 Task: Design a Vector Pattern for a Marine Life Infographic.
Action: Mouse moved to (61, 129)
Screenshot: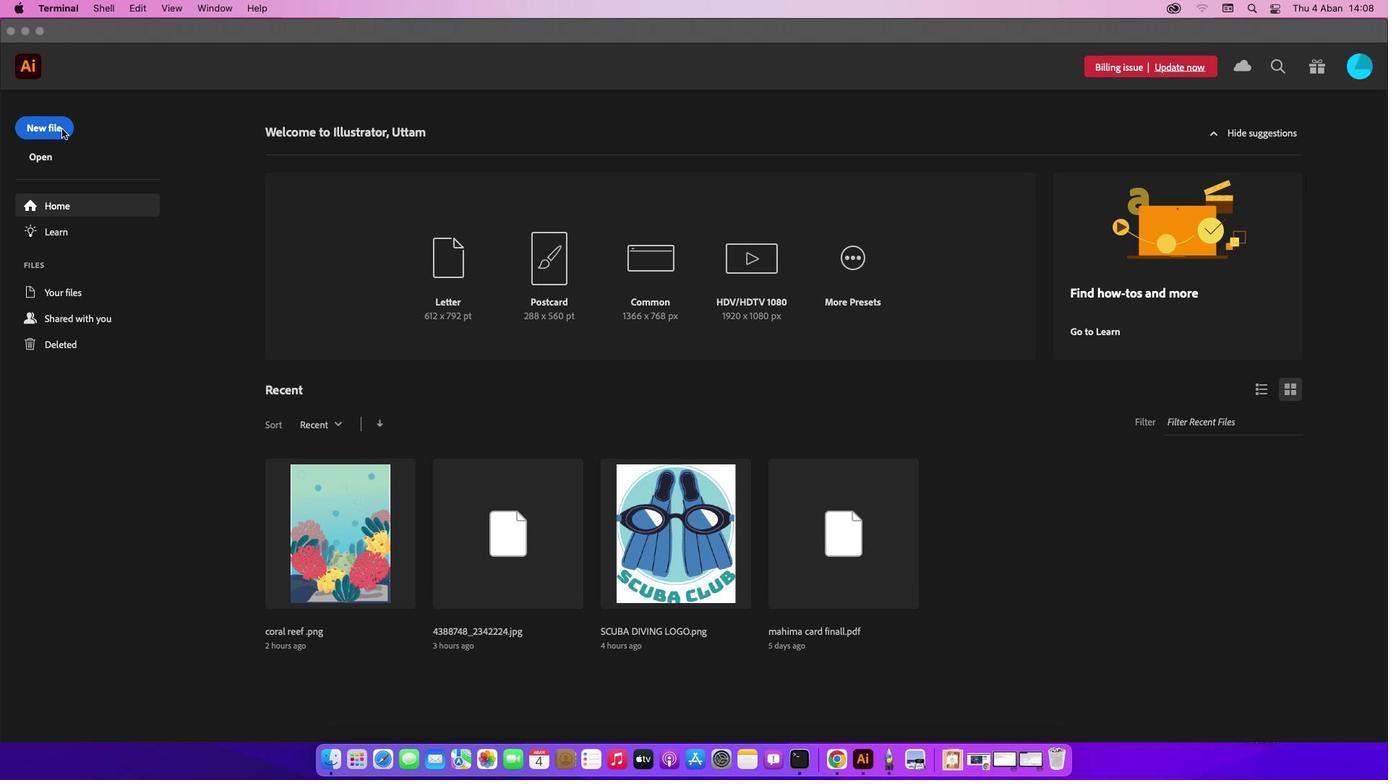
Action: Mouse pressed left at (61, 129)
Screenshot: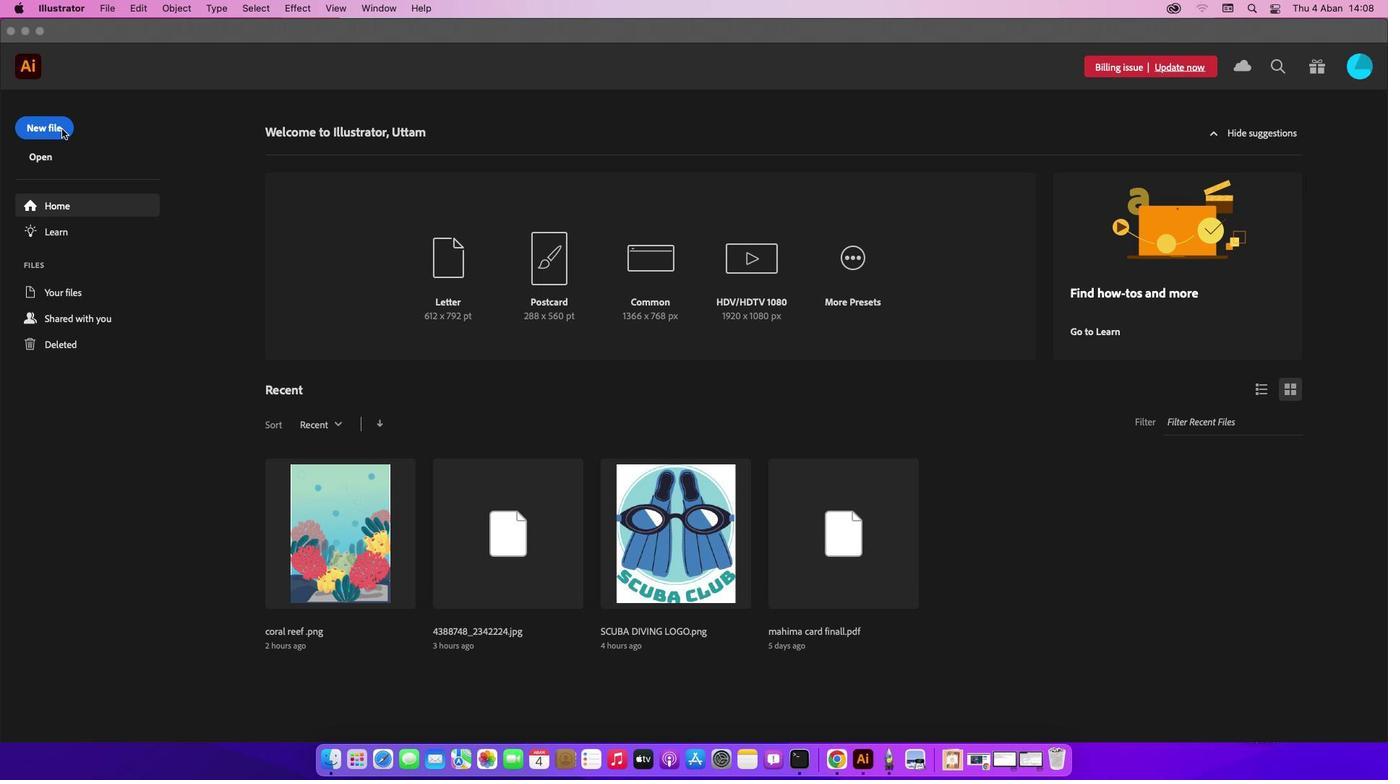 
Action: Mouse moved to (44, 135)
Screenshot: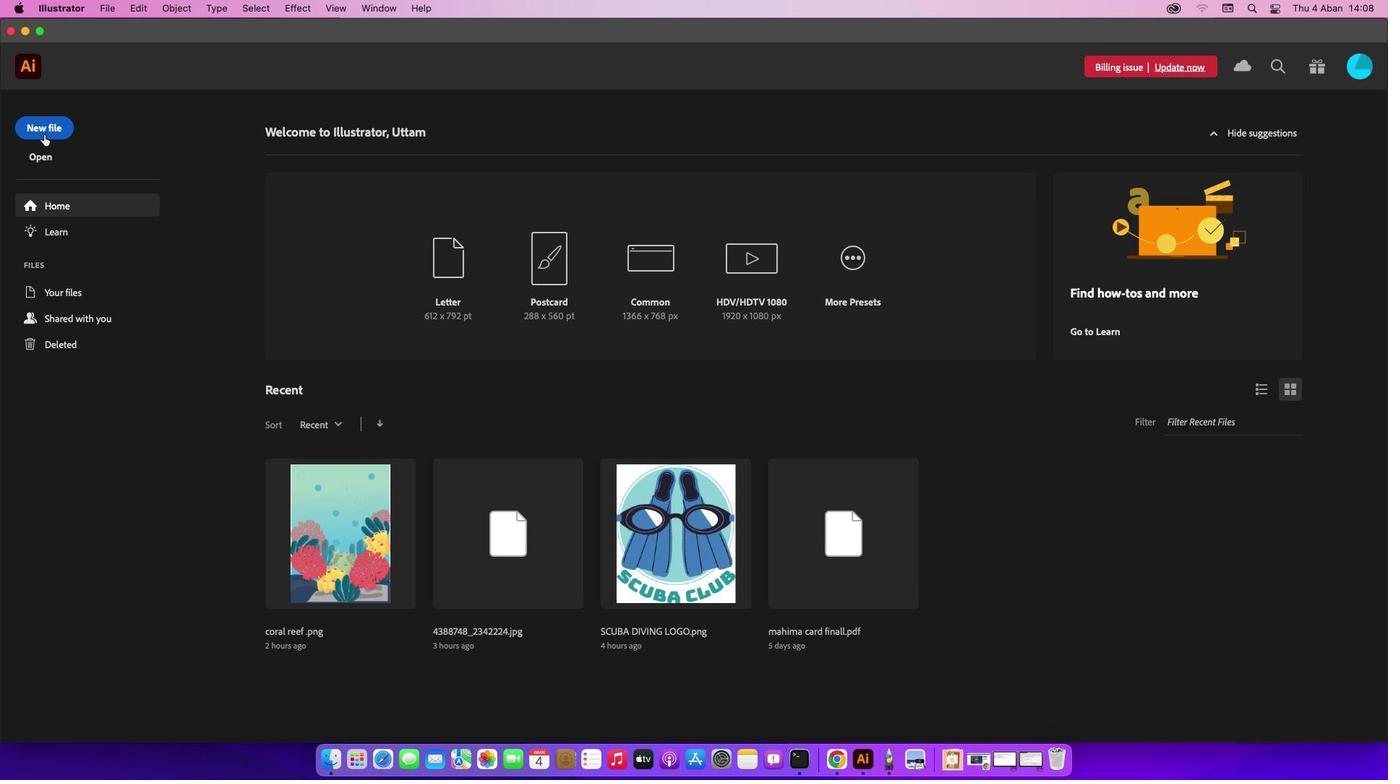 
Action: Mouse pressed left at (44, 135)
Screenshot: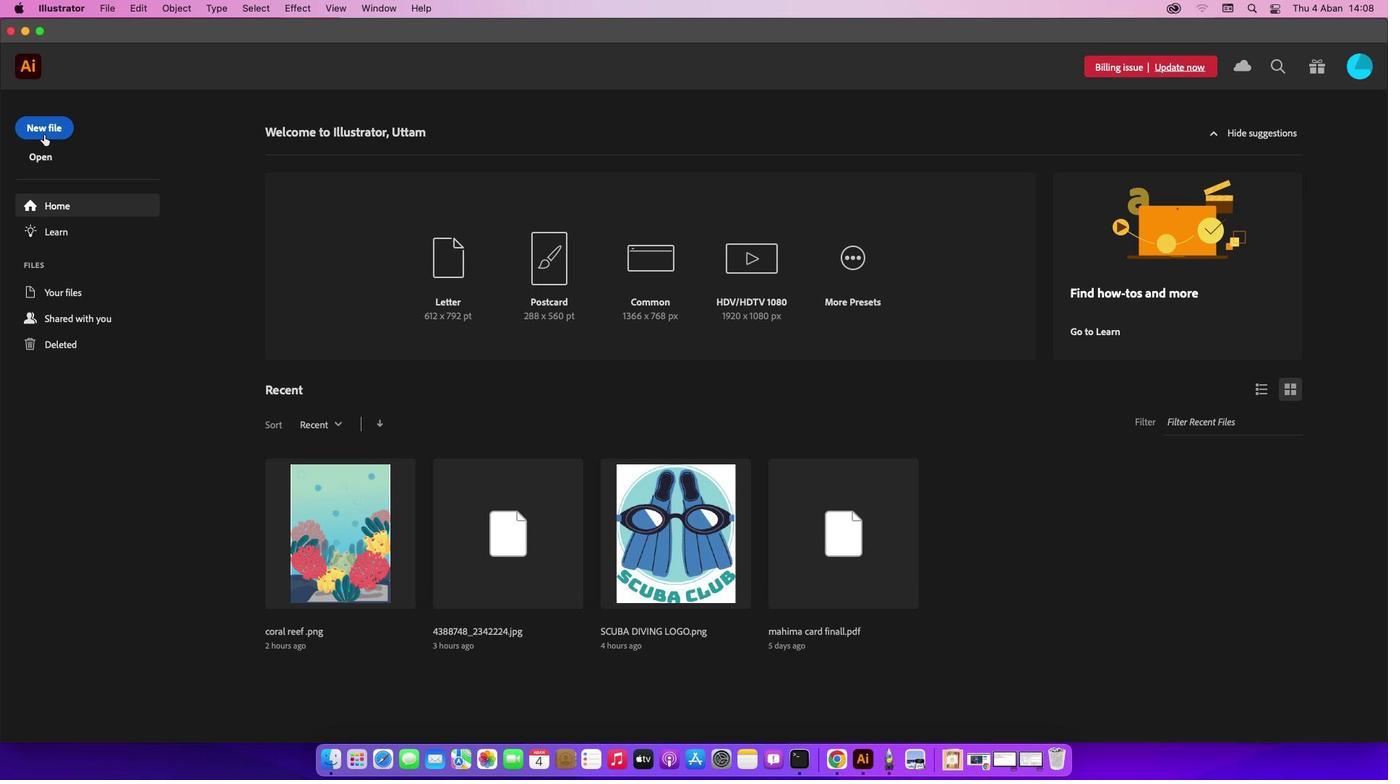 
Action: Mouse moved to (542, 152)
Screenshot: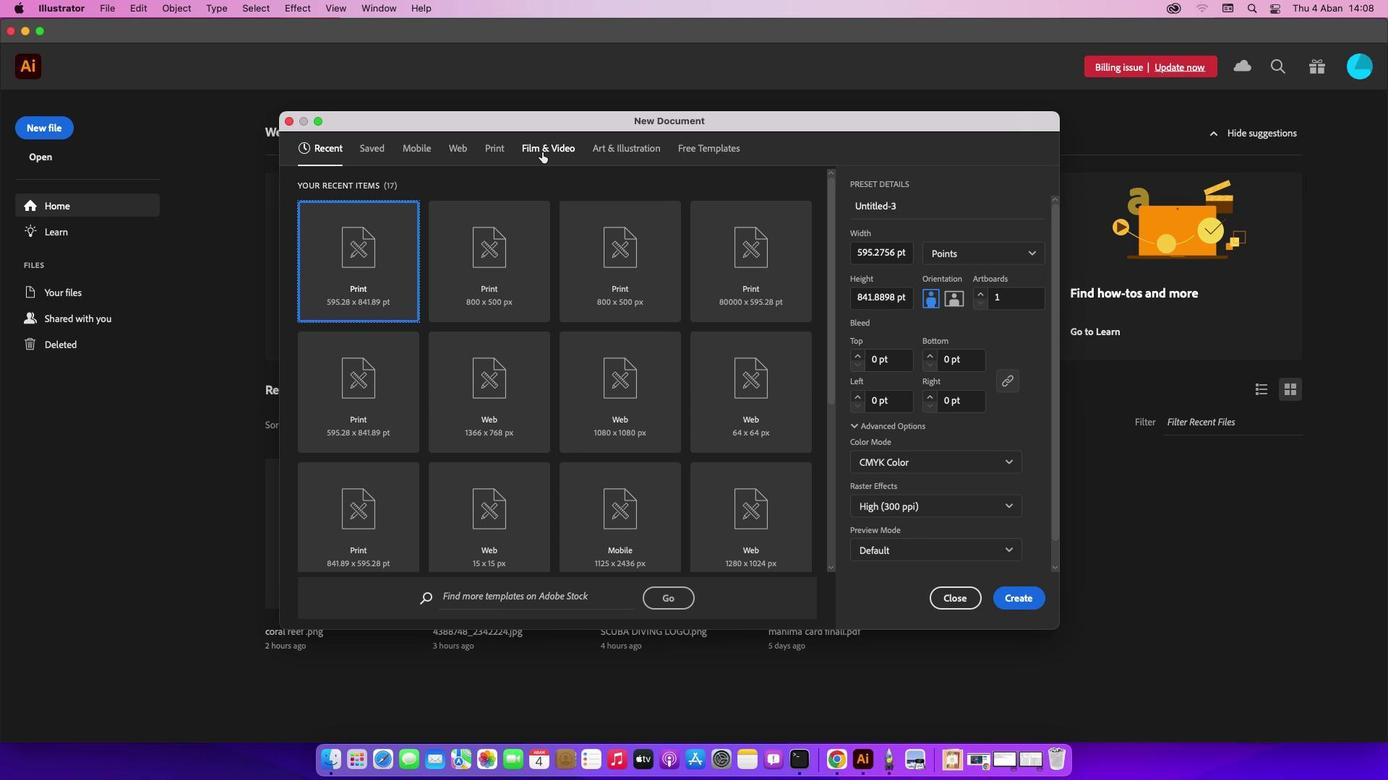 
Action: Mouse pressed left at (542, 152)
Screenshot: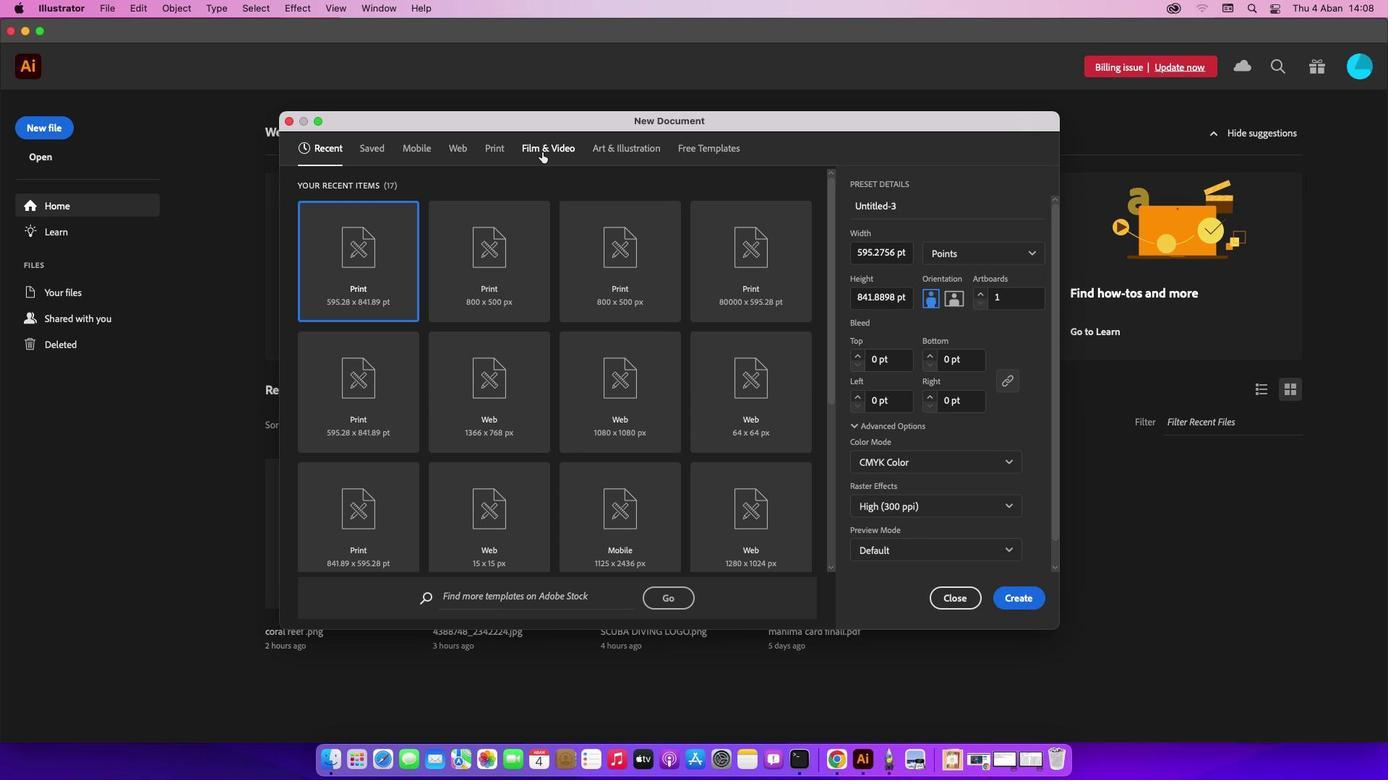 
Action: Mouse moved to (503, 152)
Screenshot: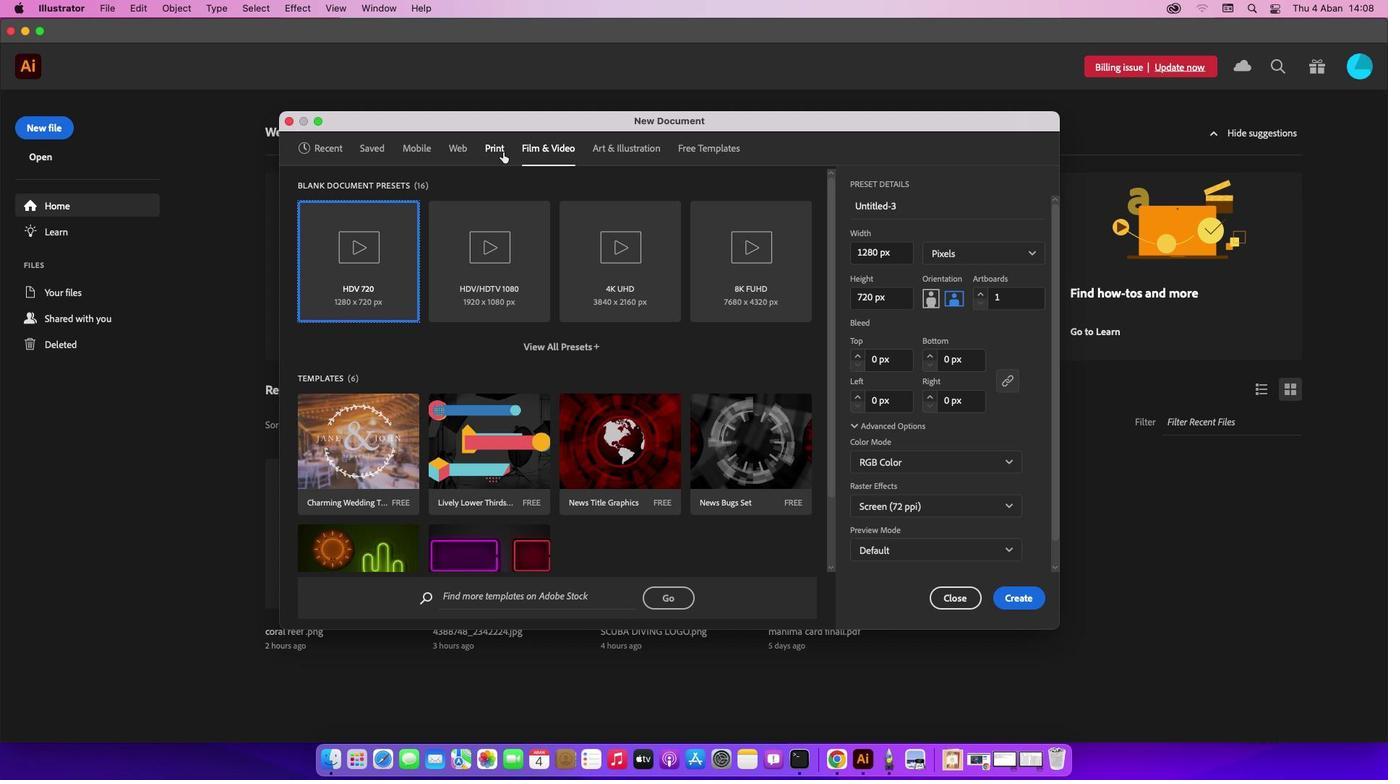 
Action: Mouse pressed left at (503, 152)
Screenshot: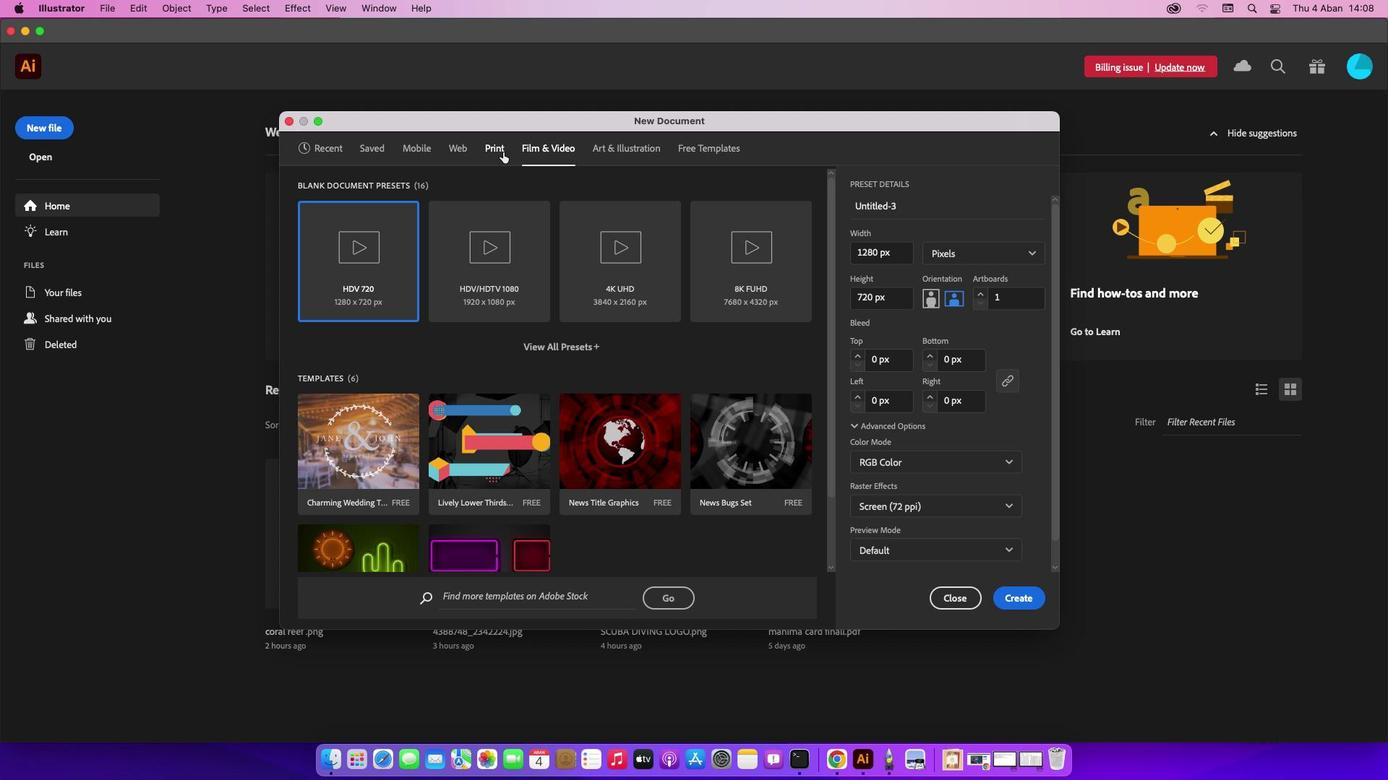 
Action: Mouse moved to (529, 305)
Screenshot: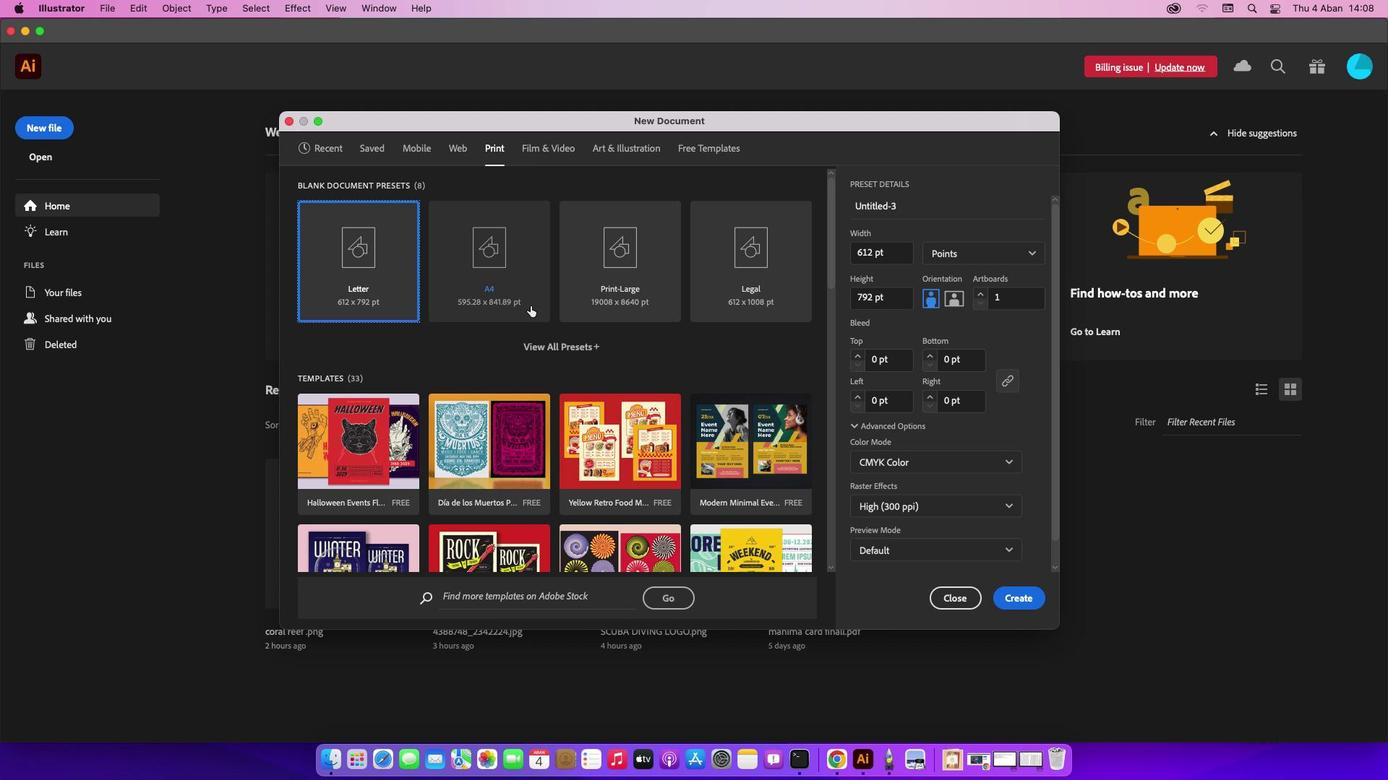 
Action: Mouse pressed left at (529, 305)
Screenshot: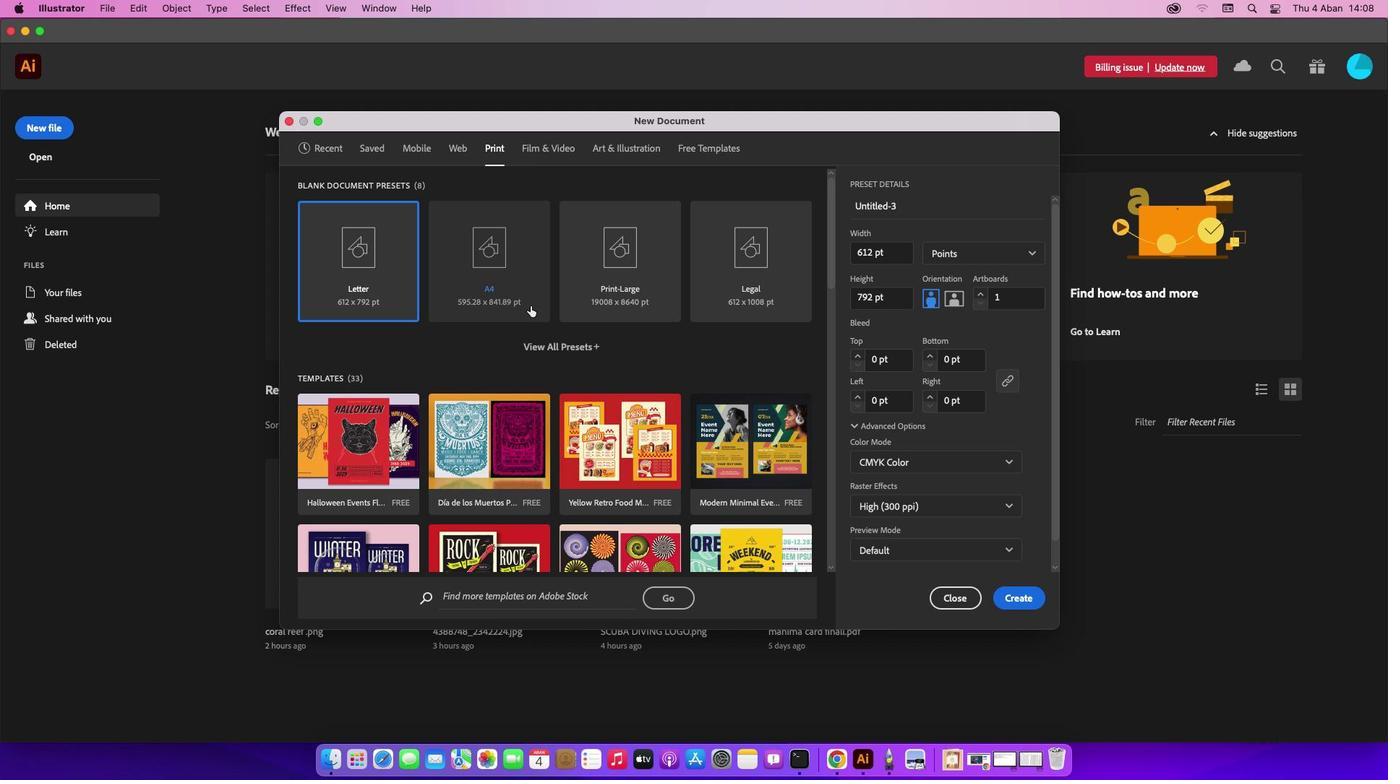 
Action: Mouse moved to (1035, 606)
Screenshot: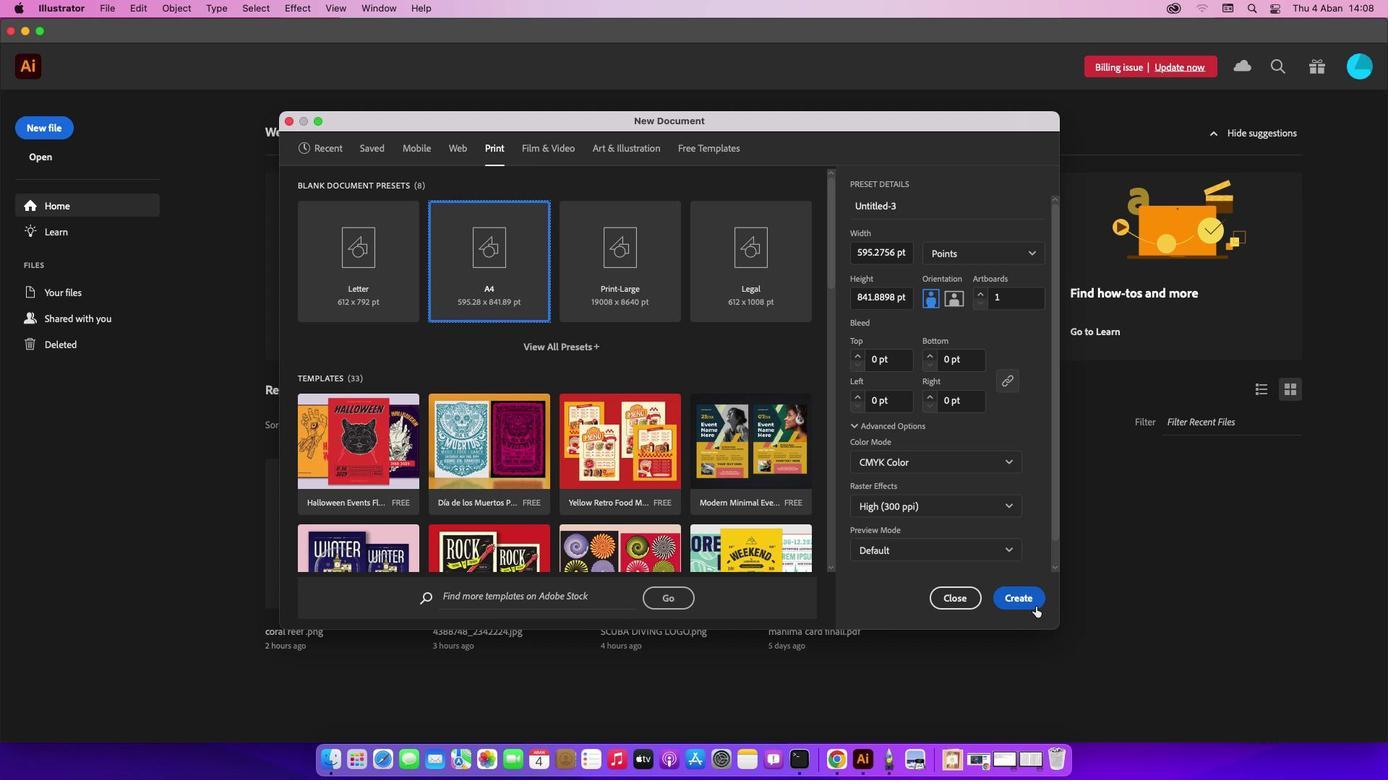 
Action: Mouse pressed left at (1035, 606)
Screenshot: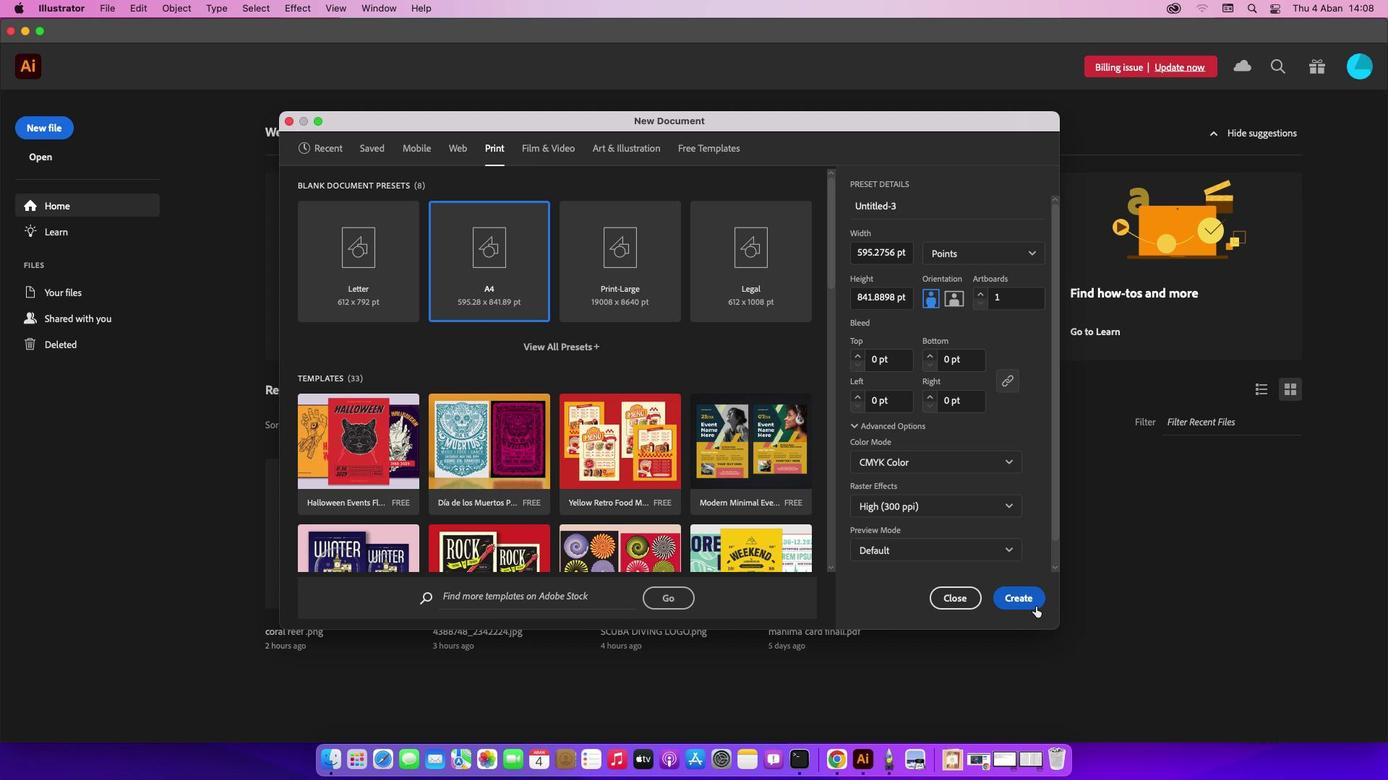 
Action: Mouse moved to (108, 5)
Screenshot: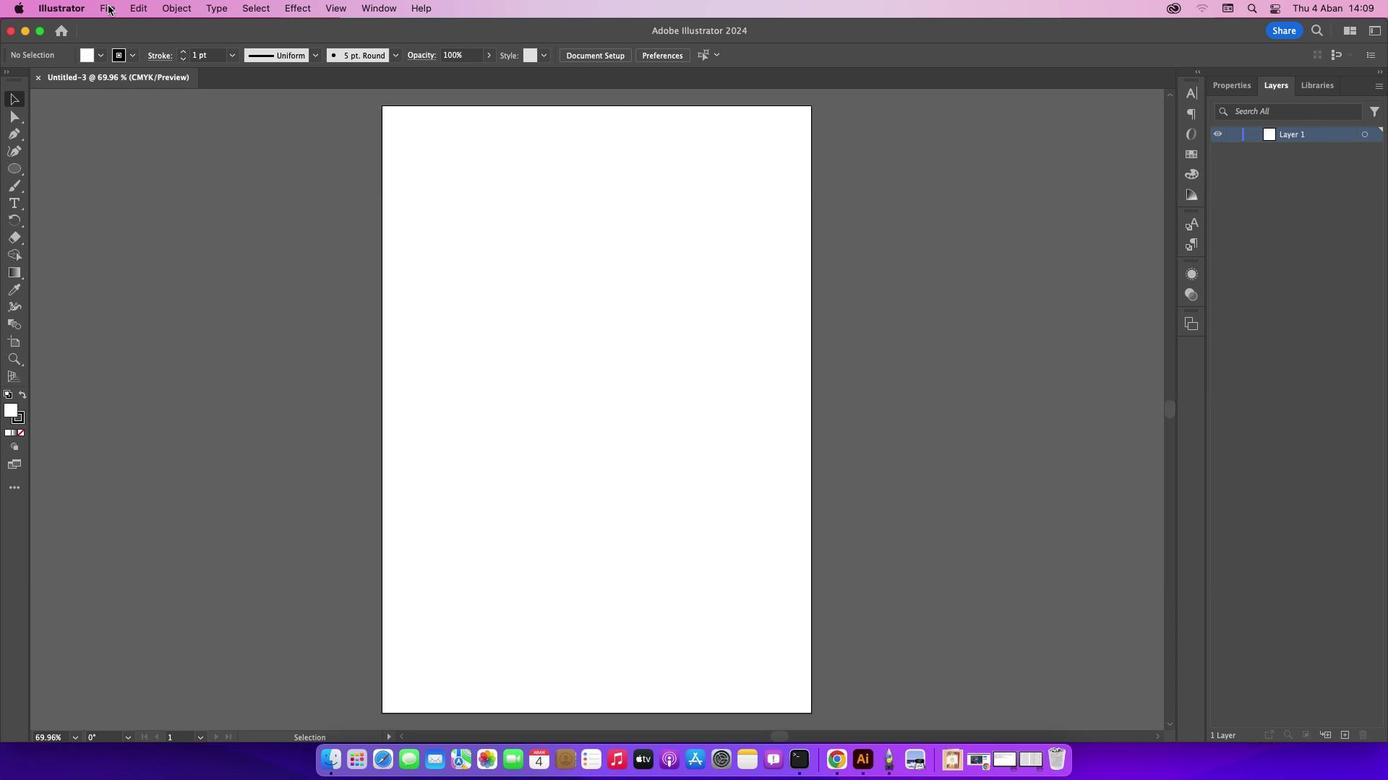 
Action: Mouse pressed left at (108, 5)
Screenshot: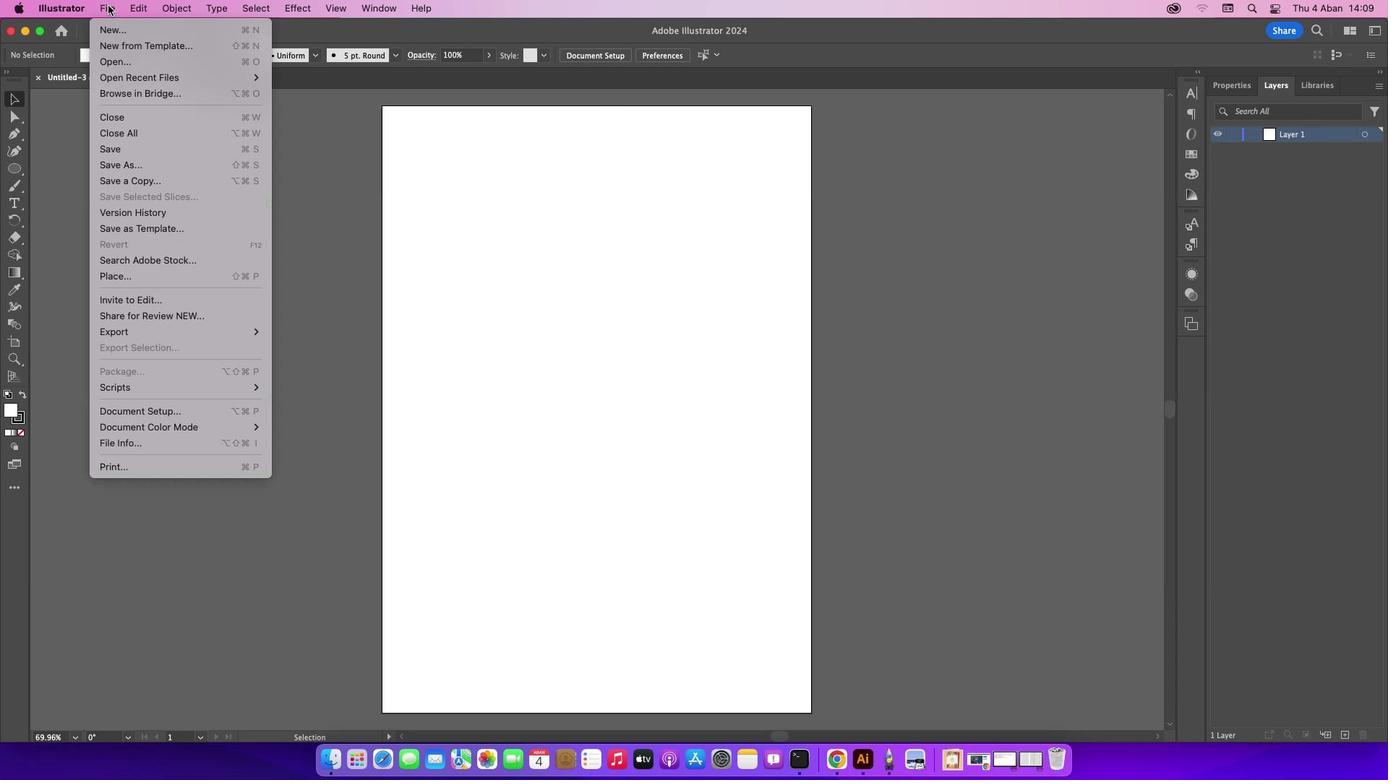 
Action: Mouse moved to (144, 56)
Screenshot: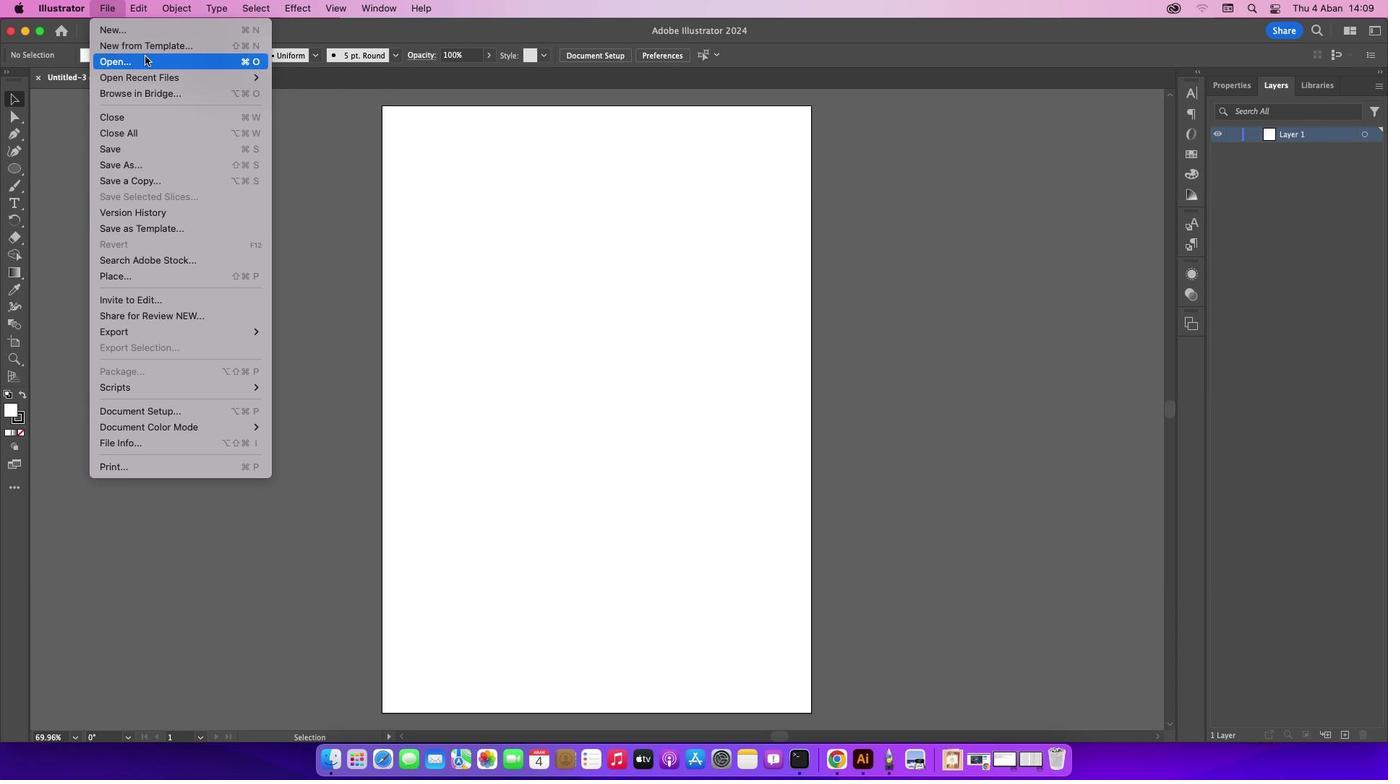 
Action: Mouse pressed left at (144, 56)
Screenshot: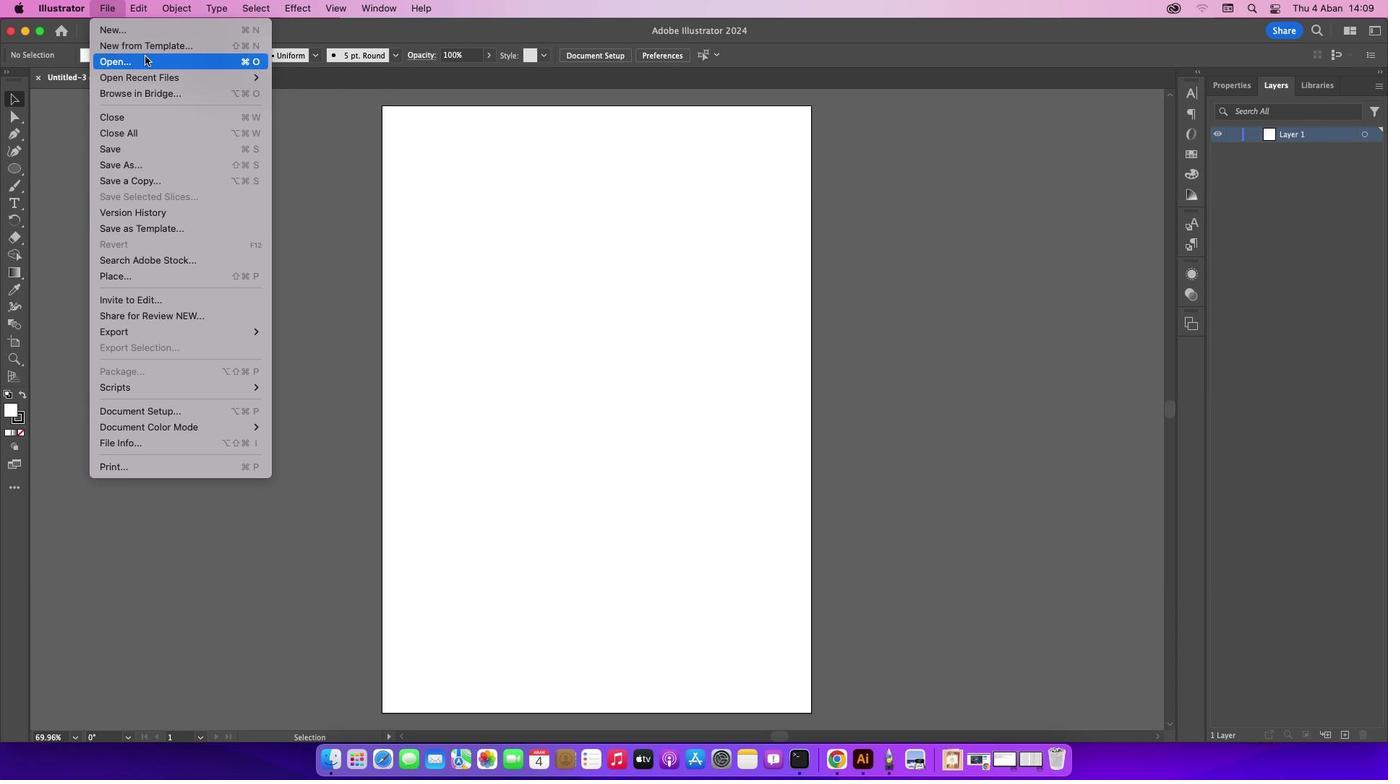 
Action: Mouse moved to (609, 195)
Screenshot: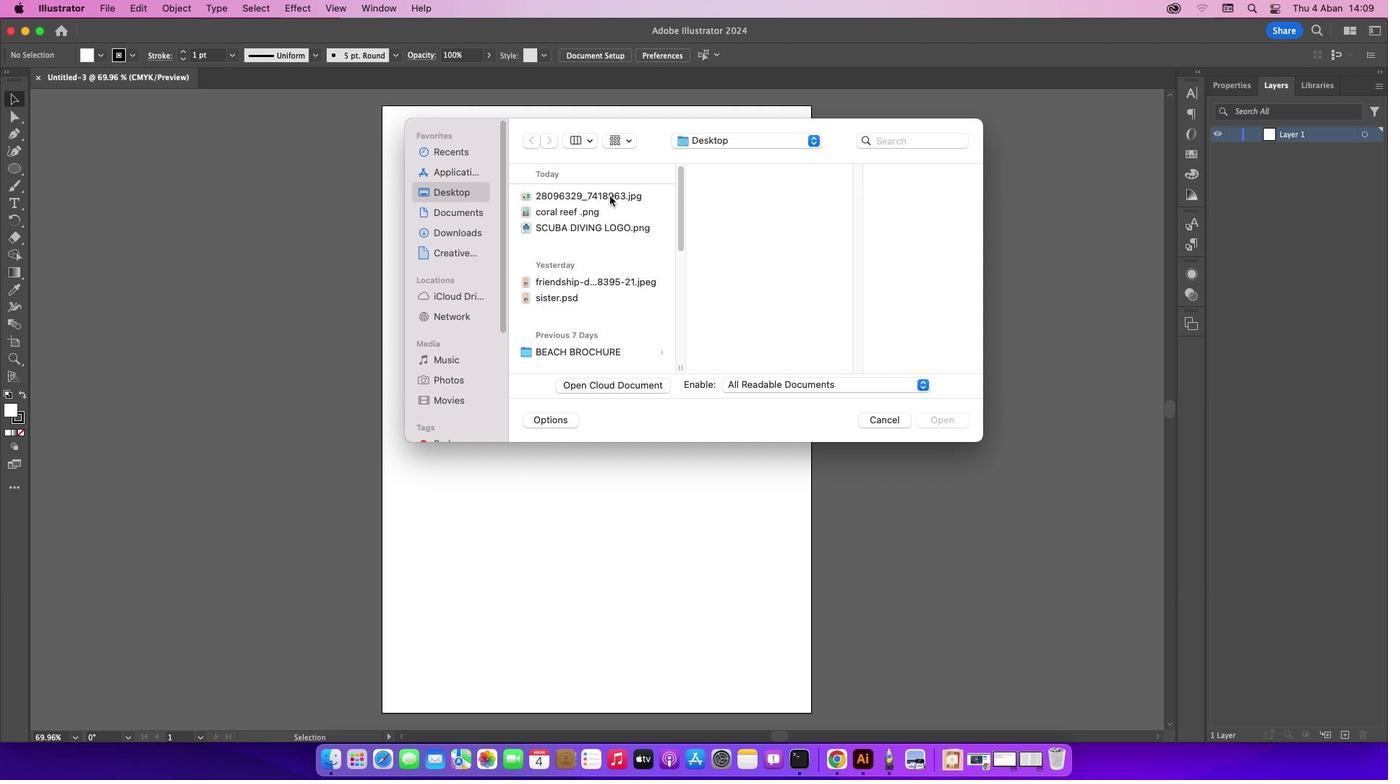 
Action: Mouse pressed left at (609, 195)
Screenshot: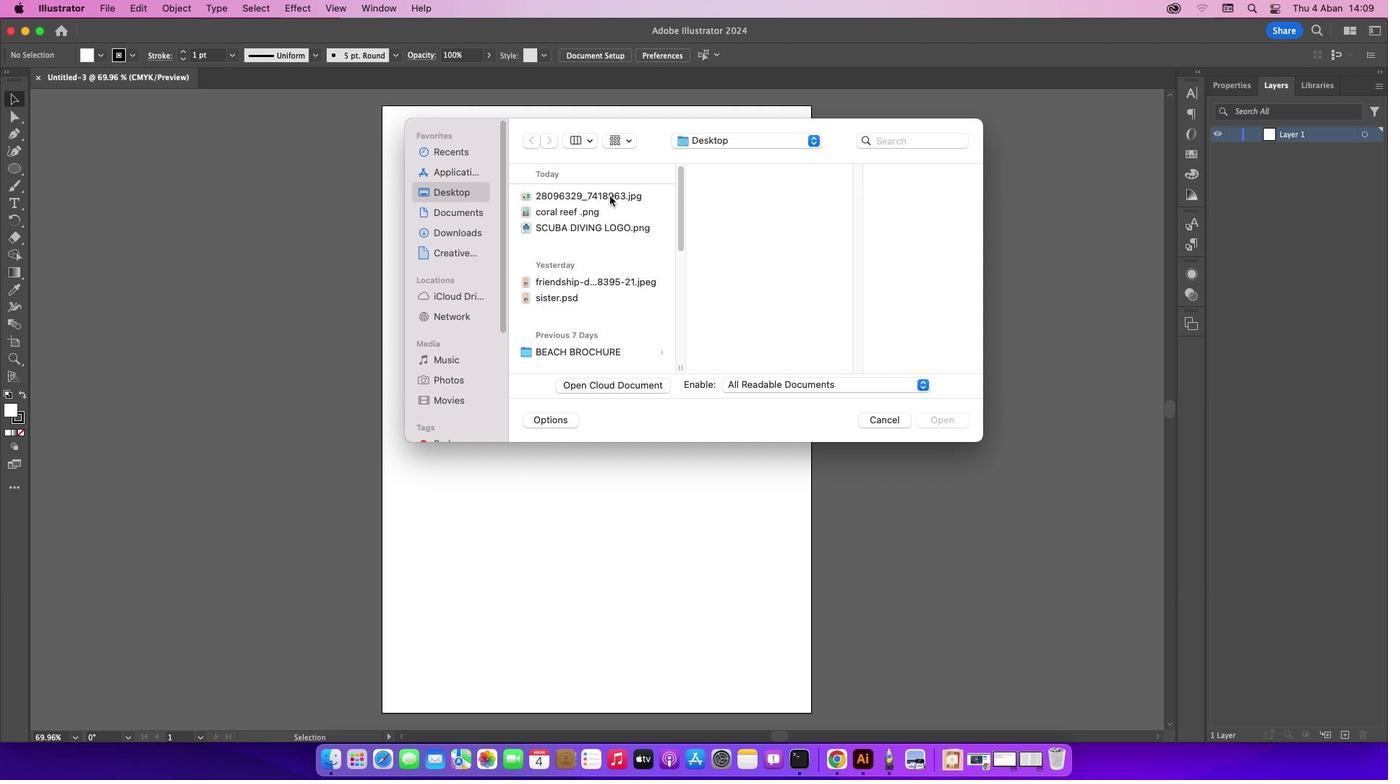 
Action: Mouse moved to (944, 421)
Screenshot: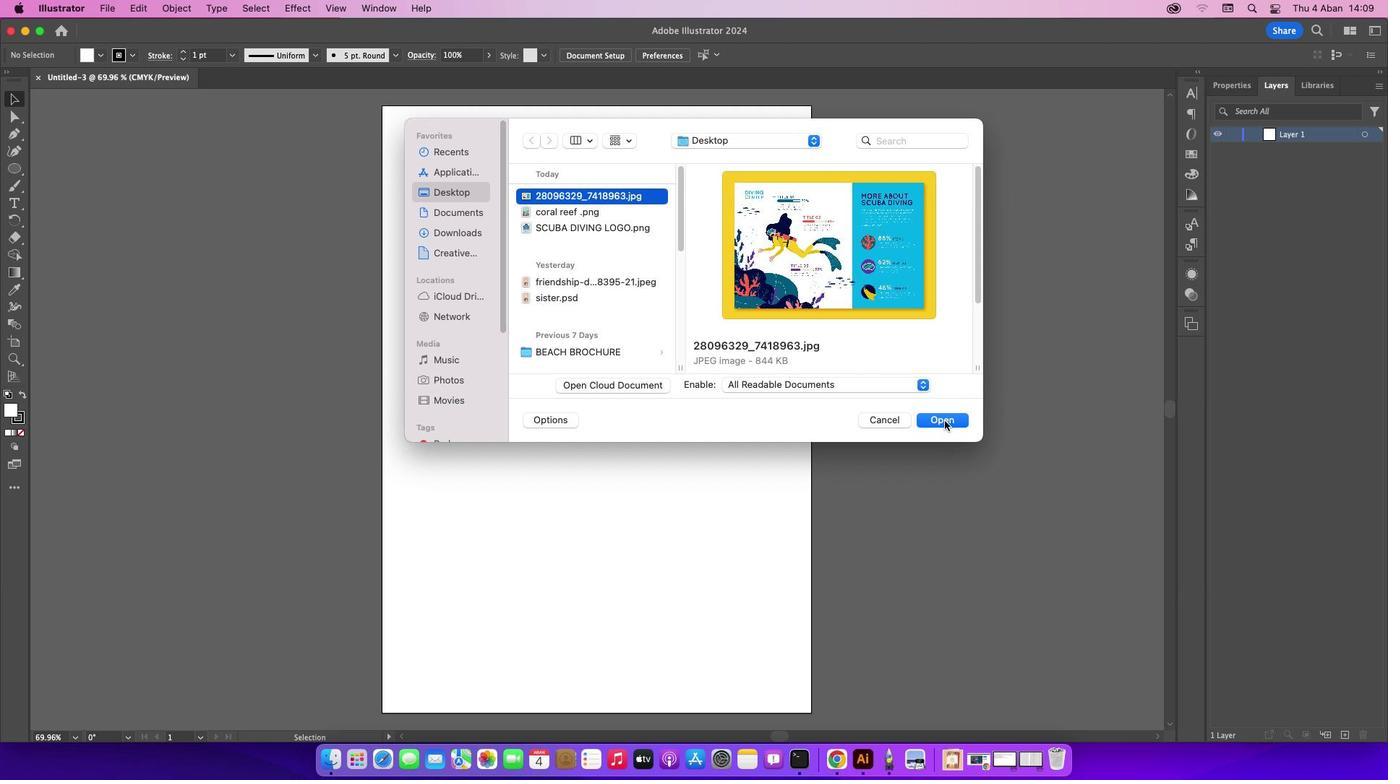 
Action: Mouse pressed left at (944, 421)
Screenshot: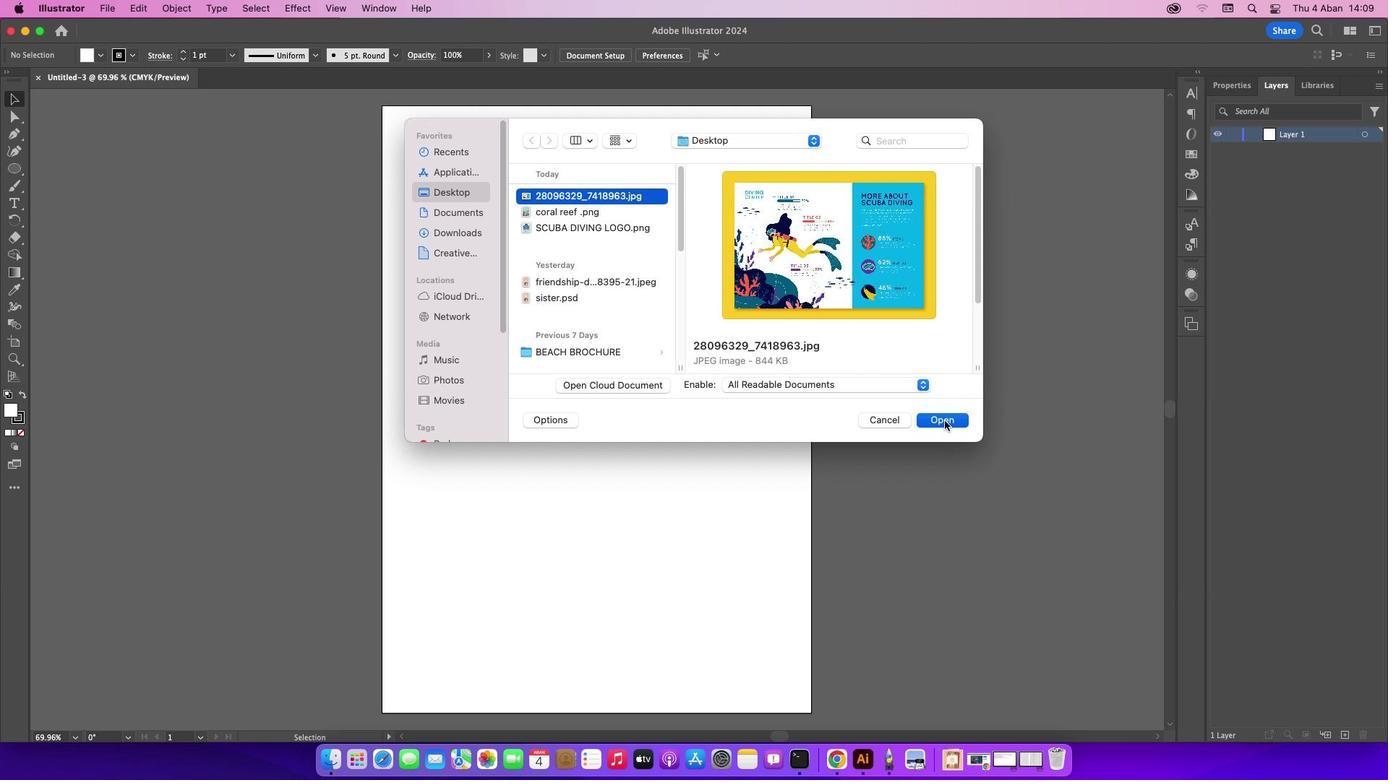 
Action: Mouse moved to (781, 737)
Screenshot: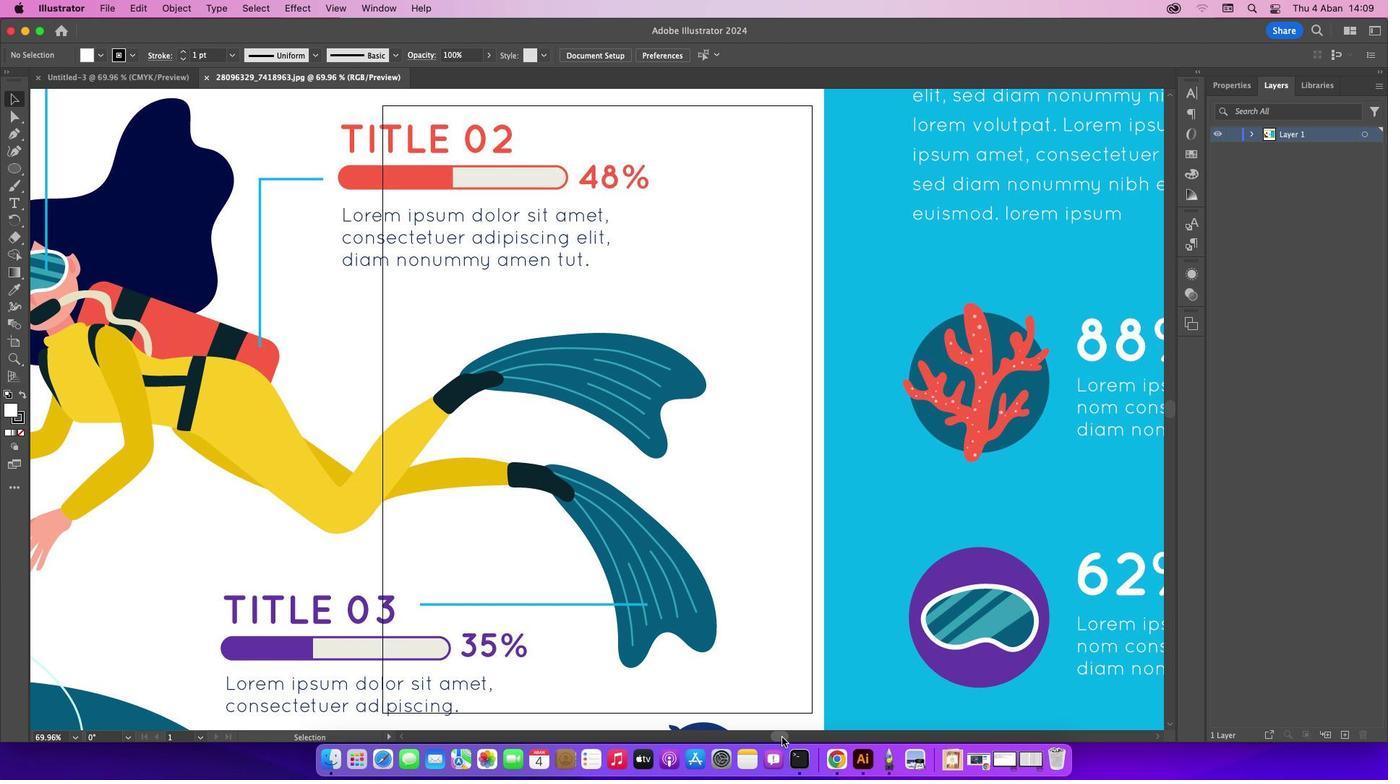 
Action: Mouse pressed left at (781, 737)
Screenshot: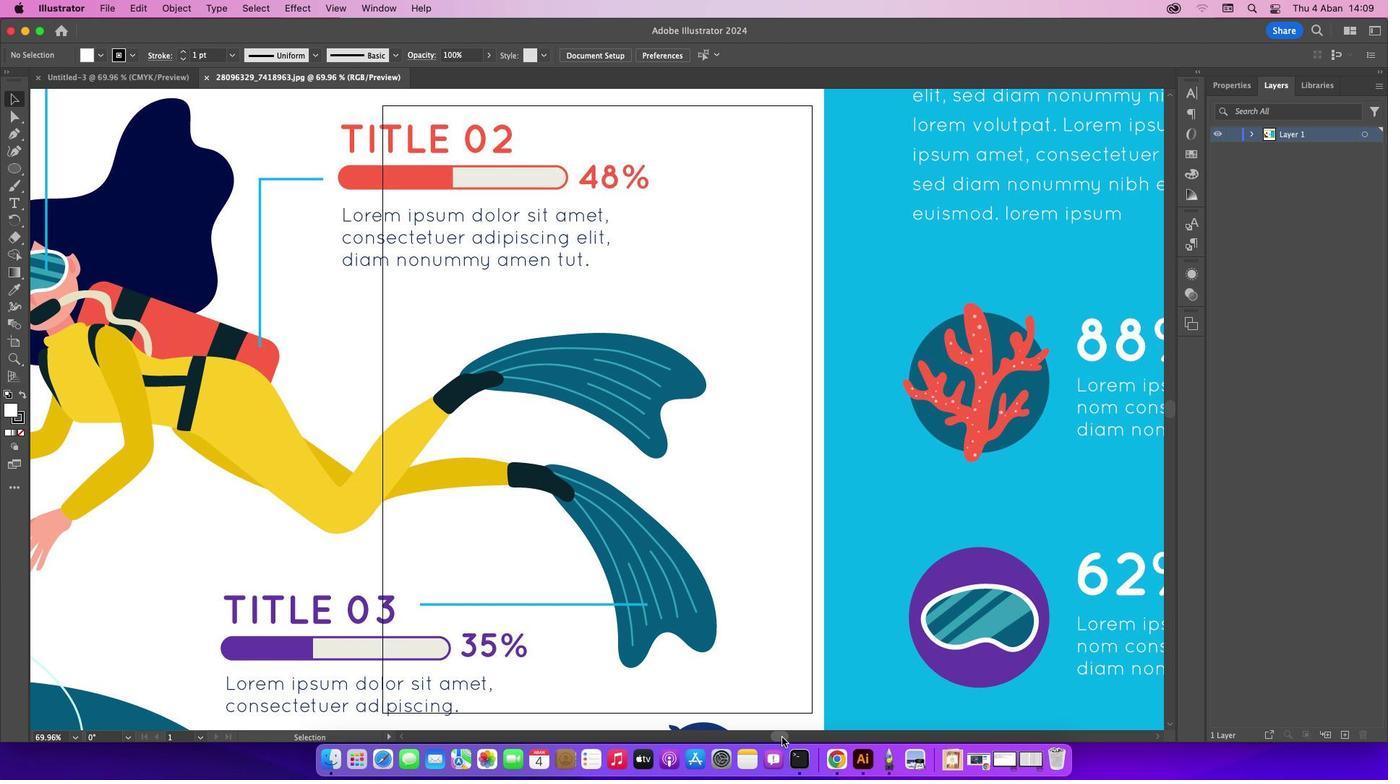 
Action: Mouse moved to (1254, 133)
Screenshot: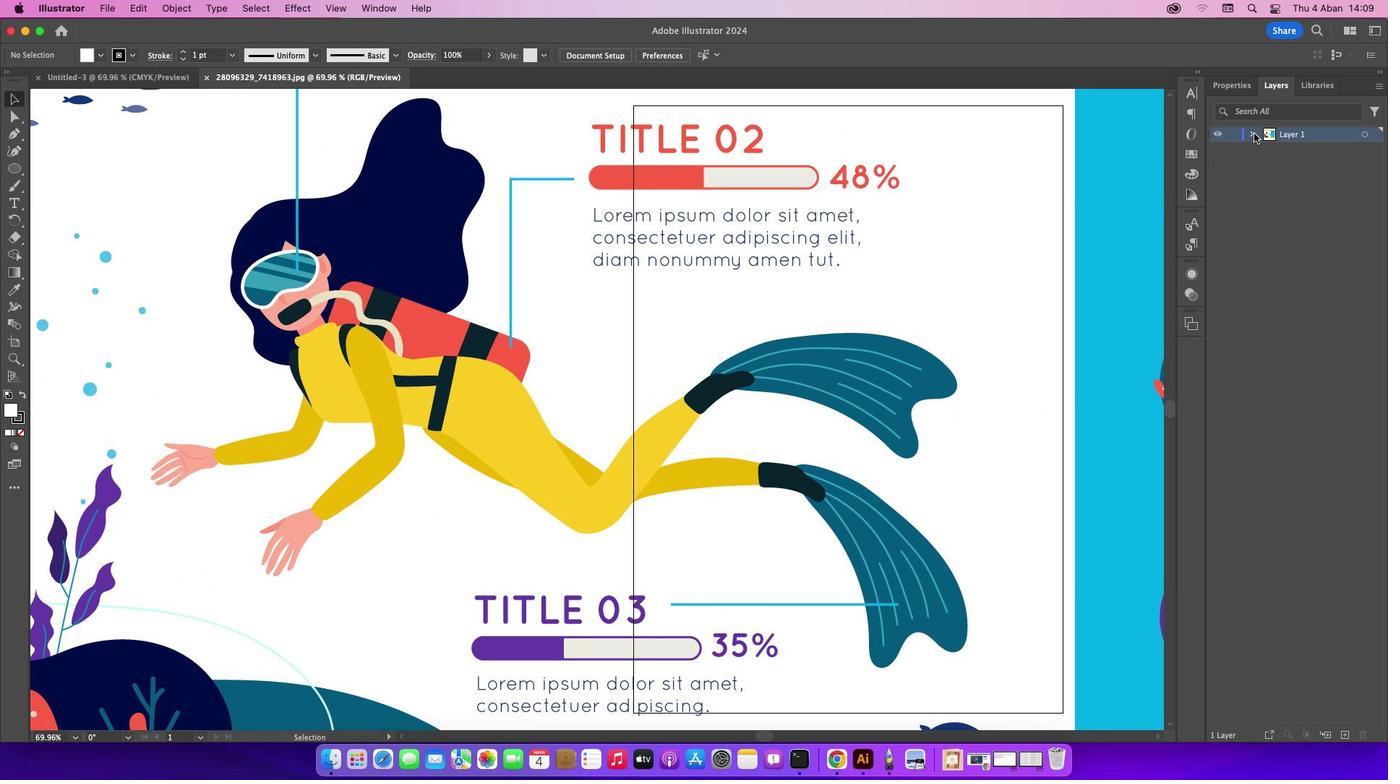 
Action: Mouse pressed left at (1254, 133)
Screenshot: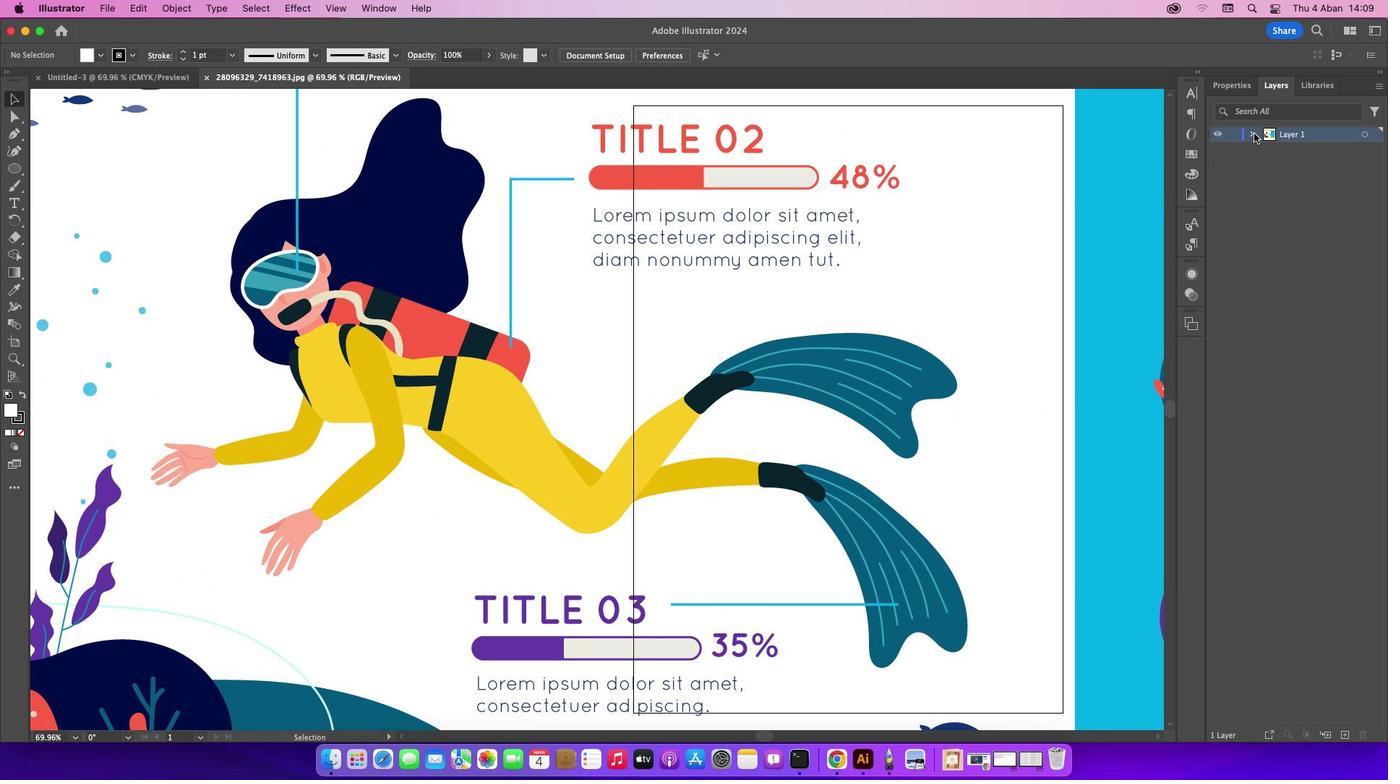 
Action: Mouse moved to (1235, 148)
Screenshot: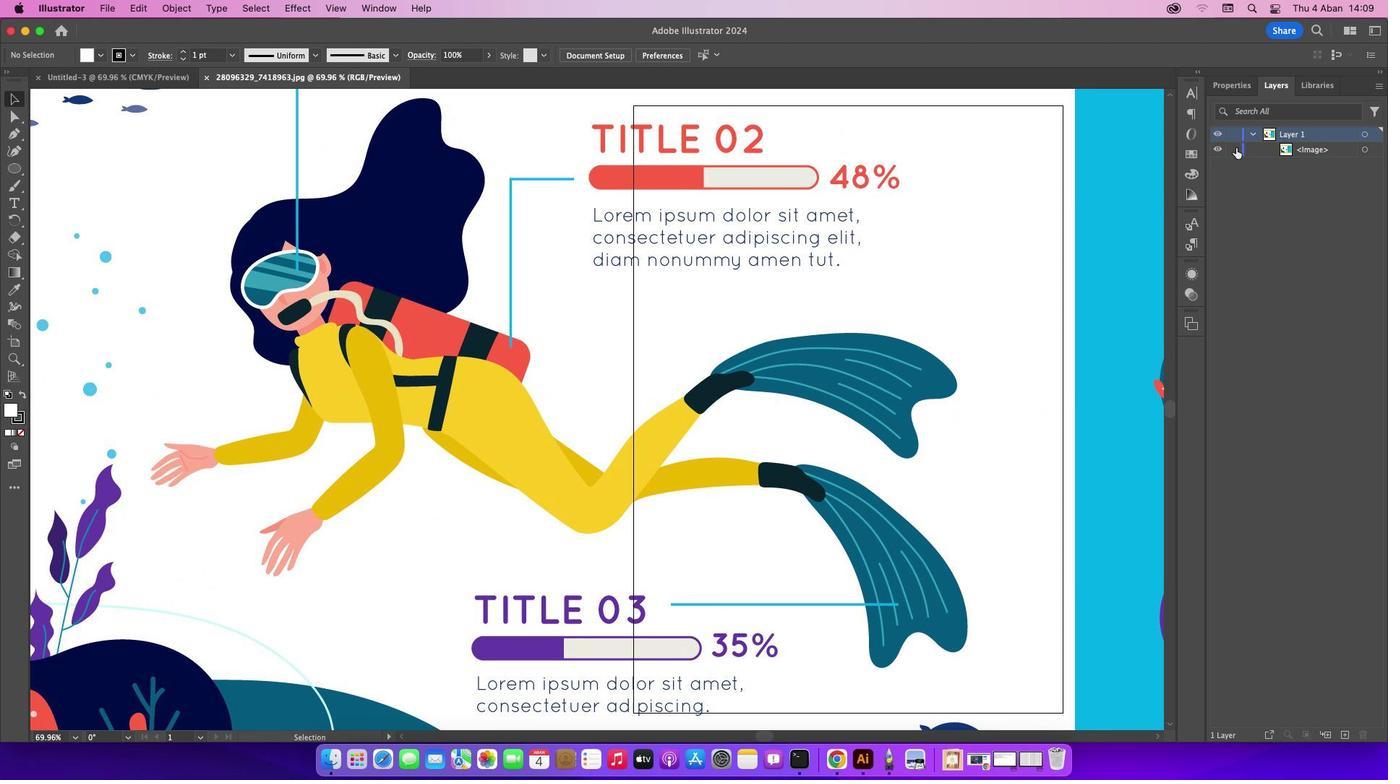 
Action: Mouse pressed left at (1235, 148)
Screenshot: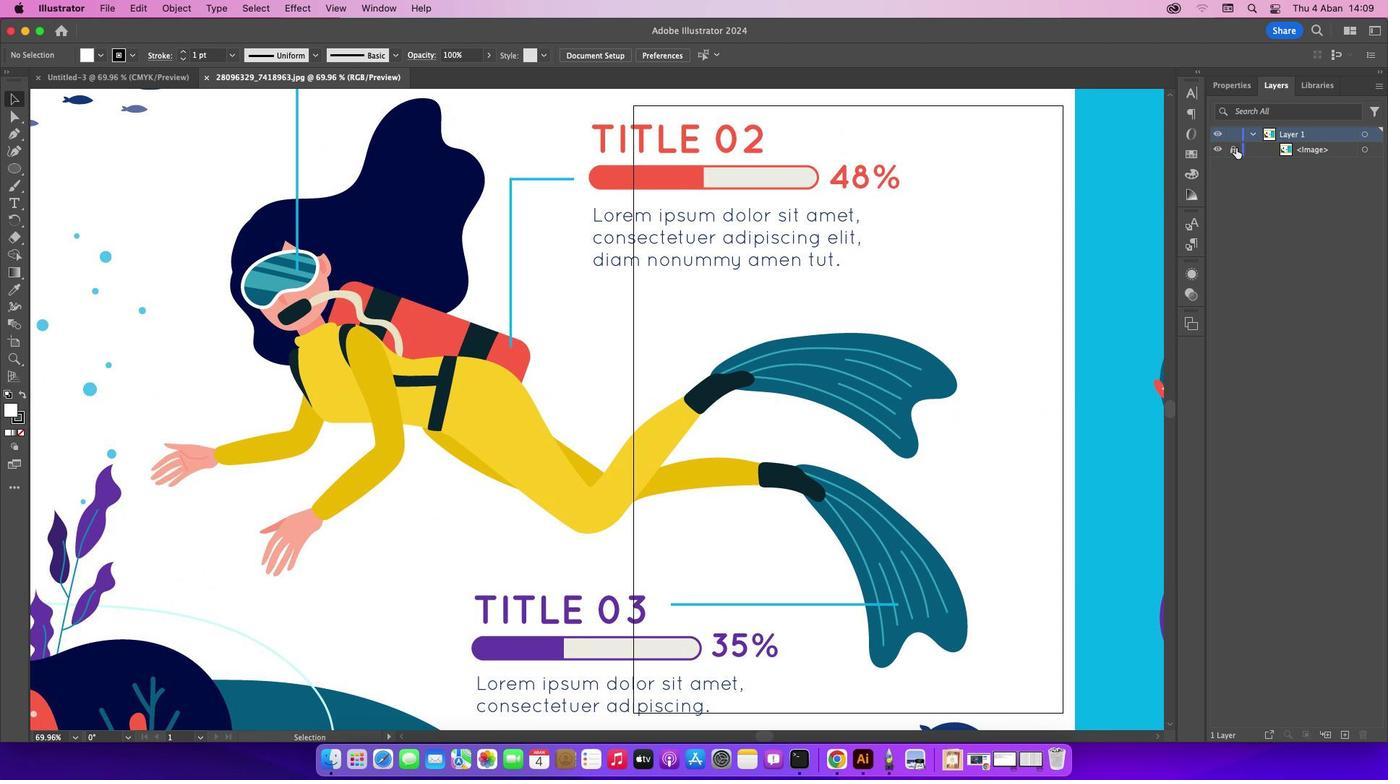 
Action: Mouse moved to (1171, 412)
Screenshot: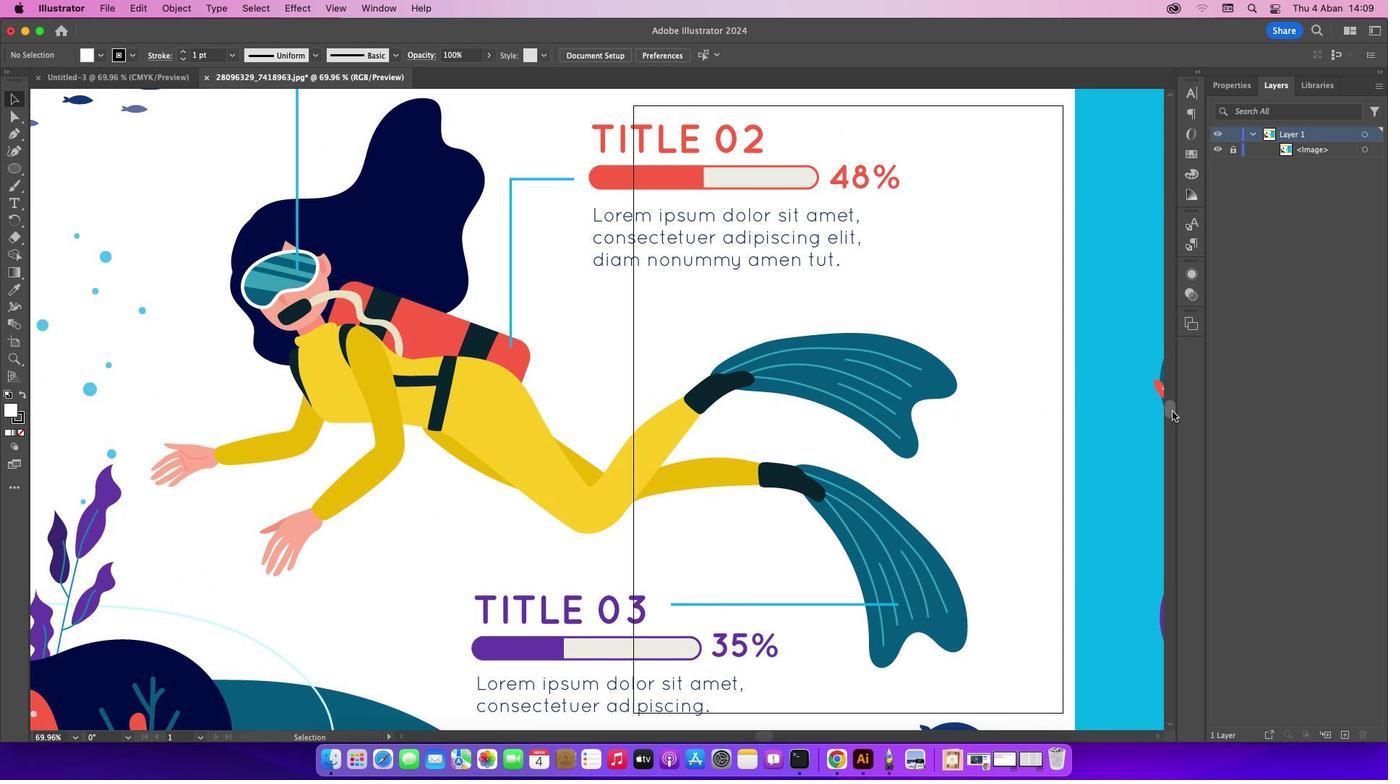 
Action: Mouse pressed left at (1171, 412)
Screenshot: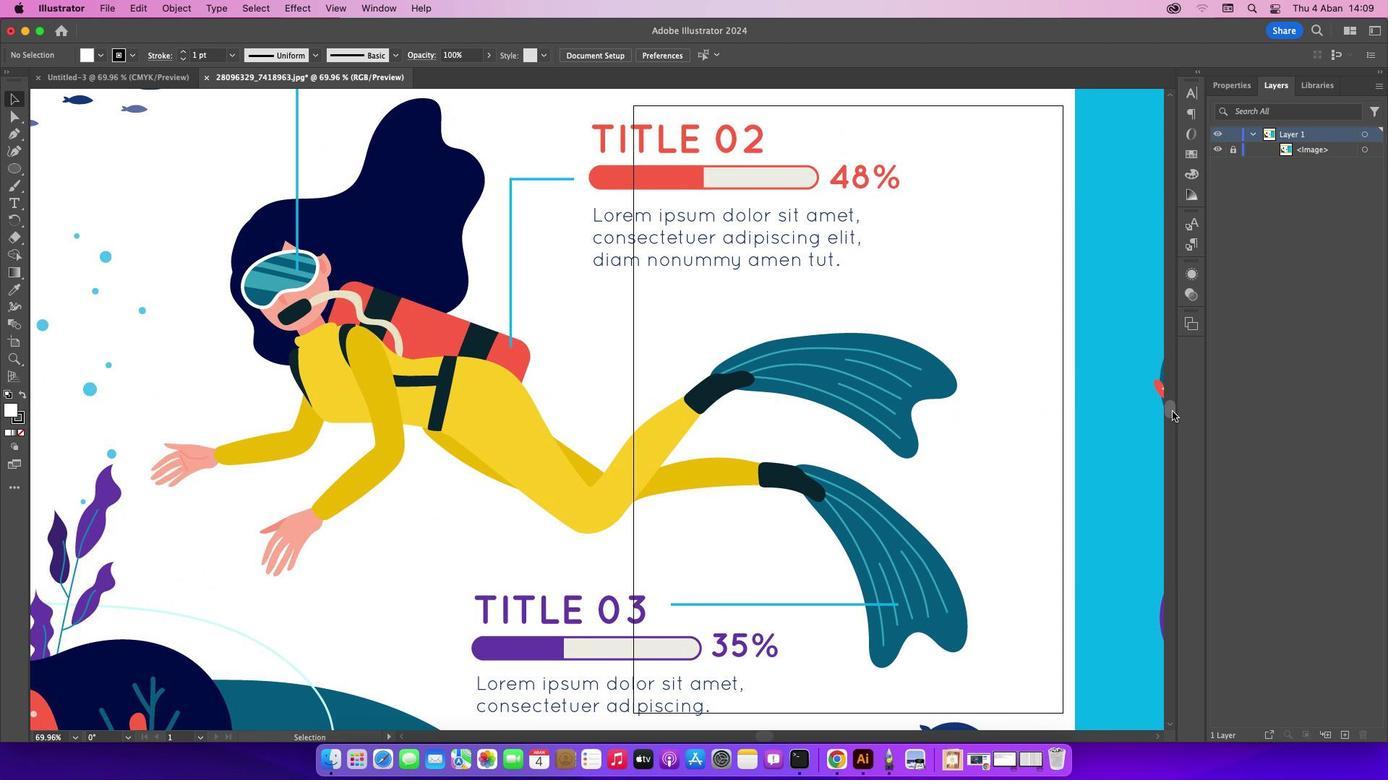 
Action: Mouse moved to (11, 138)
Screenshot: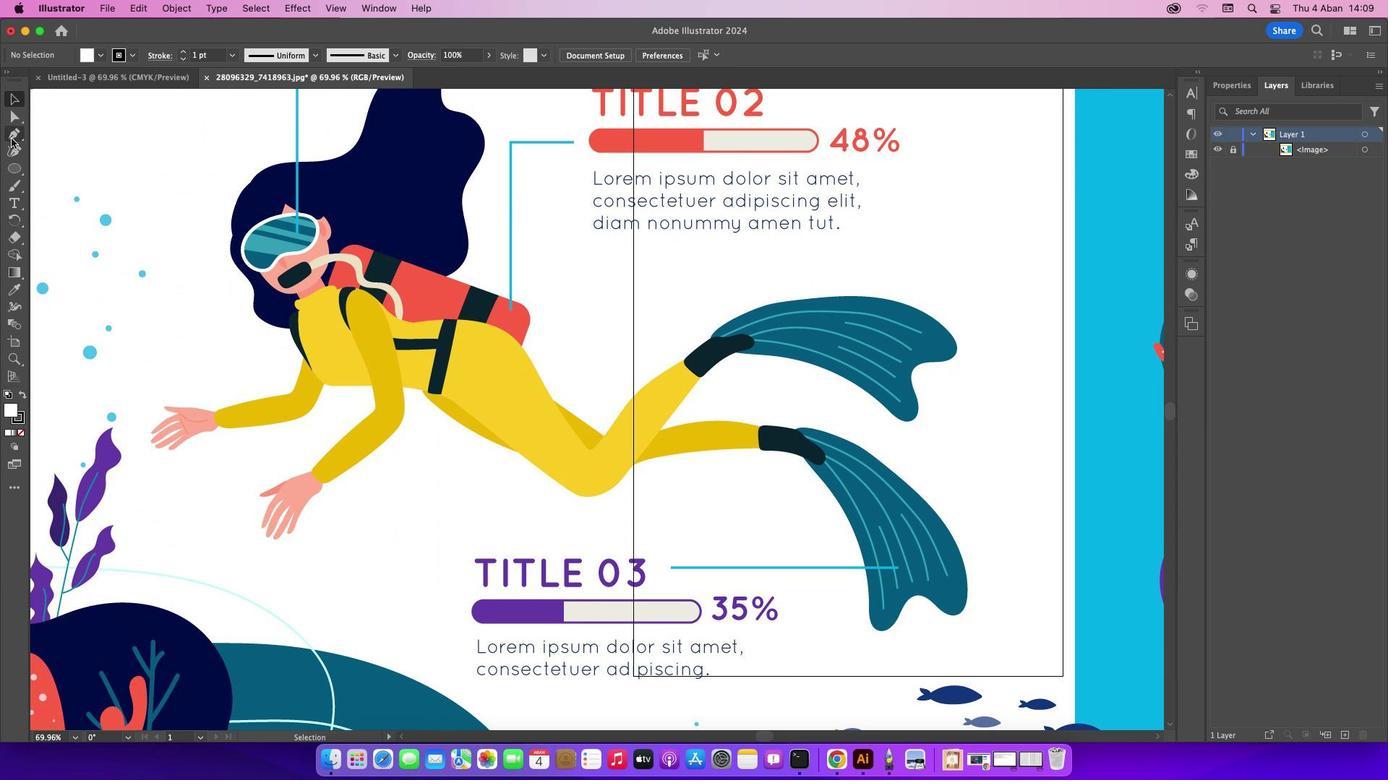
Action: Mouse pressed left at (11, 138)
Screenshot: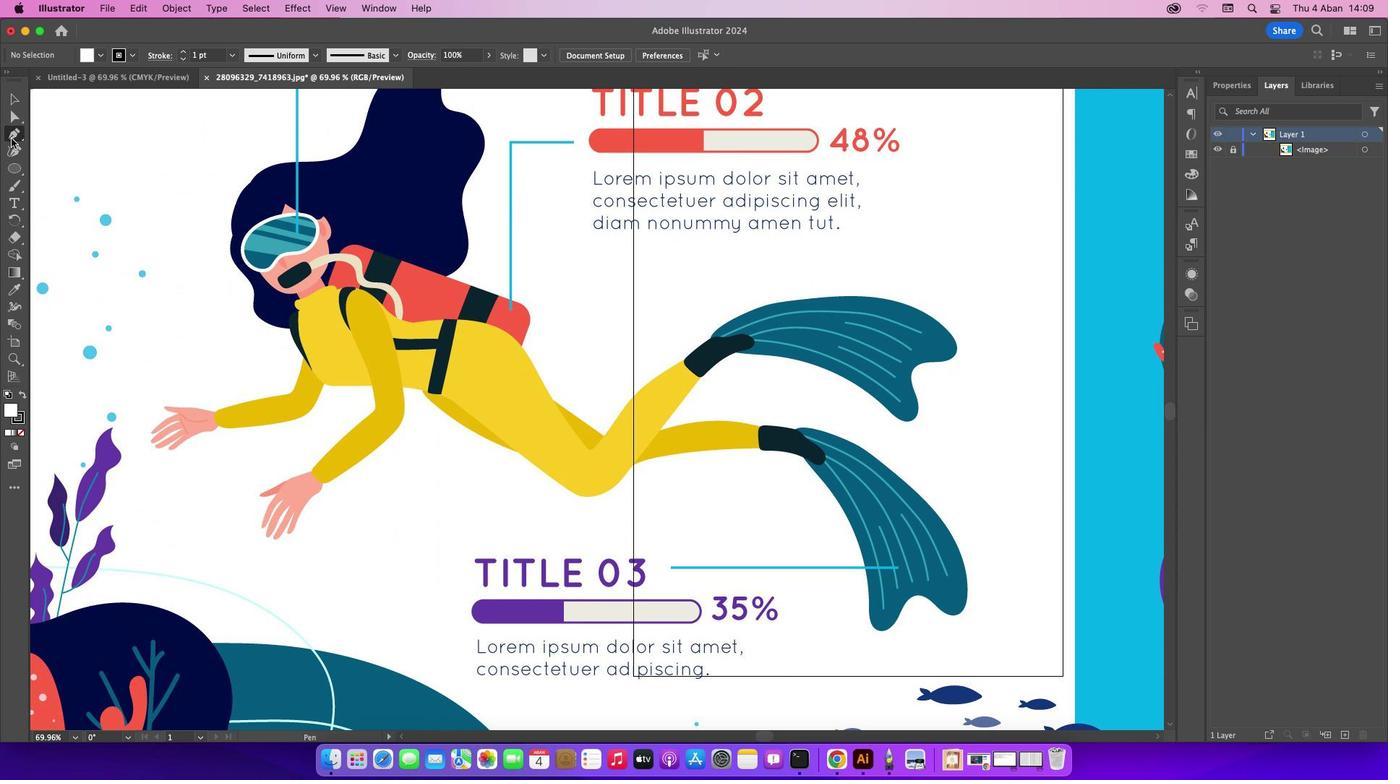 
Action: Mouse moved to (275, 307)
Screenshot: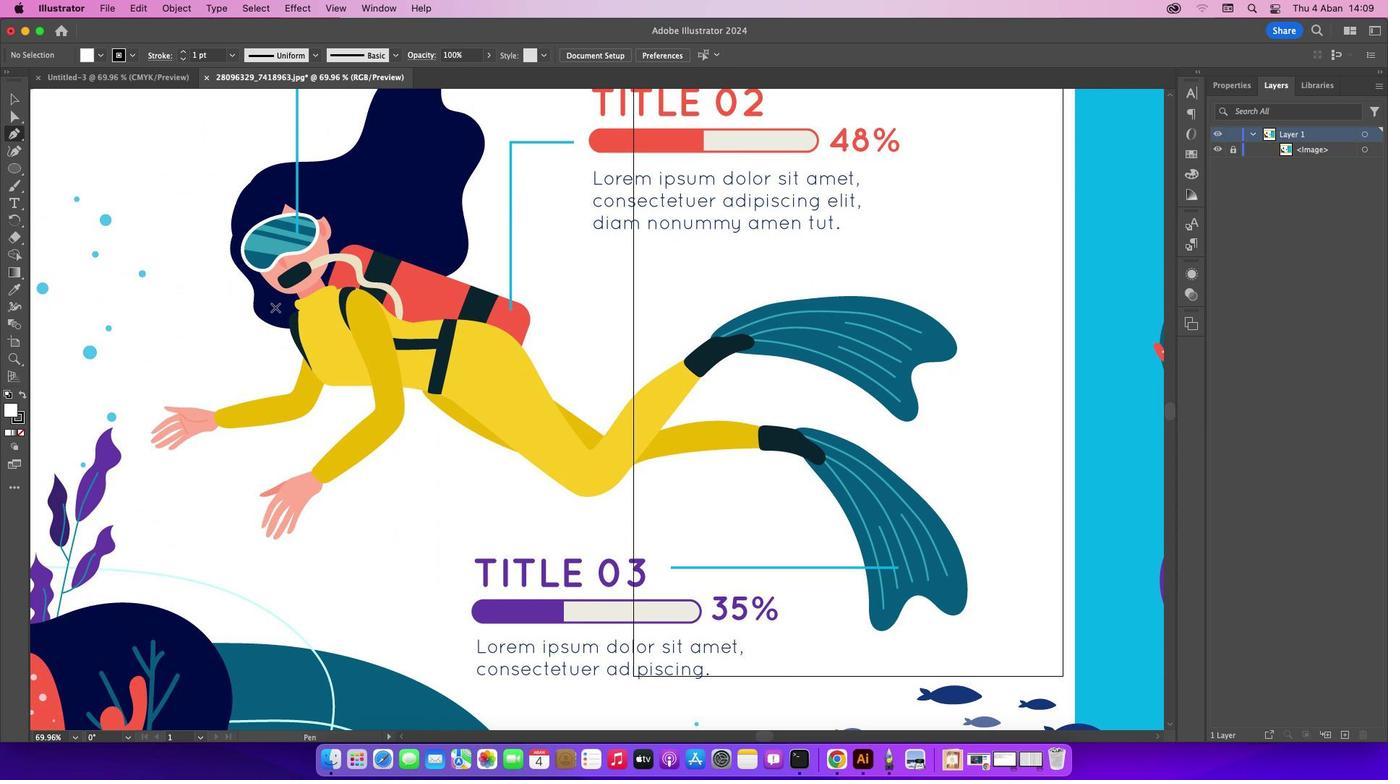 
Action: Key pressed Key.caps_lock
Screenshot: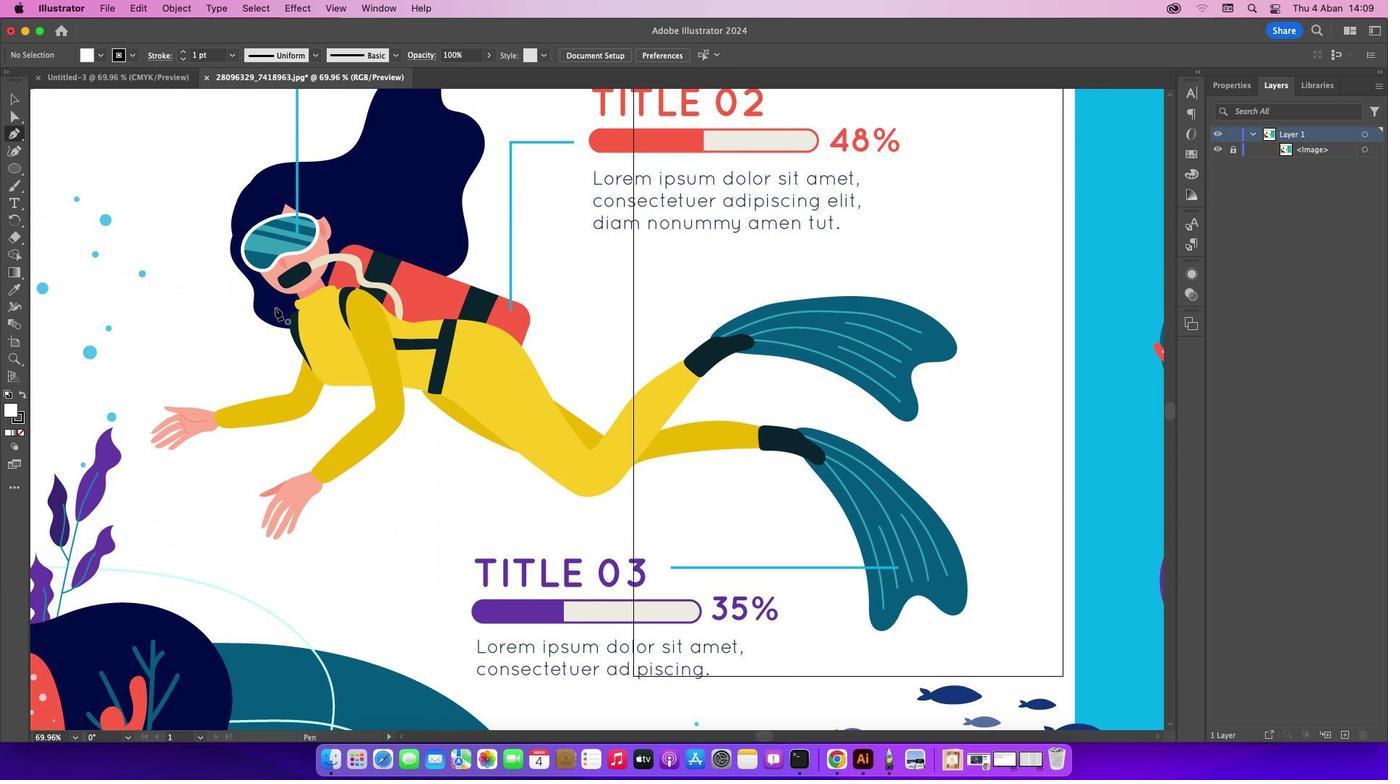 
Action: Mouse moved to (278, 261)
Screenshot: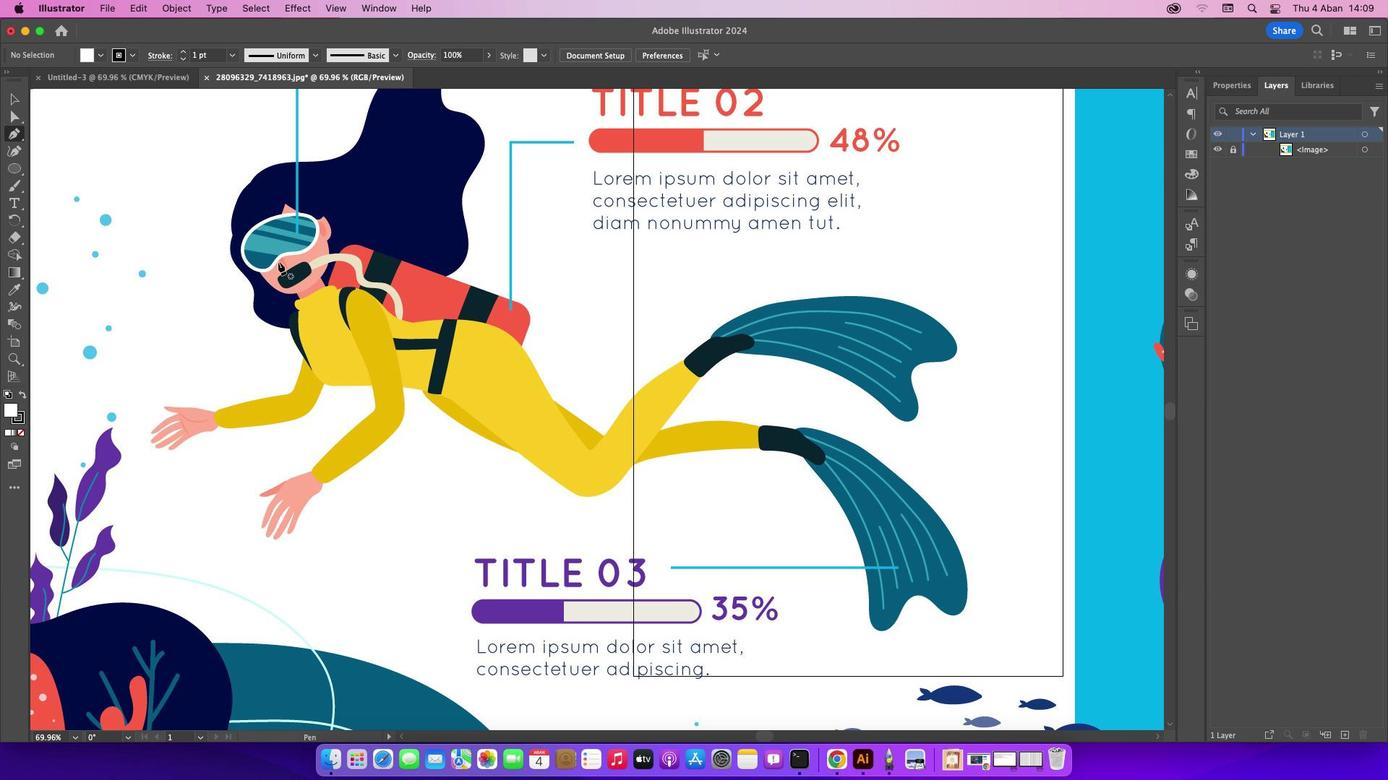 
Action: Mouse scrolled (278, 261) with delta (0, 0)
Screenshot: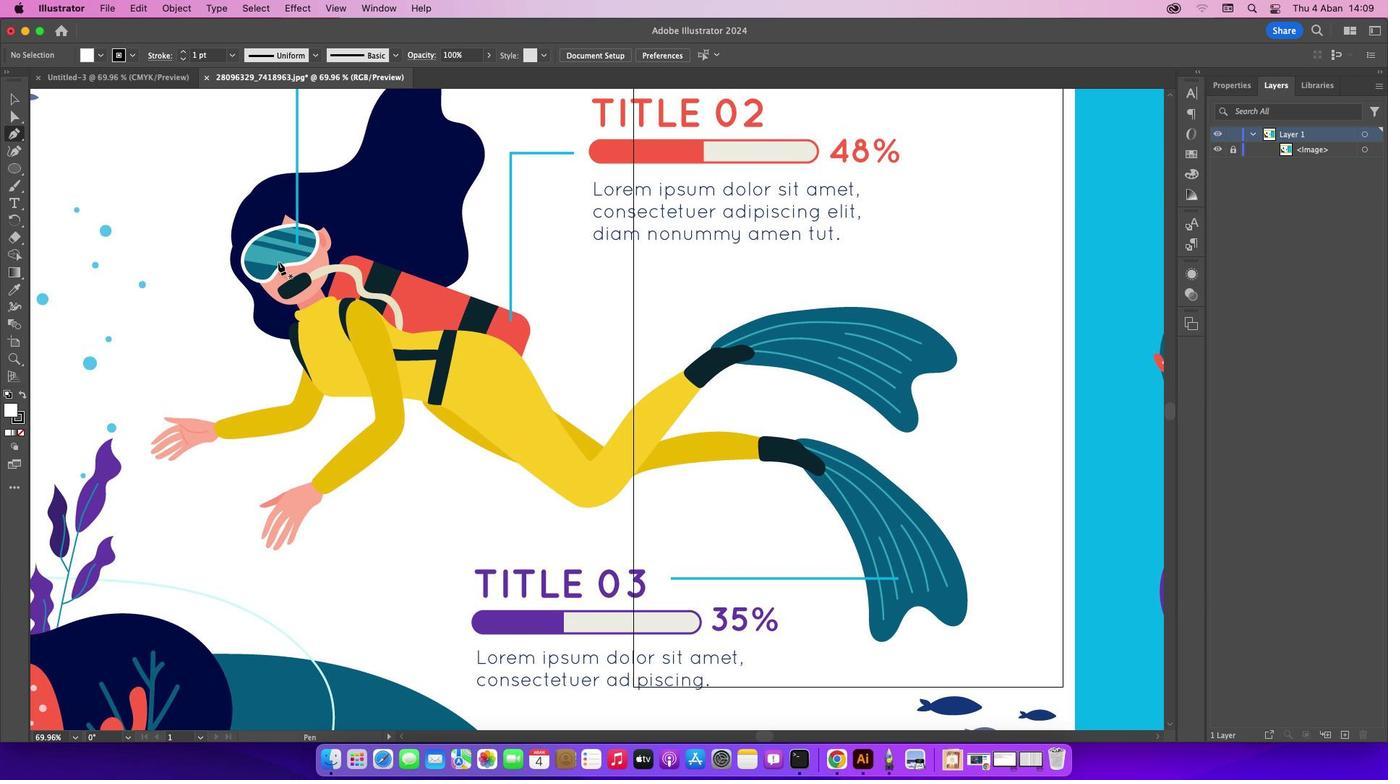 
Action: Mouse scrolled (278, 261) with delta (0, 0)
Screenshot: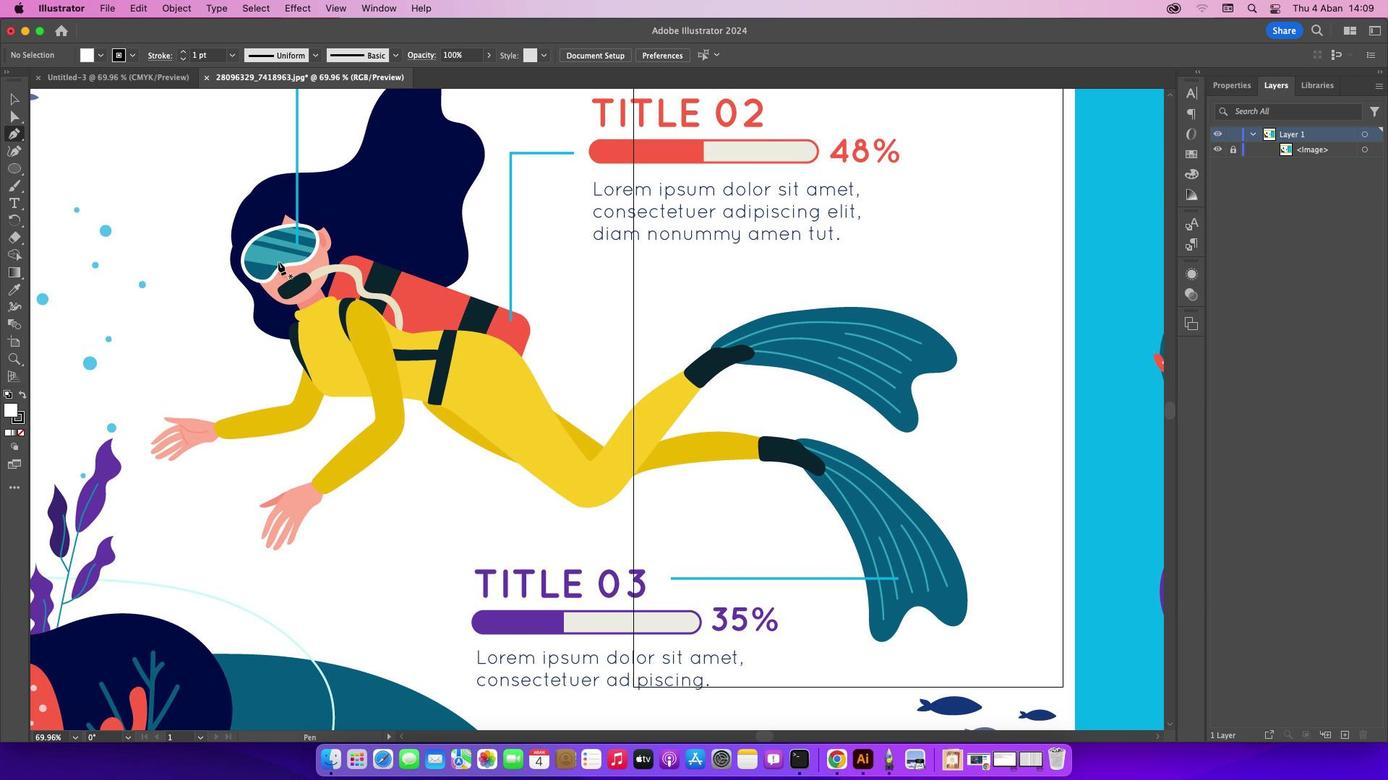 
Action: Mouse scrolled (278, 261) with delta (0, 0)
Screenshot: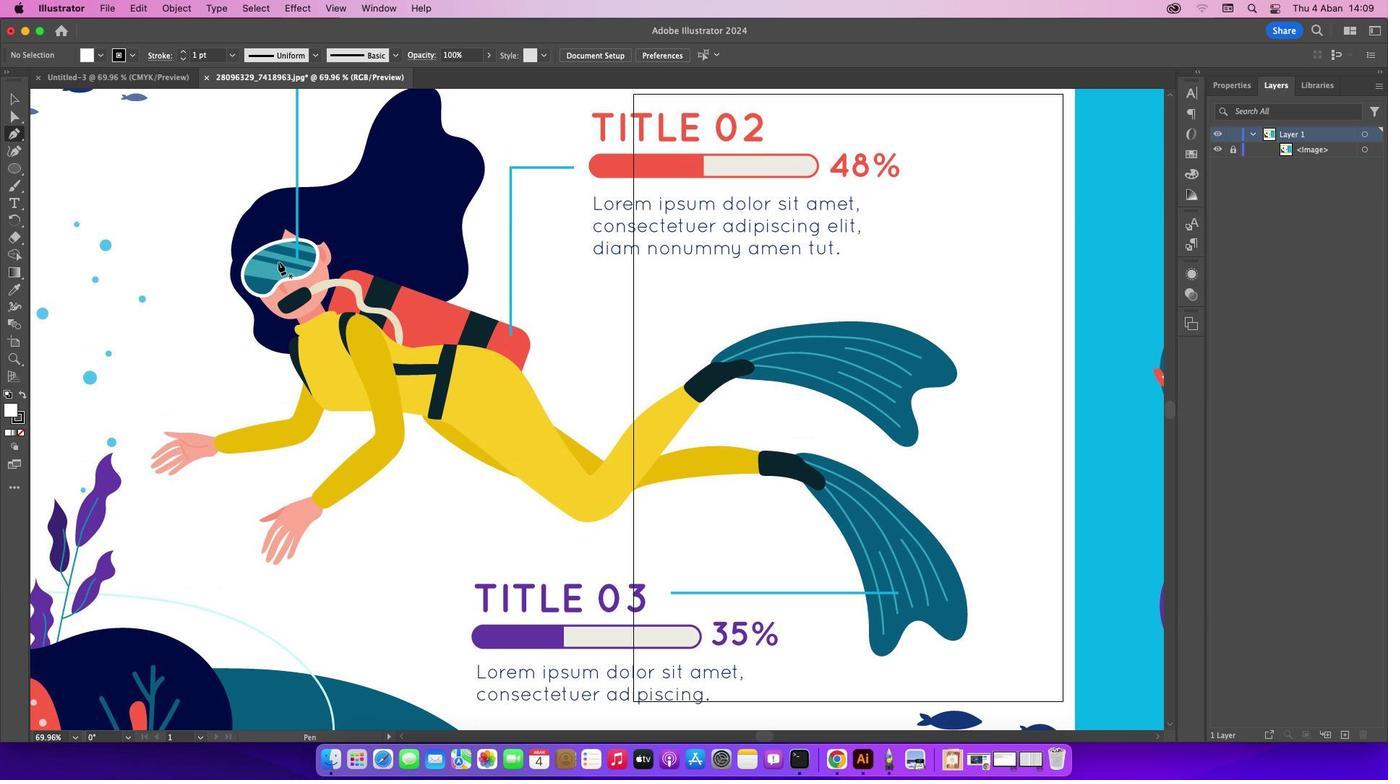 
Action: Mouse scrolled (278, 261) with delta (0, 0)
Screenshot: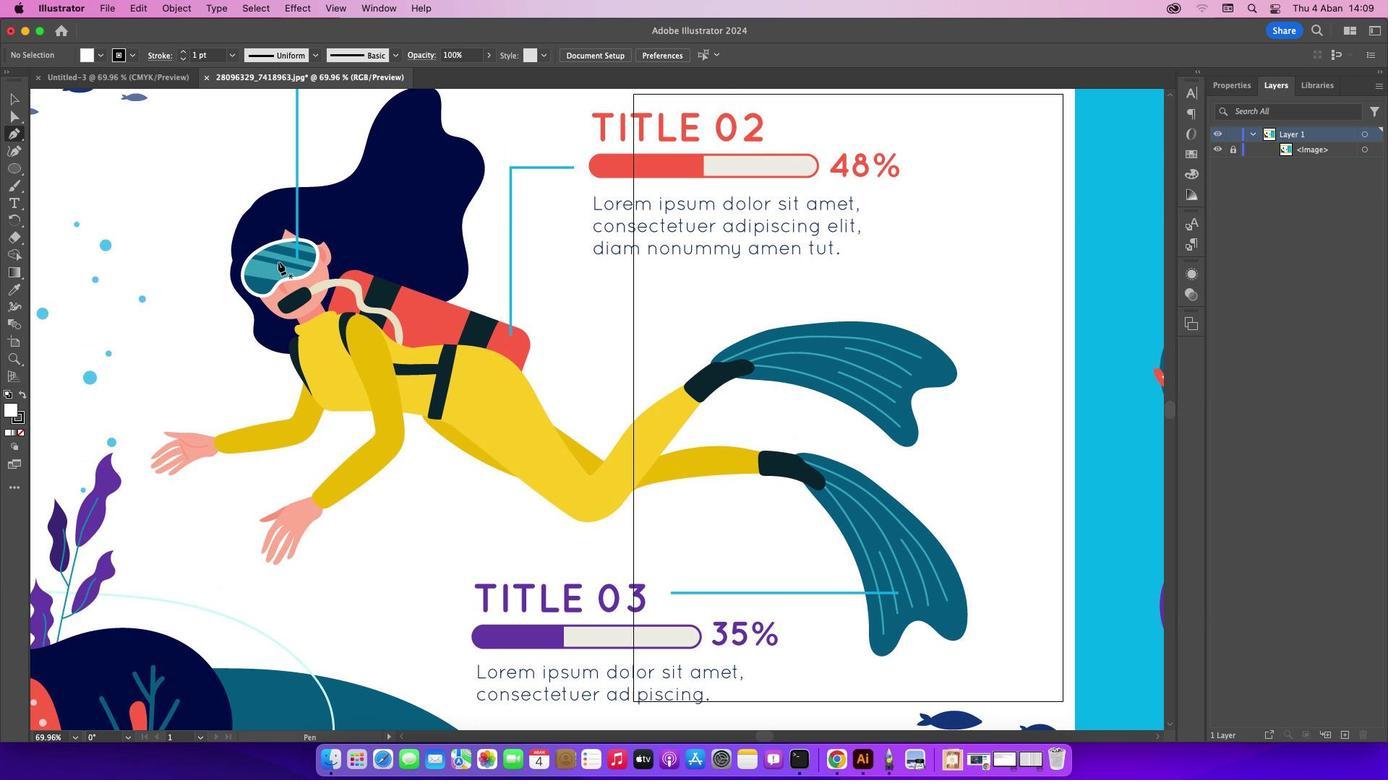 
Action: Mouse scrolled (278, 261) with delta (0, 0)
Screenshot: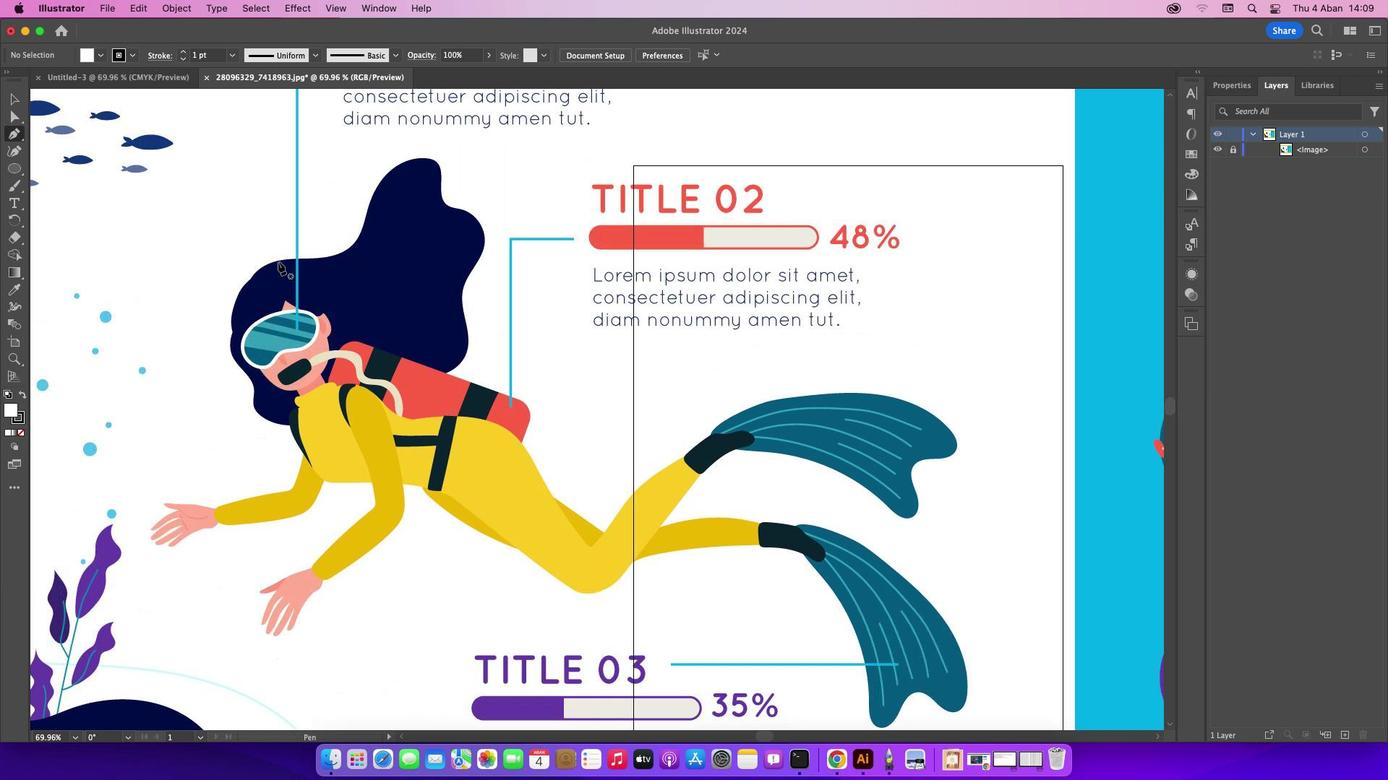 
Action: Mouse scrolled (278, 261) with delta (0, 0)
Screenshot: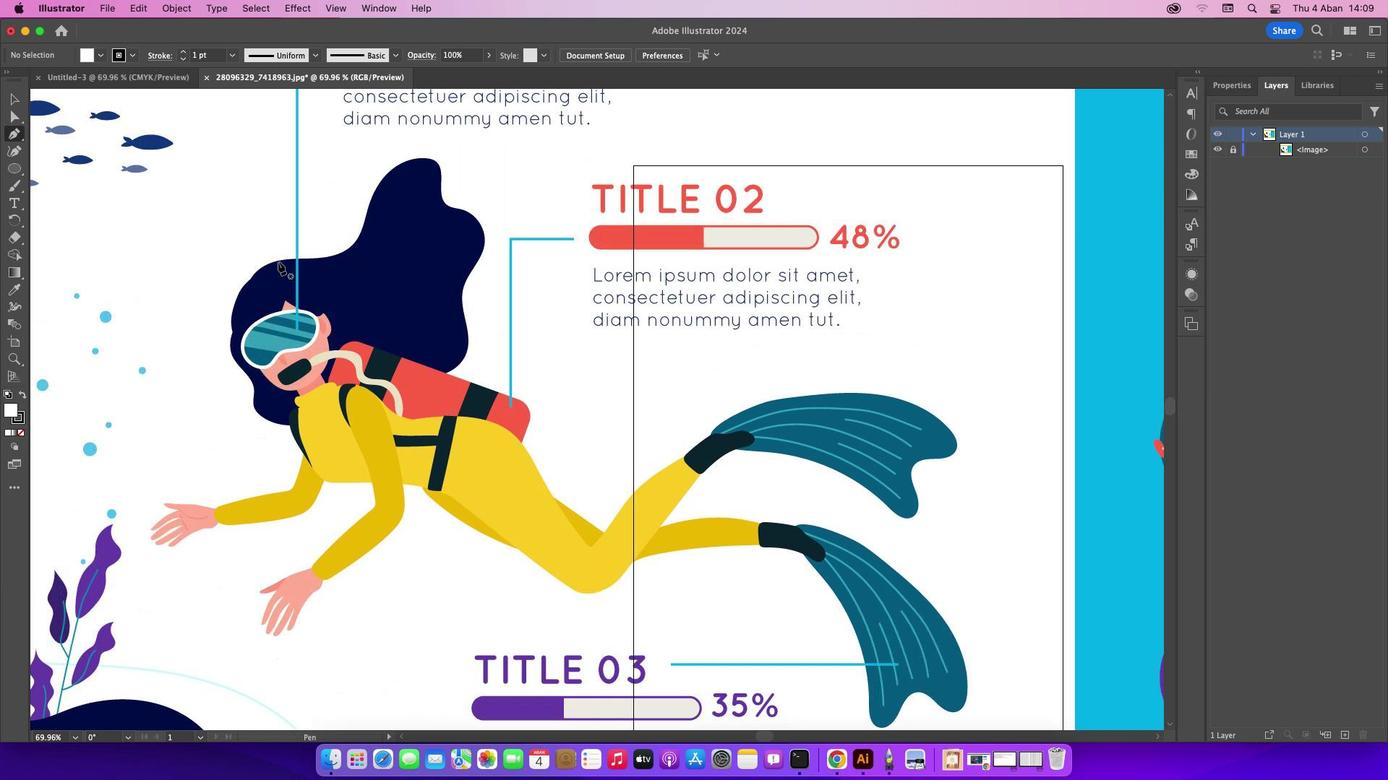 
Action: Mouse scrolled (278, 261) with delta (0, 2)
Screenshot: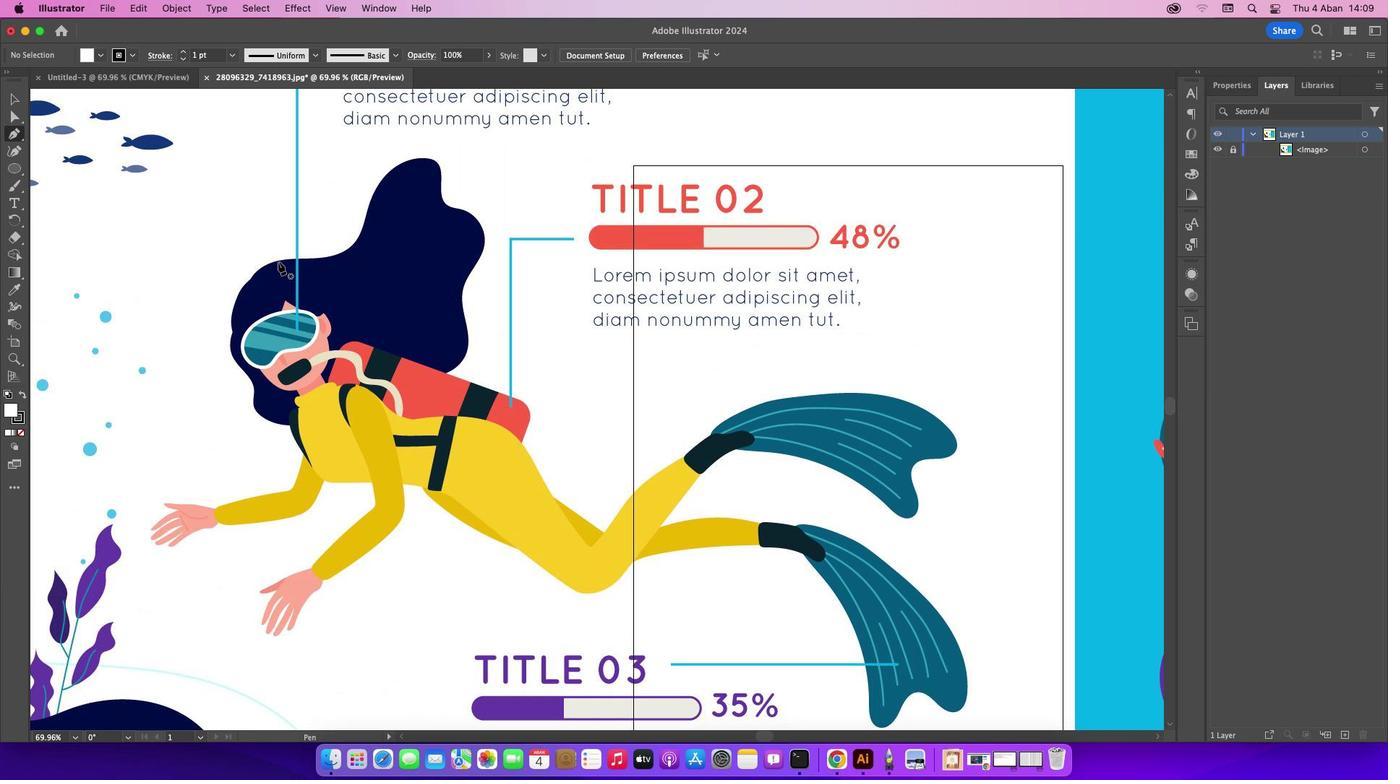 
Action: Mouse moved to (287, 424)
Screenshot: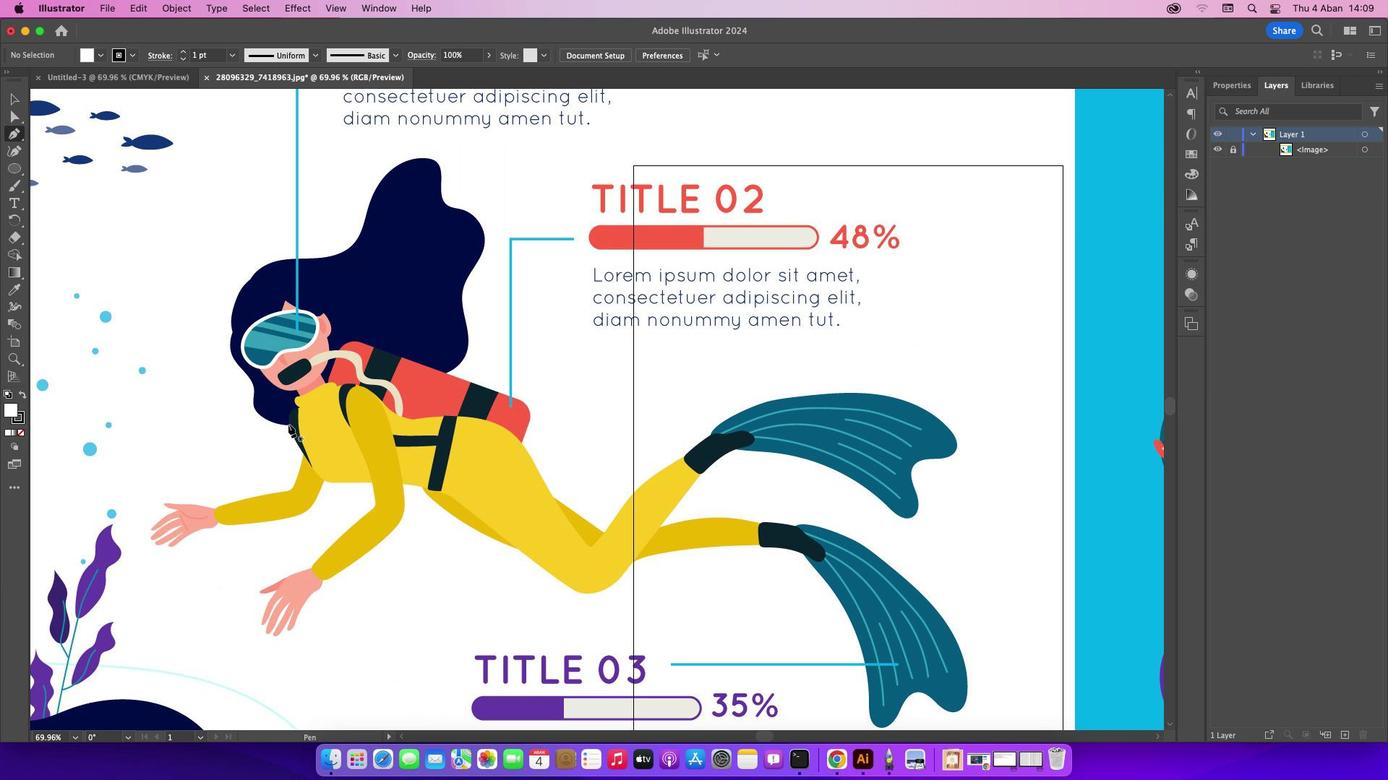 
Action: Mouse pressed left at (287, 424)
Screenshot: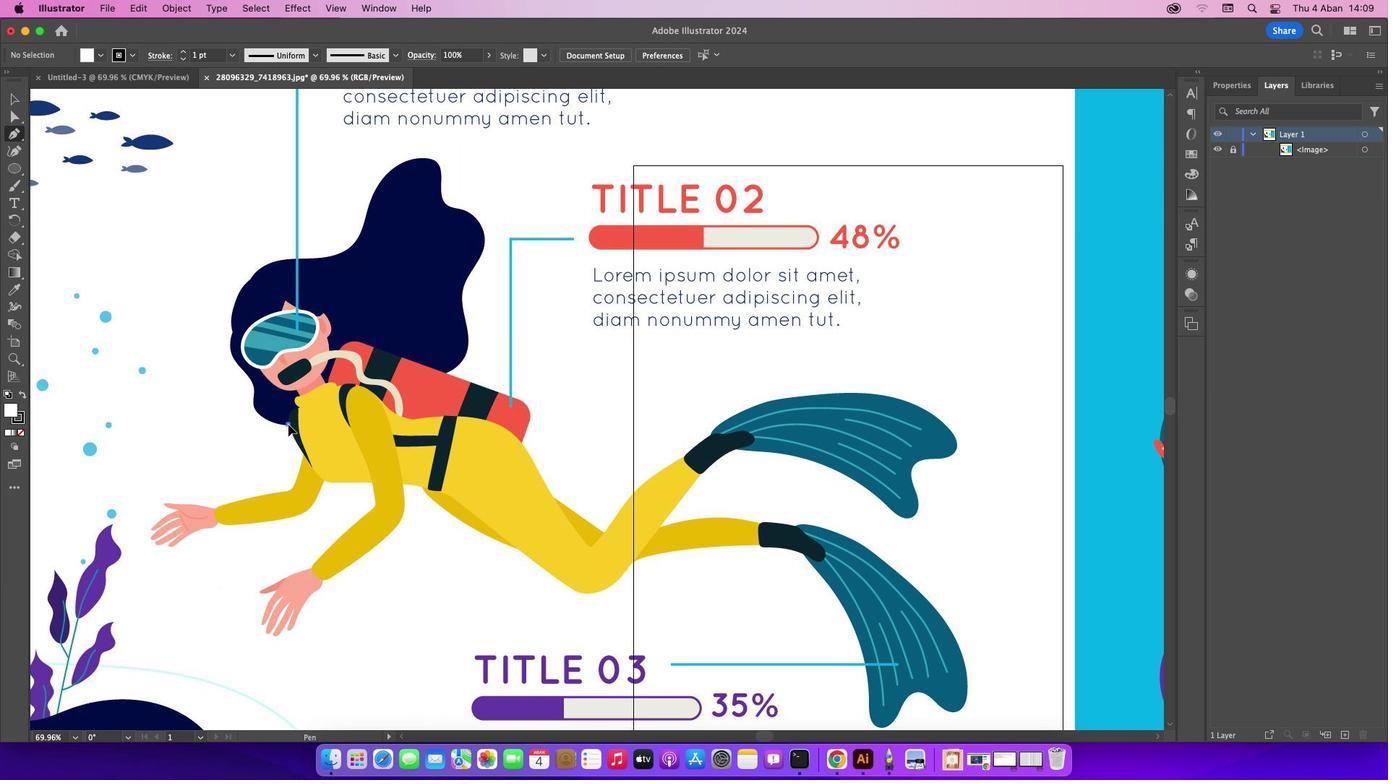 
Action: Mouse moved to (252, 403)
Screenshot: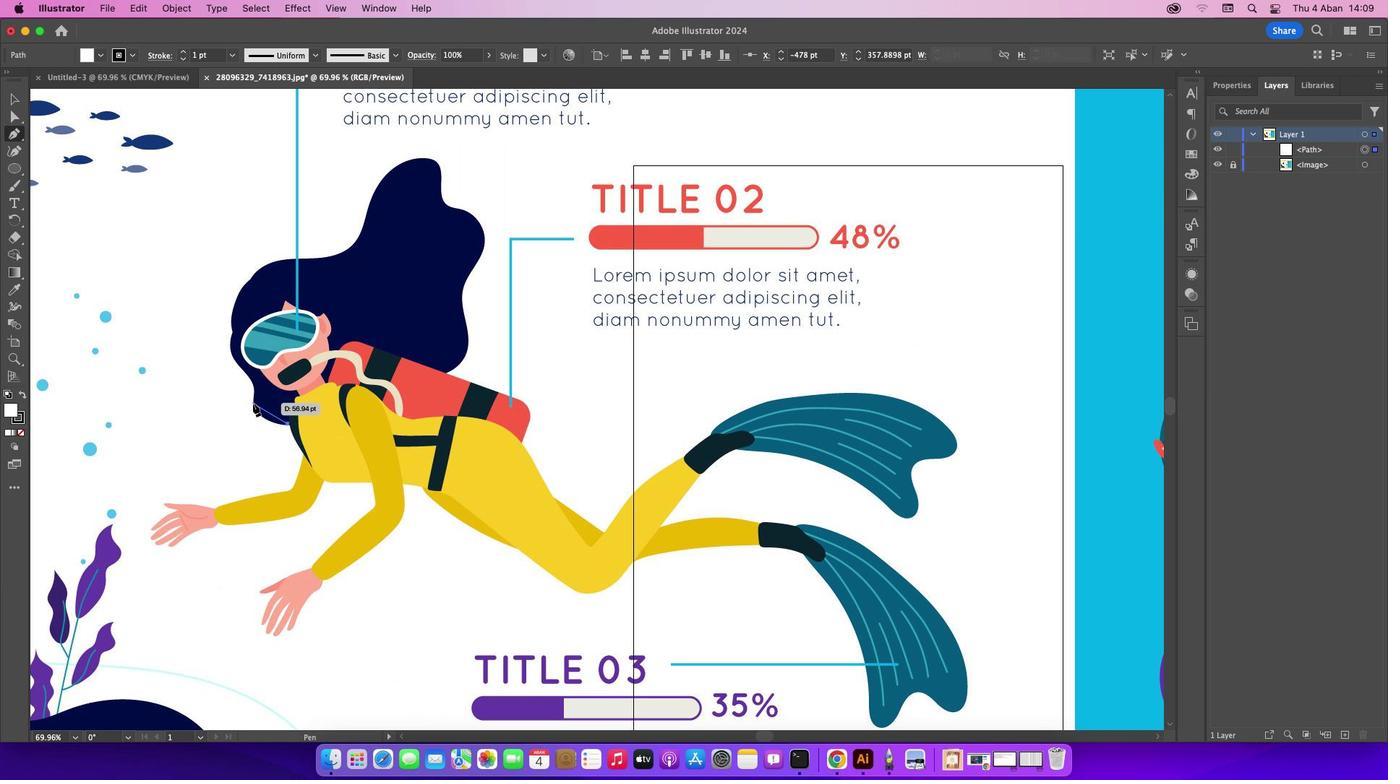 
Action: Mouse pressed left at (252, 403)
Screenshot: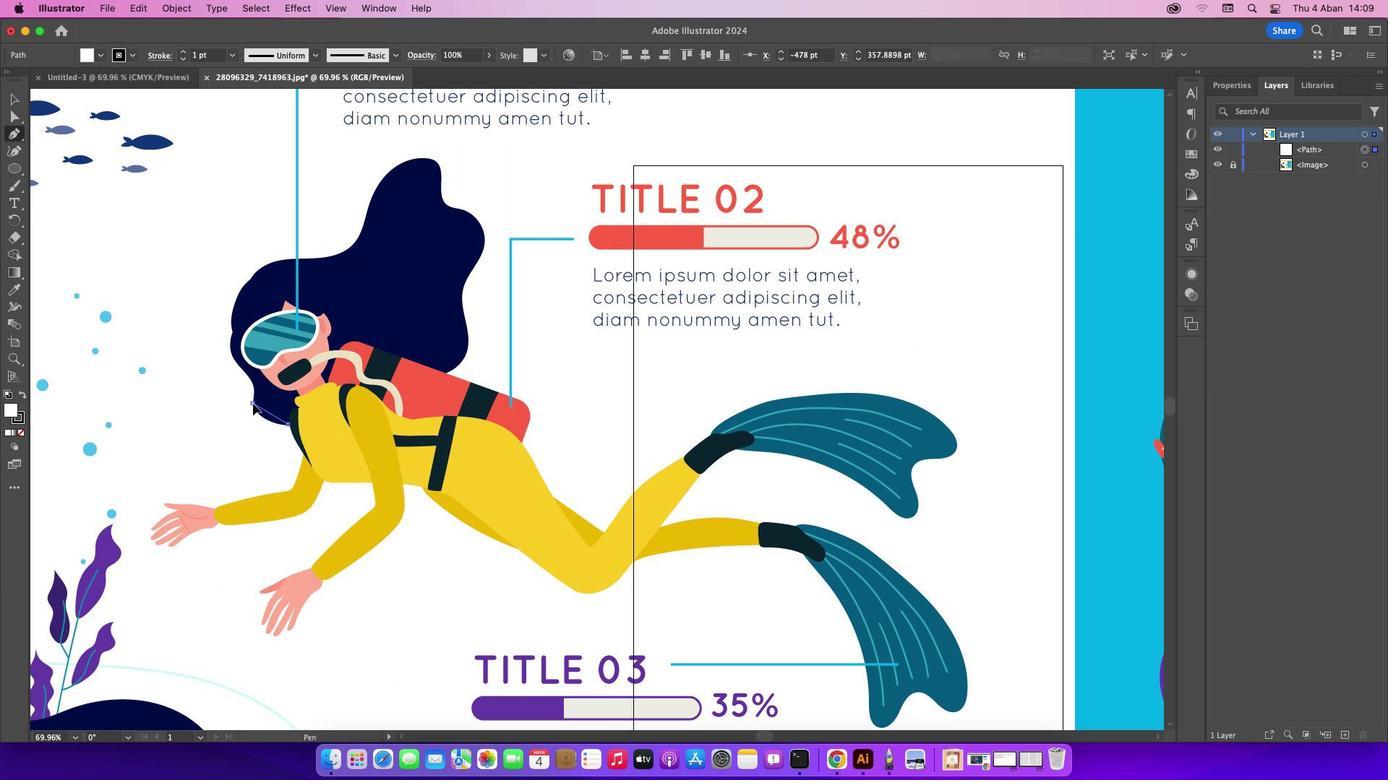
Action: Mouse moved to (23, 432)
Screenshot: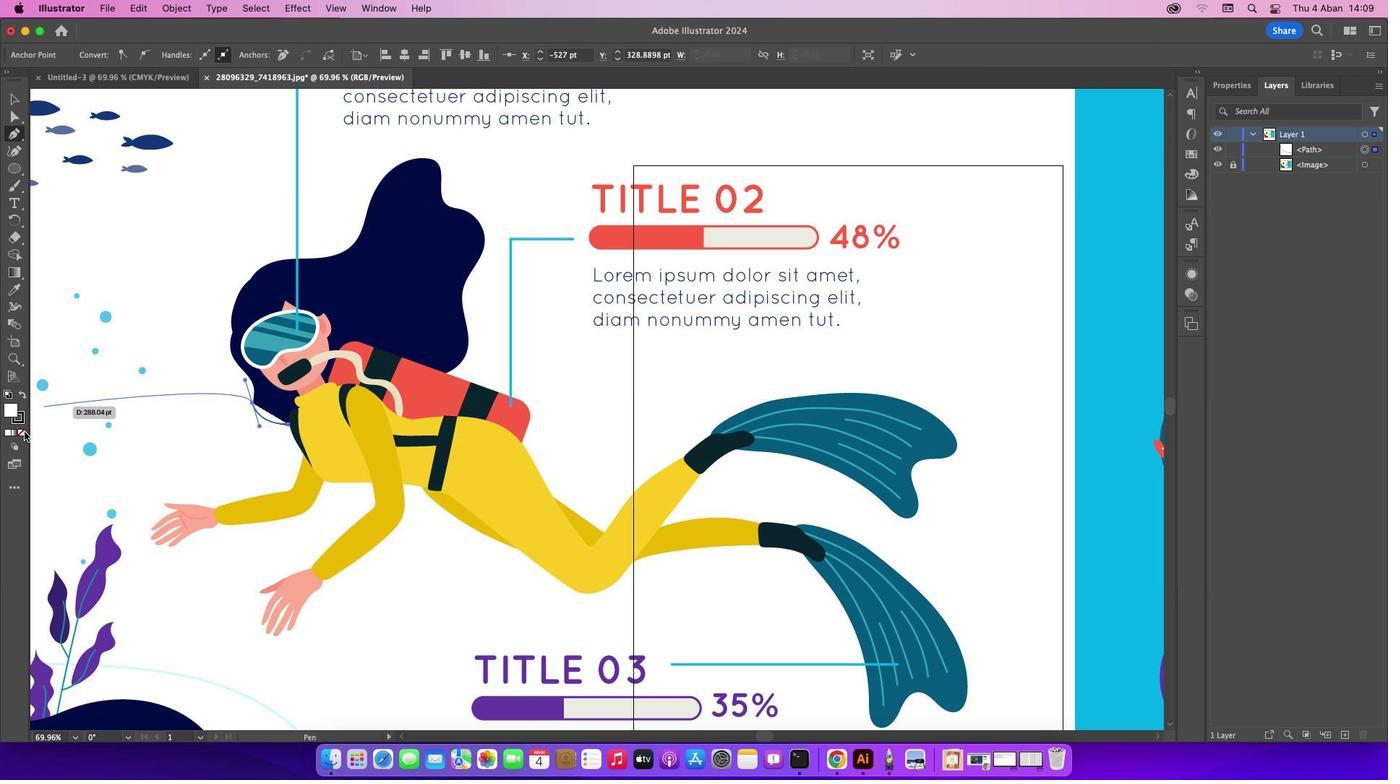
Action: Mouse pressed left at (23, 432)
Screenshot: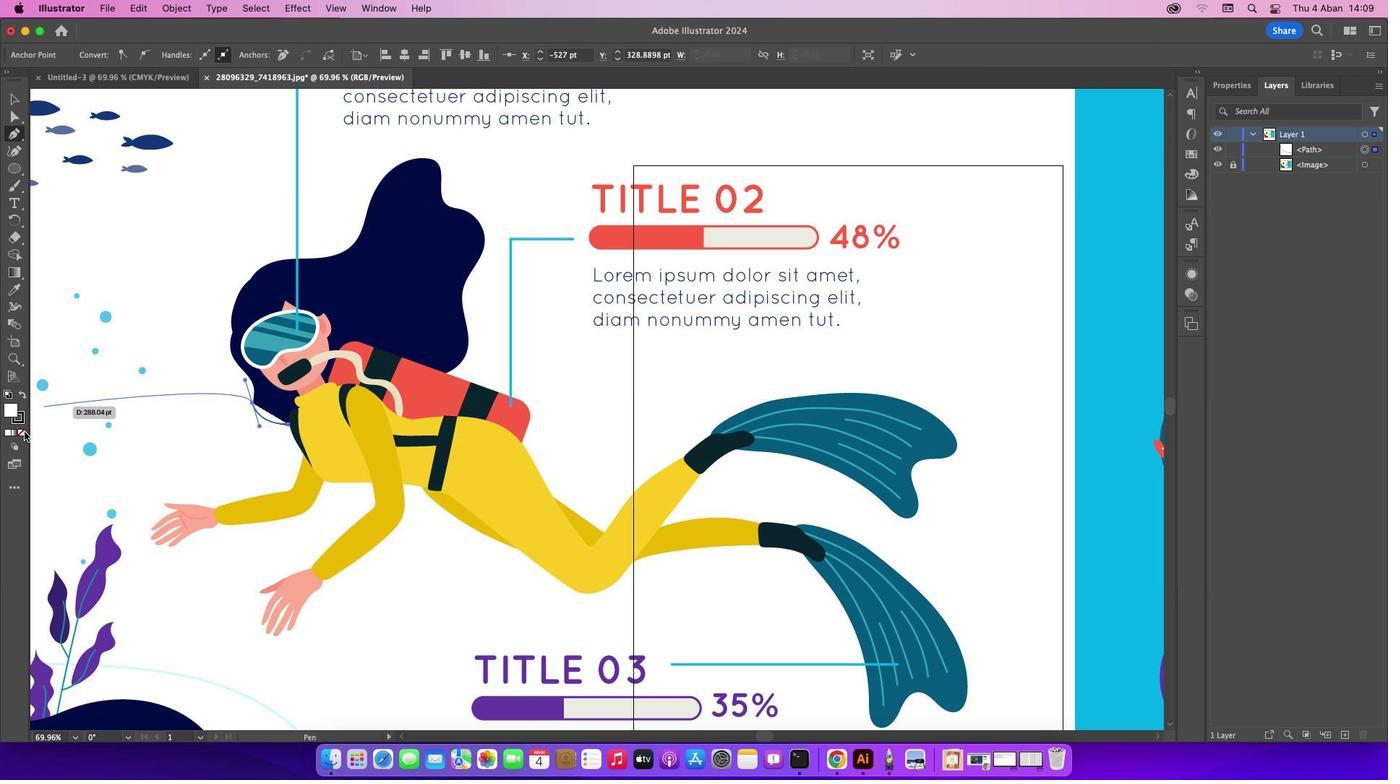 
Action: Mouse moved to (24, 419)
Screenshot: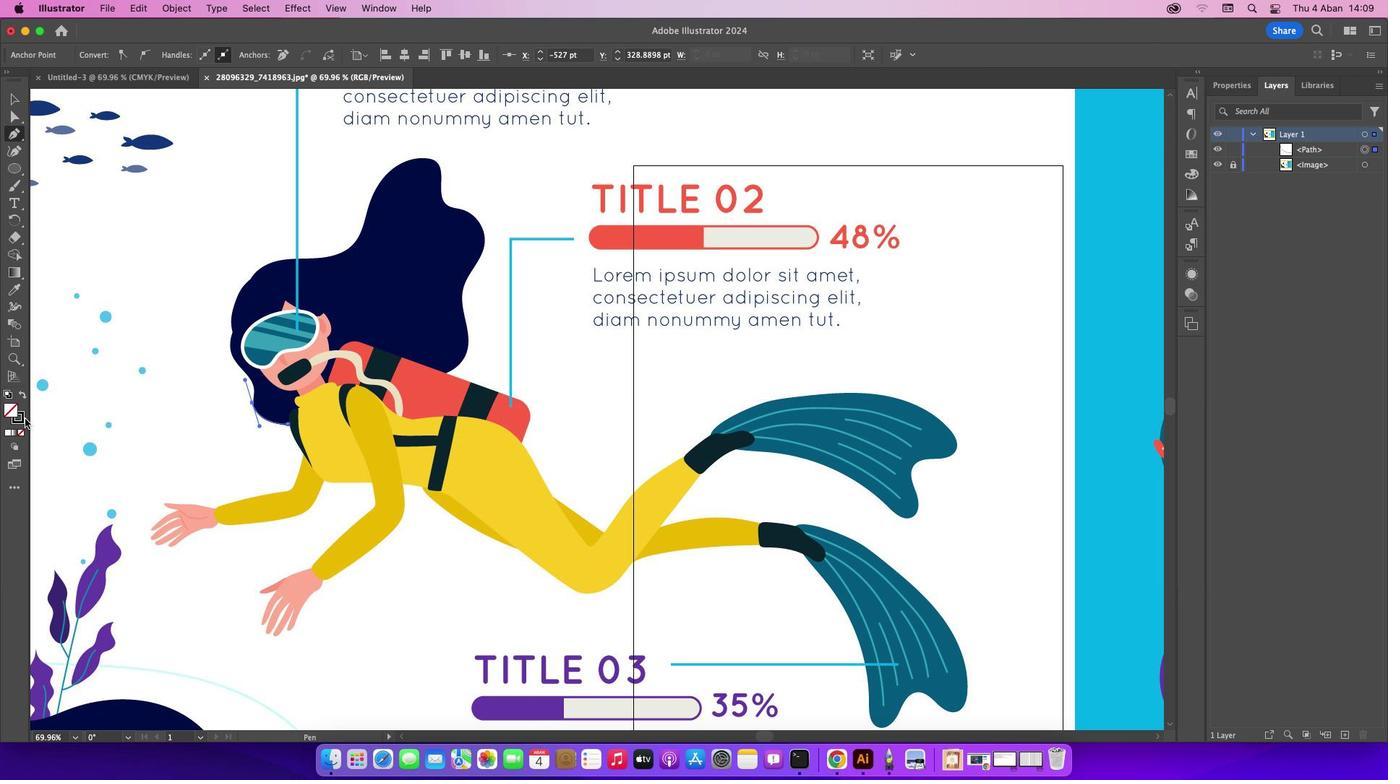
Action: Mouse pressed left at (24, 419)
Screenshot: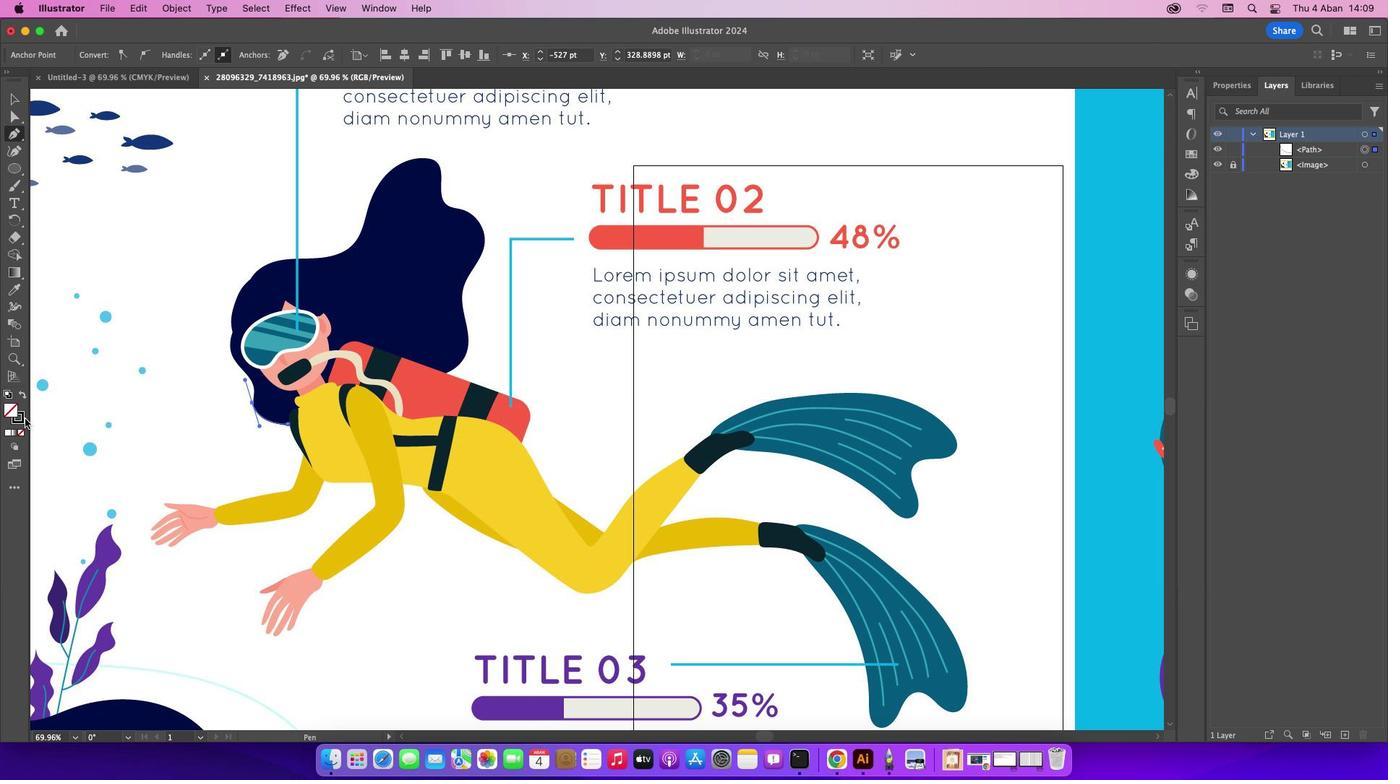 
Action: Mouse moved to (21, 430)
Screenshot: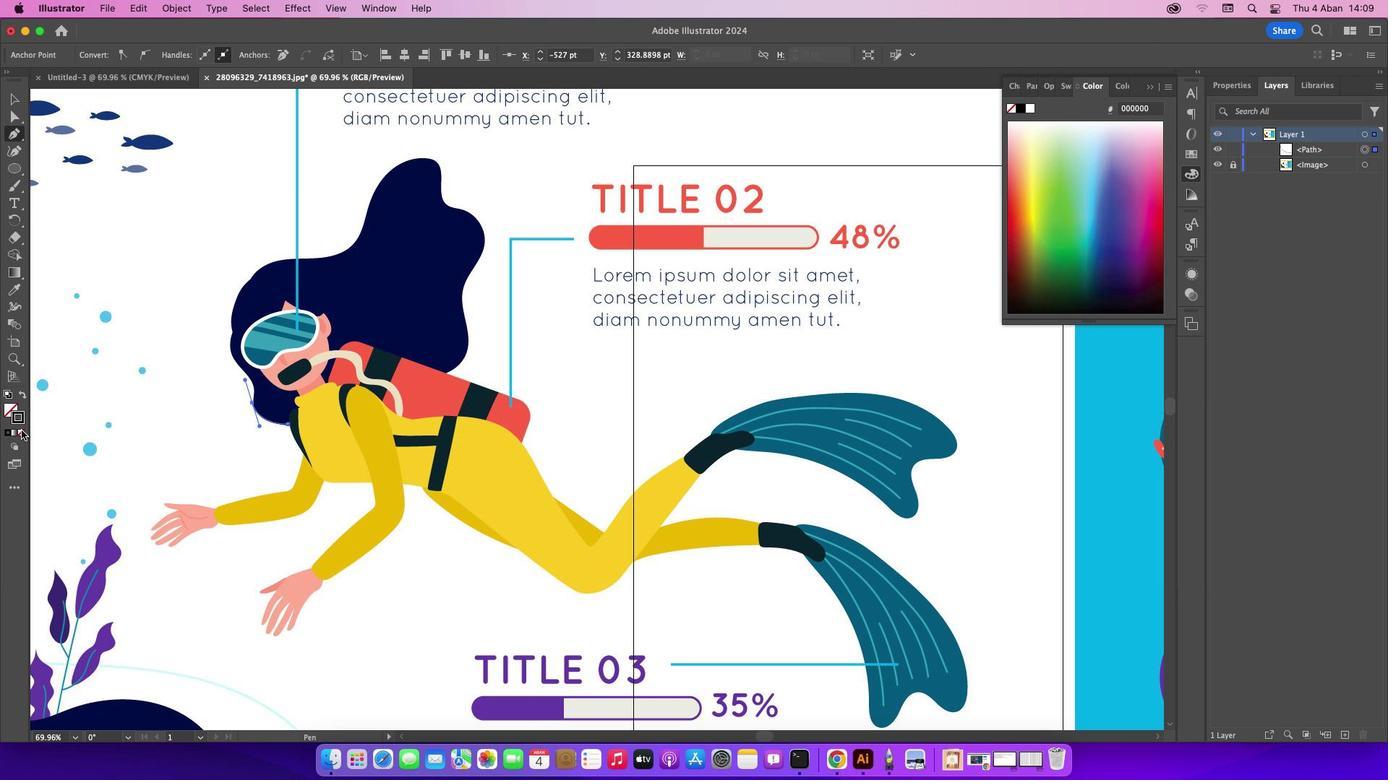 
Action: Mouse pressed left at (21, 430)
Screenshot: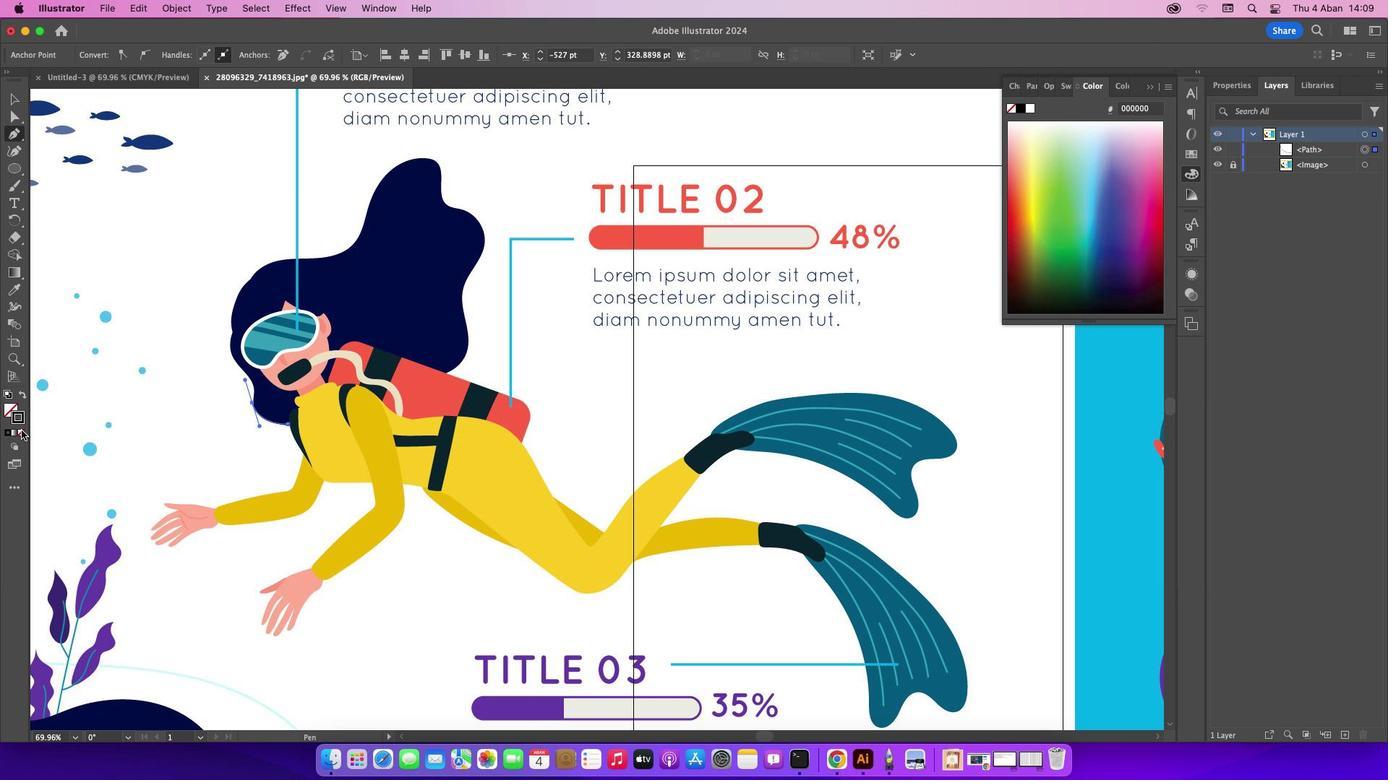 
Action: Mouse moved to (252, 405)
Screenshot: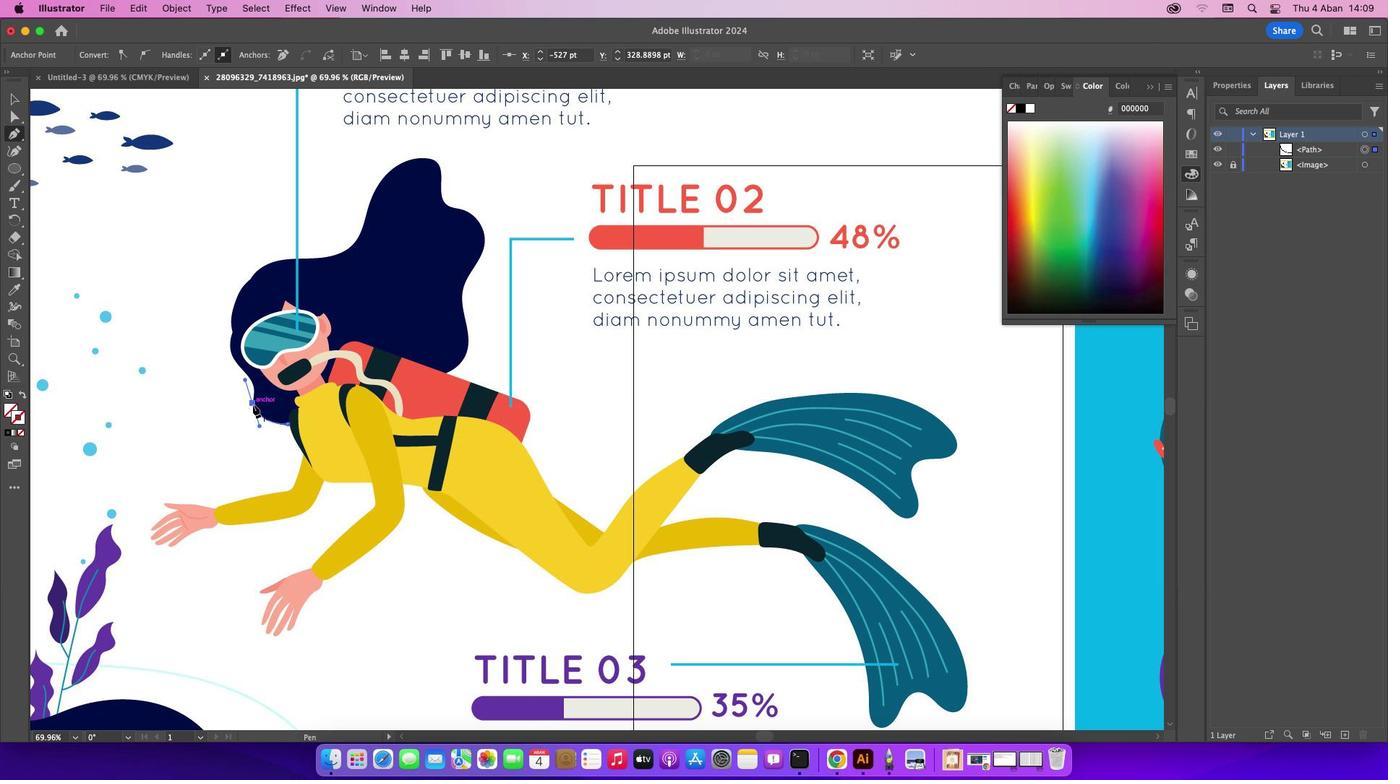 
Action: Mouse pressed left at (252, 405)
Screenshot: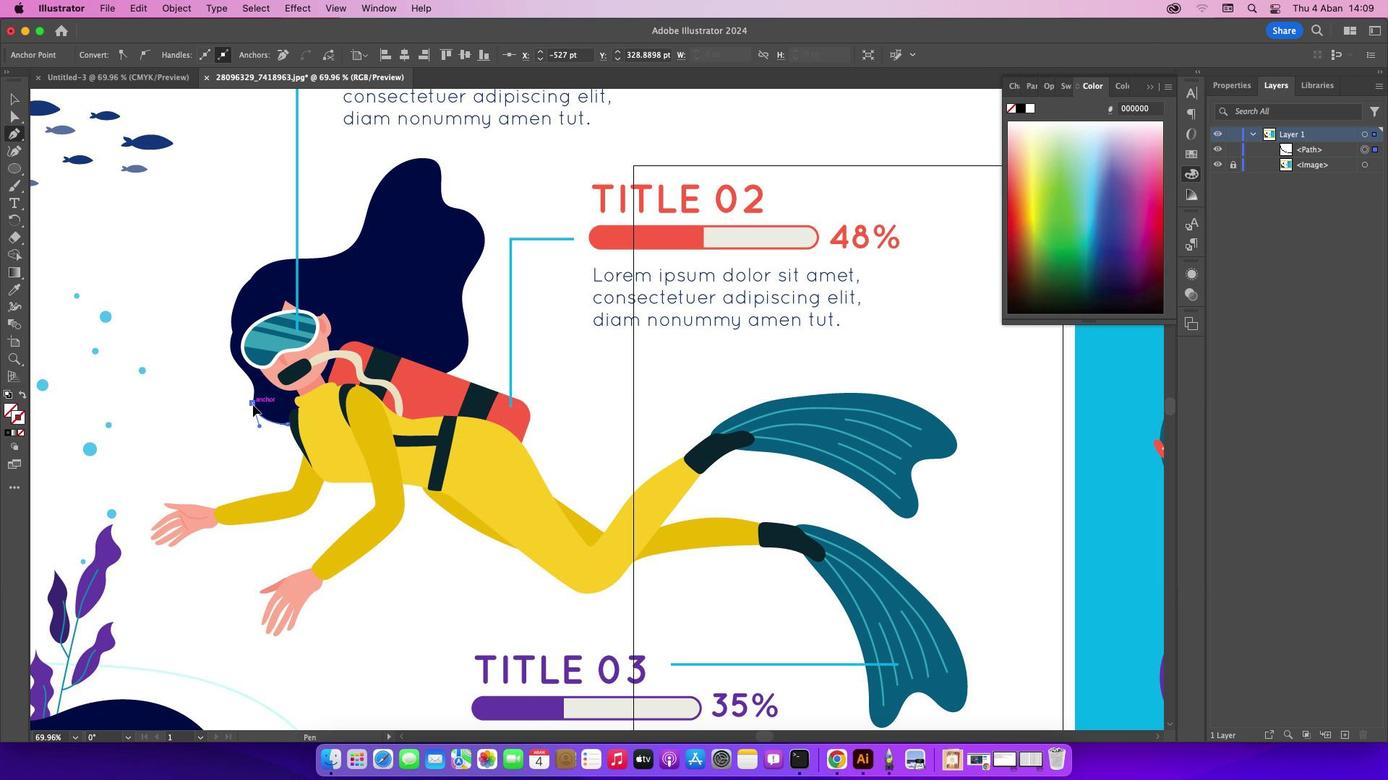
Action: Mouse moved to (247, 375)
Screenshot: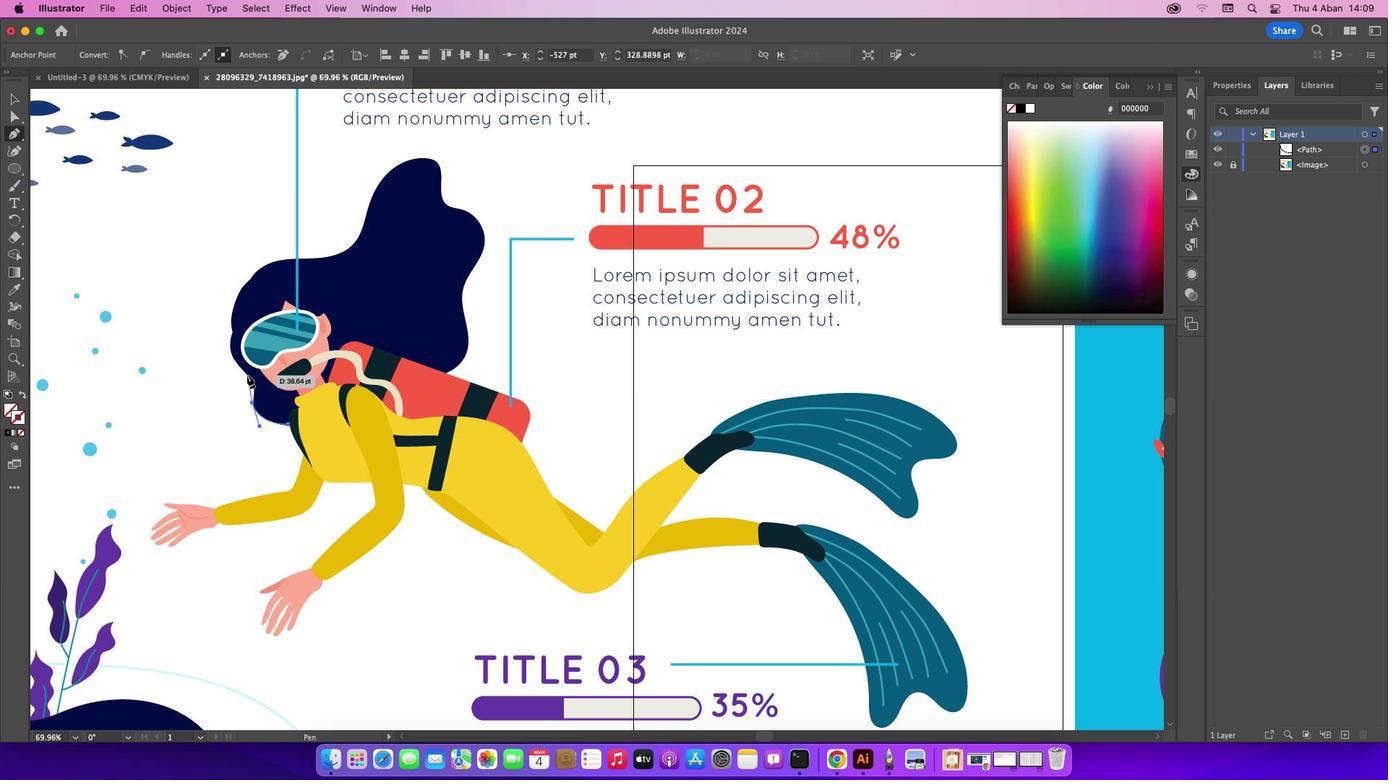 
Action: Mouse pressed left at (247, 375)
Screenshot: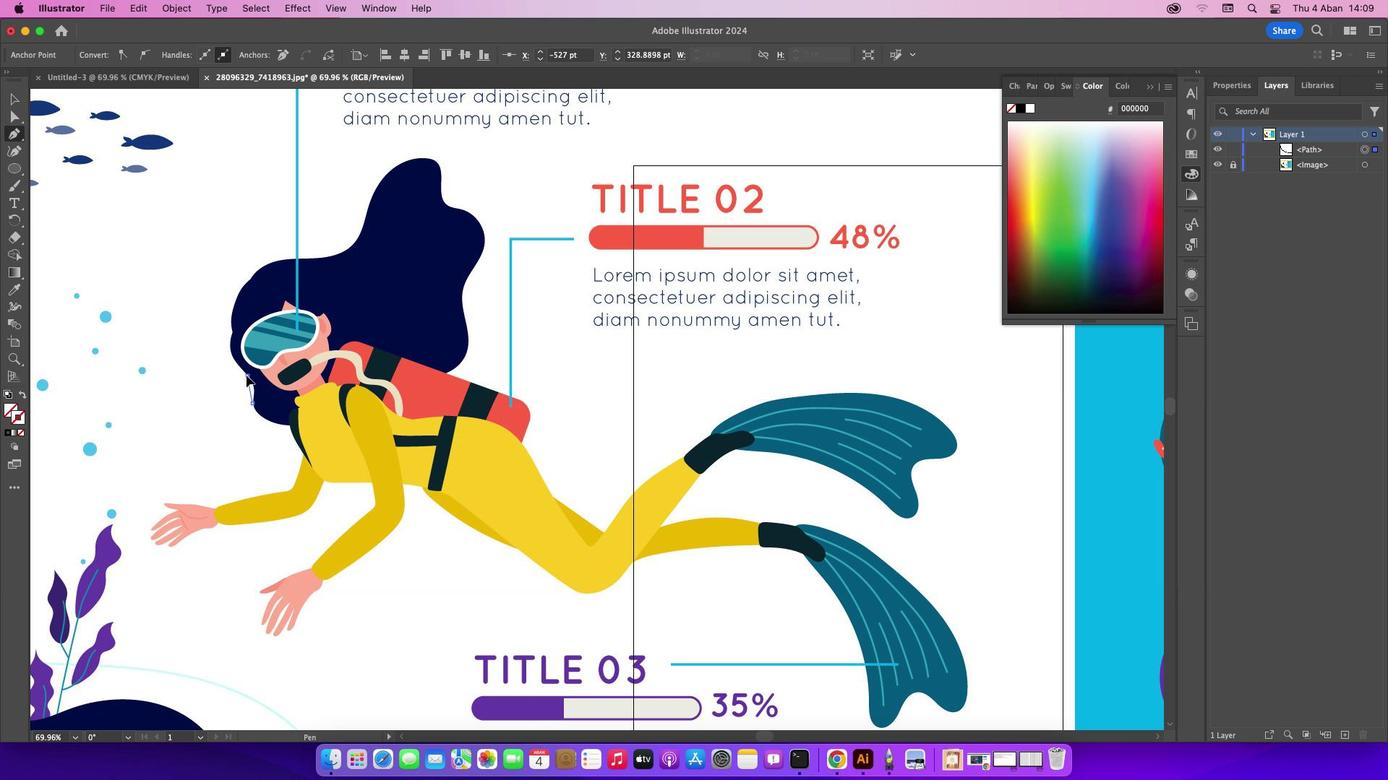 
Action: Mouse moved to (234, 333)
Screenshot: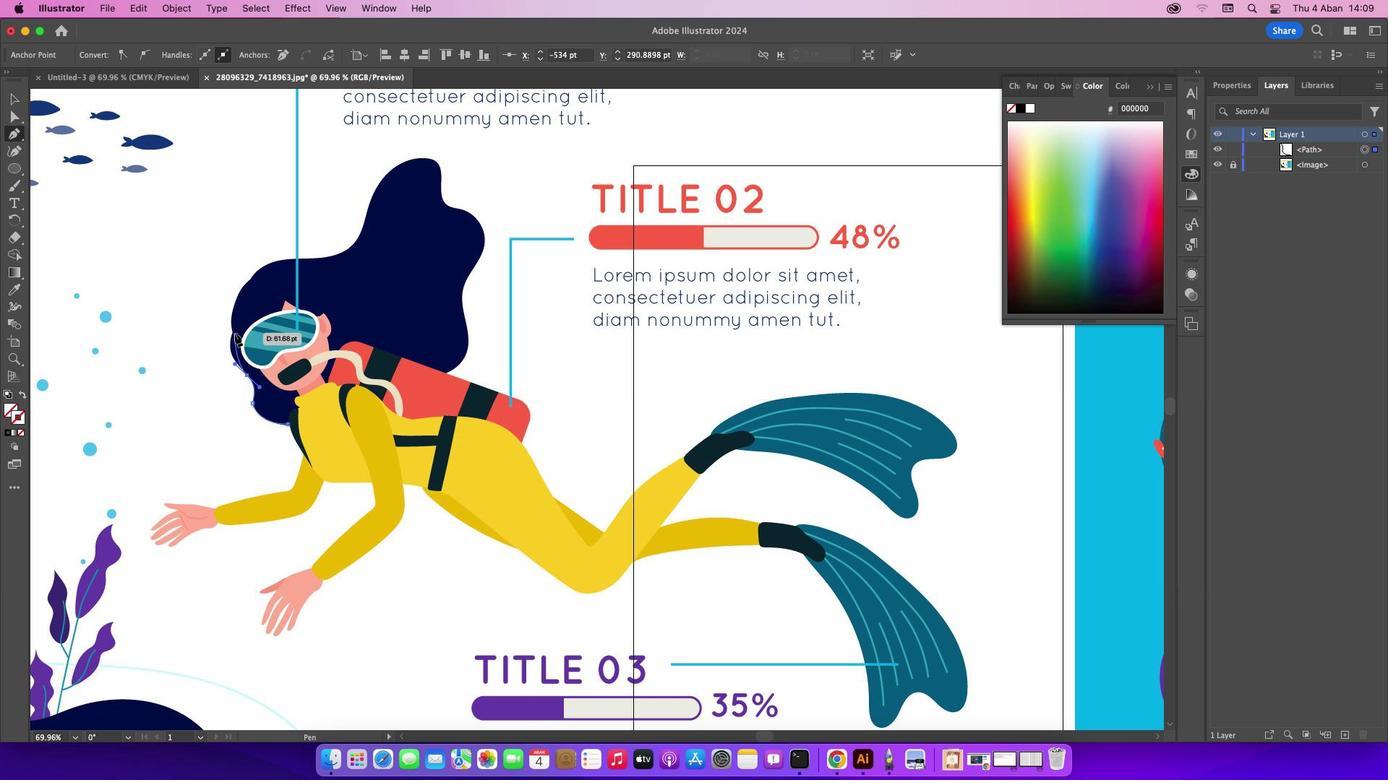 
Action: Mouse pressed left at (234, 333)
Screenshot: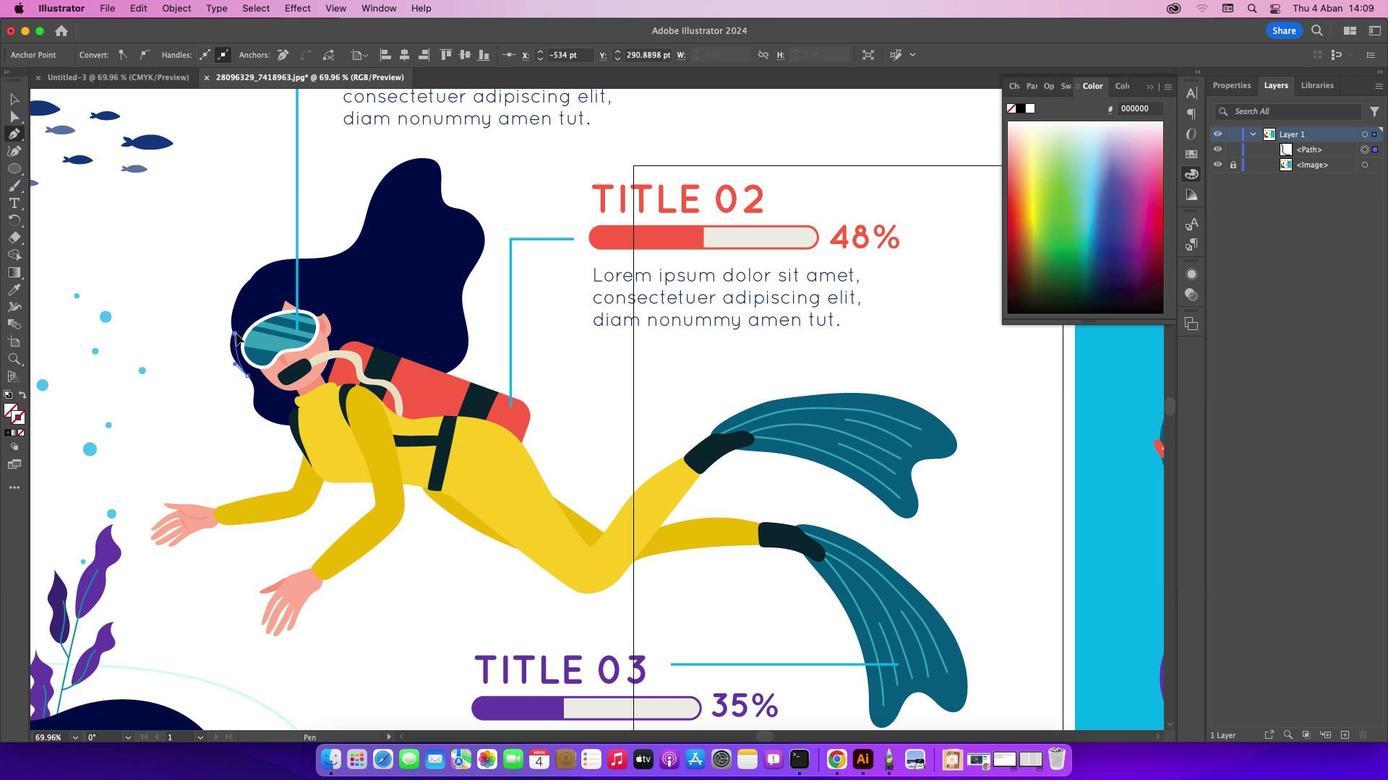 
Action: Mouse moved to (232, 332)
Screenshot: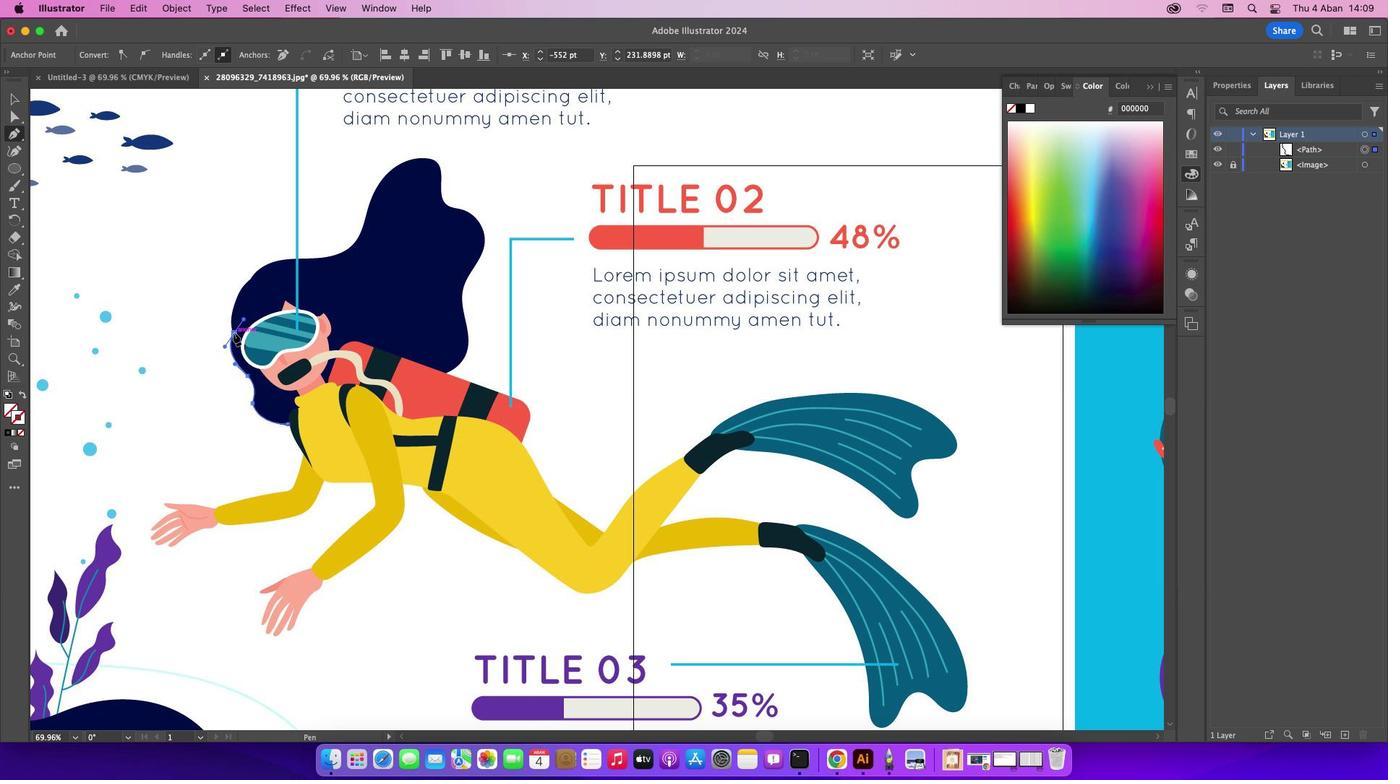 
Action: Mouse pressed left at (232, 332)
Screenshot: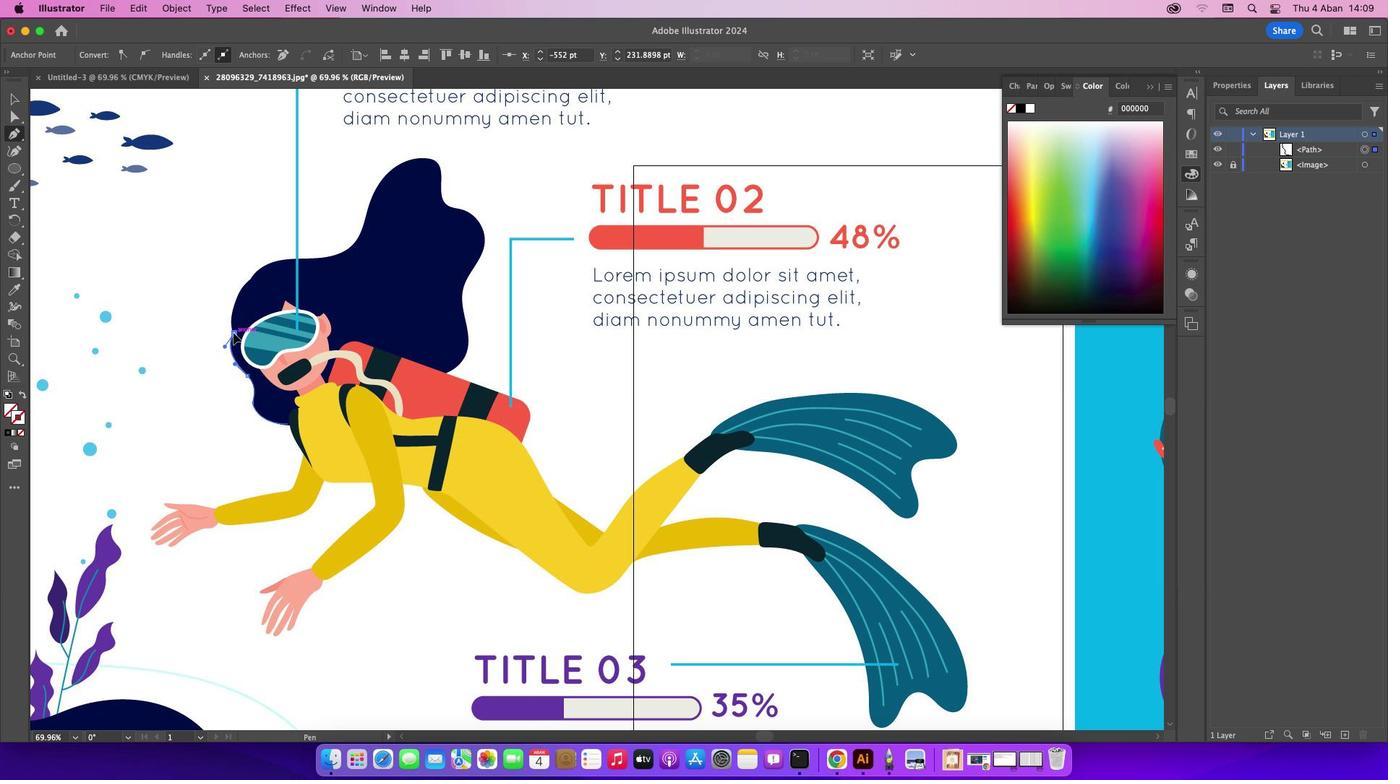 
Action: Mouse moved to (250, 281)
Screenshot: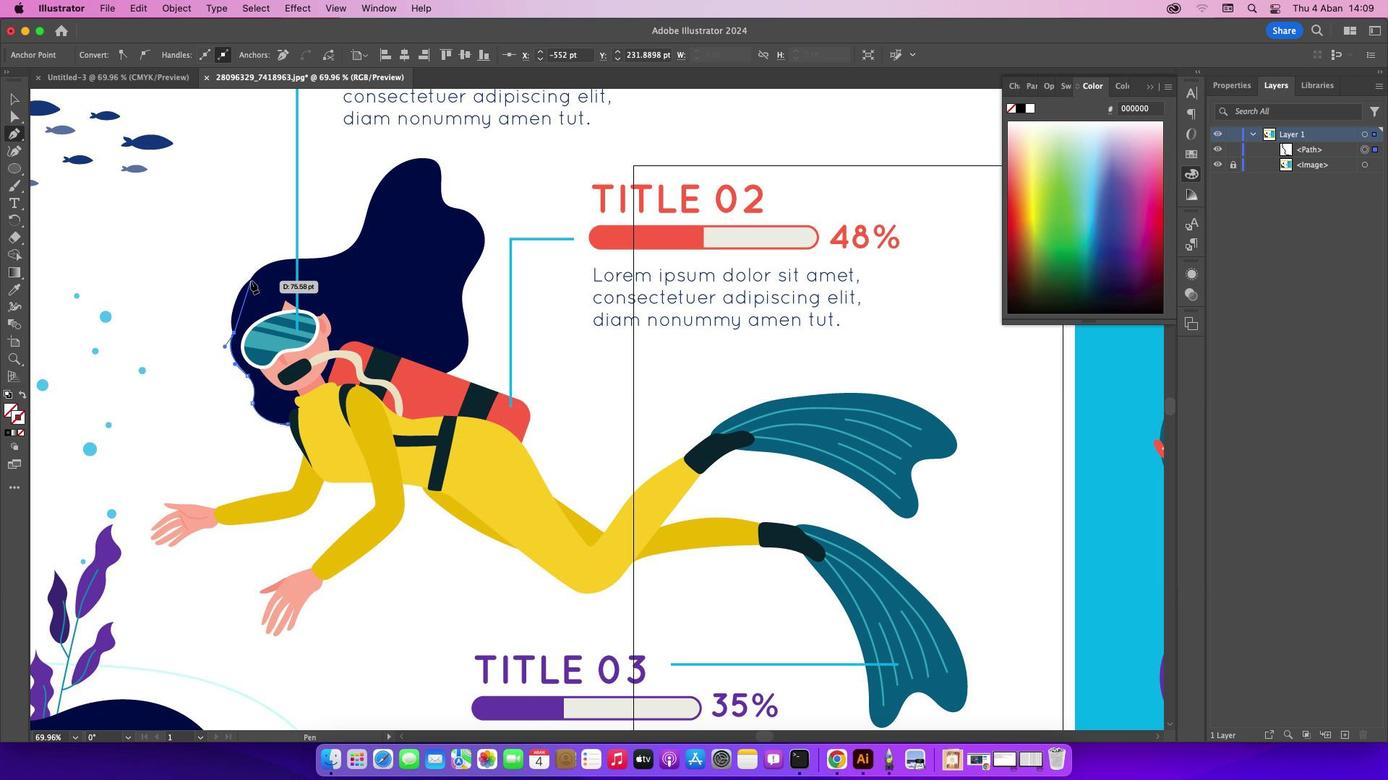 
Action: Mouse pressed left at (250, 281)
Screenshot: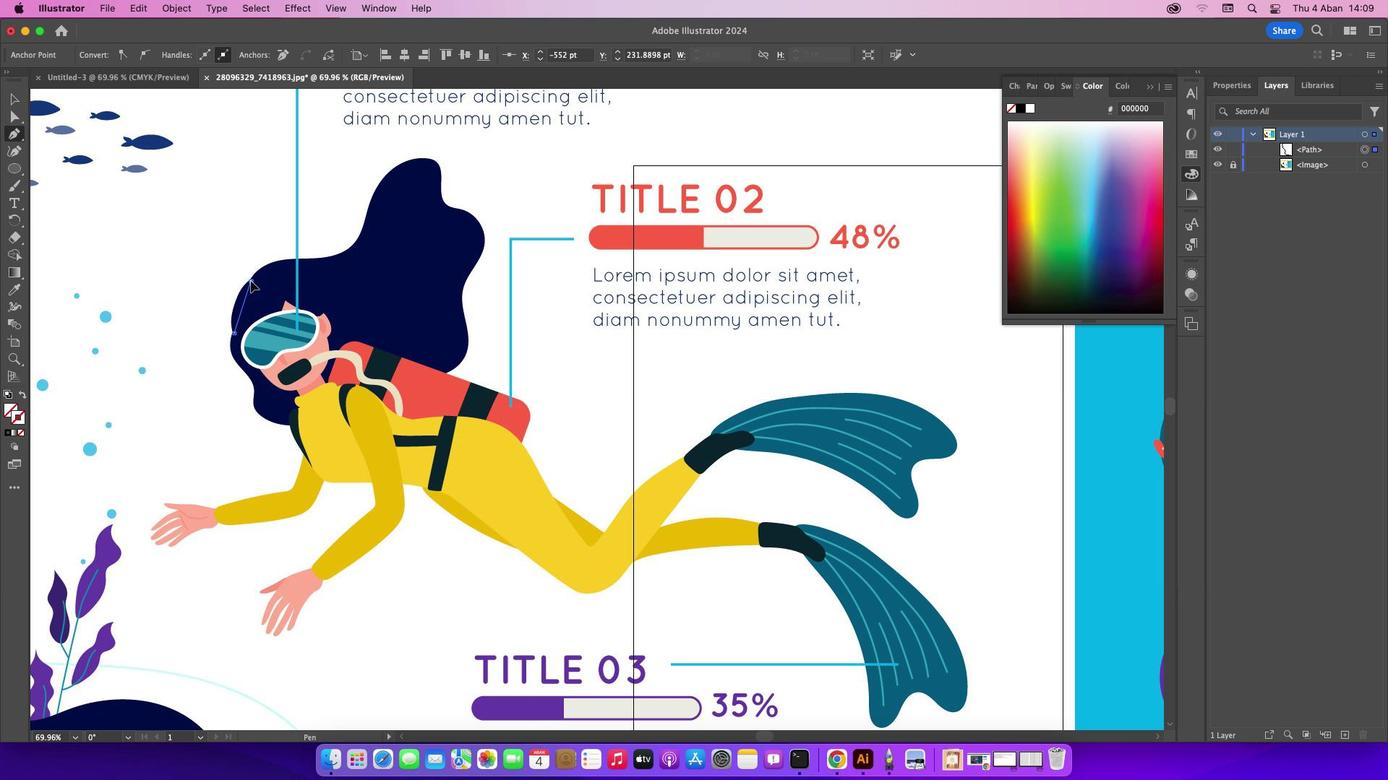 
Action: Mouse moved to (248, 282)
Screenshot: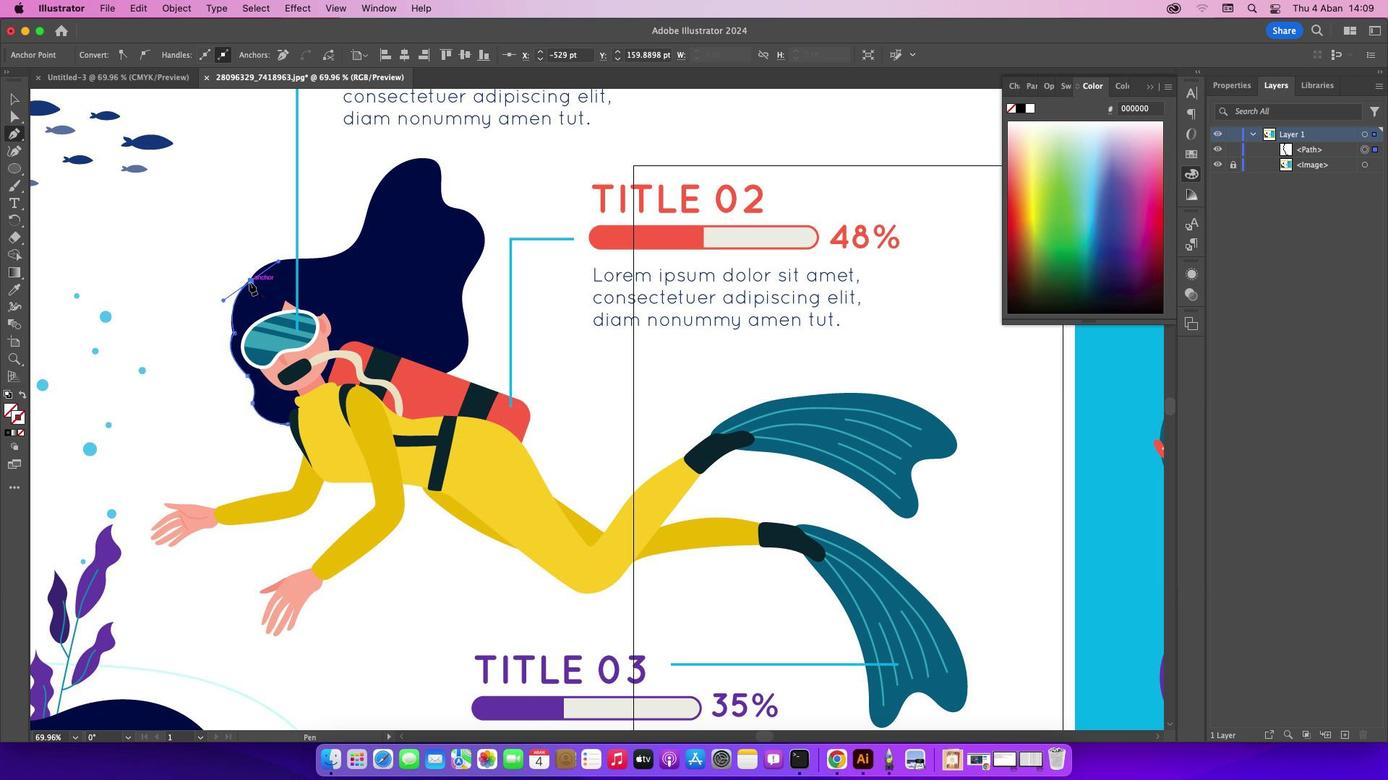 
Action: Mouse pressed left at (248, 282)
Screenshot: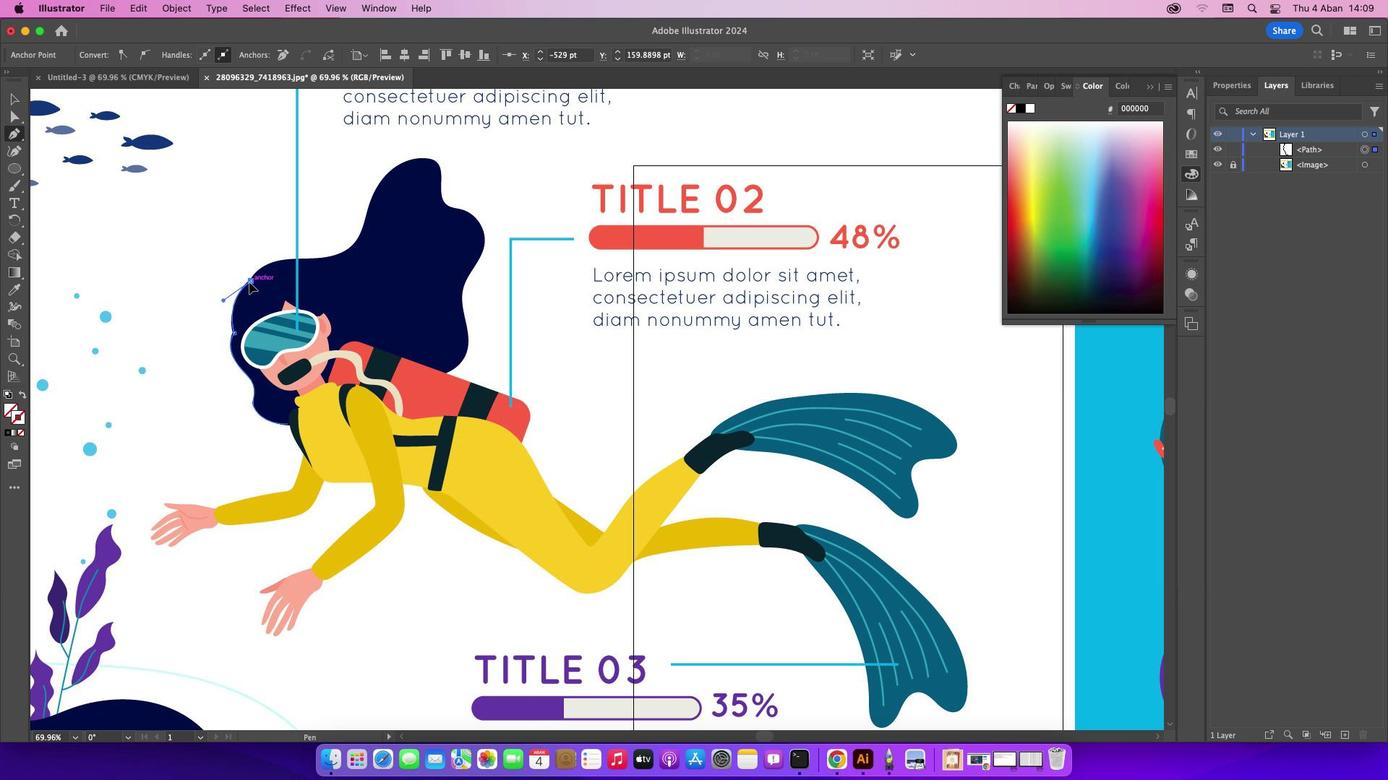 
Action: Mouse moved to (299, 258)
Screenshot: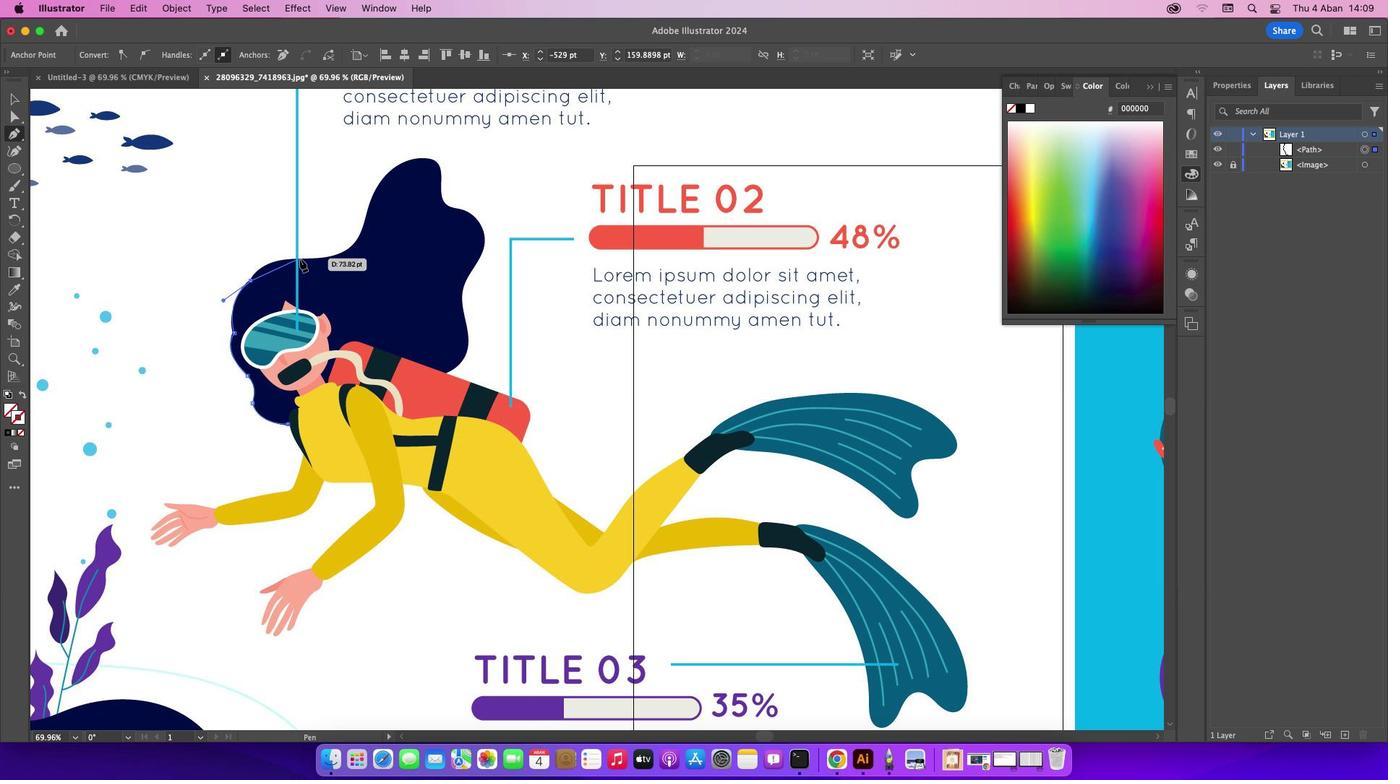 
Action: Mouse pressed left at (299, 258)
Screenshot: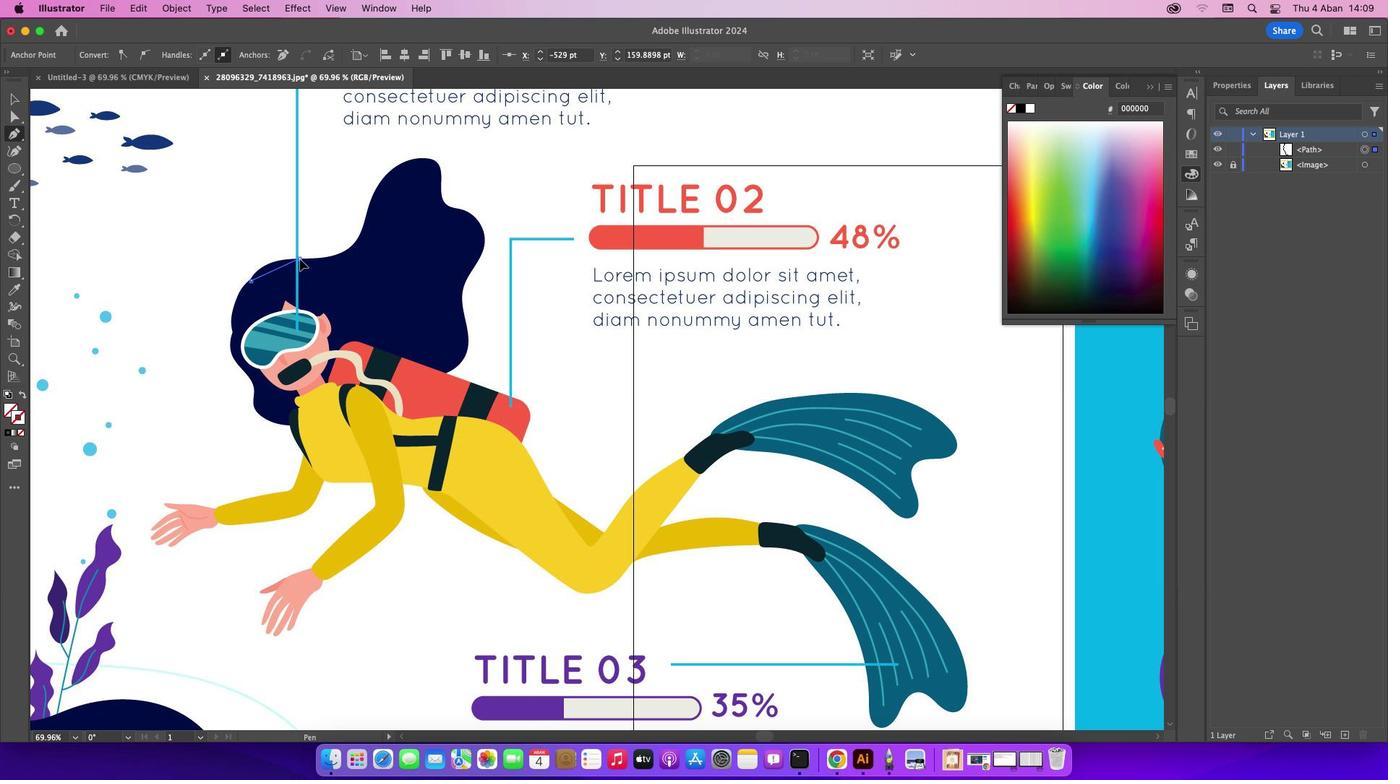 
Action: Mouse moved to (362, 221)
Screenshot: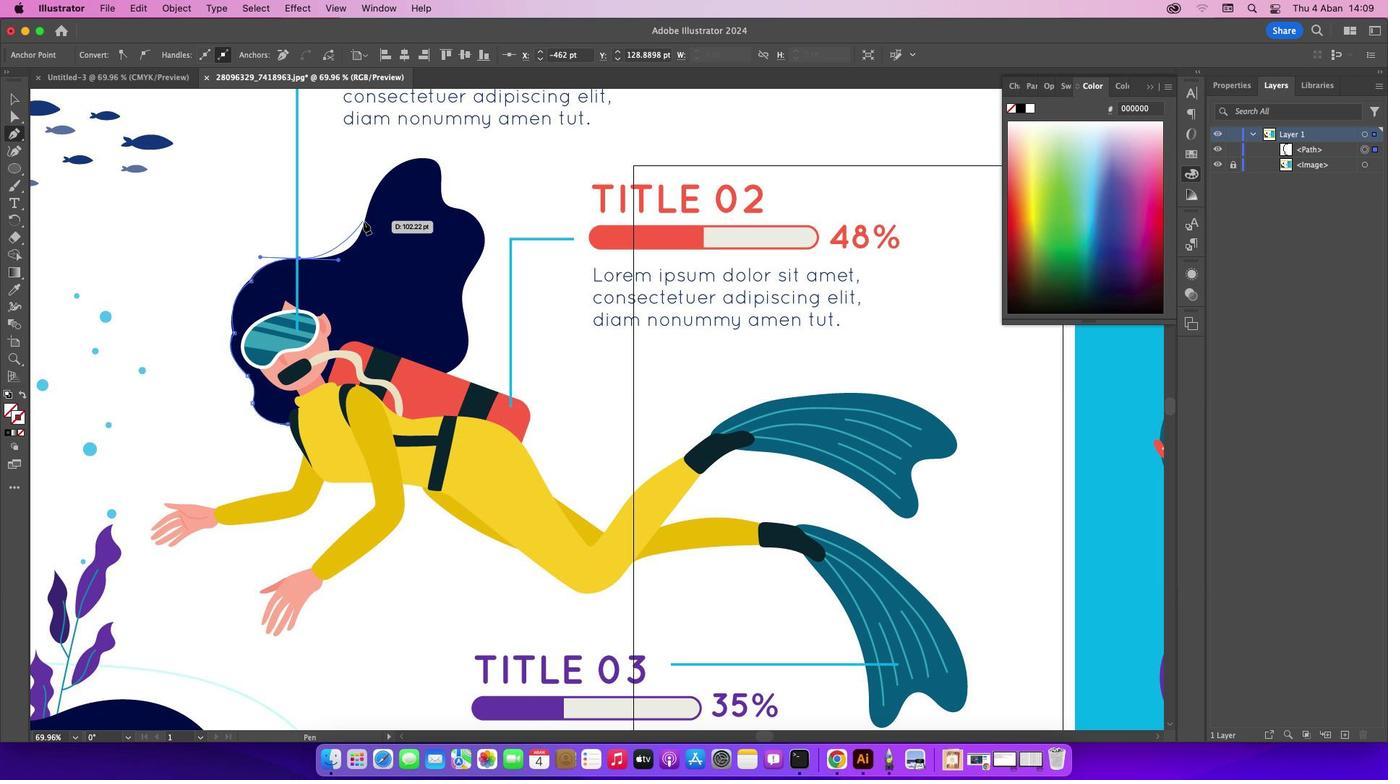
Action: Mouse pressed left at (362, 221)
Screenshot: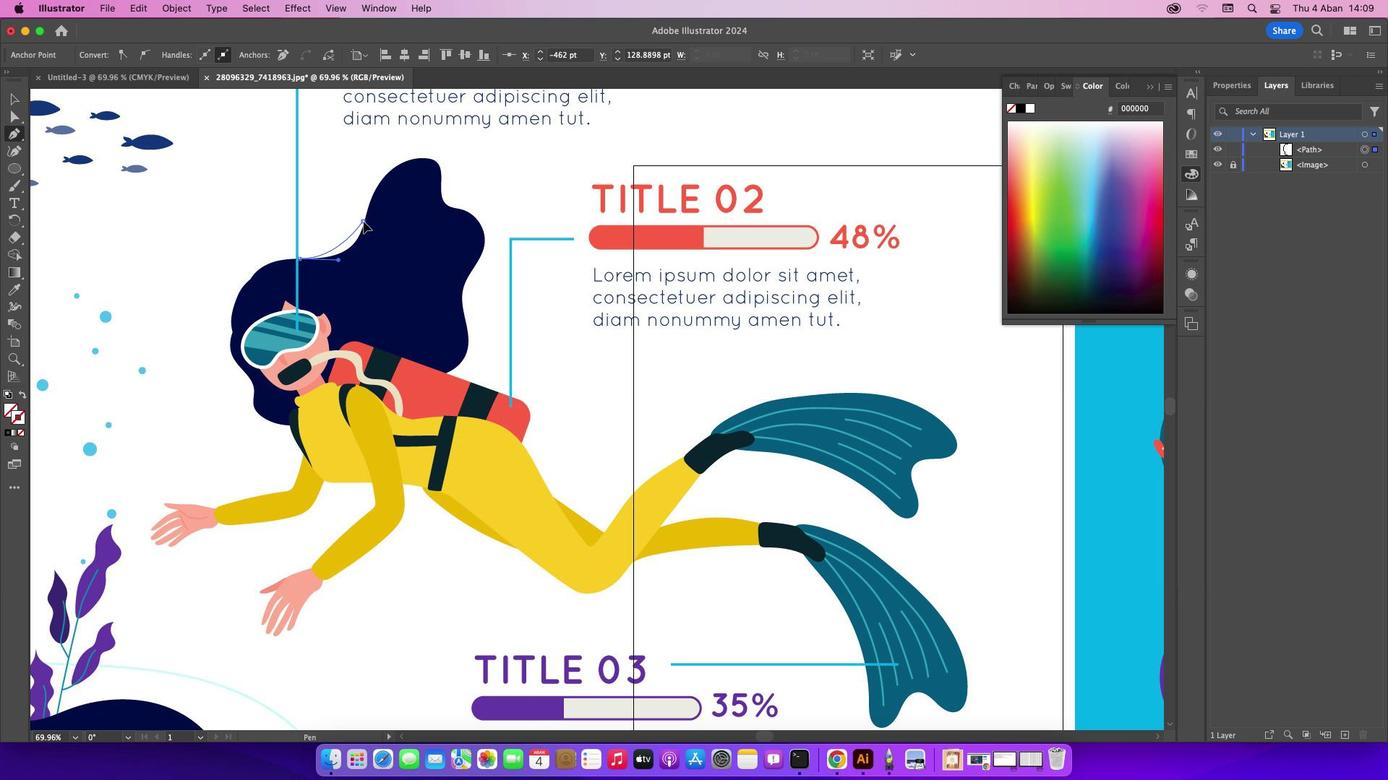 
Action: Mouse moved to (420, 158)
Screenshot: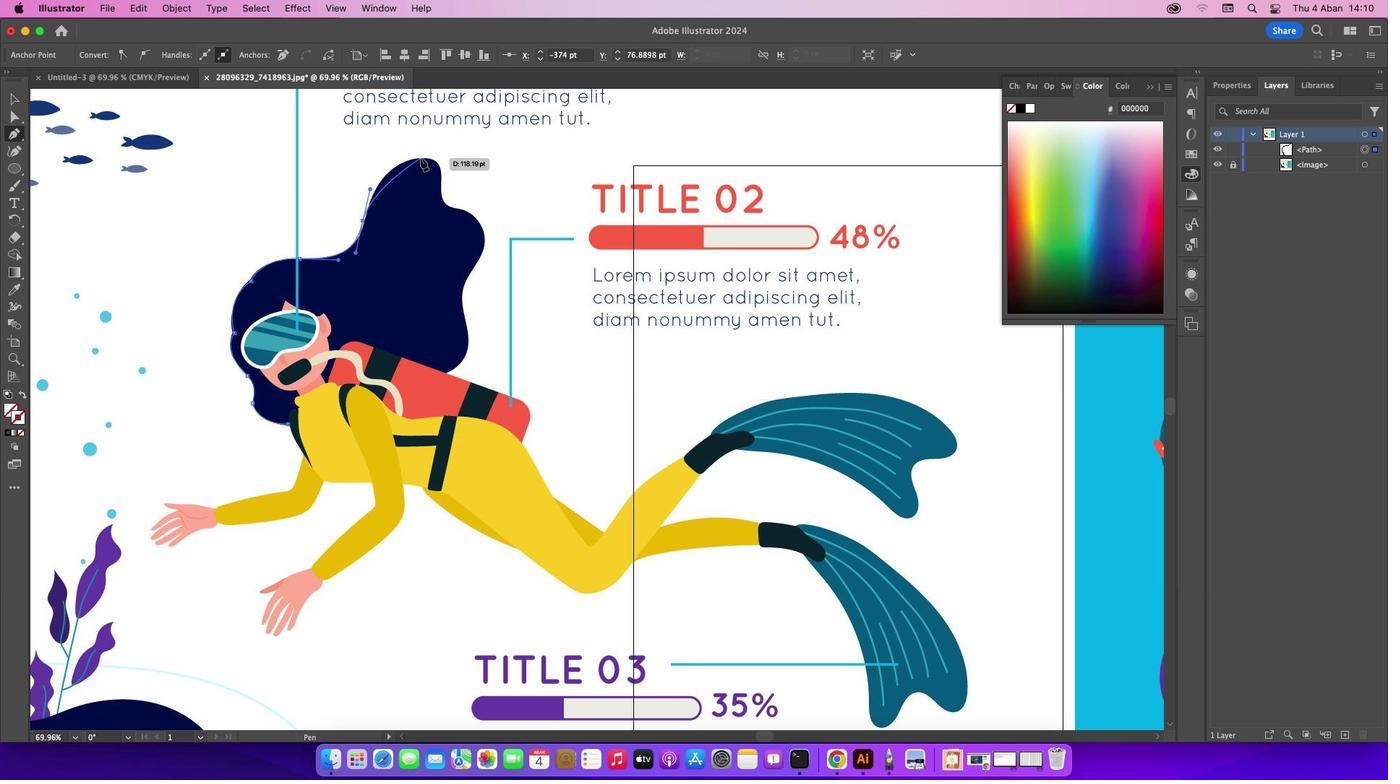 
Action: Mouse pressed left at (420, 158)
Screenshot: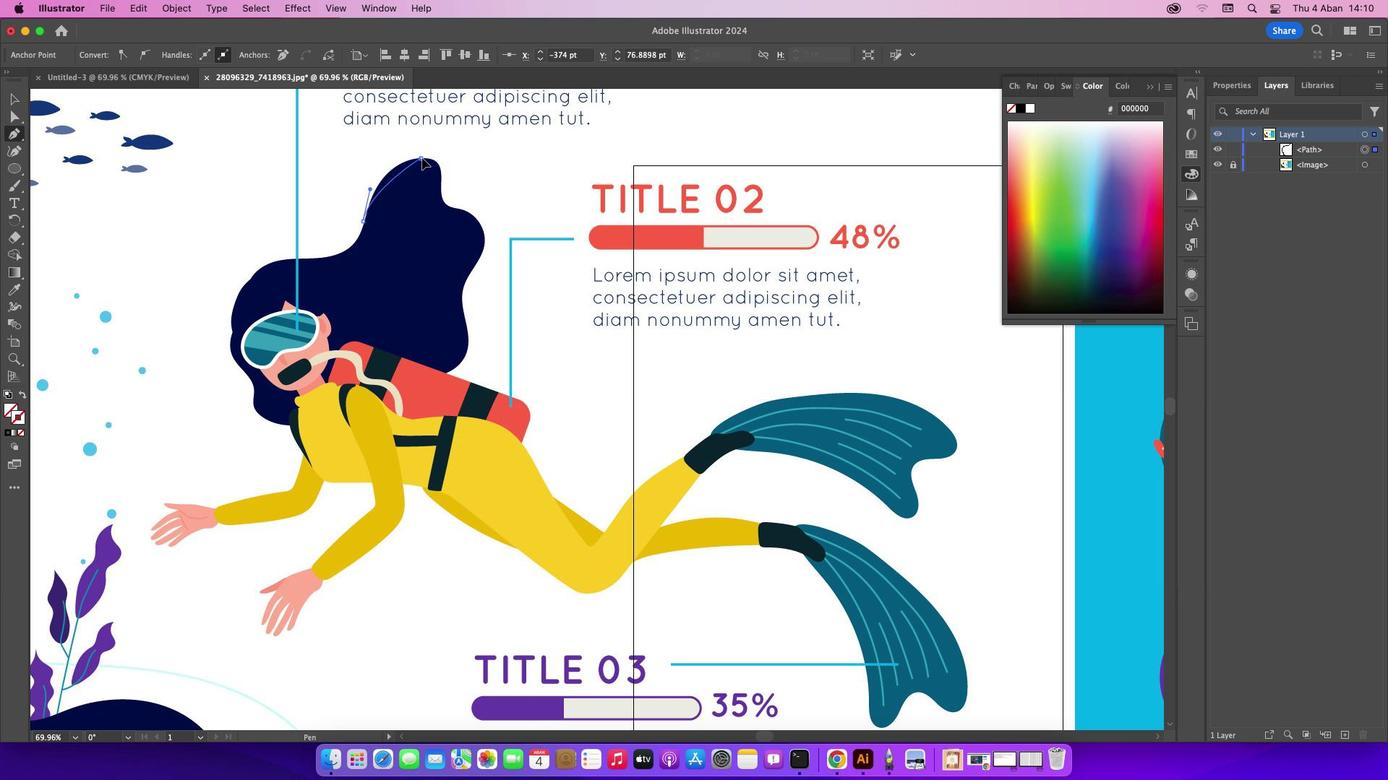 
Action: Mouse moved to (441, 179)
Screenshot: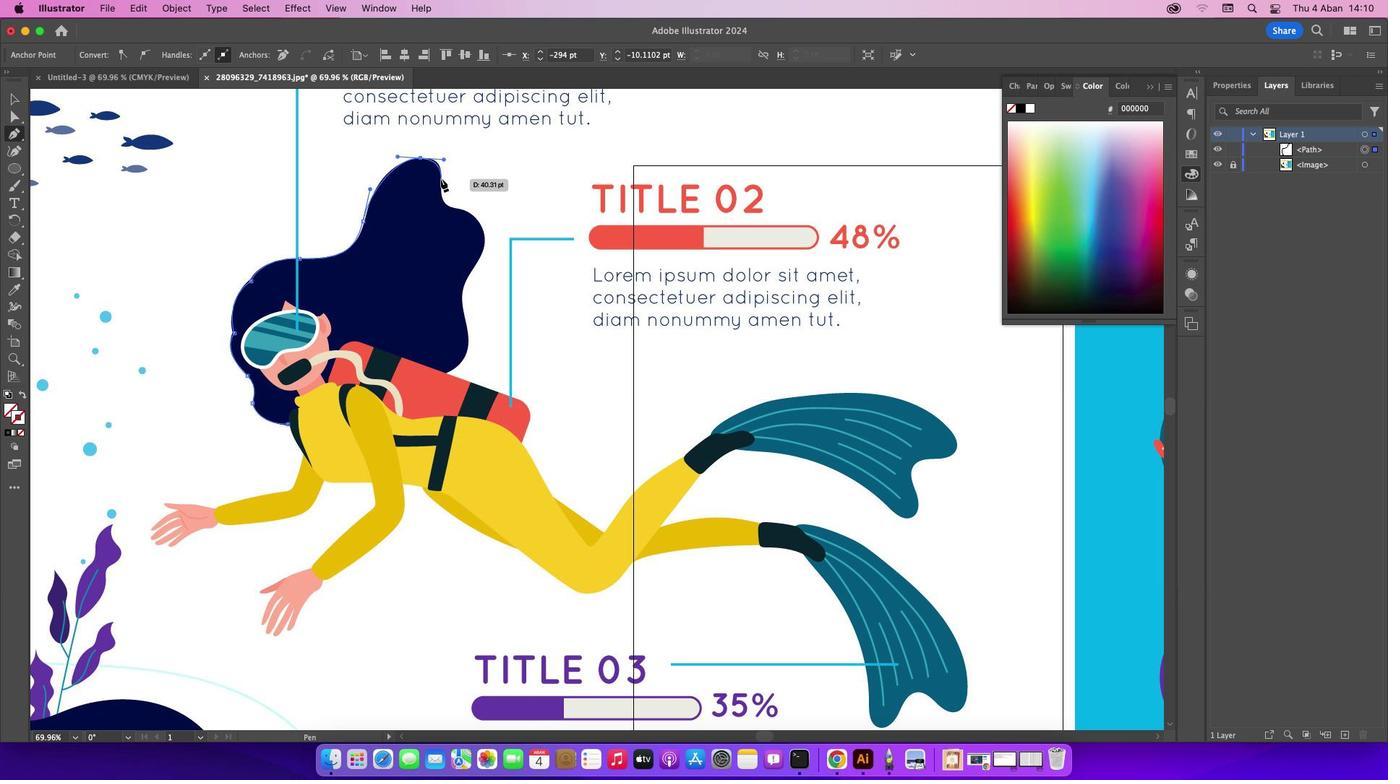 
Action: Mouse pressed left at (441, 179)
Screenshot: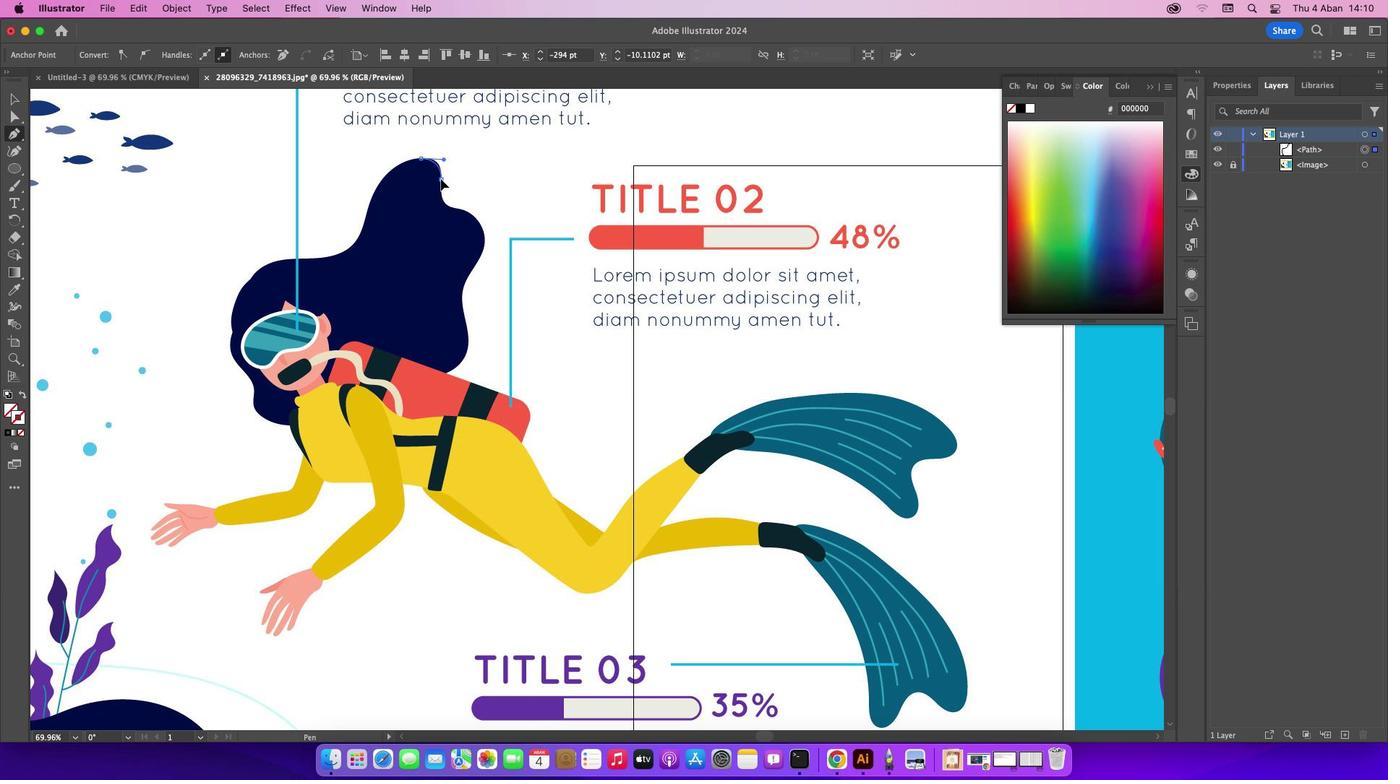 
Action: Mouse moved to (470, 214)
Screenshot: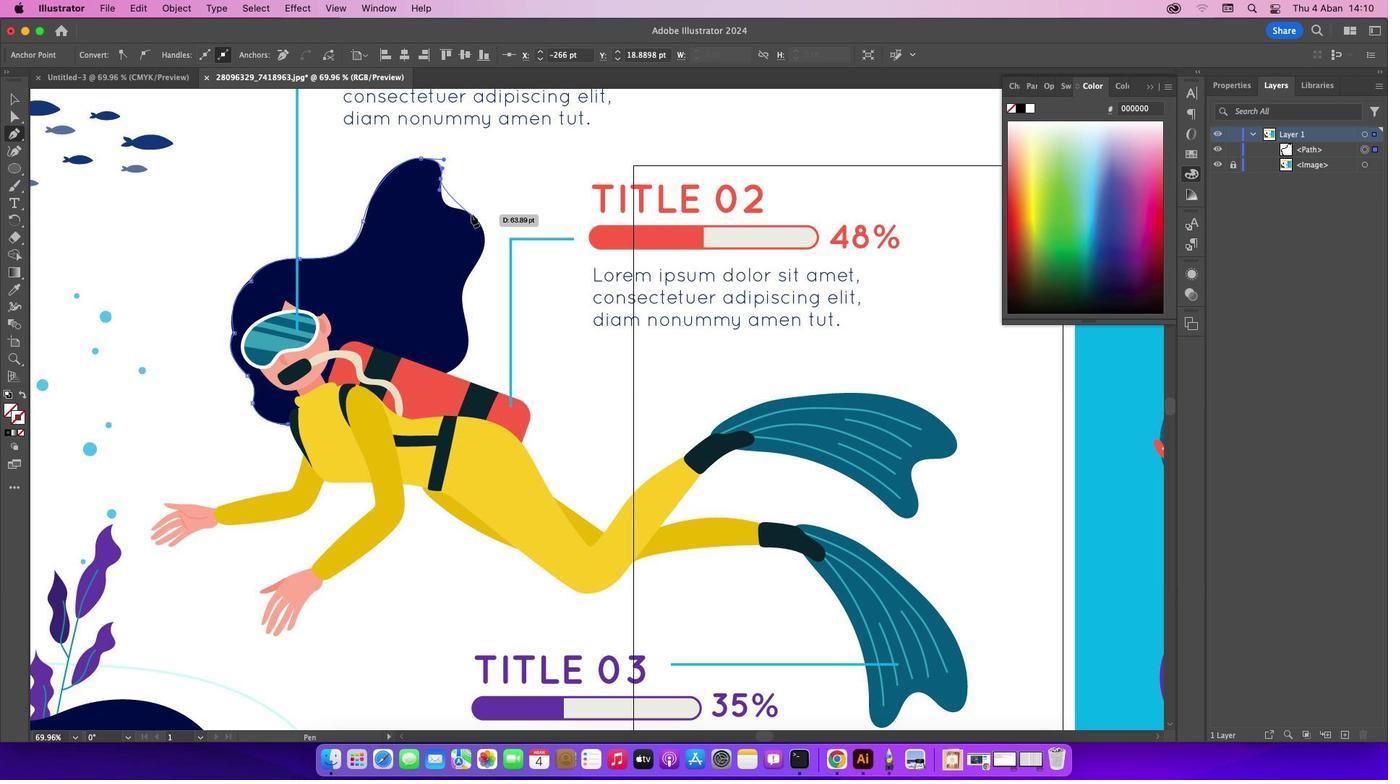 
Action: Mouse pressed left at (470, 214)
Screenshot: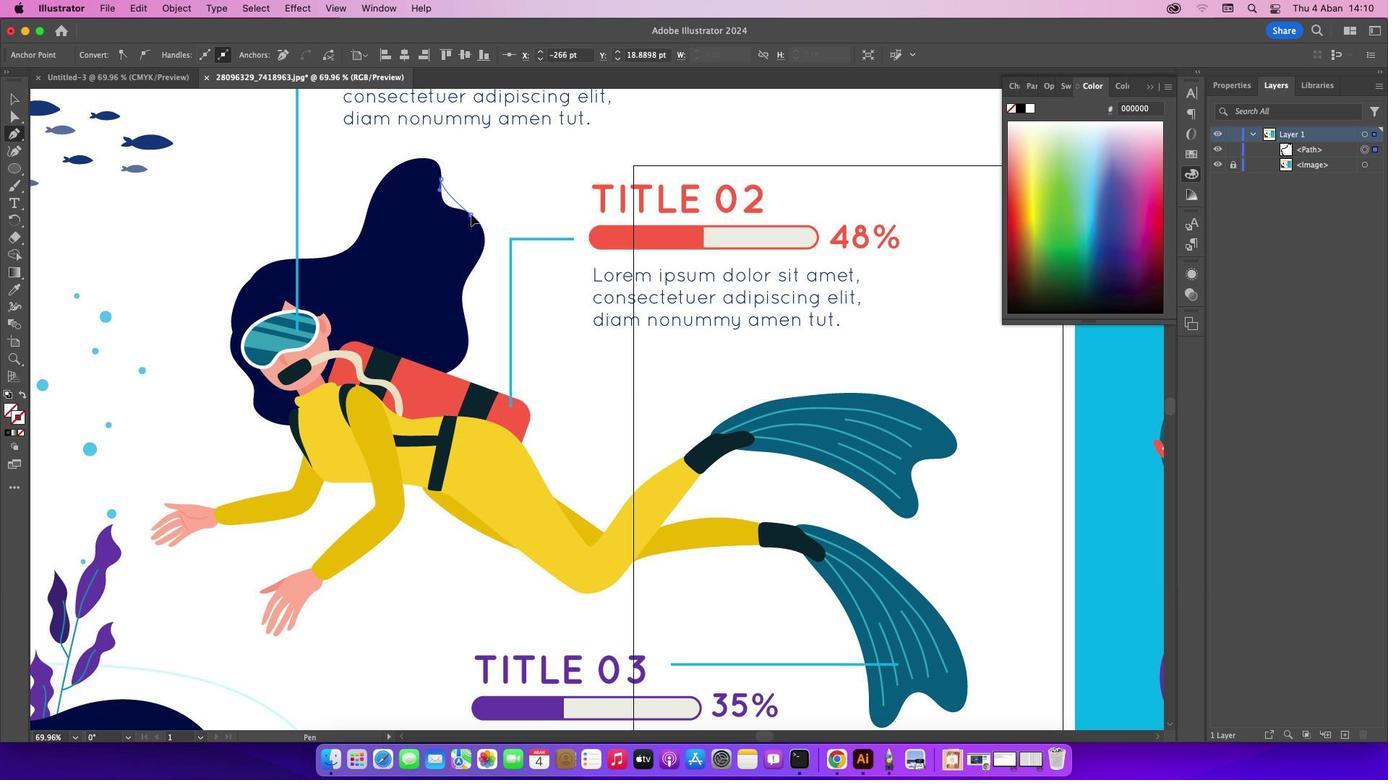 
Action: Mouse moved to (472, 215)
Screenshot: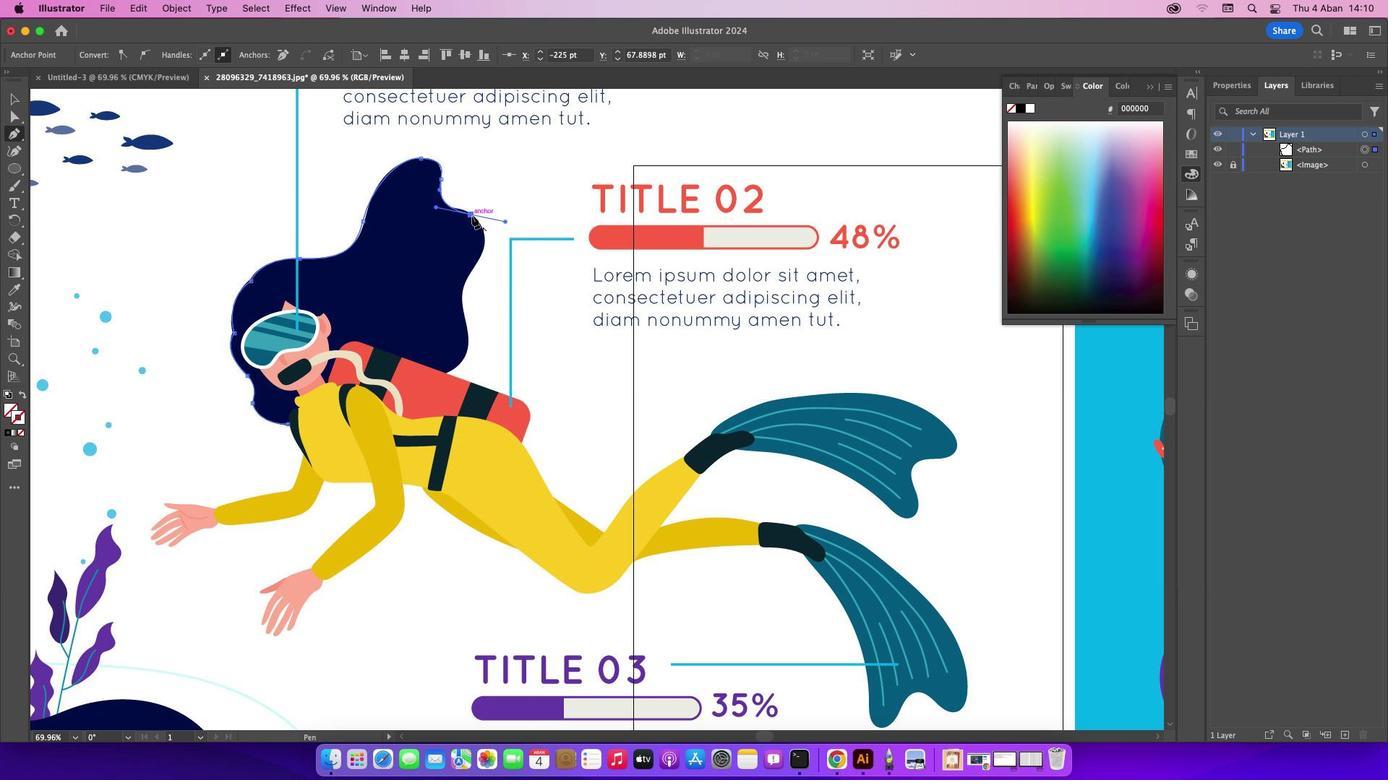 
Action: Mouse pressed left at (472, 215)
Screenshot: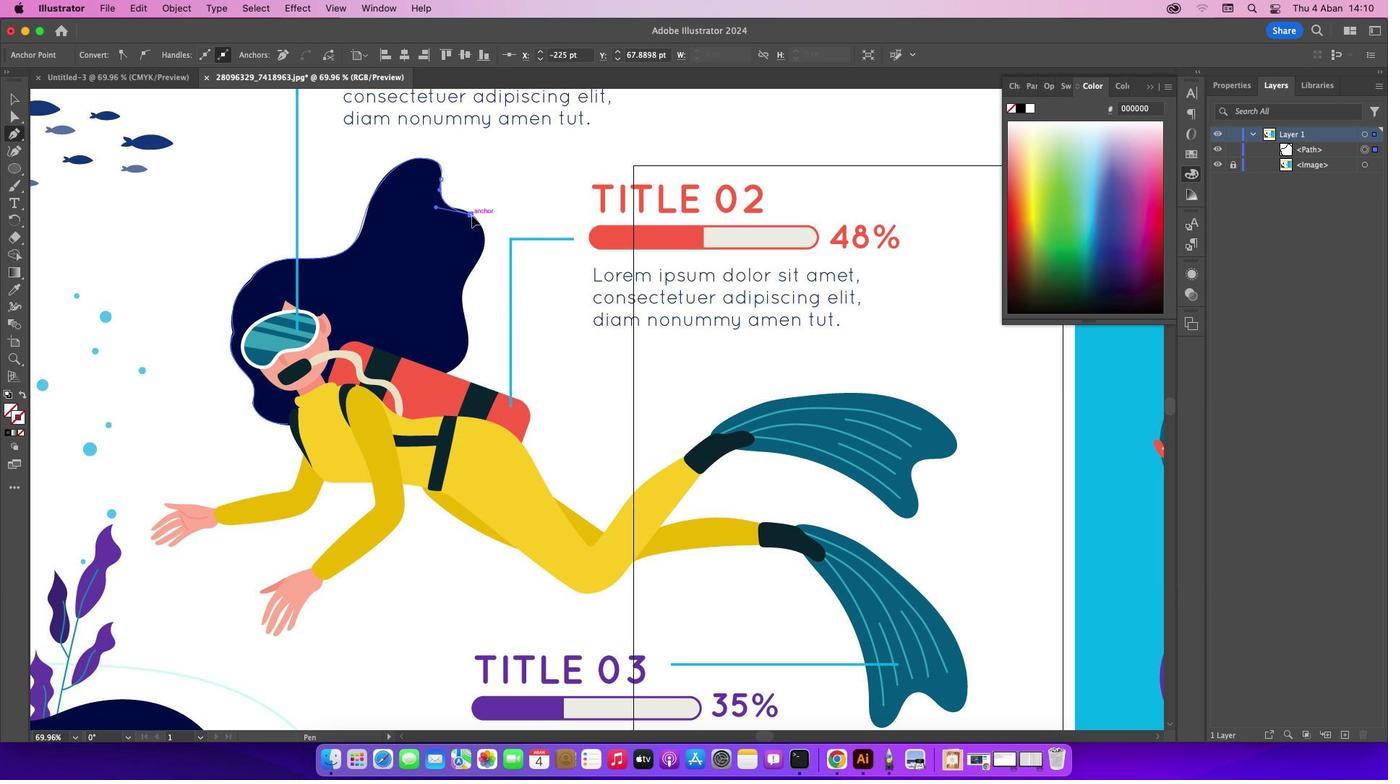 
Action: Mouse moved to (469, 274)
Screenshot: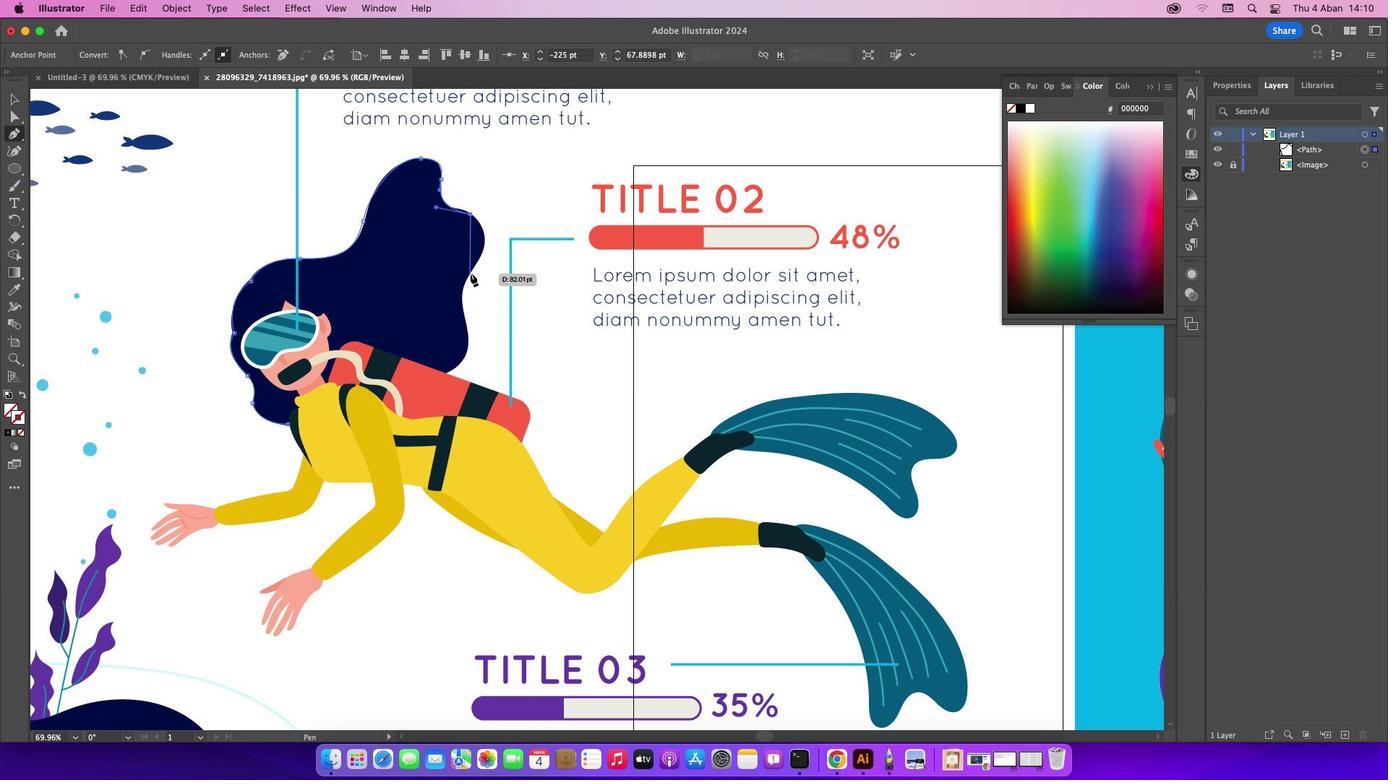 
Action: Mouse pressed left at (469, 274)
Screenshot: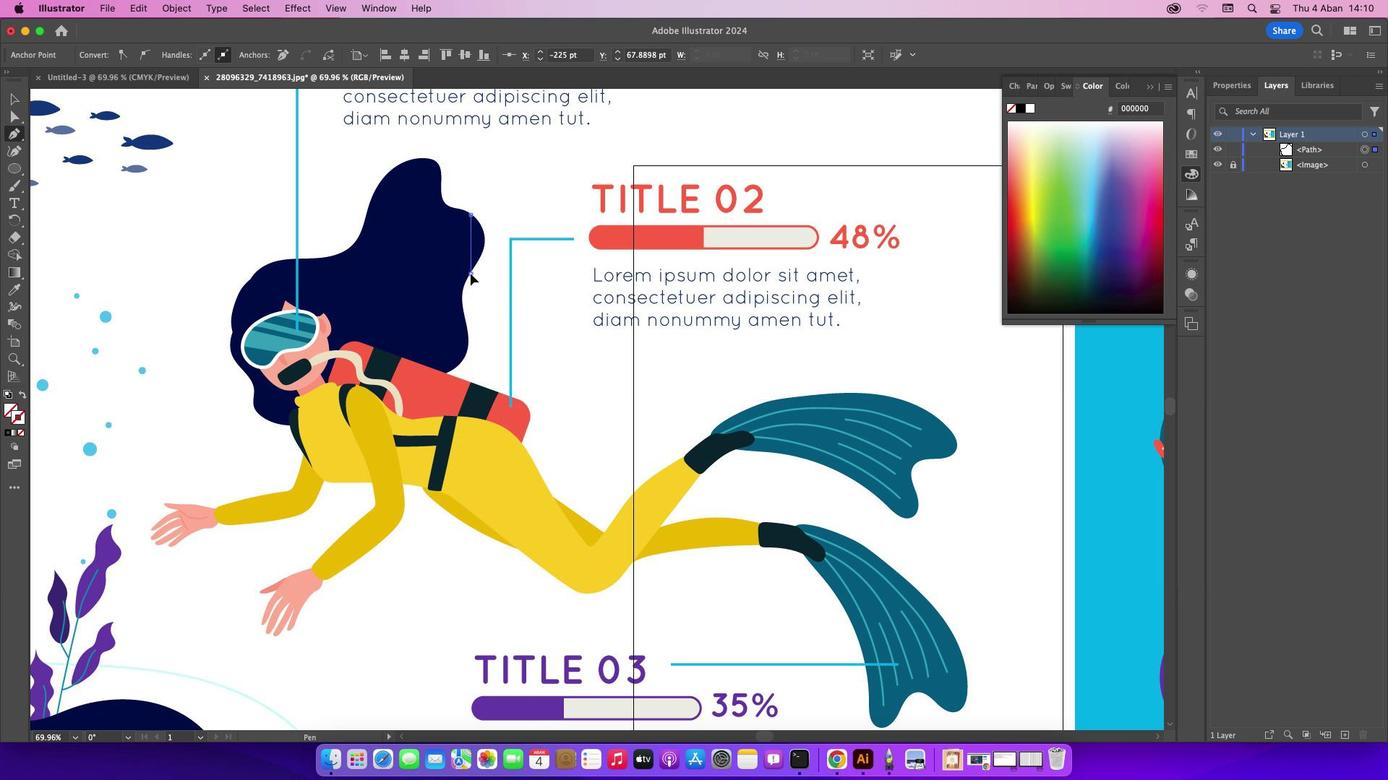 
Action: Mouse moved to (471, 274)
Screenshot: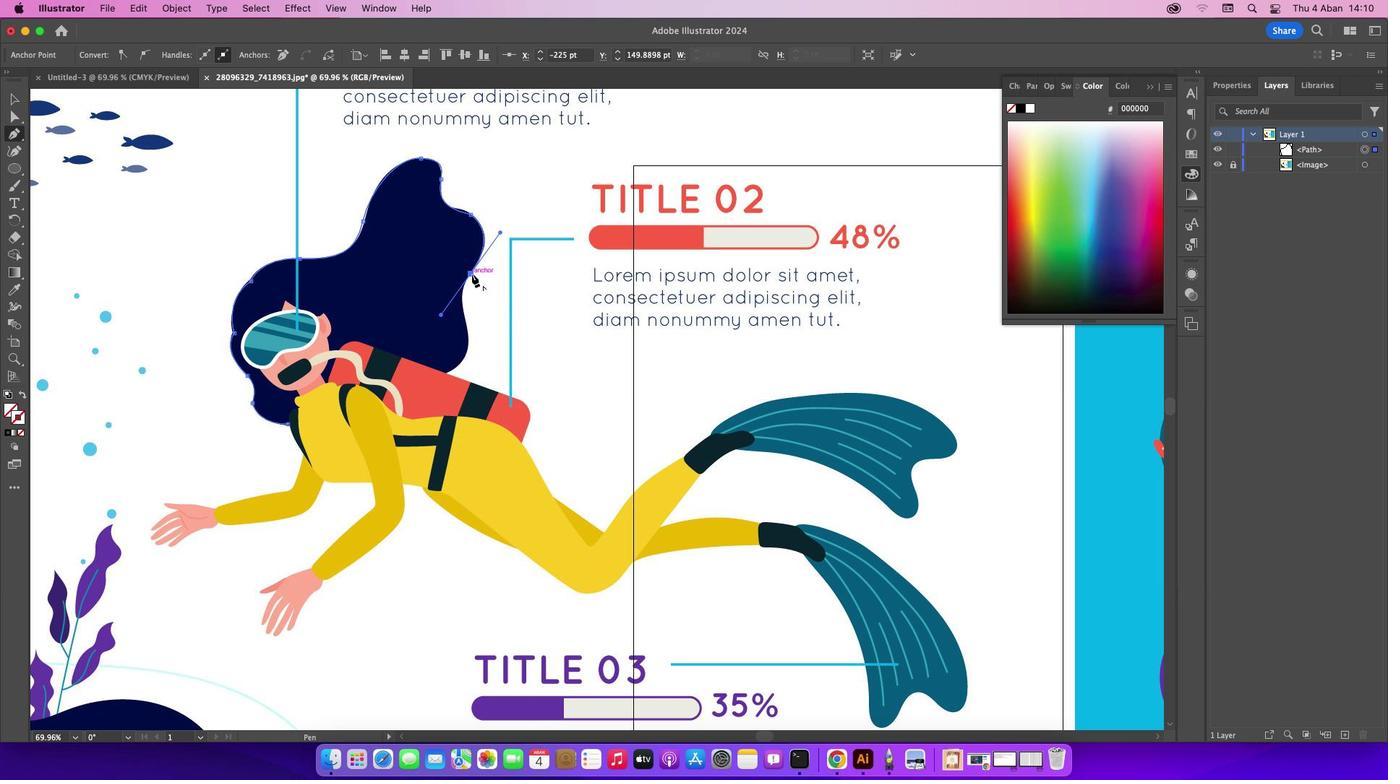 
Action: Mouse pressed left at (471, 274)
Screenshot: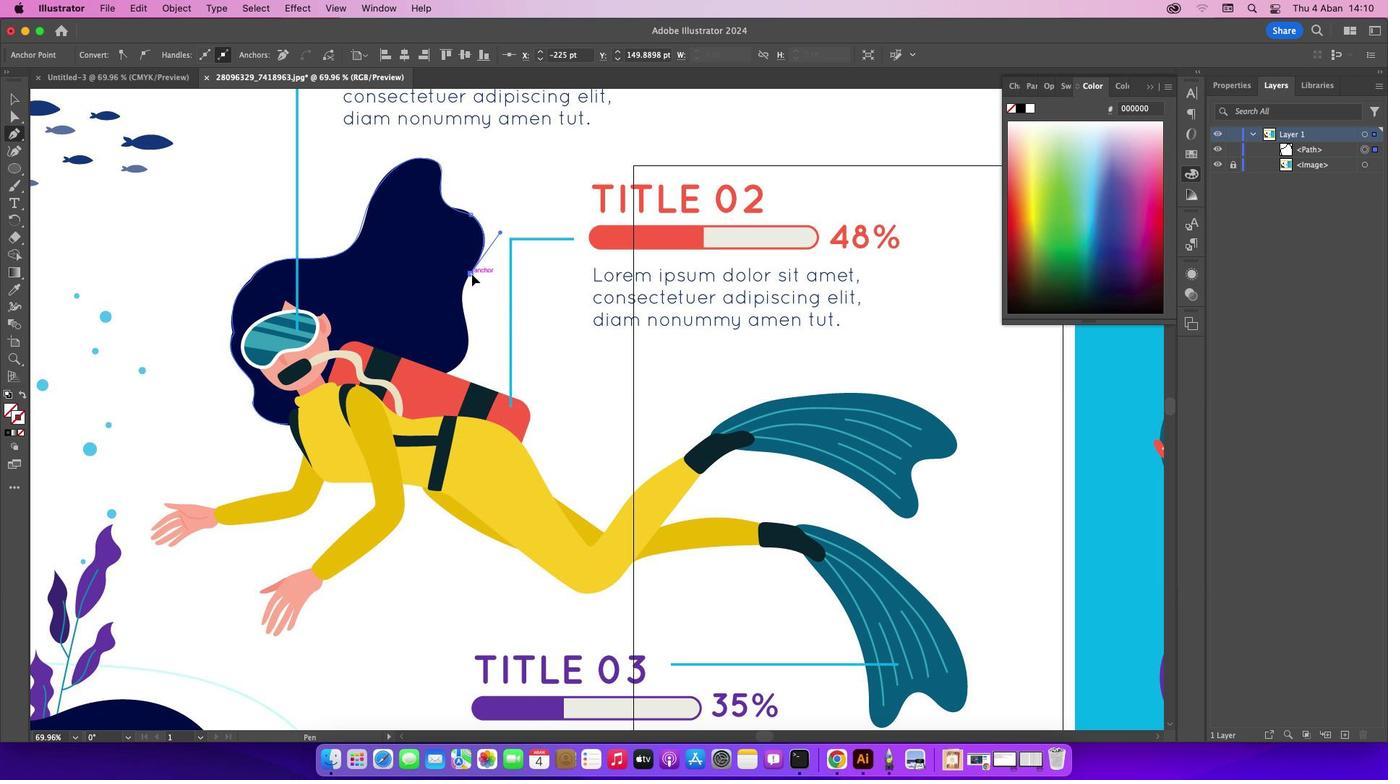 
Action: Mouse moved to (463, 306)
Screenshot: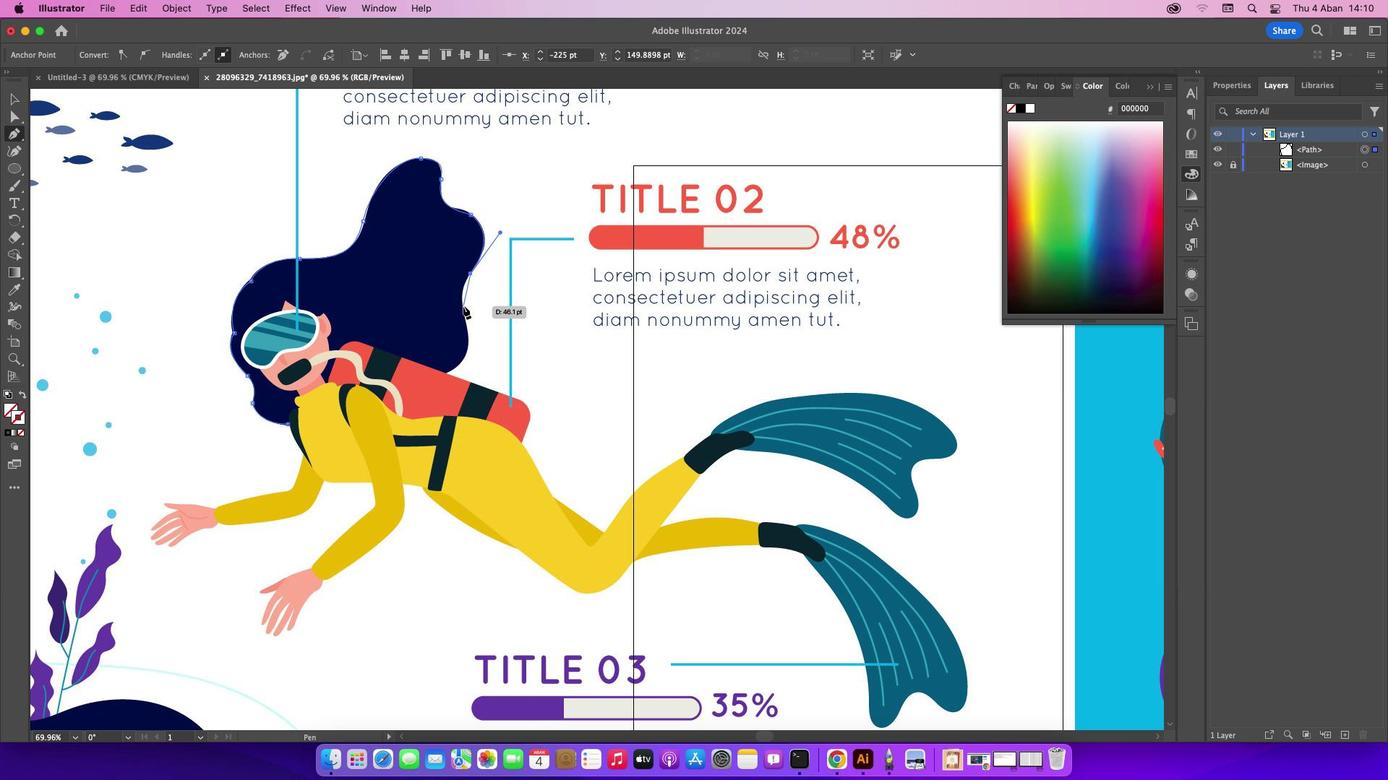 
Action: Mouse pressed left at (463, 306)
Screenshot: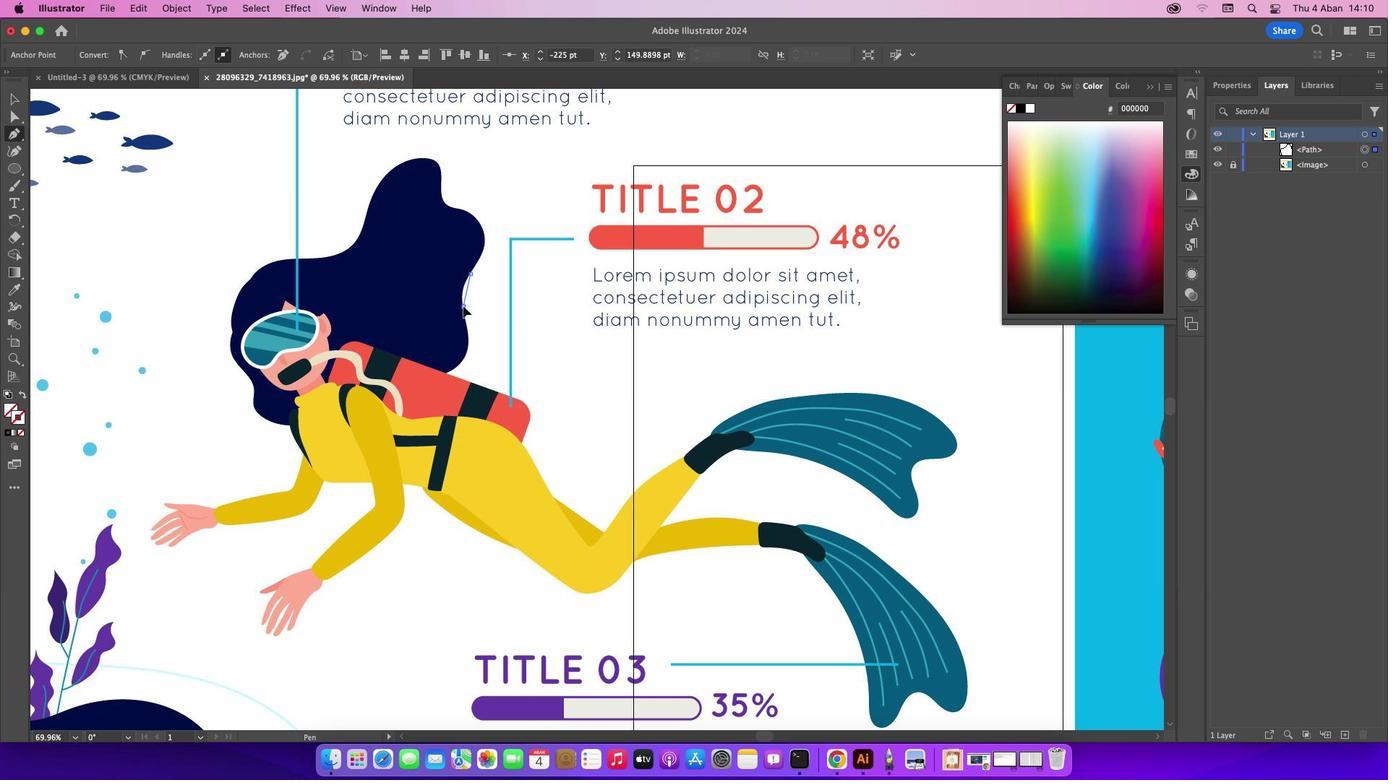 
Action: Mouse moved to (457, 366)
Screenshot: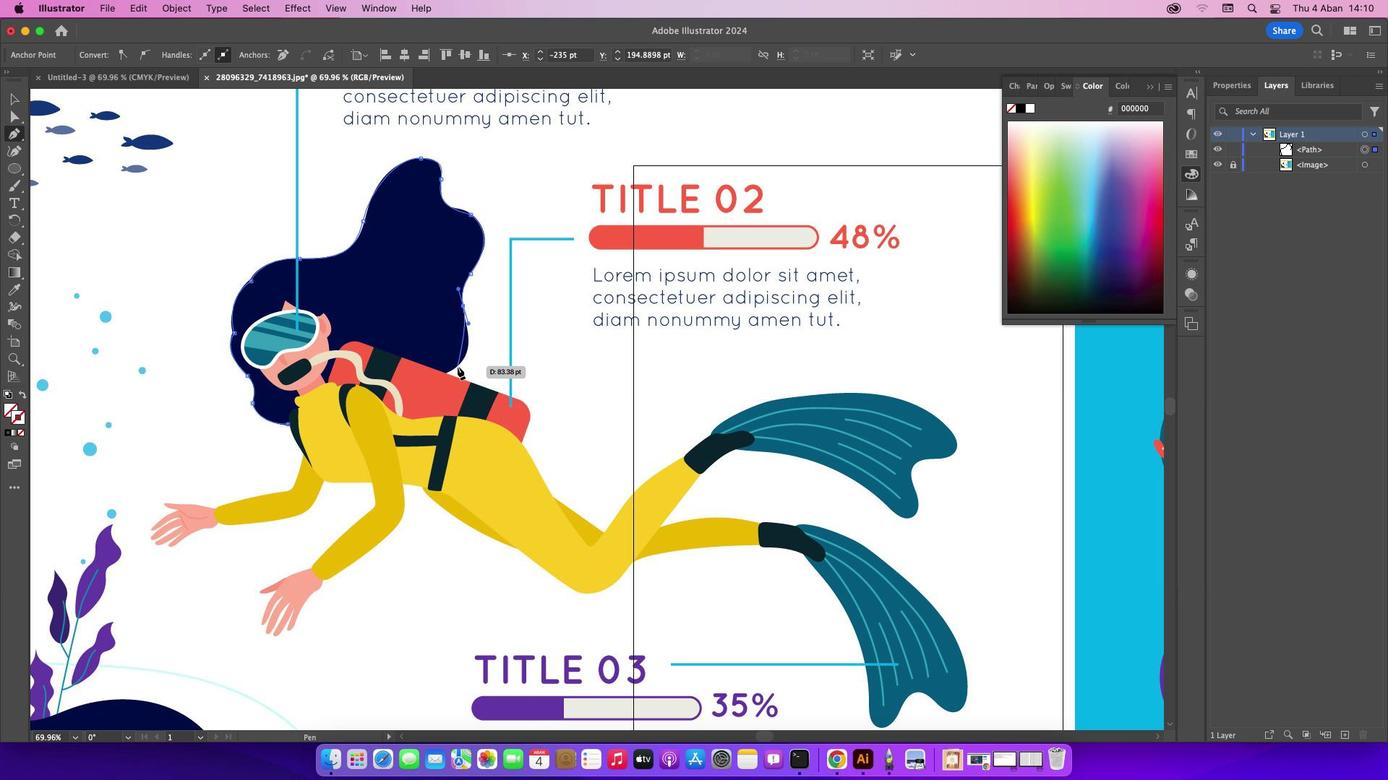 
Action: Mouse pressed left at (457, 366)
Screenshot: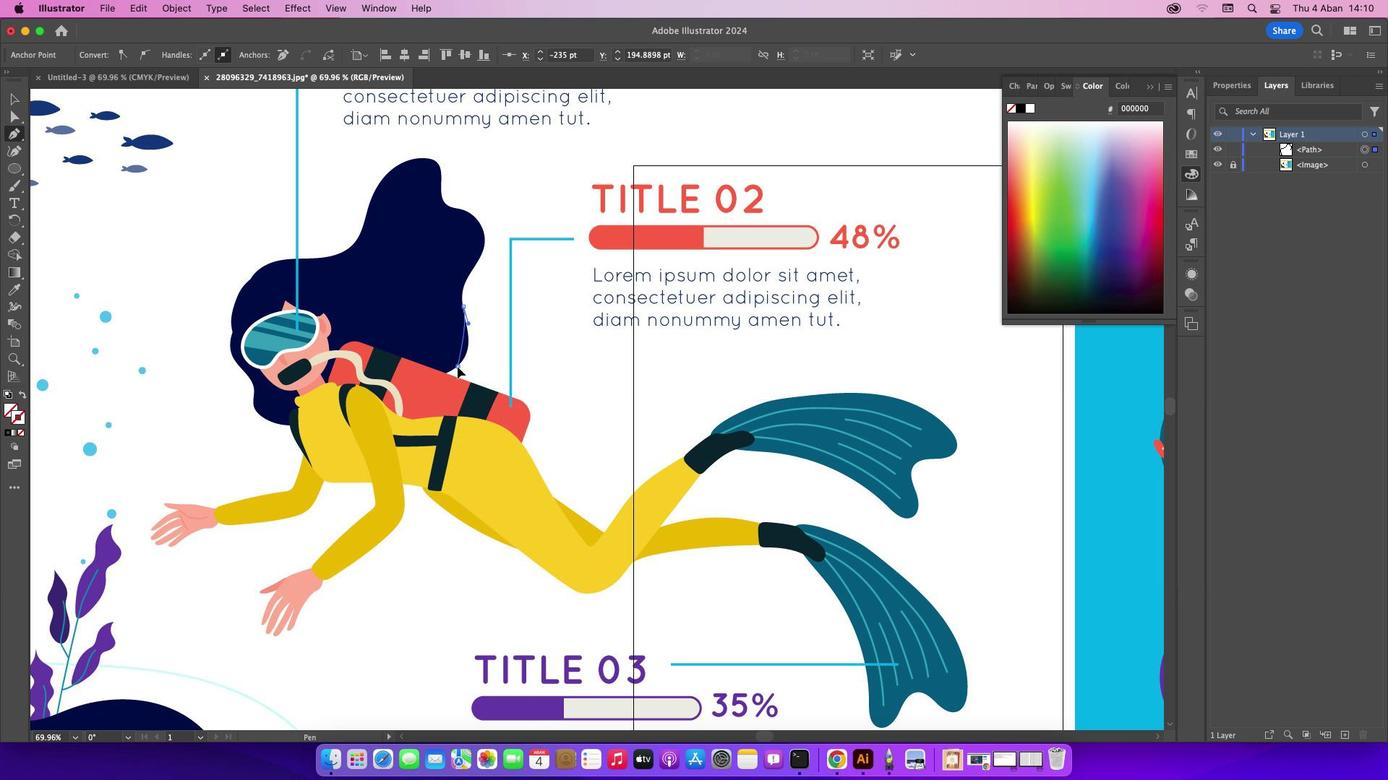 
Action: Mouse moved to (456, 366)
Screenshot: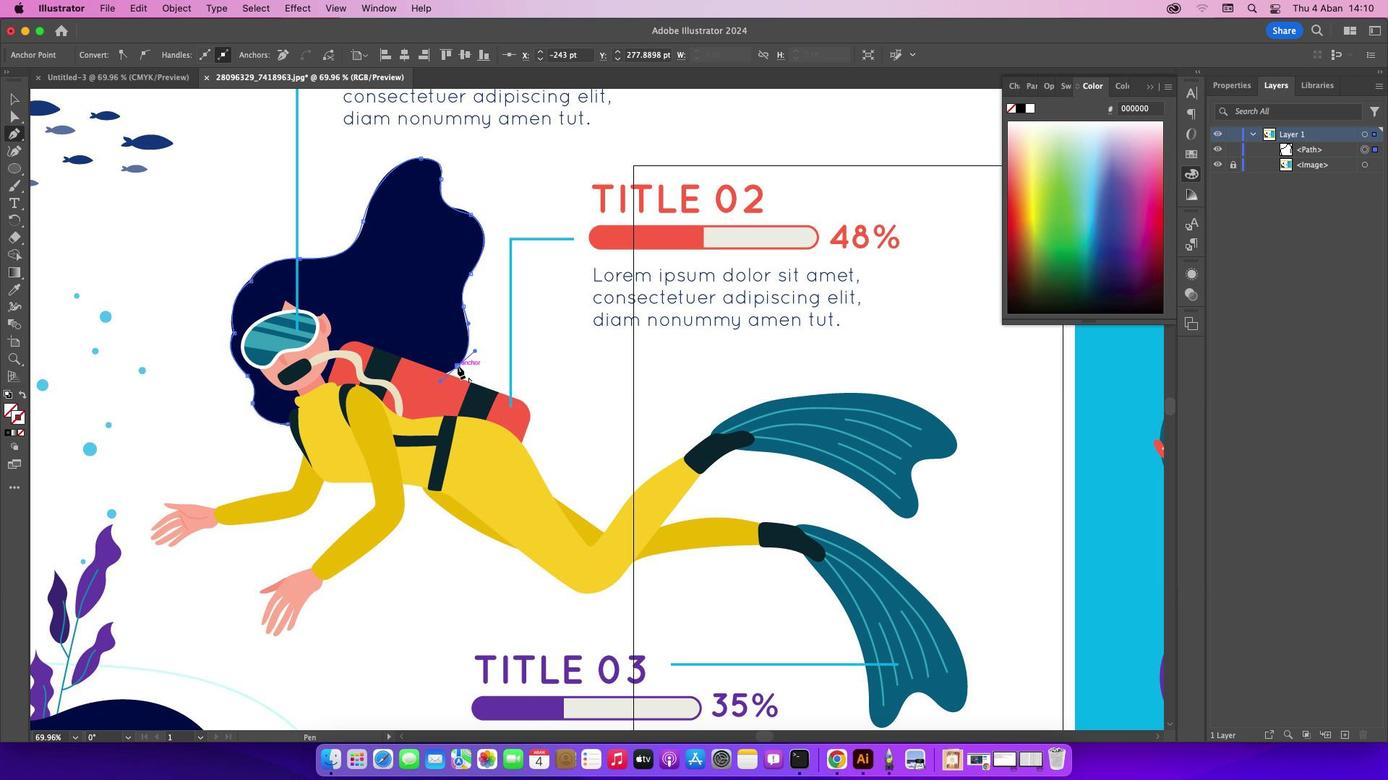 
Action: Mouse pressed left at (456, 366)
Screenshot: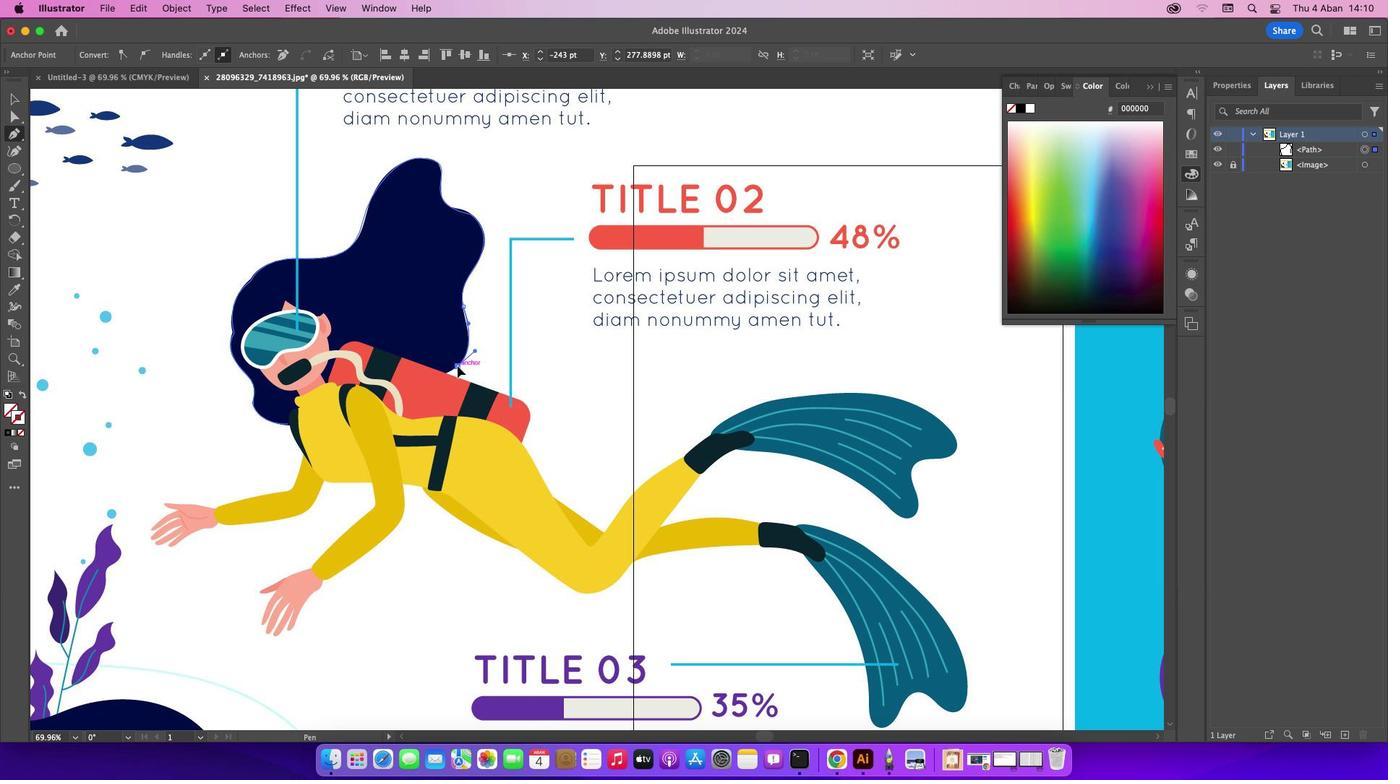 
Action: Mouse moved to (446, 374)
Screenshot: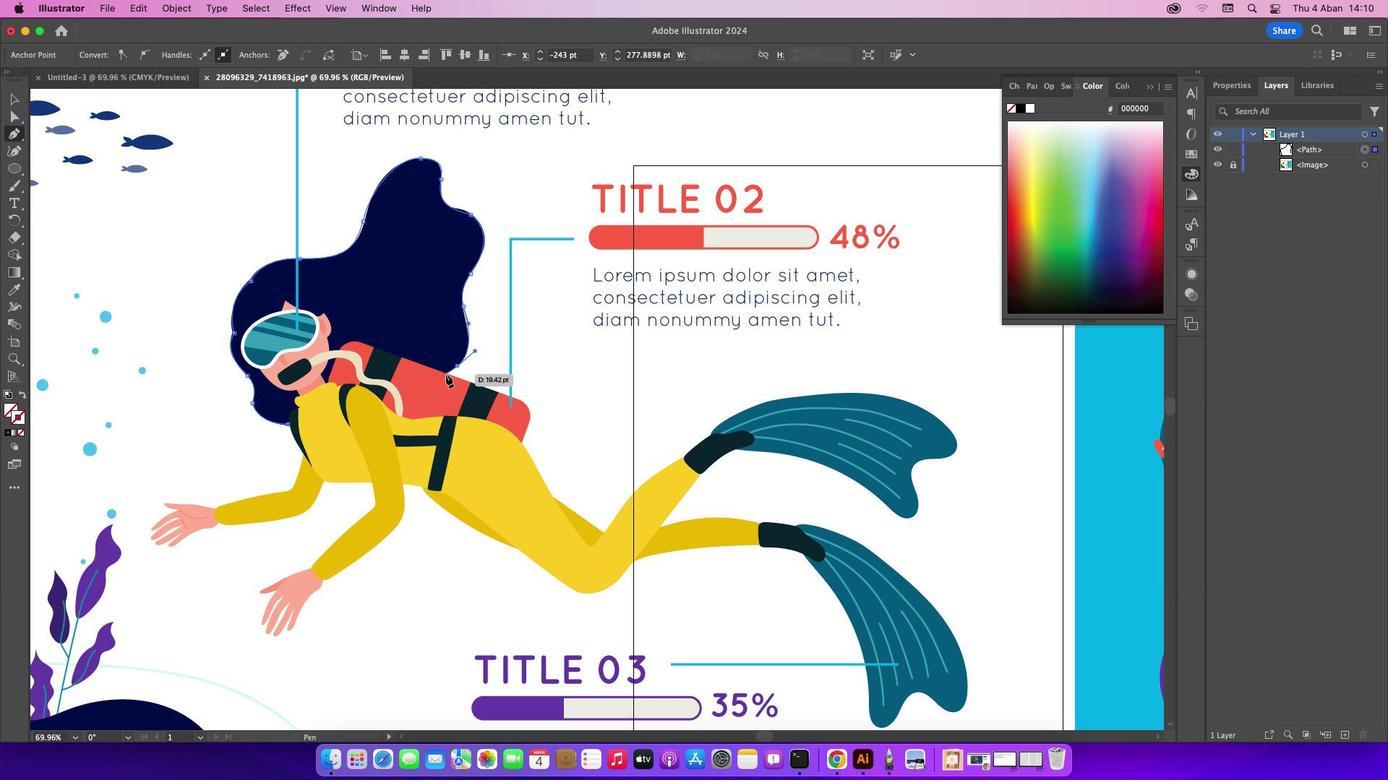
Action: Mouse pressed left at (446, 374)
Screenshot: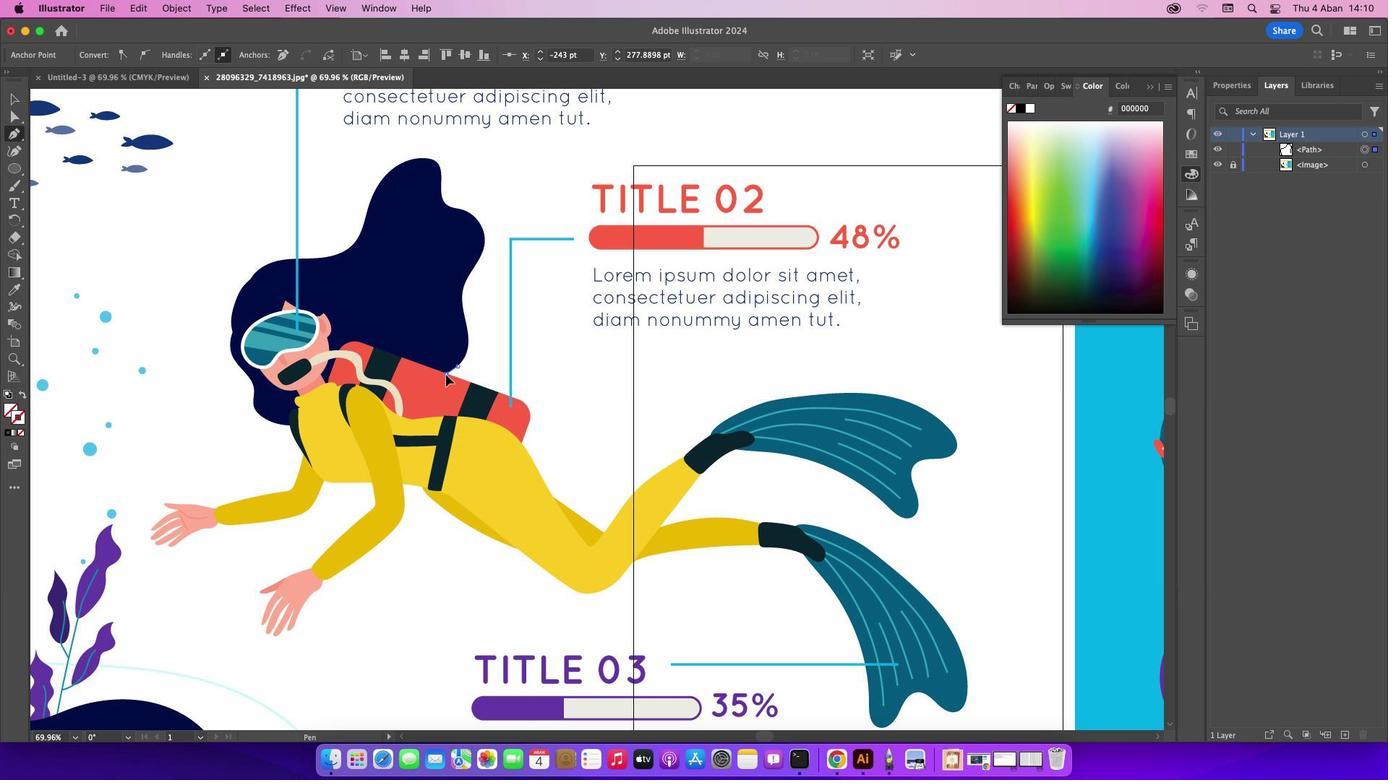 
Action: Mouse moved to (289, 423)
Screenshot: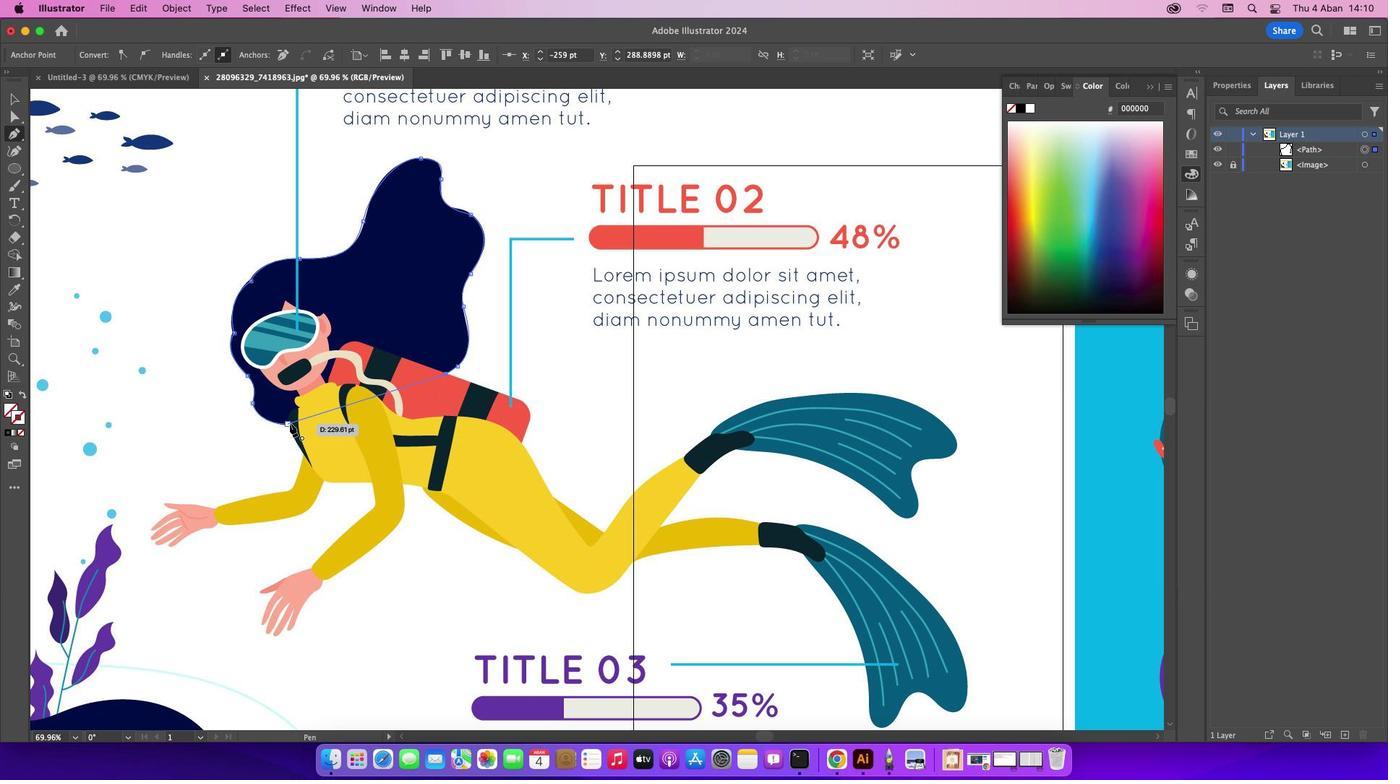 
Action: Mouse pressed left at (289, 423)
Screenshot: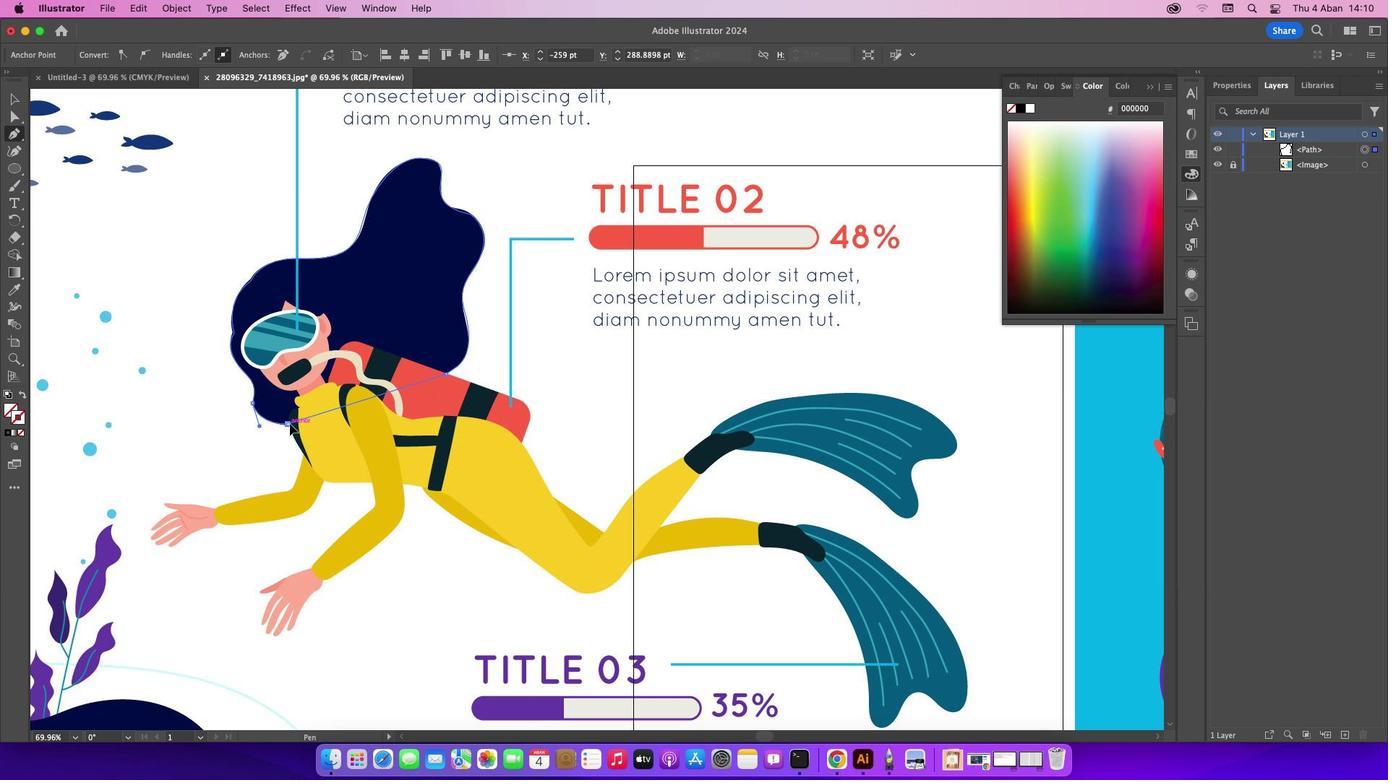 
Action: Mouse moved to (22, 103)
Screenshot: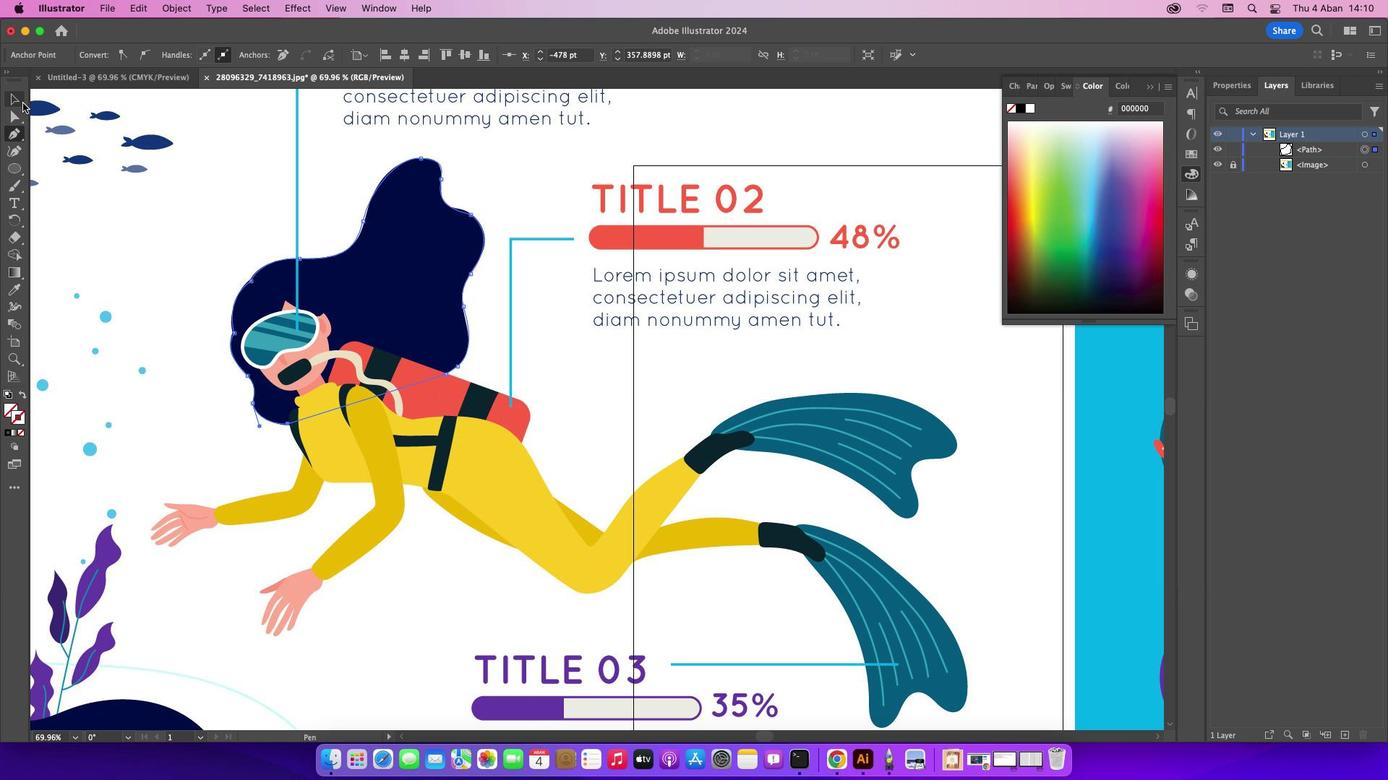 
Action: Mouse pressed left at (22, 103)
Screenshot: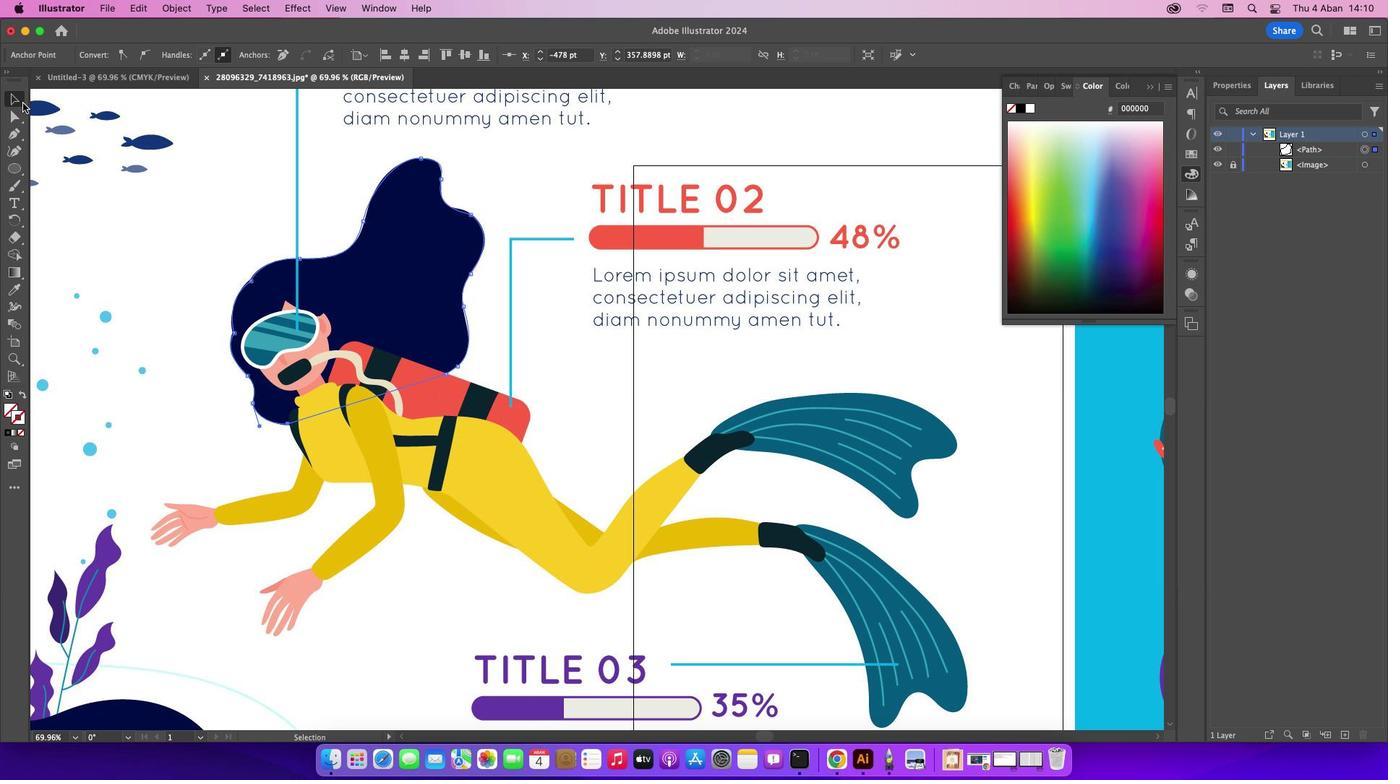 
Action: Mouse moved to (363, 275)
Screenshot: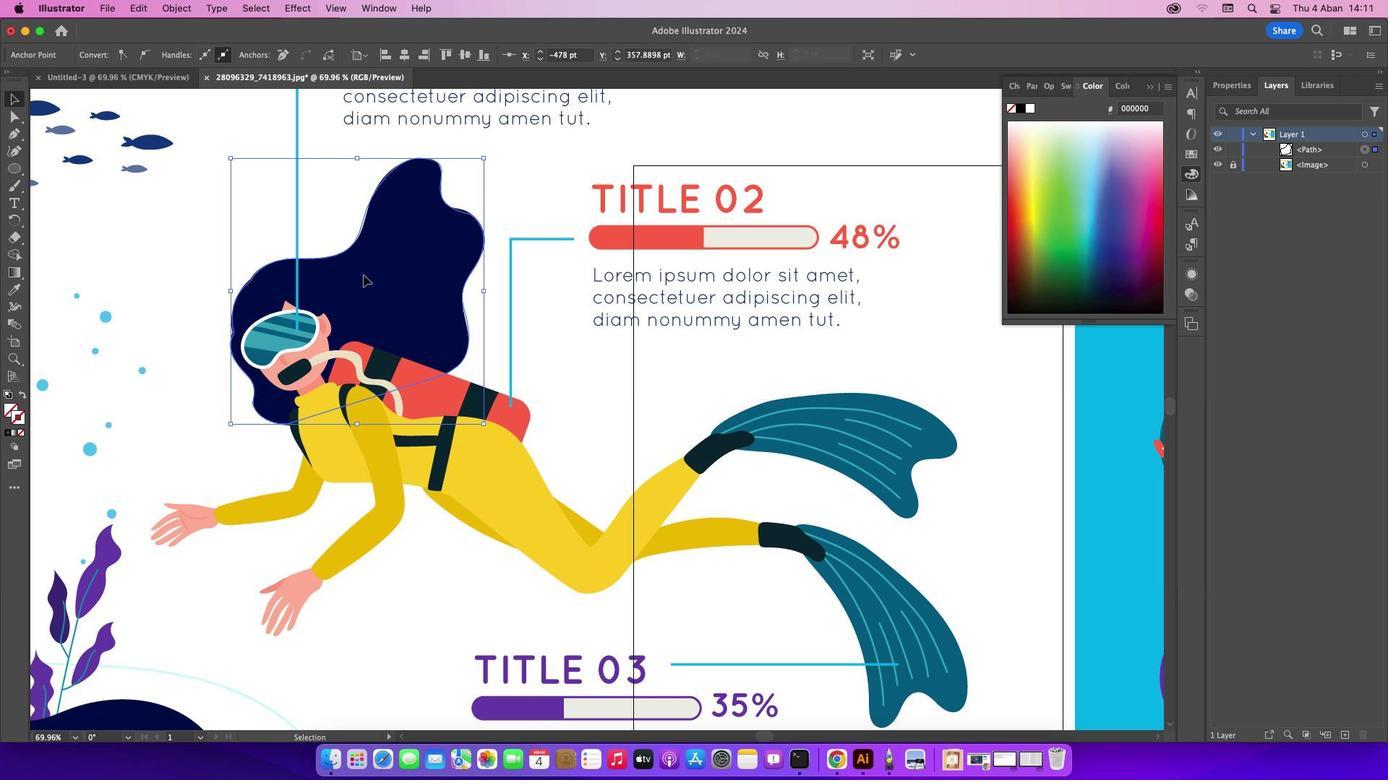 
Action: Mouse pressed left at (363, 275)
Screenshot: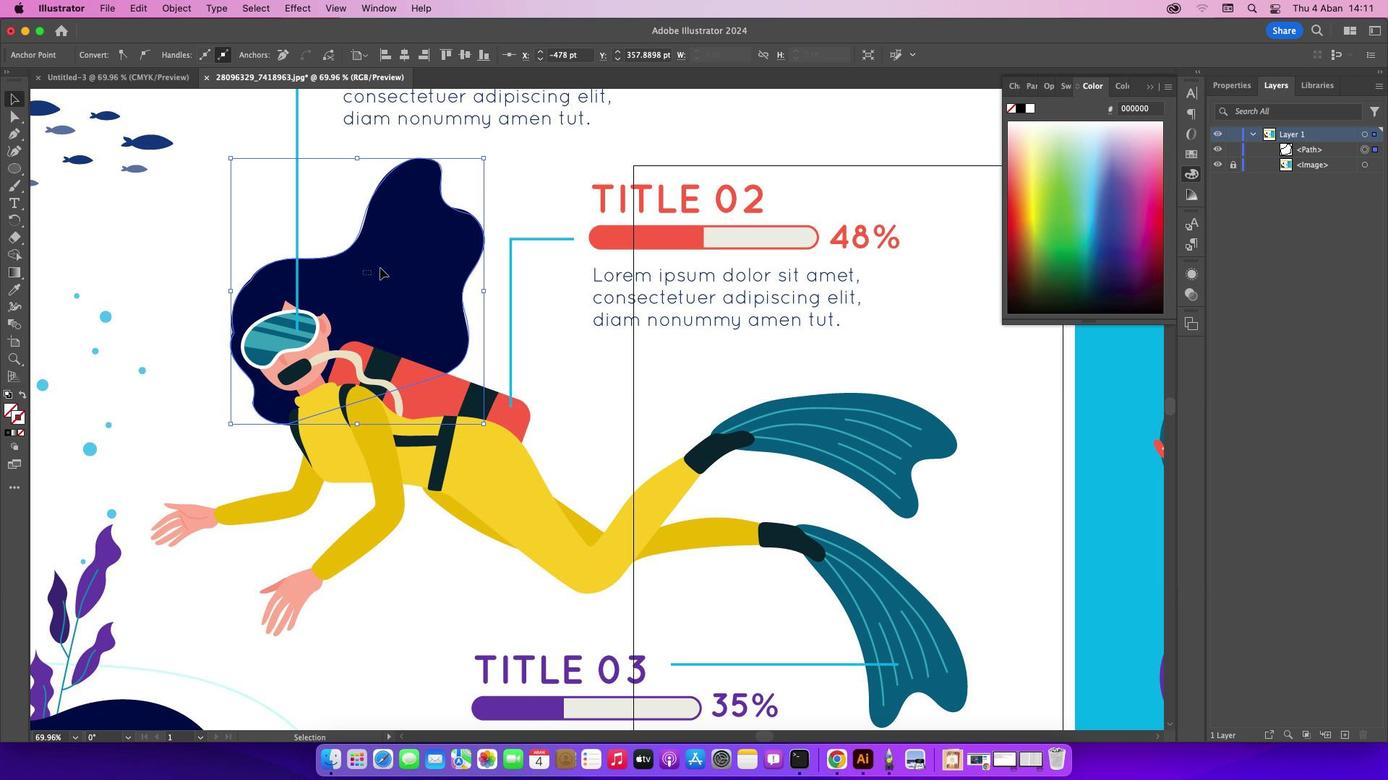 
Action: Mouse moved to (346, 250)
Screenshot: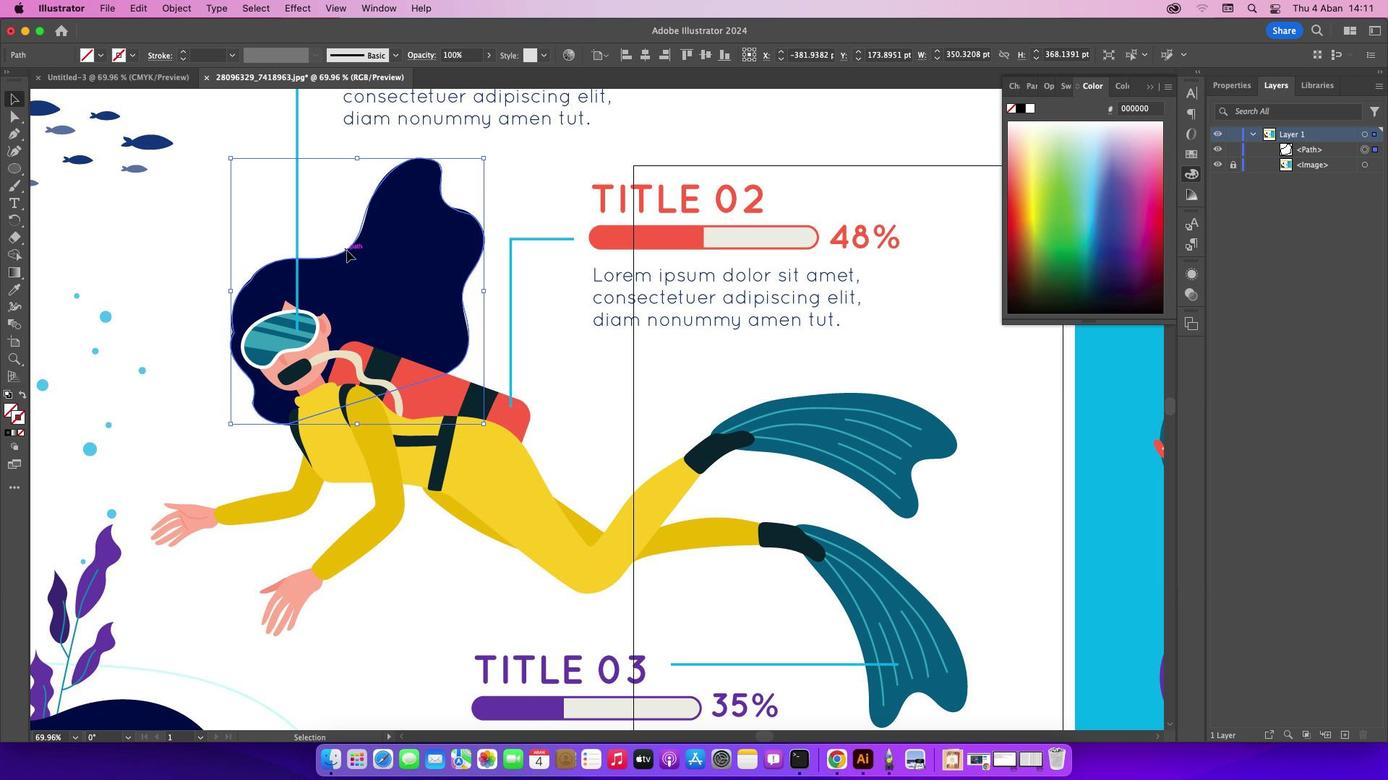 
Action: Mouse pressed left at (346, 250)
Screenshot: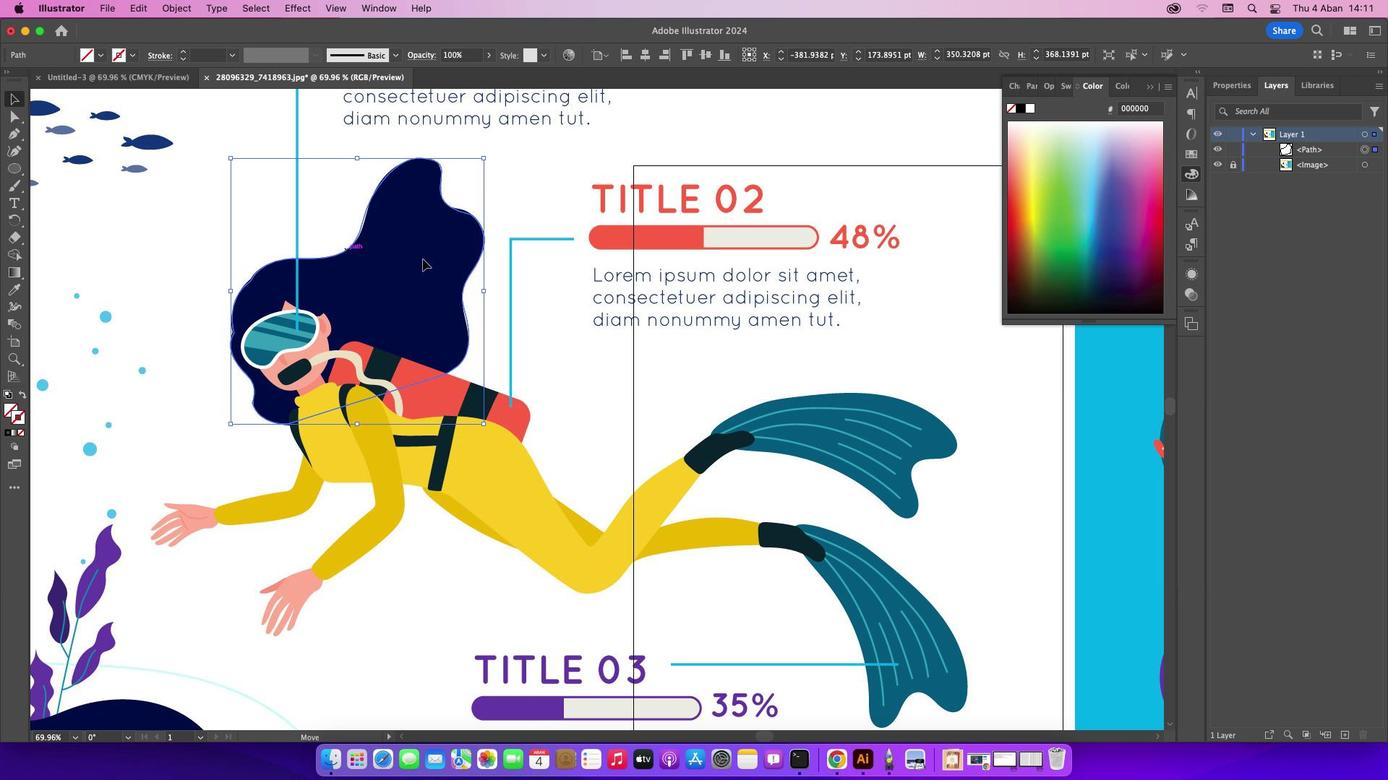 
Action: Mouse moved to (20, 290)
Screenshot: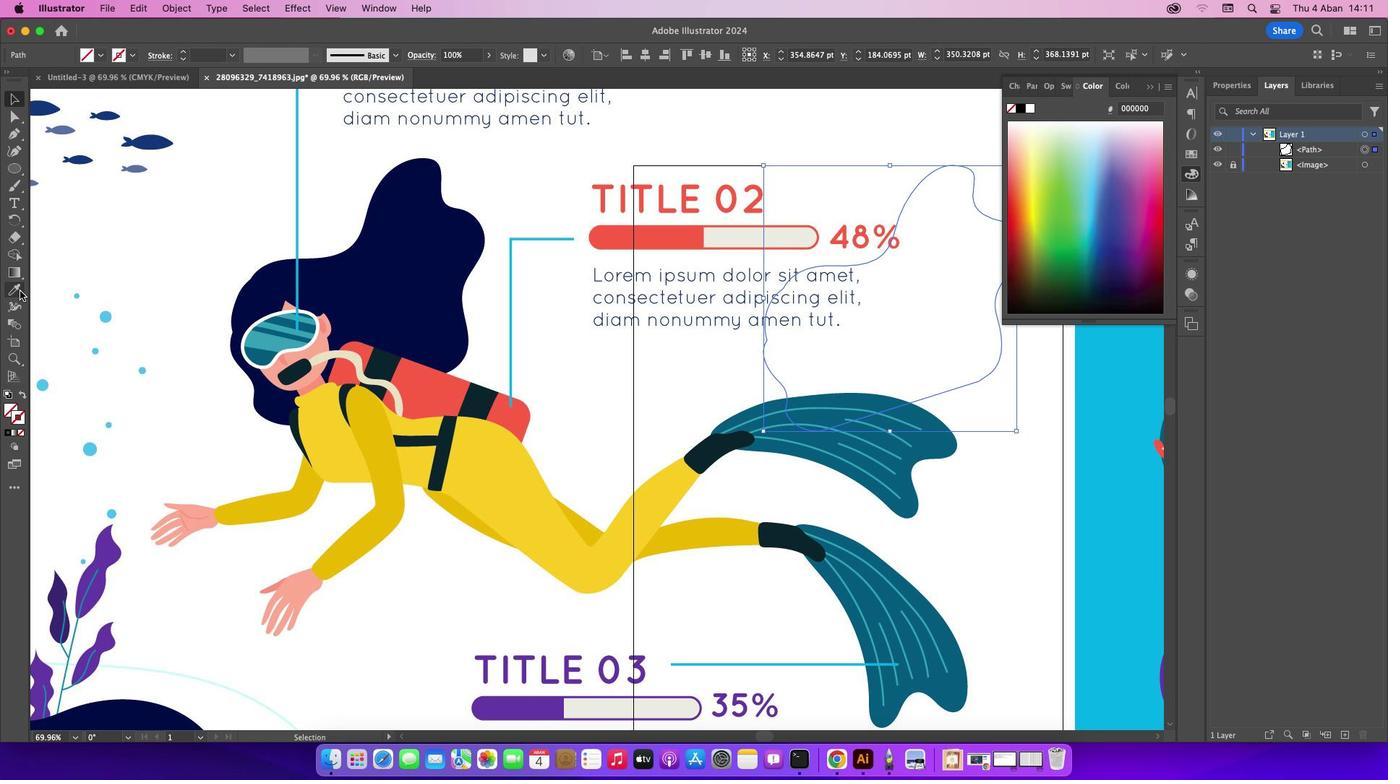 
Action: Mouse pressed left at (20, 290)
Screenshot: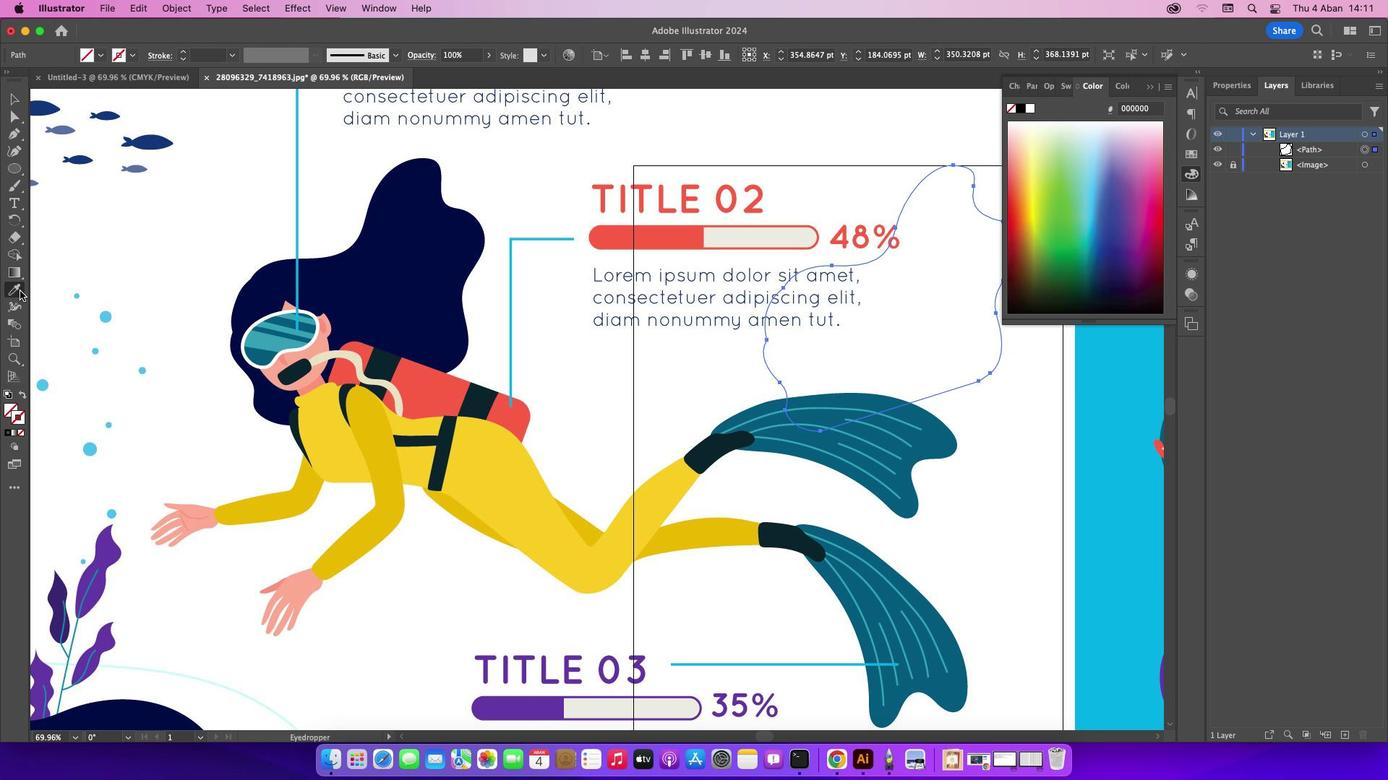 
Action: Mouse moved to (380, 285)
Screenshot: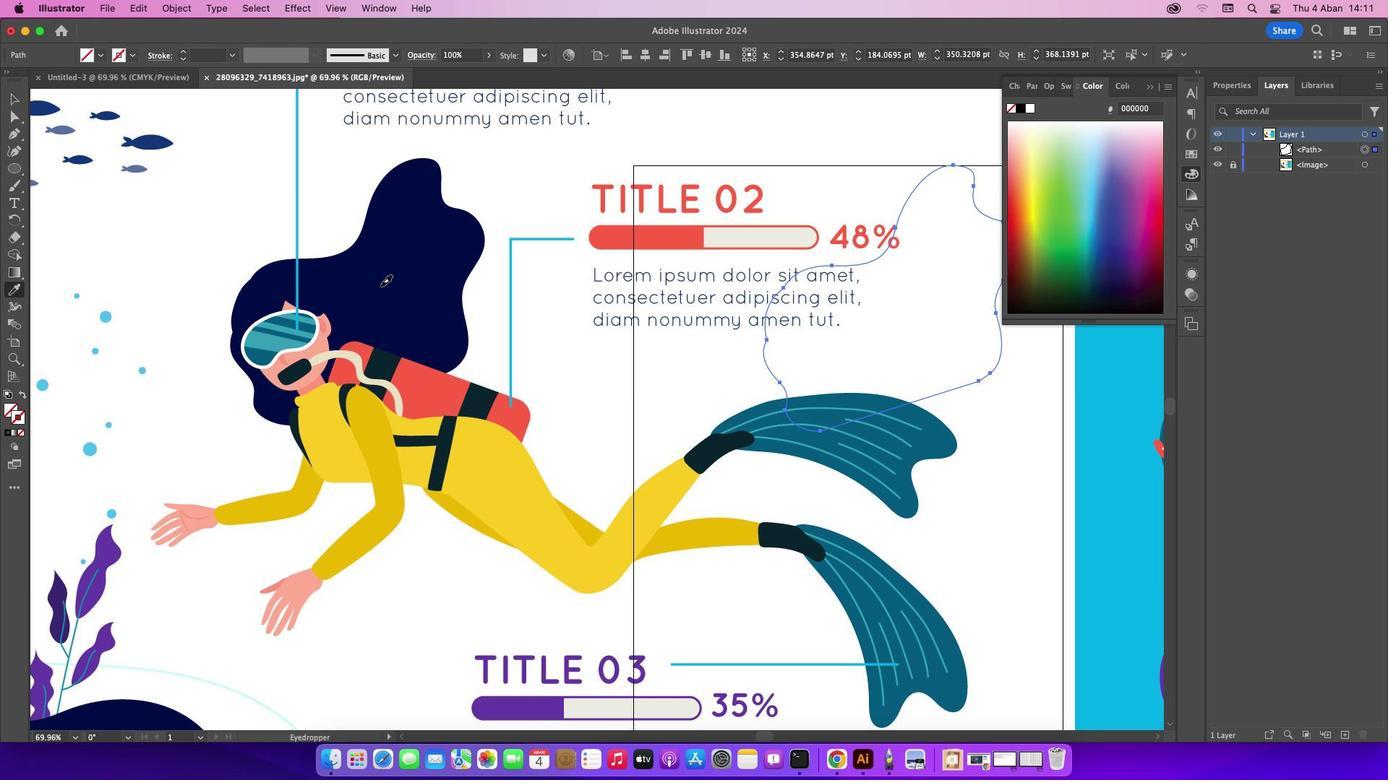 
Action: Mouse pressed left at (380, 285)
Screenshot: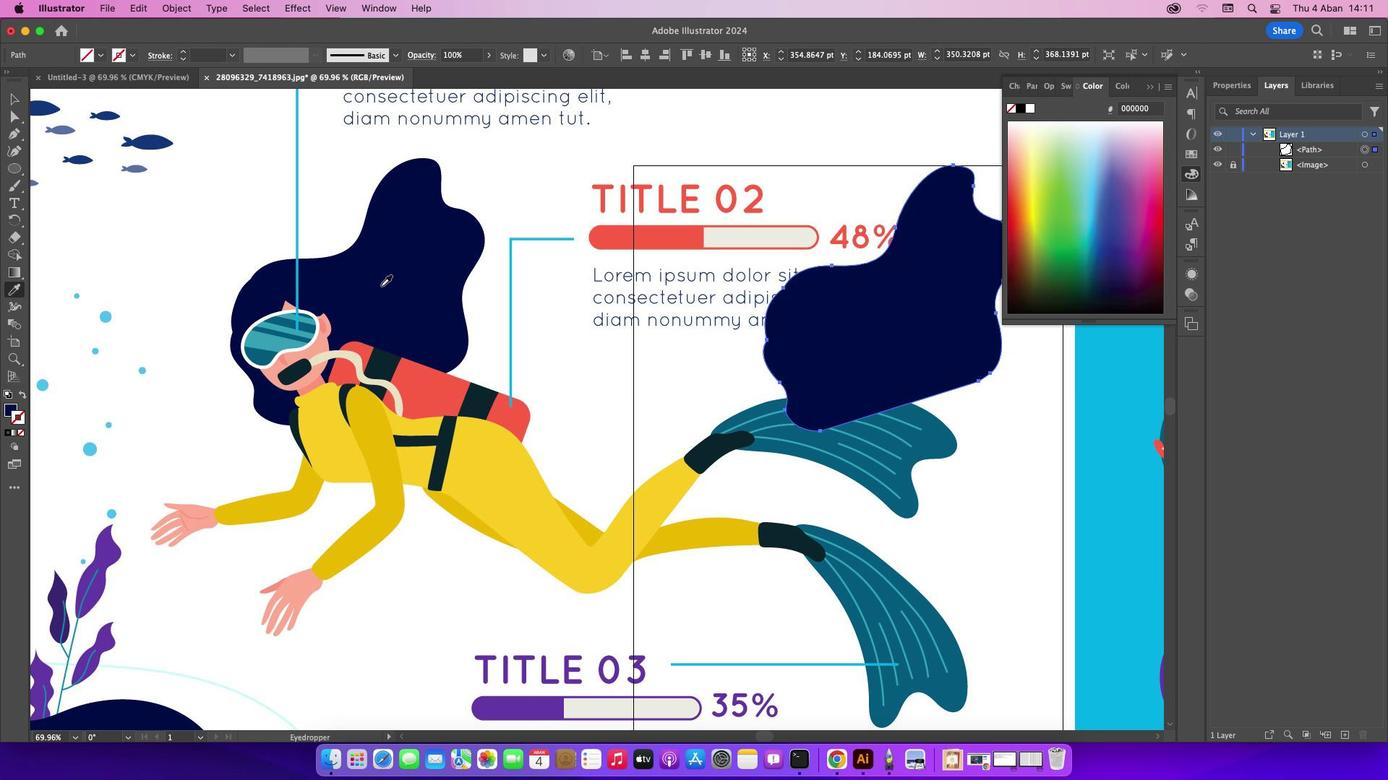 
Action: Mouse moved to (18, 96)
Screenshot: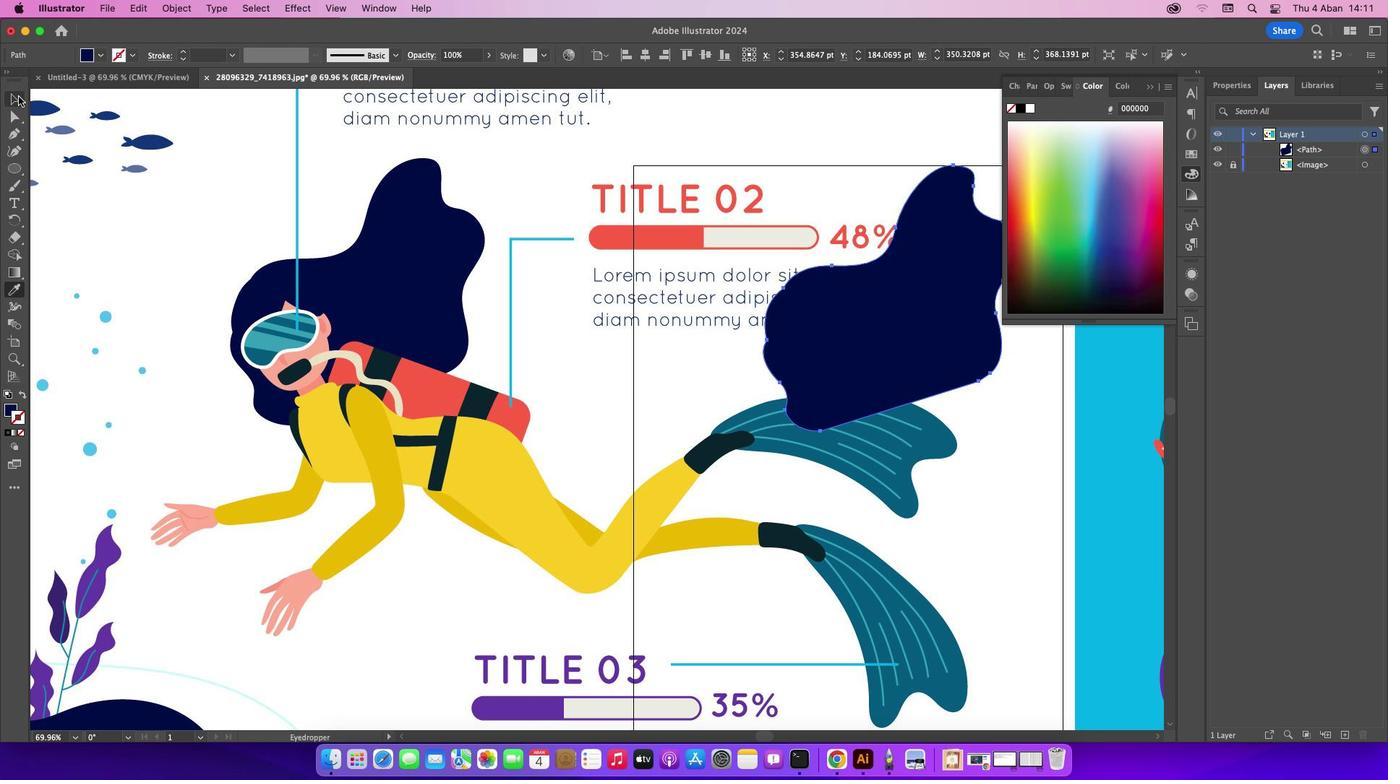 
Action: Mouse pressed left at (18, 96)
Screenshot: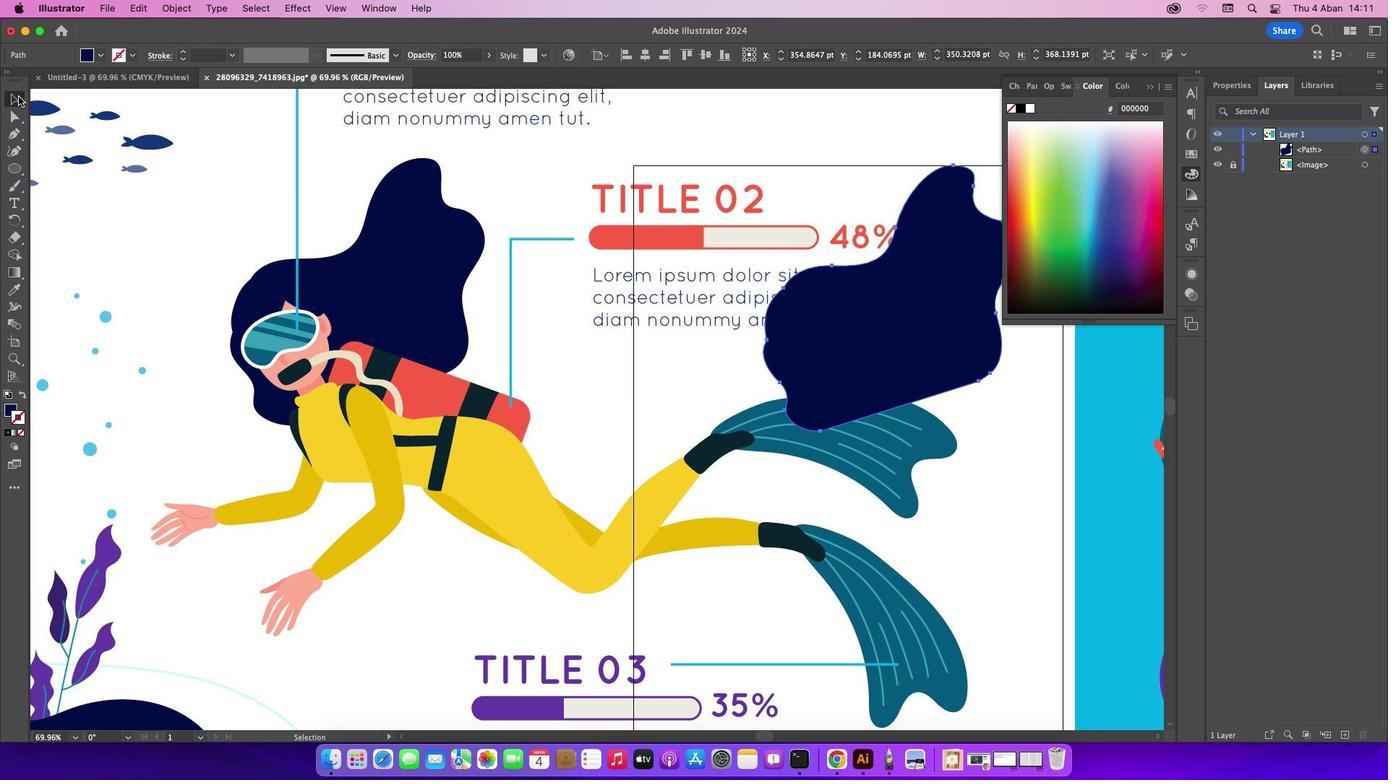 
Action: Mouse moved to (19, 138)
Screenshot: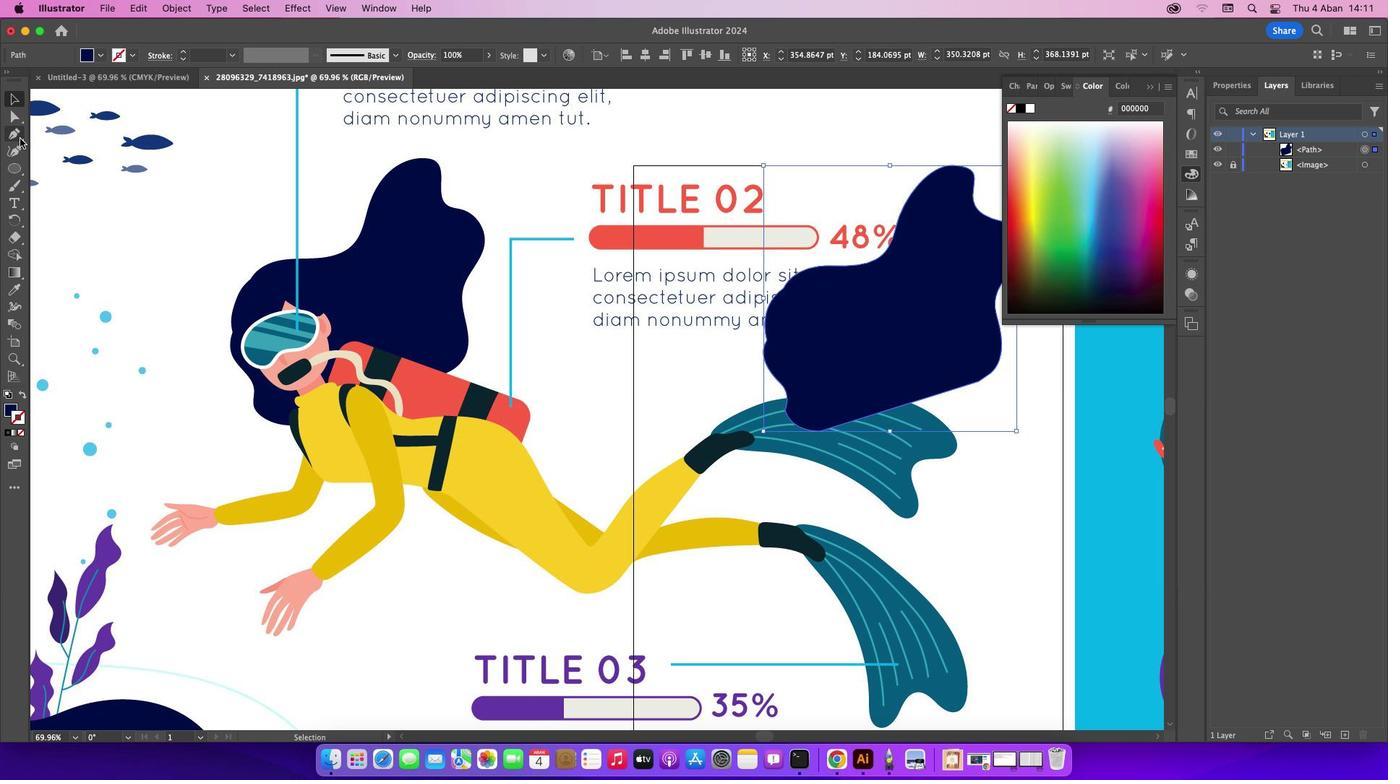 
Action: Mouse pressed left at (19, 138)
Screenshot: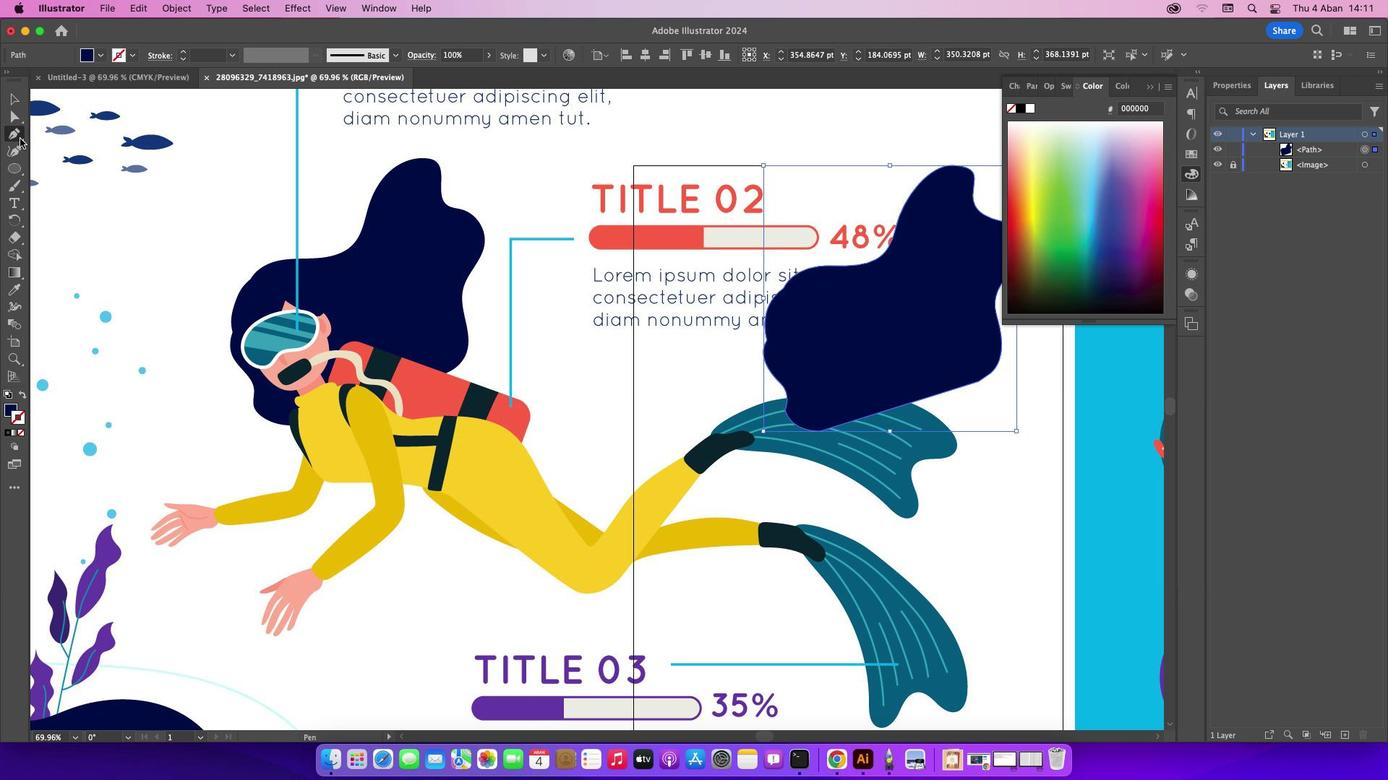 
Action: Mouse moved to (284, 301)
Screenshot: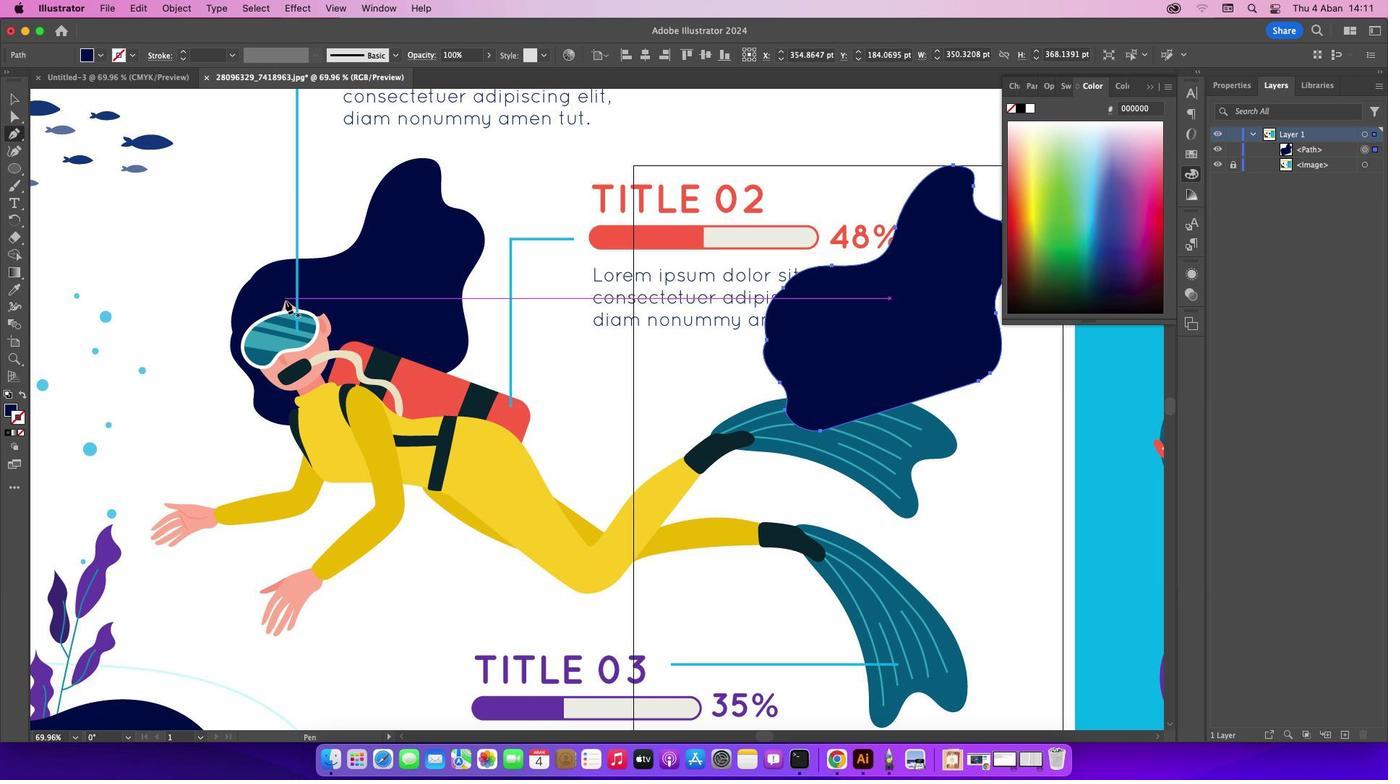
Action: Mouse pressed left at (284, 301)
Screenshot: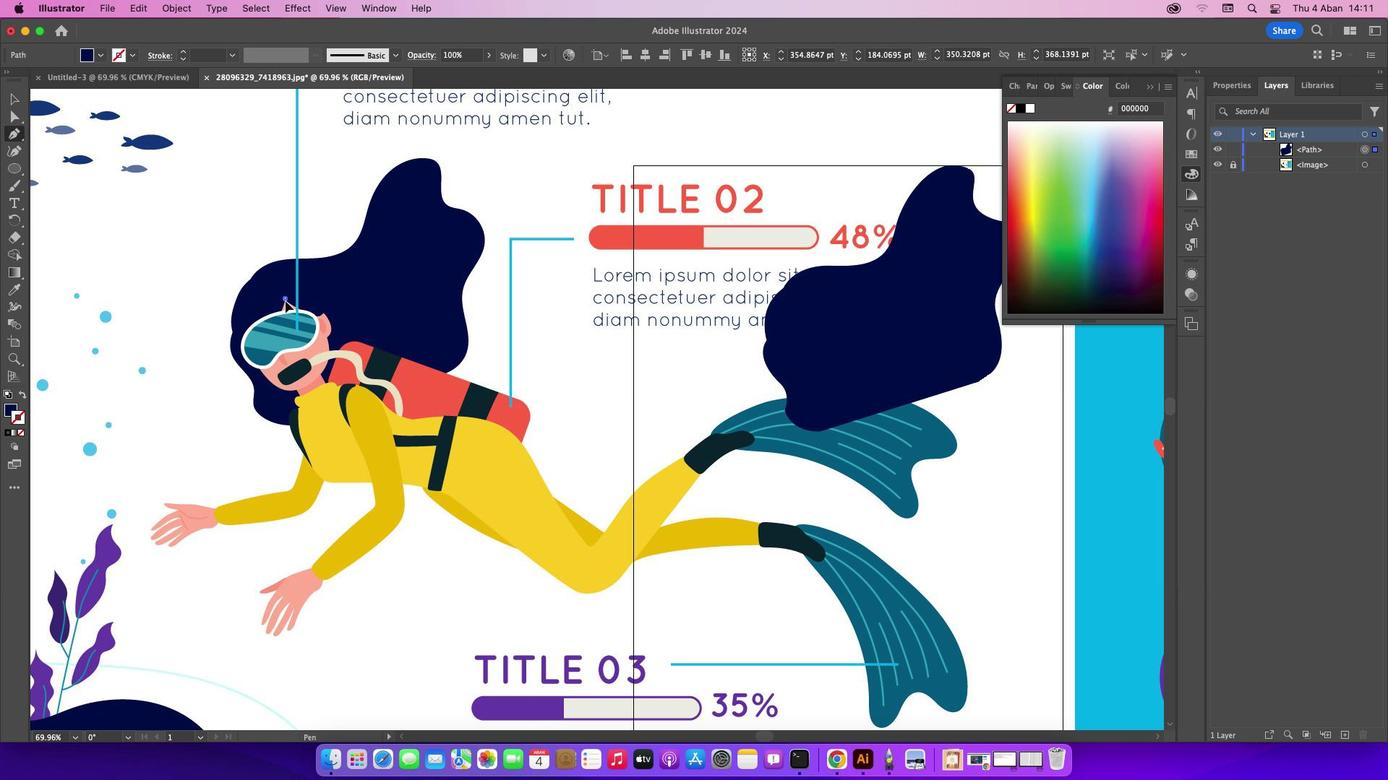 
Action: Mouse moved to (281, 311)
Screenshot: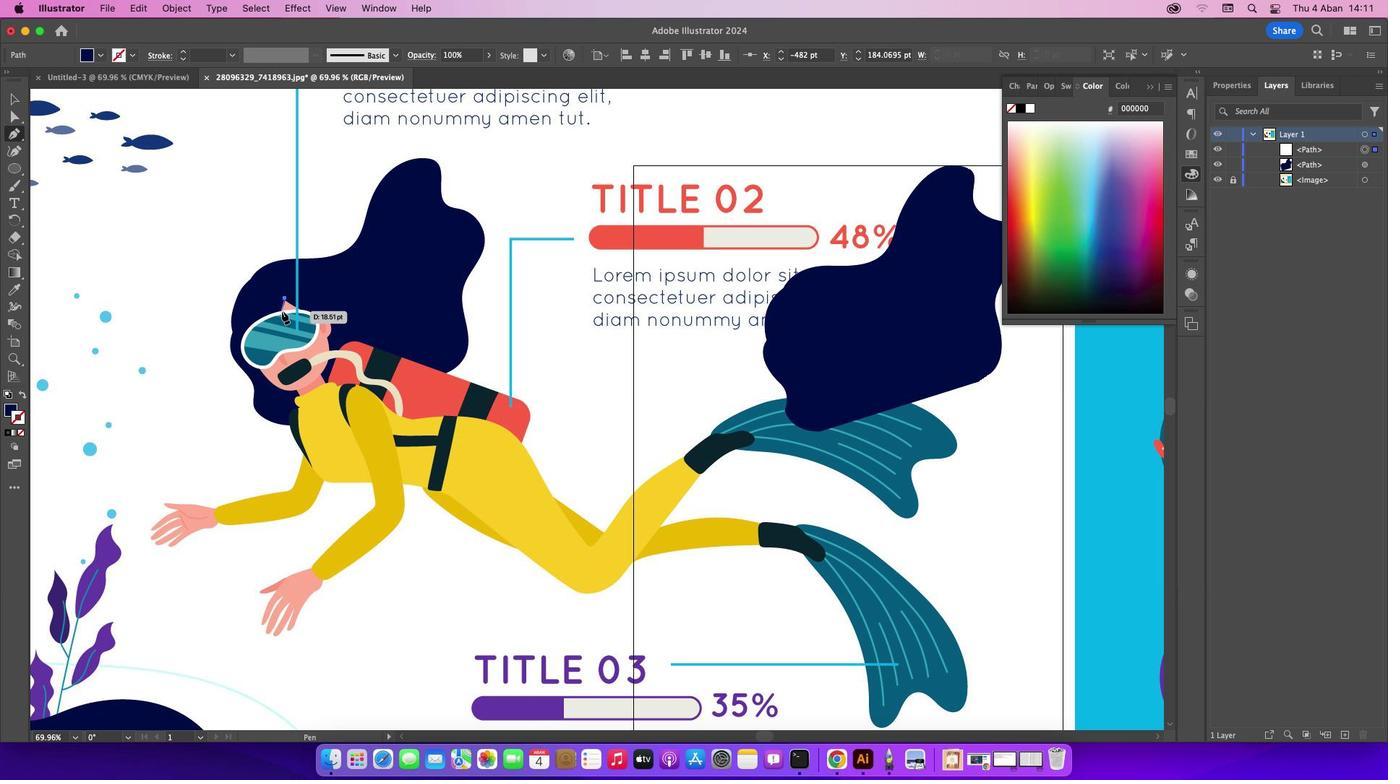 
Action: Mouse pressed left at (281, 311)
Screenshot: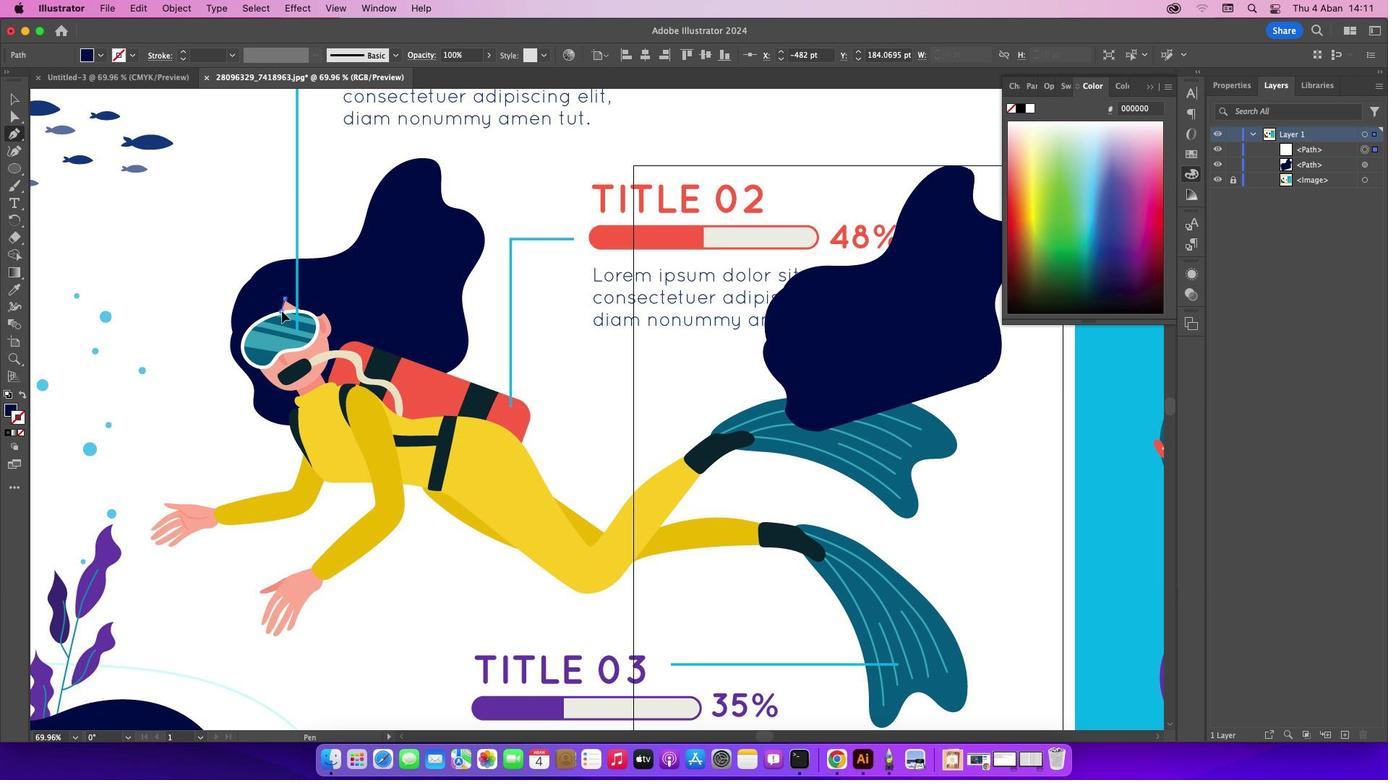 
Action: Mouse moved to (260, 370)
Screenshot: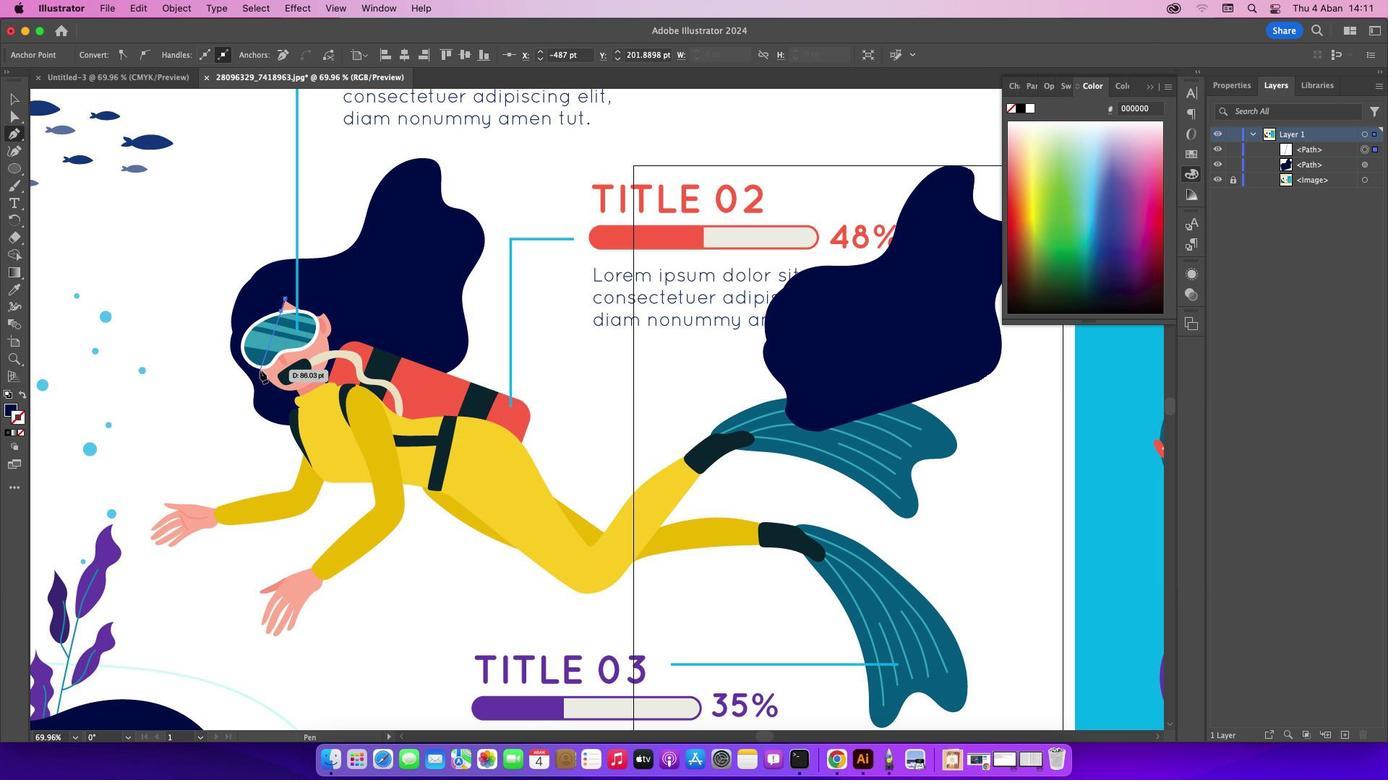 
Action: Mouse pressed left at (260, 370)
Screenshot: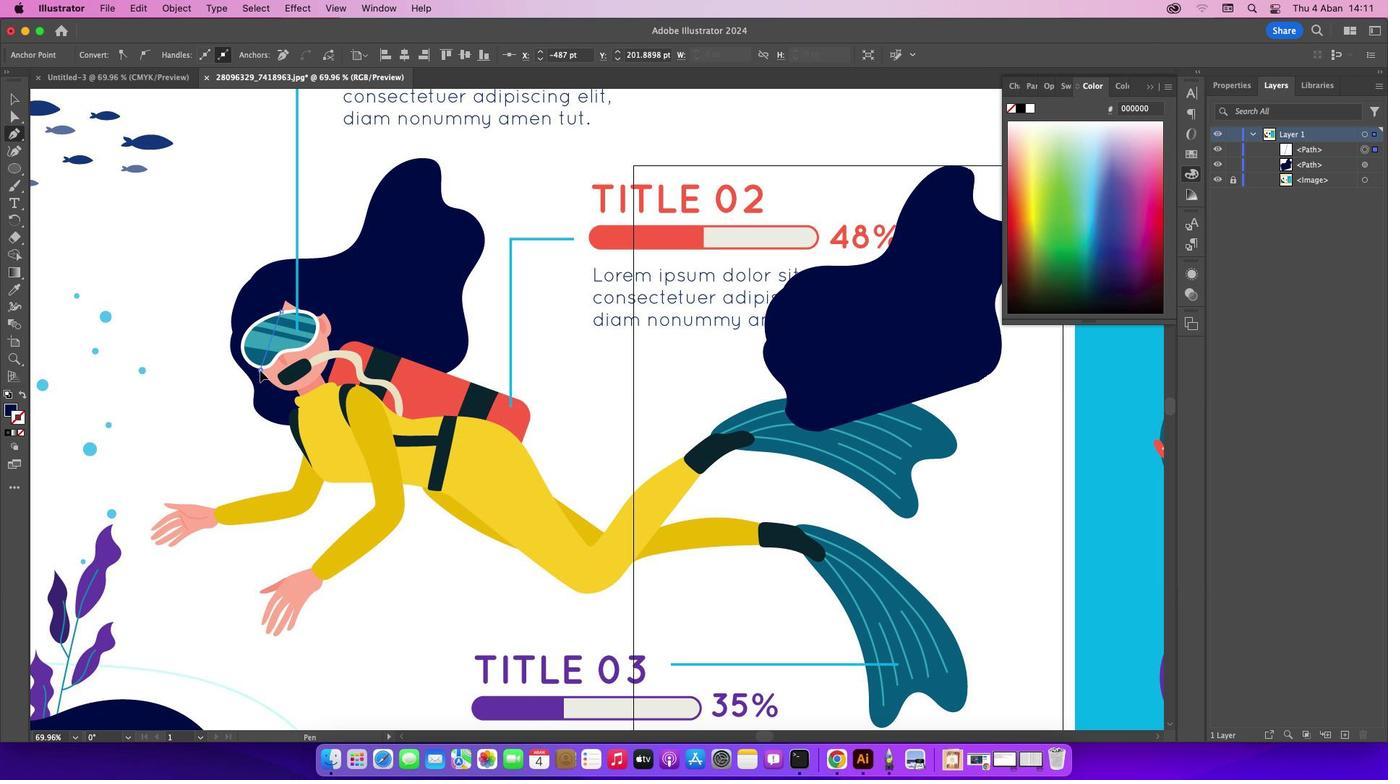 
Action: Mouse moved to (296, 390)
Screenshot: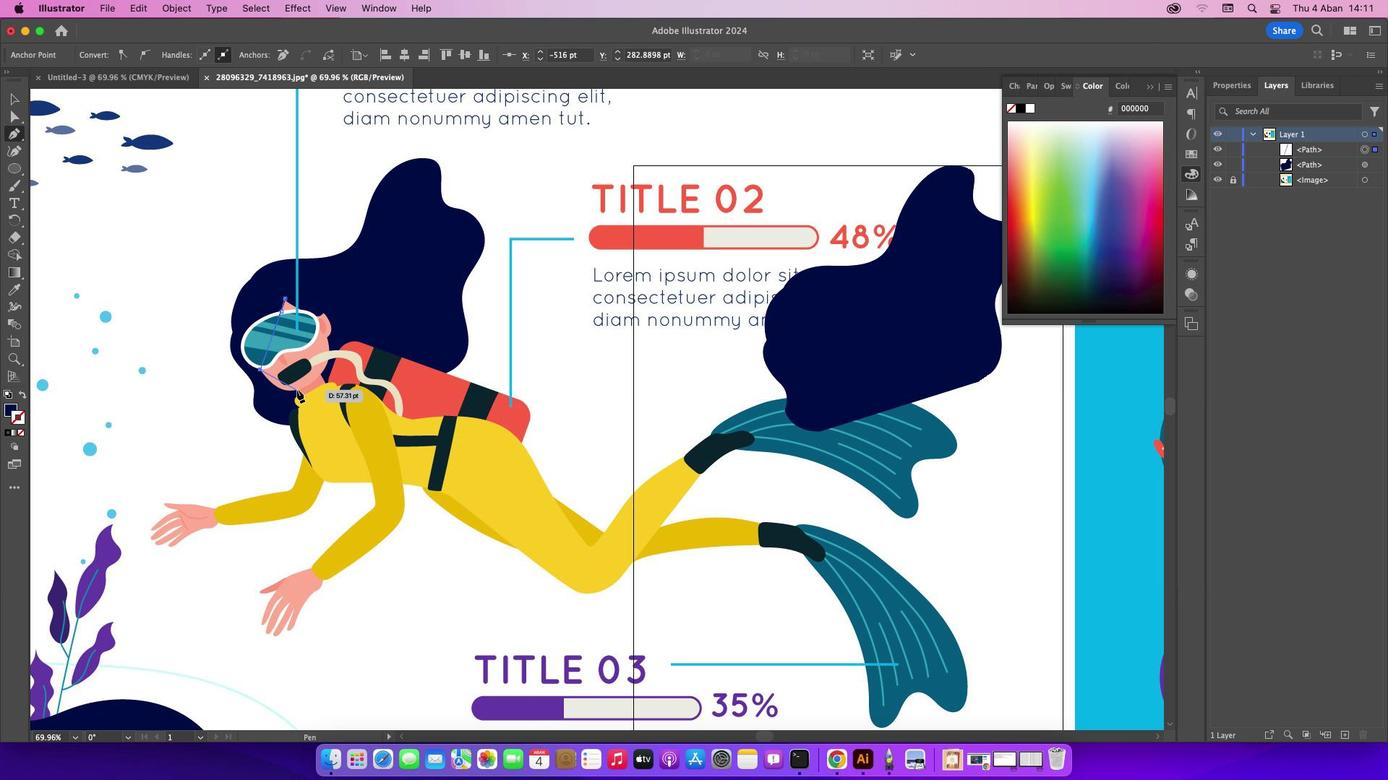 
Action: Mouse pressed left at (296, 390)
Screenshot: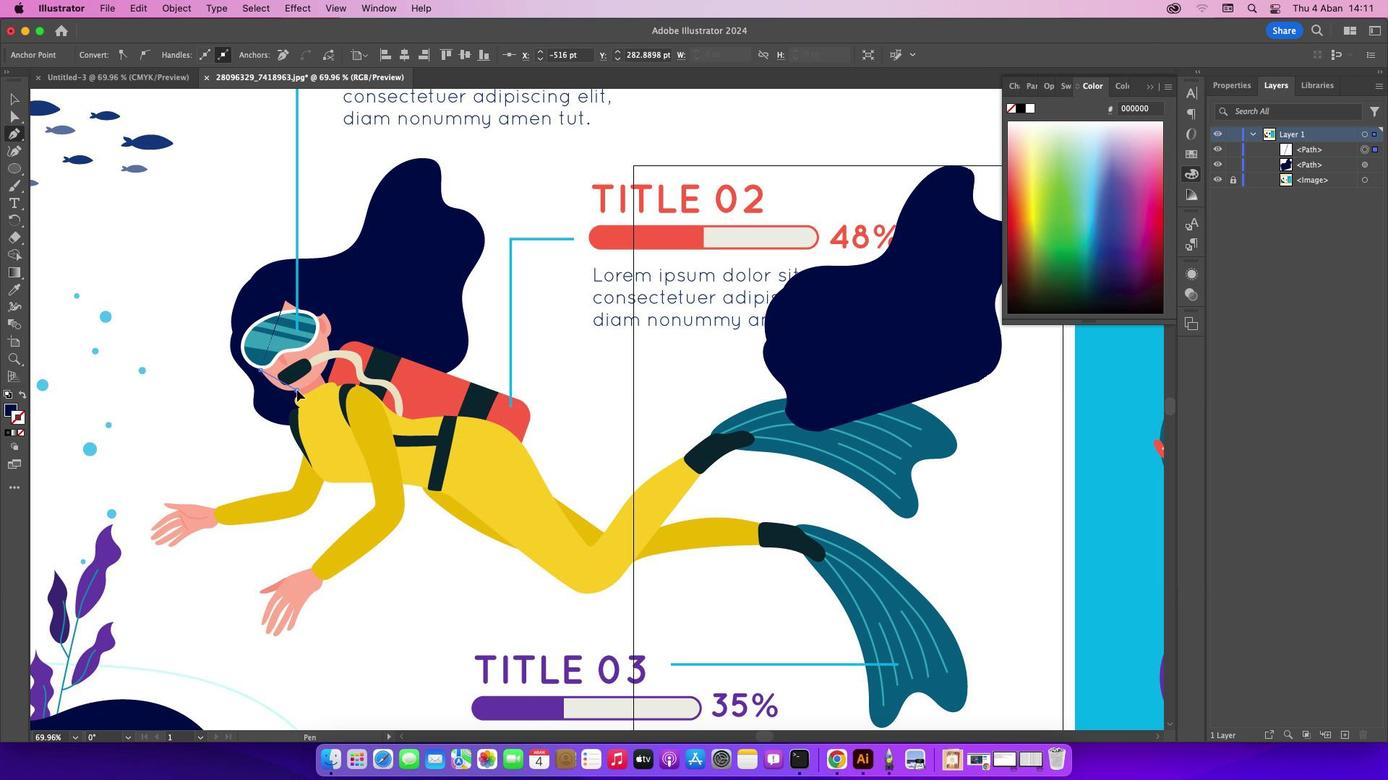 
Action: Mouse moved to (297, 389)
Screenshot: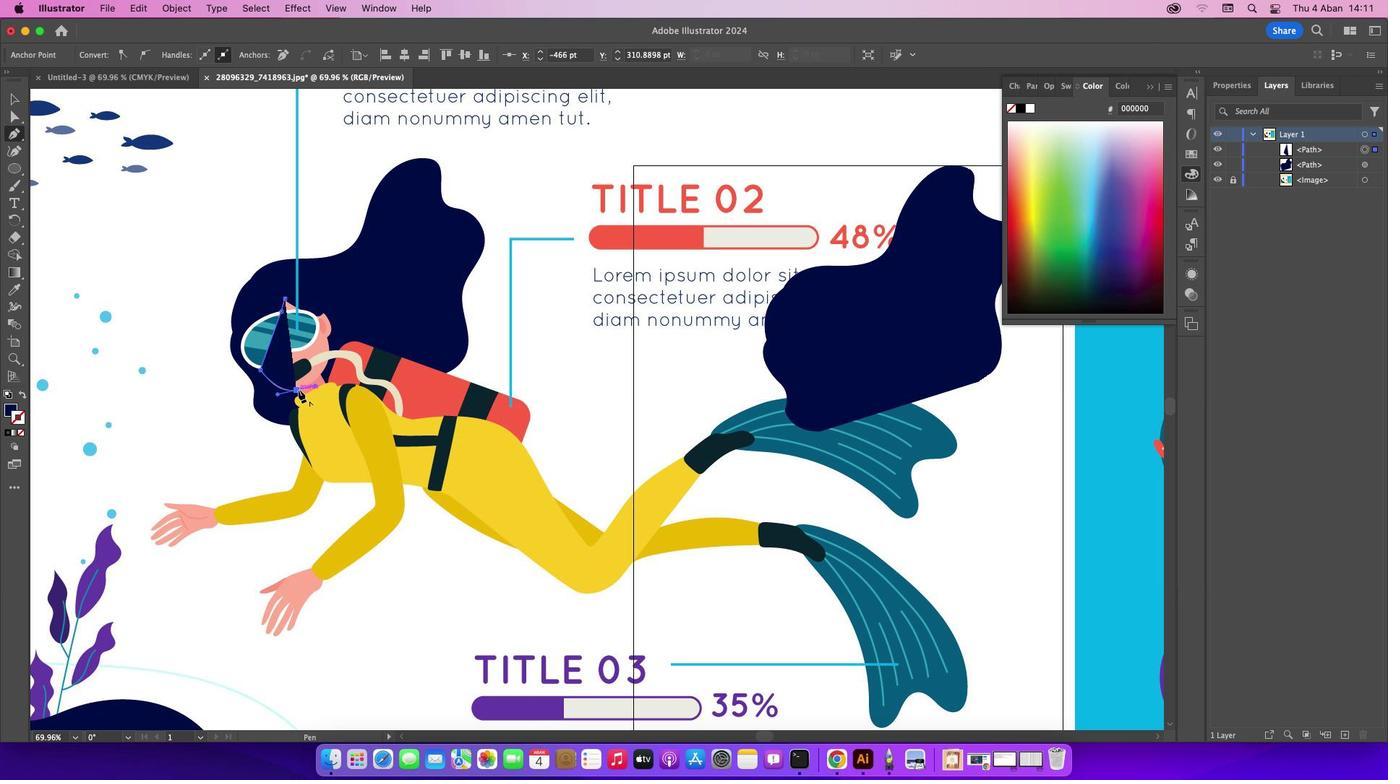 
Action: Mouse pressed left at (297, 389)
Screenshot: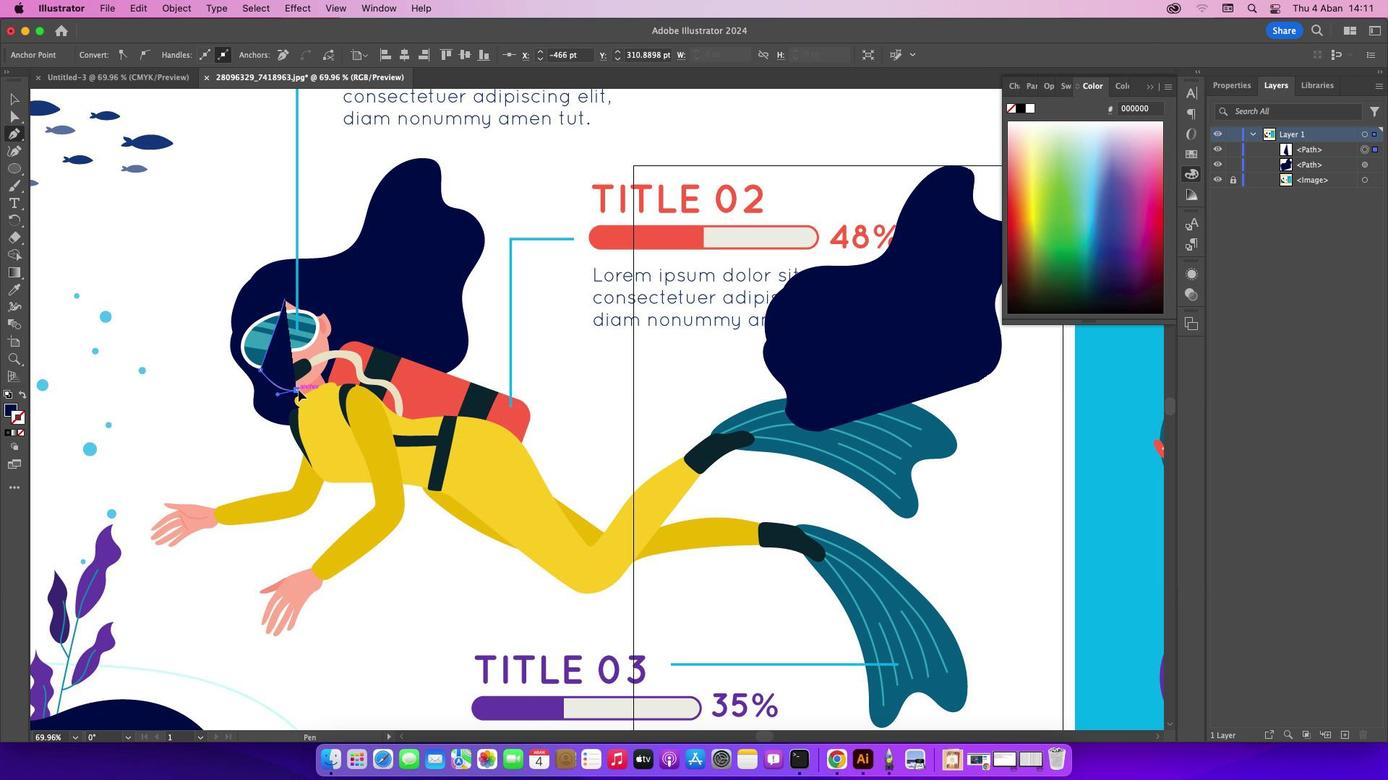 
Action: Mouse moved to (13, 407)
Screenshot: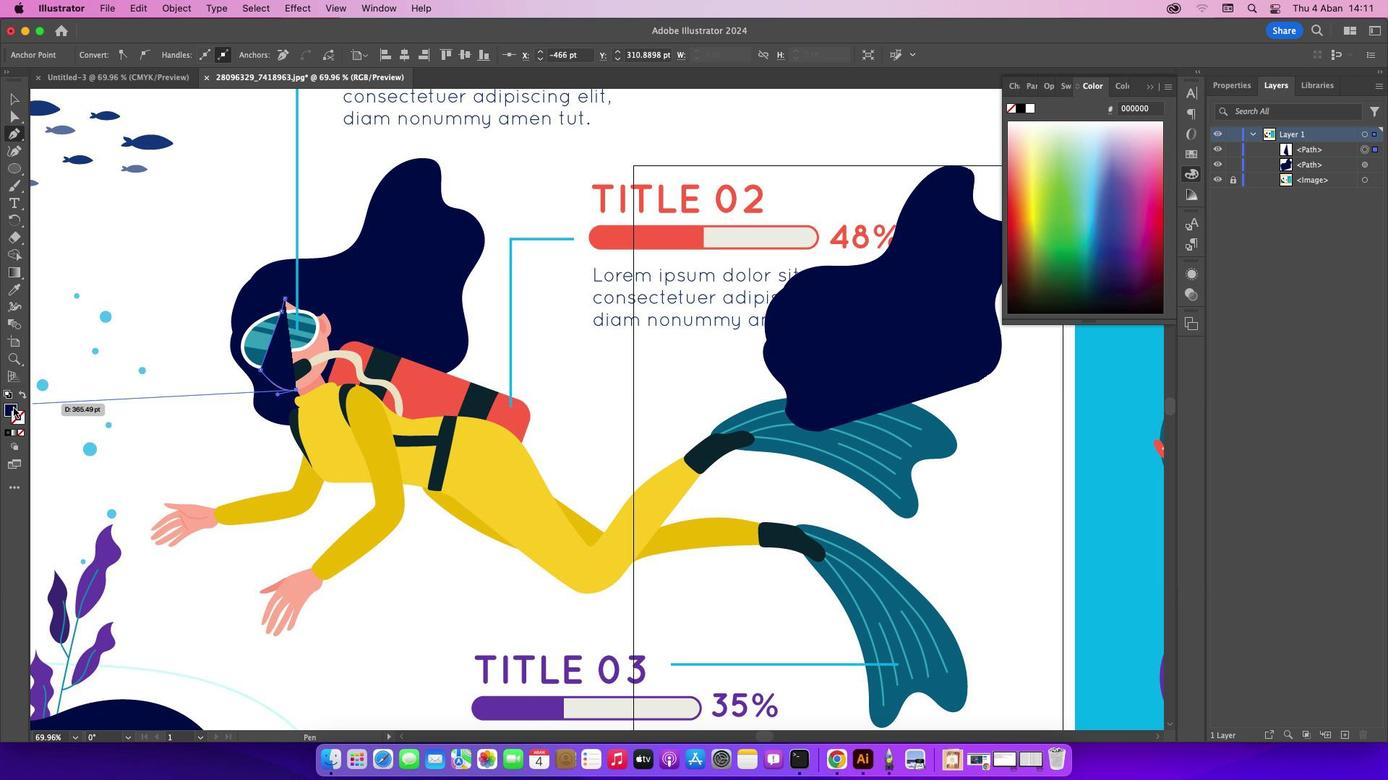 
Action: Mouse pressed left at (13, 407)
Screenshot: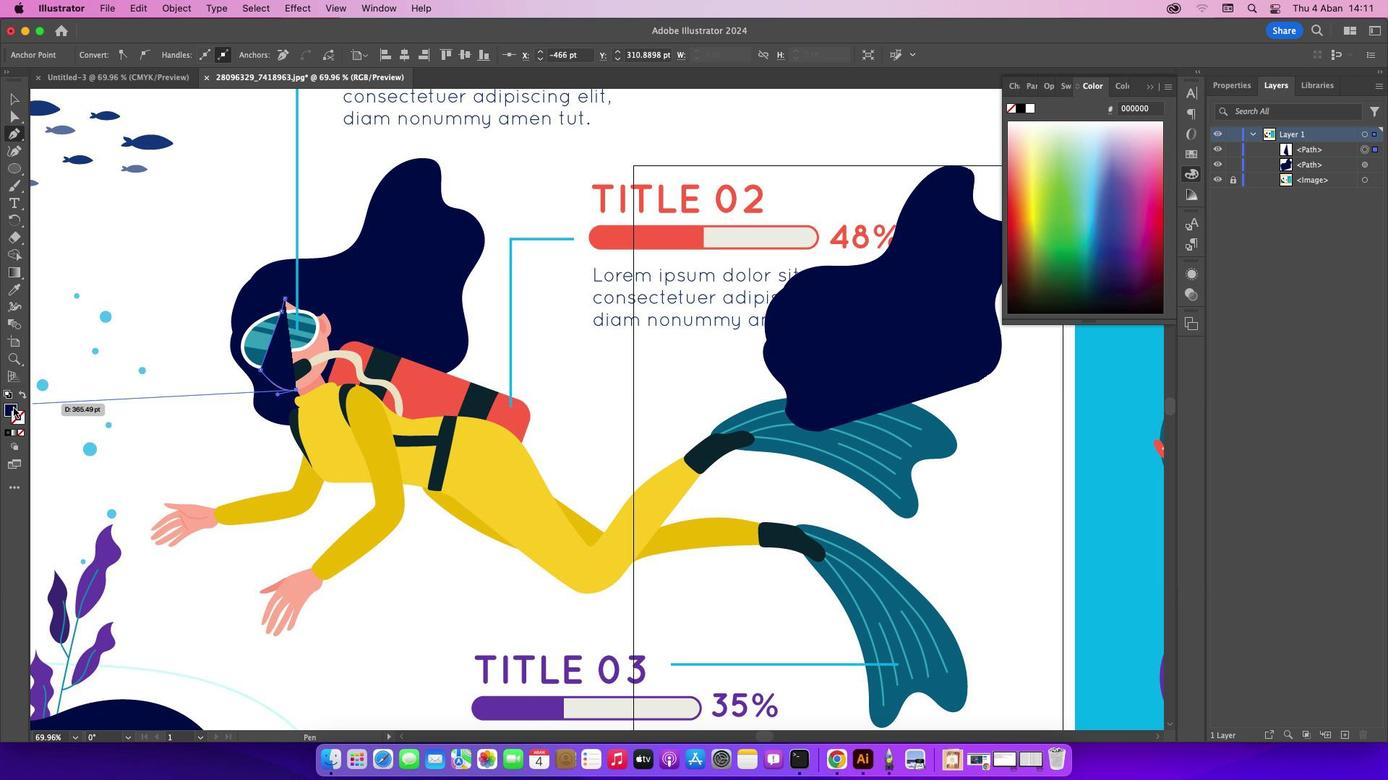 
Action: Mouse moved to (20, 433)
Screenshot: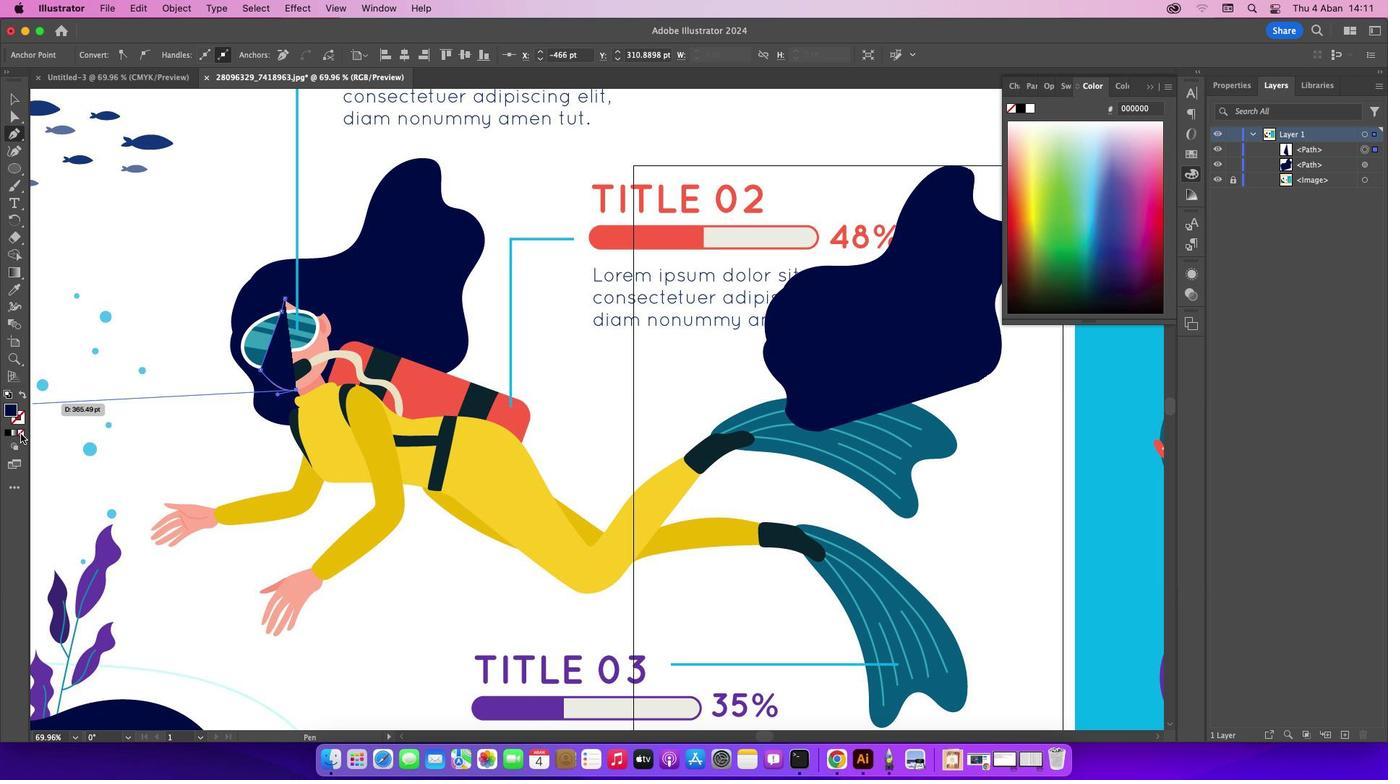 
Action: Mouse pressed left at (20, 433)
Screenshot: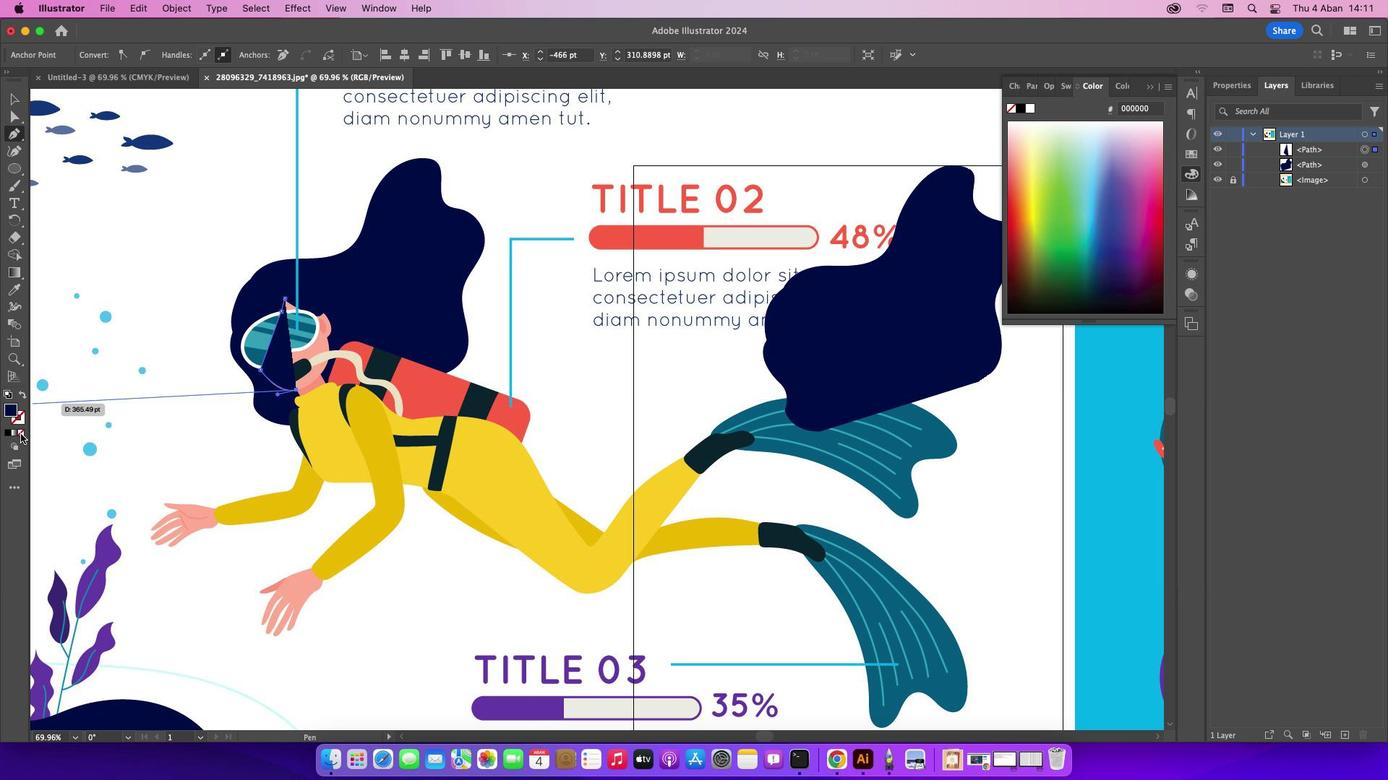 
Action: Mouse moved to (322, 372)
Screenshot: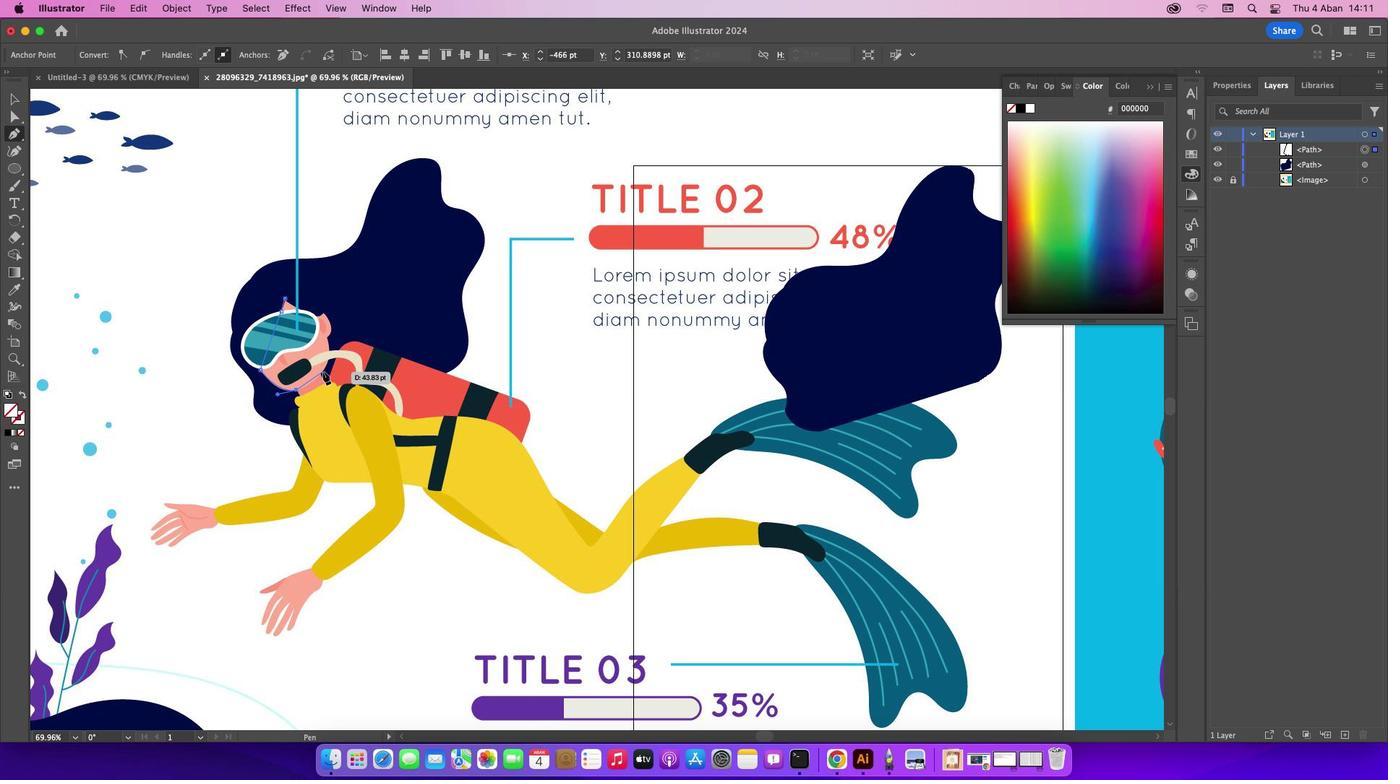 
Action: Mouse pressed left at (322, 372)
Screenshot: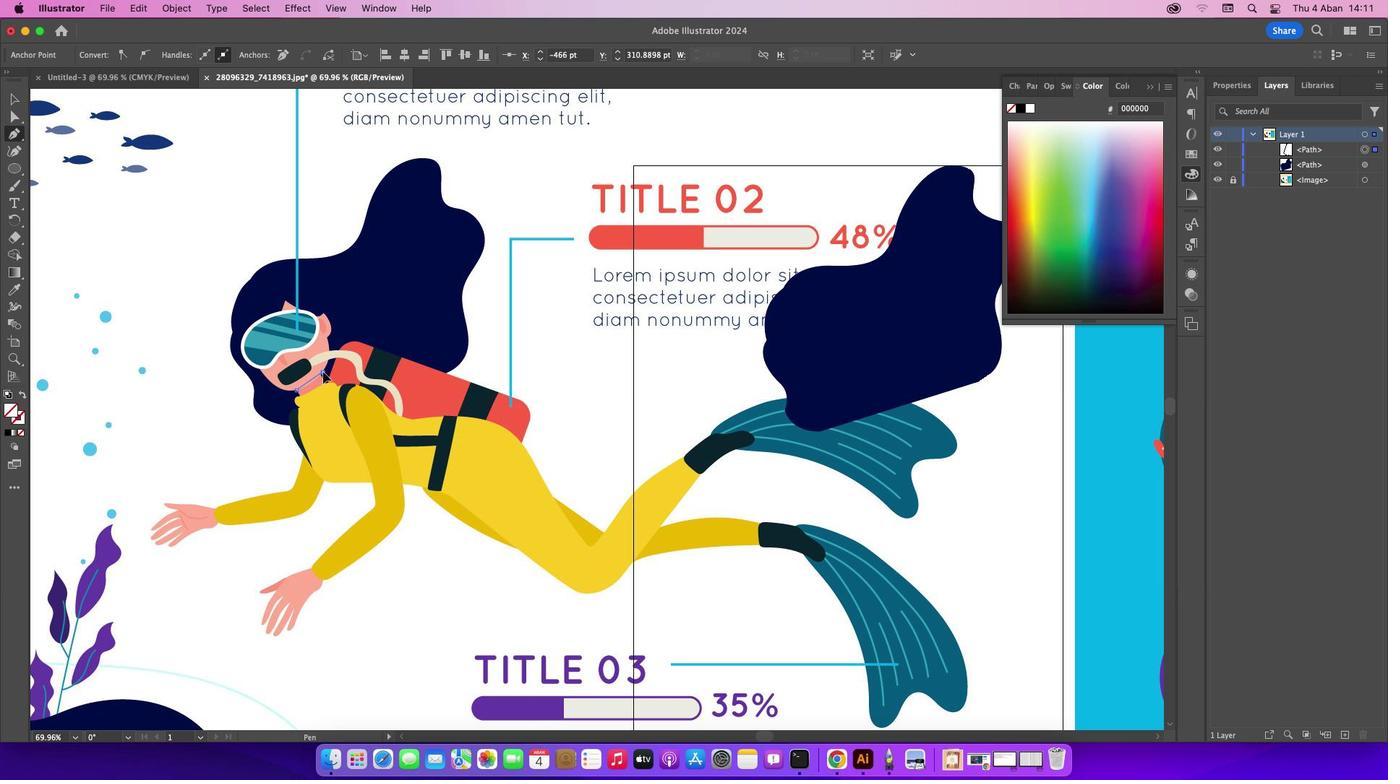 
Action: Mouse moved to (326, 338)
Screenshot: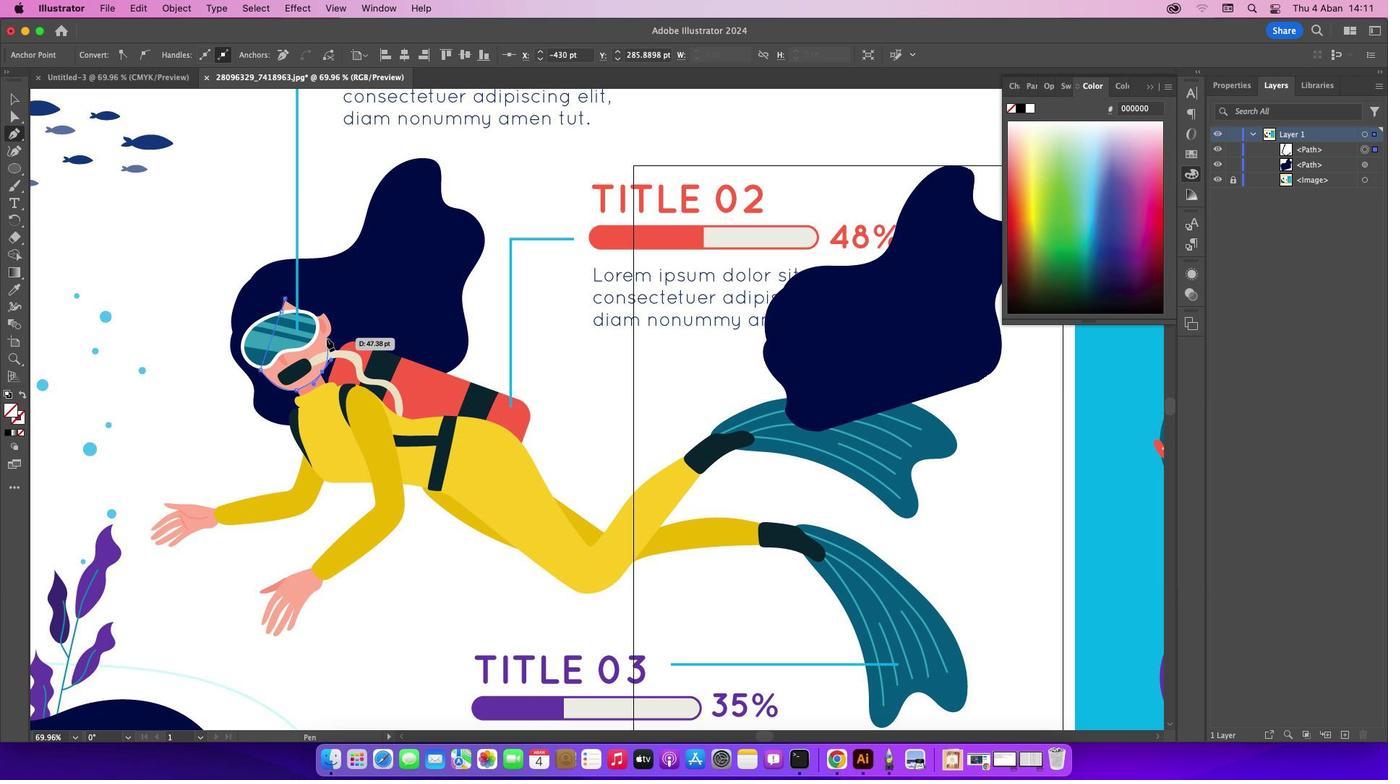 
Action: Mouse pressed left at (326, 338)
Screenshot: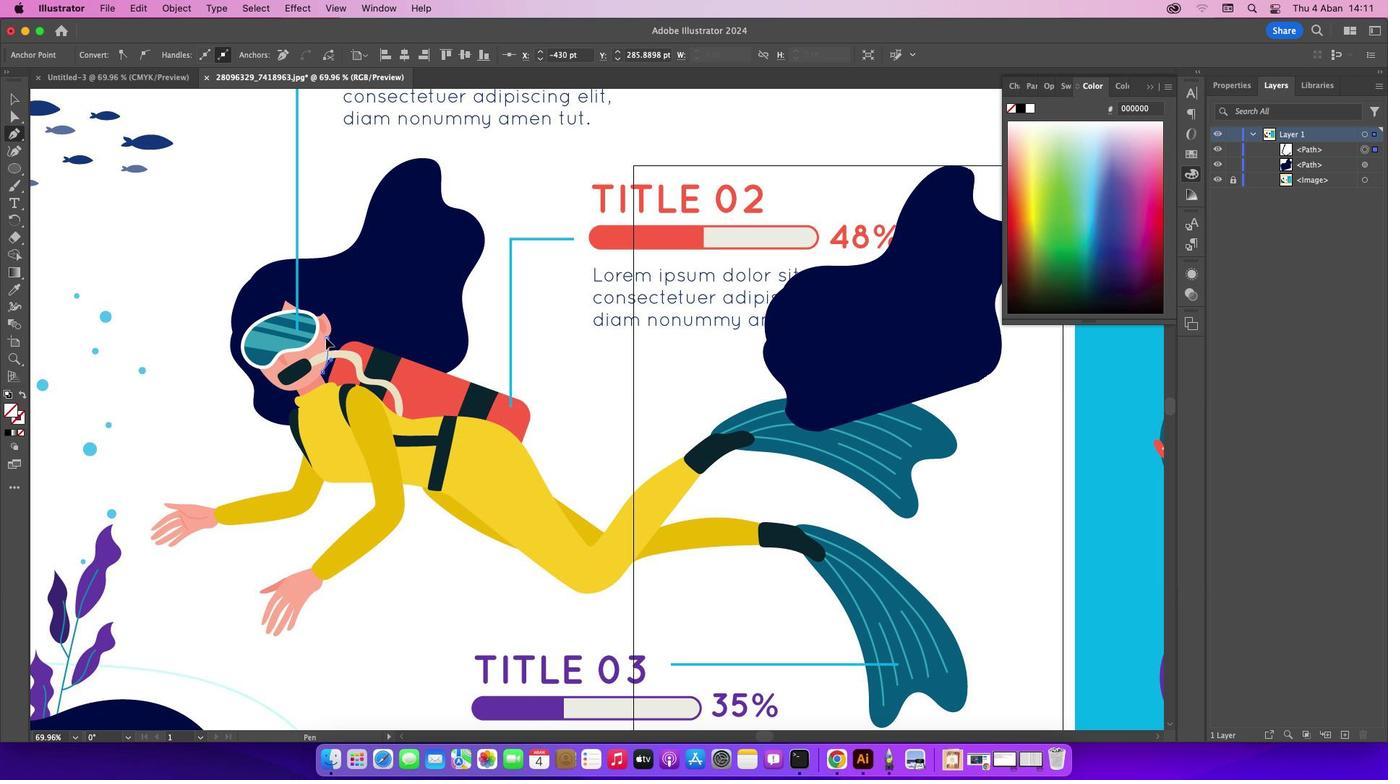 
Action: Mouse moved to (326, 339)
Screenshot: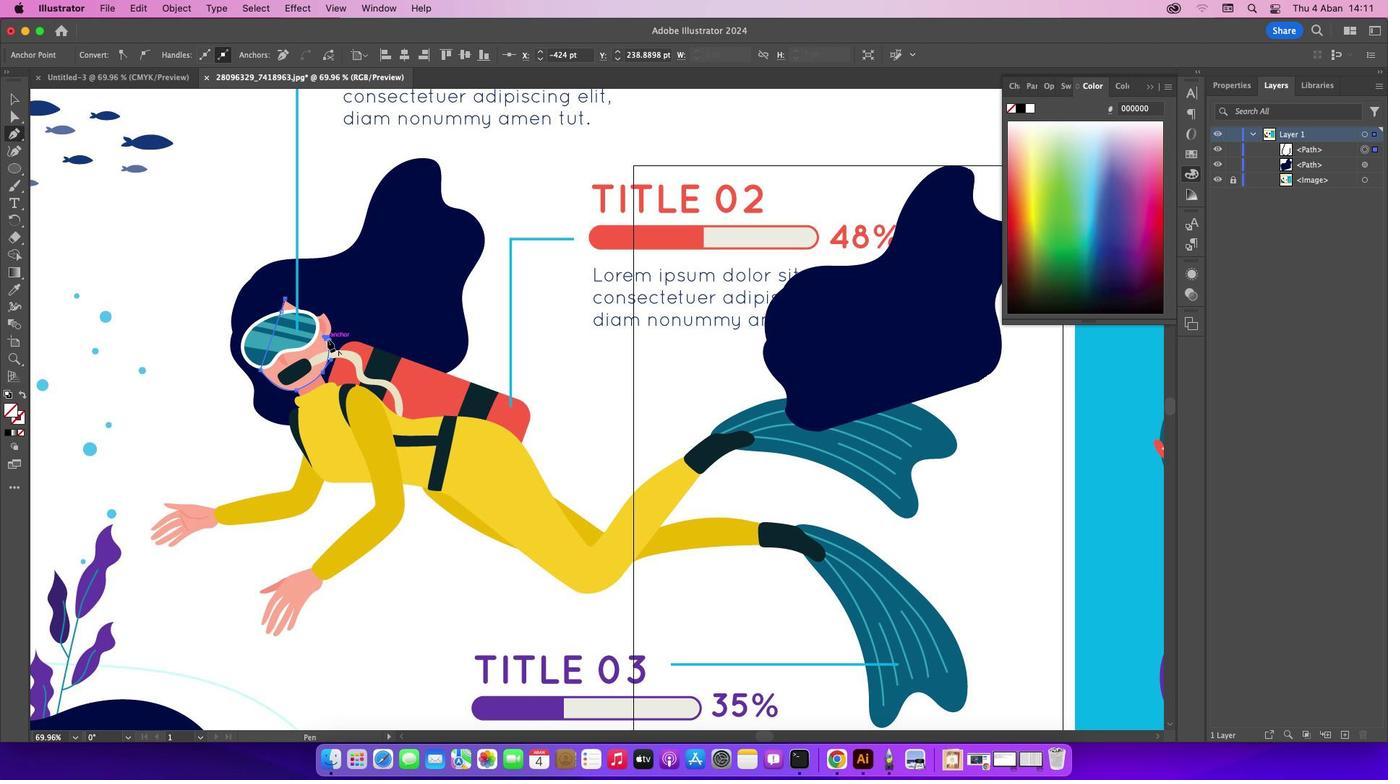 
Action: Mouse pressed left at (326, 339)
Screenshot: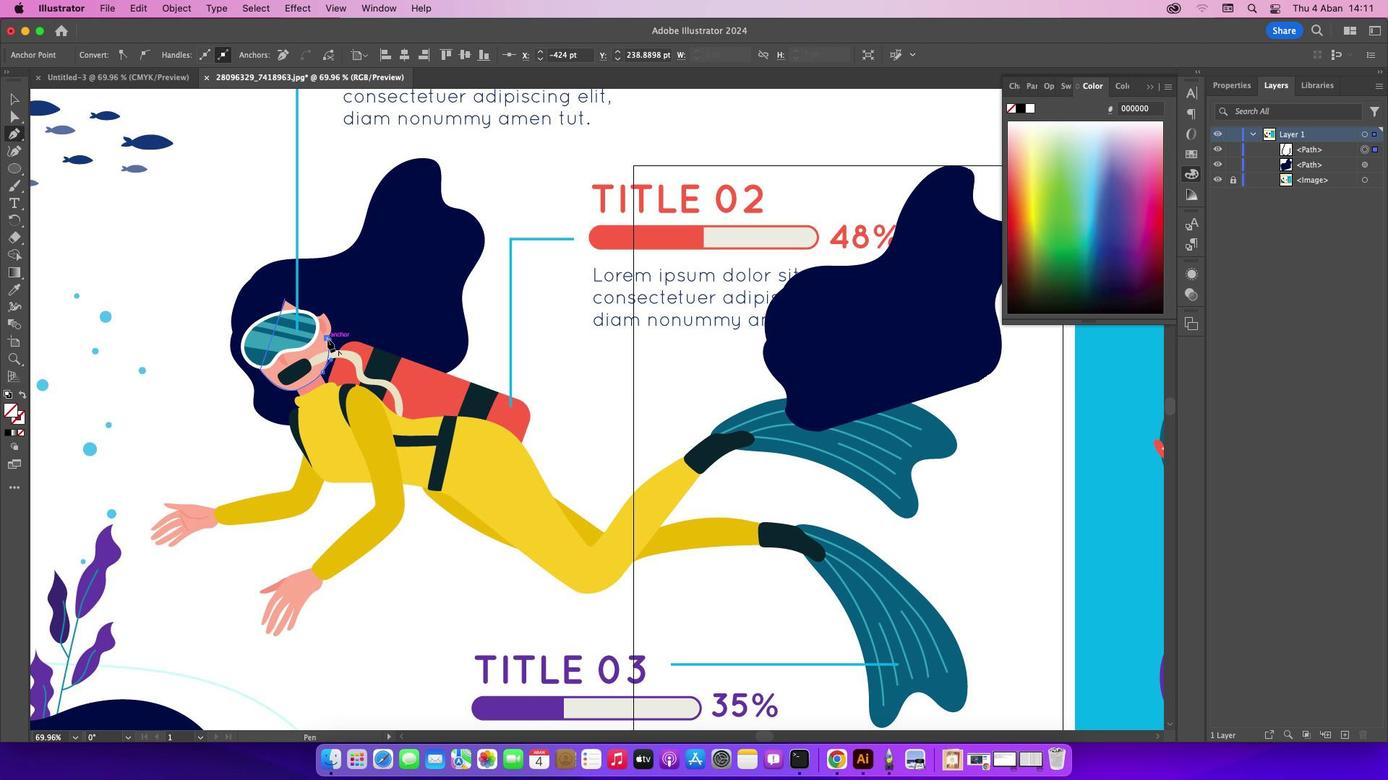 
Action: Mouse moved to (328, 321)
Screenshot: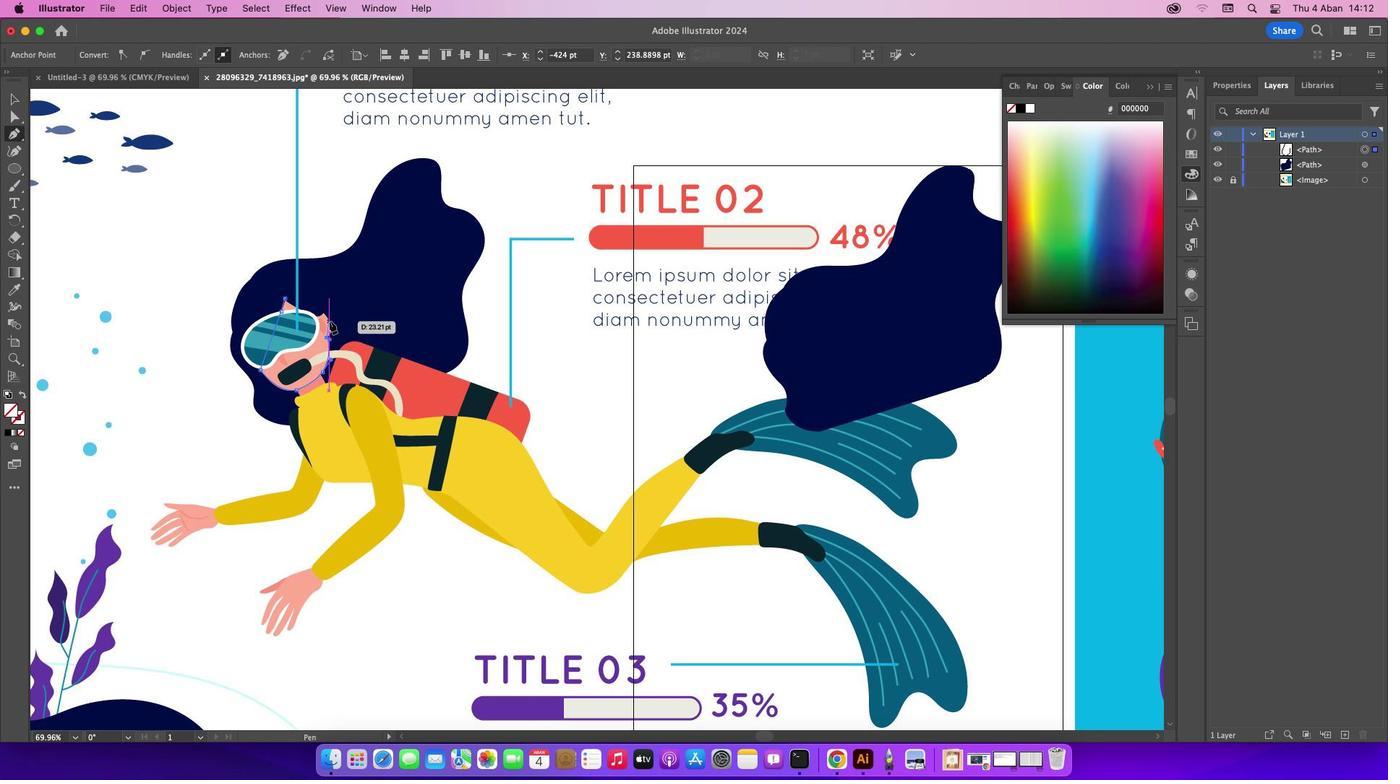 
Action: Mouse pressed left at (328, 321)
Screenshot: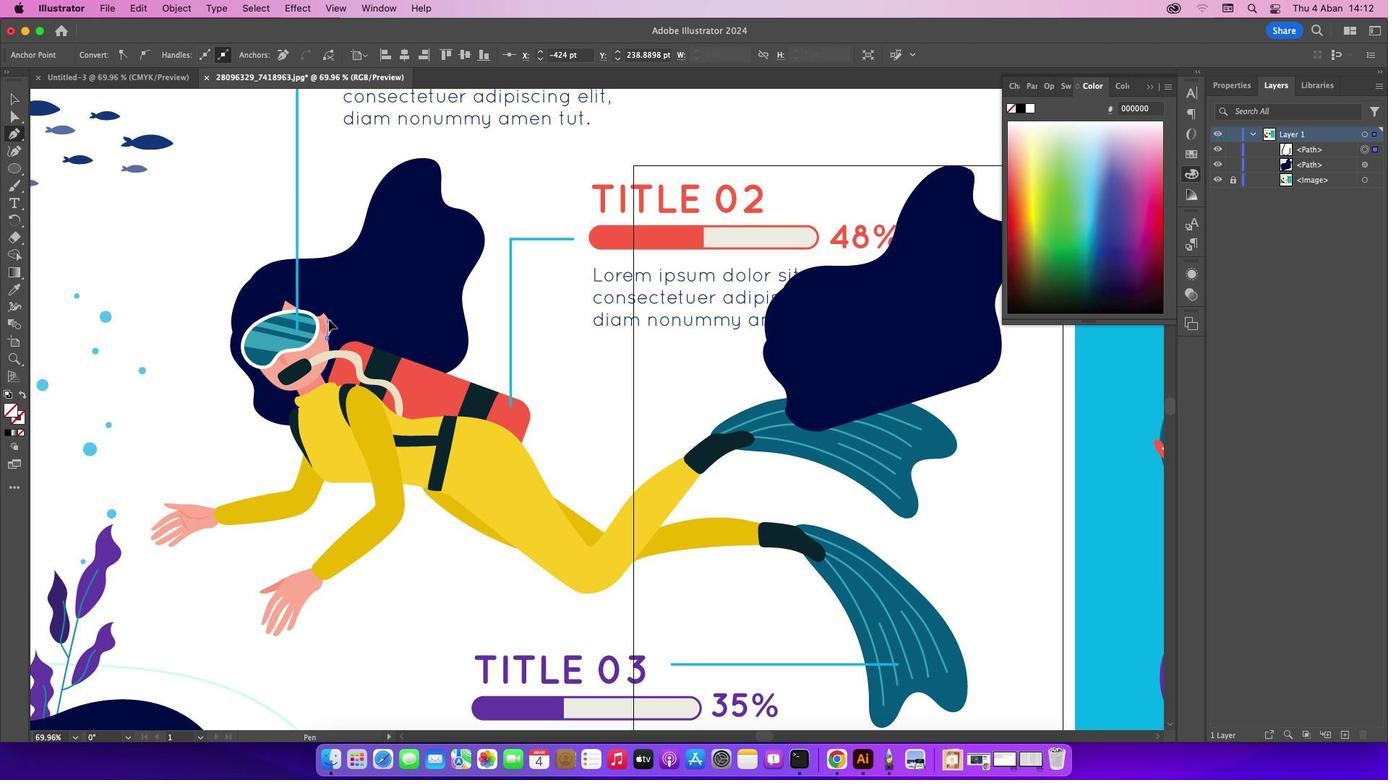 
Action: Mouse moved to (329, 319)
Screenshot: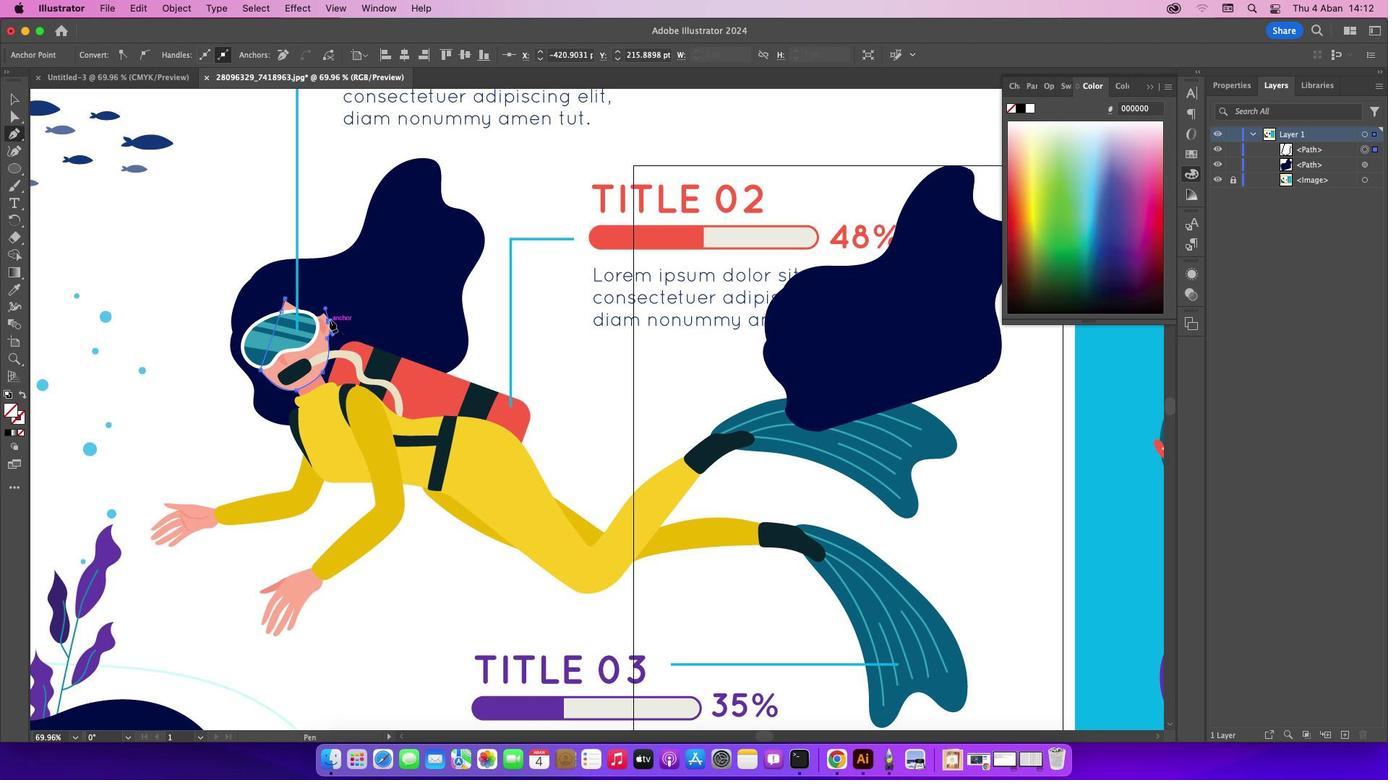 
Action: Mouse pressed left at (329, 319)
Screenshot: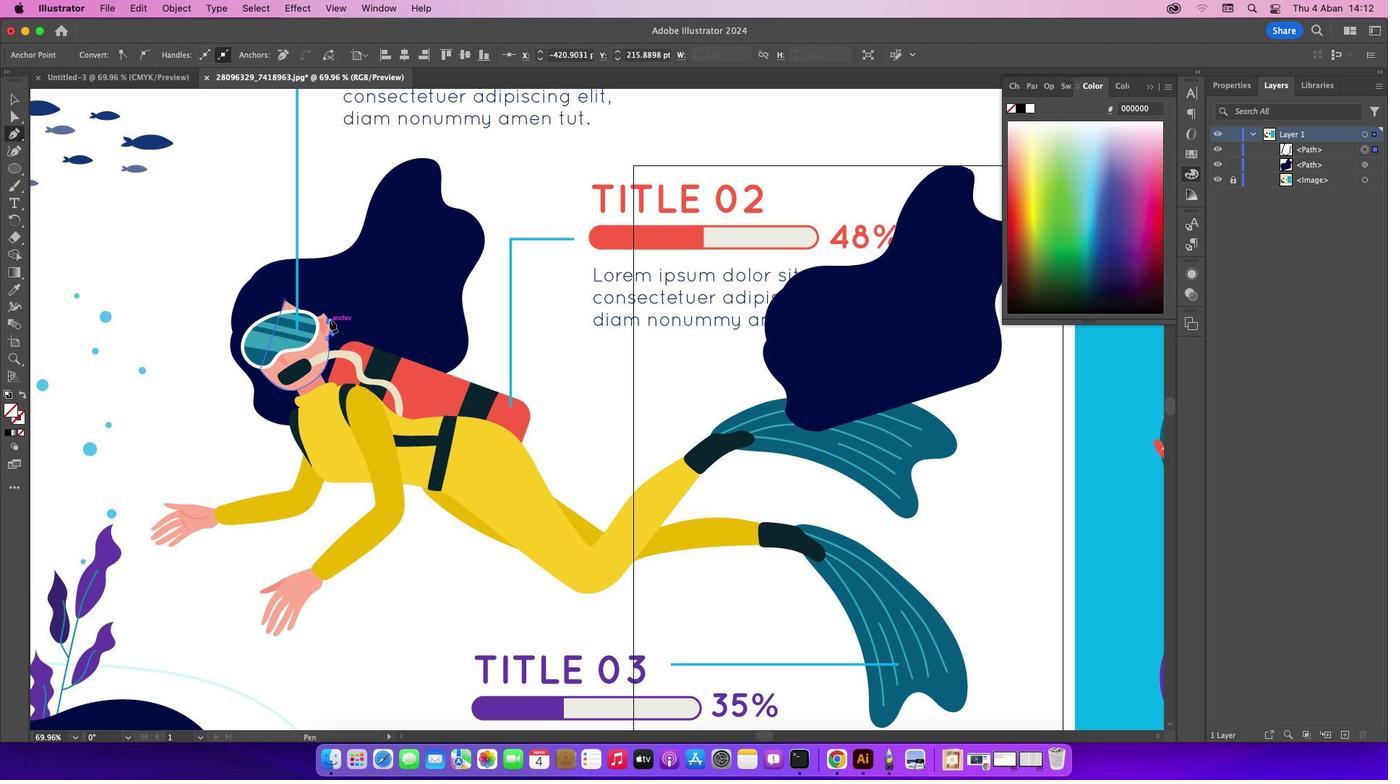 
Action: Mouse moved to (321, 313)
Screenshot: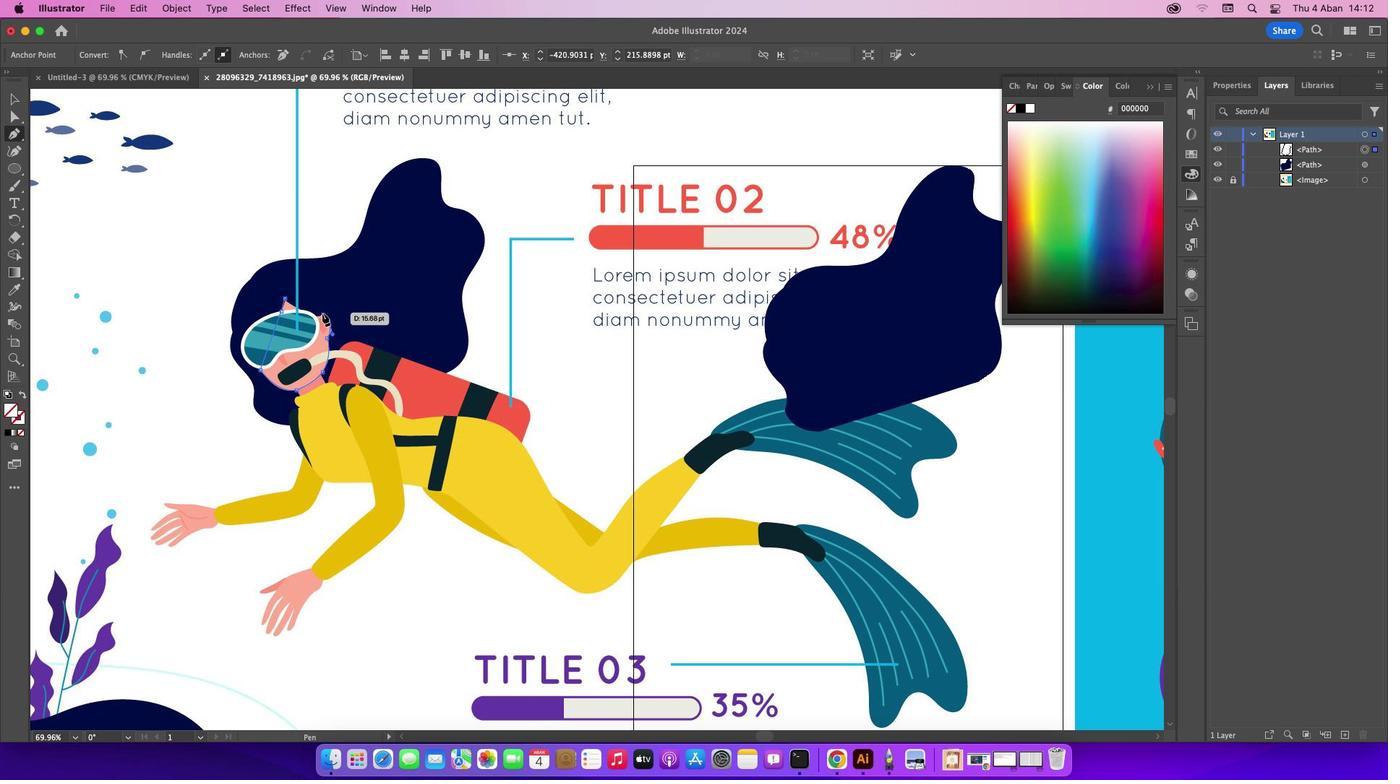 
Action: Mouse pressed left at (321, 313)
Screenshot: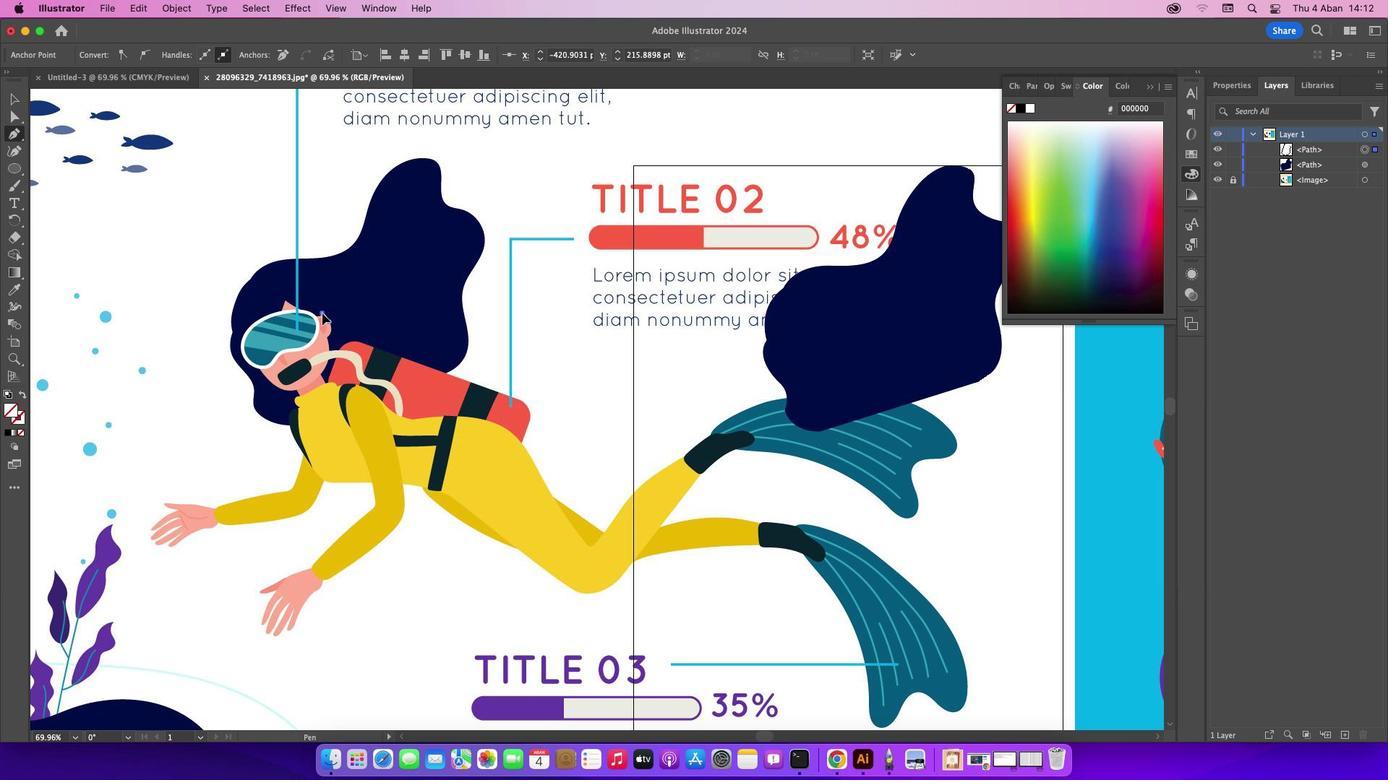 
Action: Mouse moved to (284, 300)
Screenshot: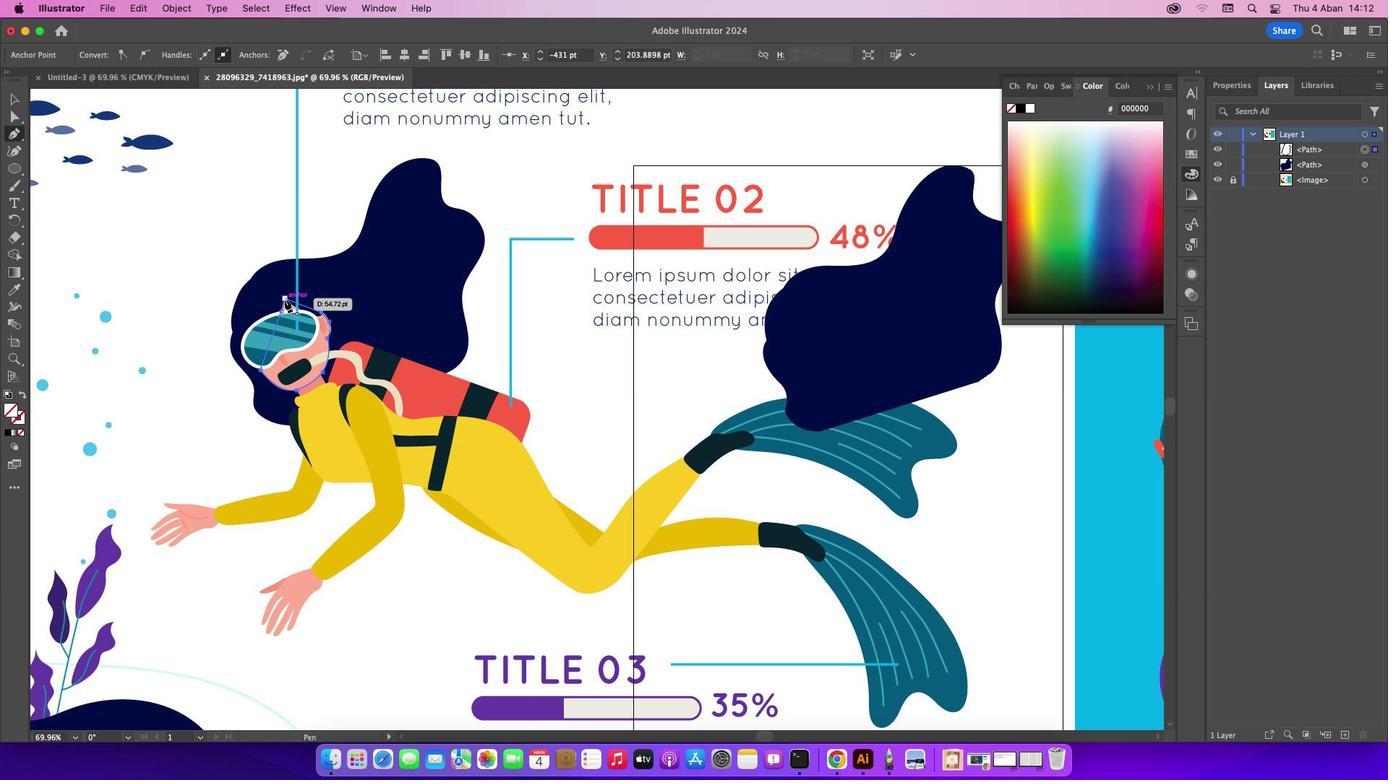 
Action: Mouse pressed left at (284, 300)
Screenshot: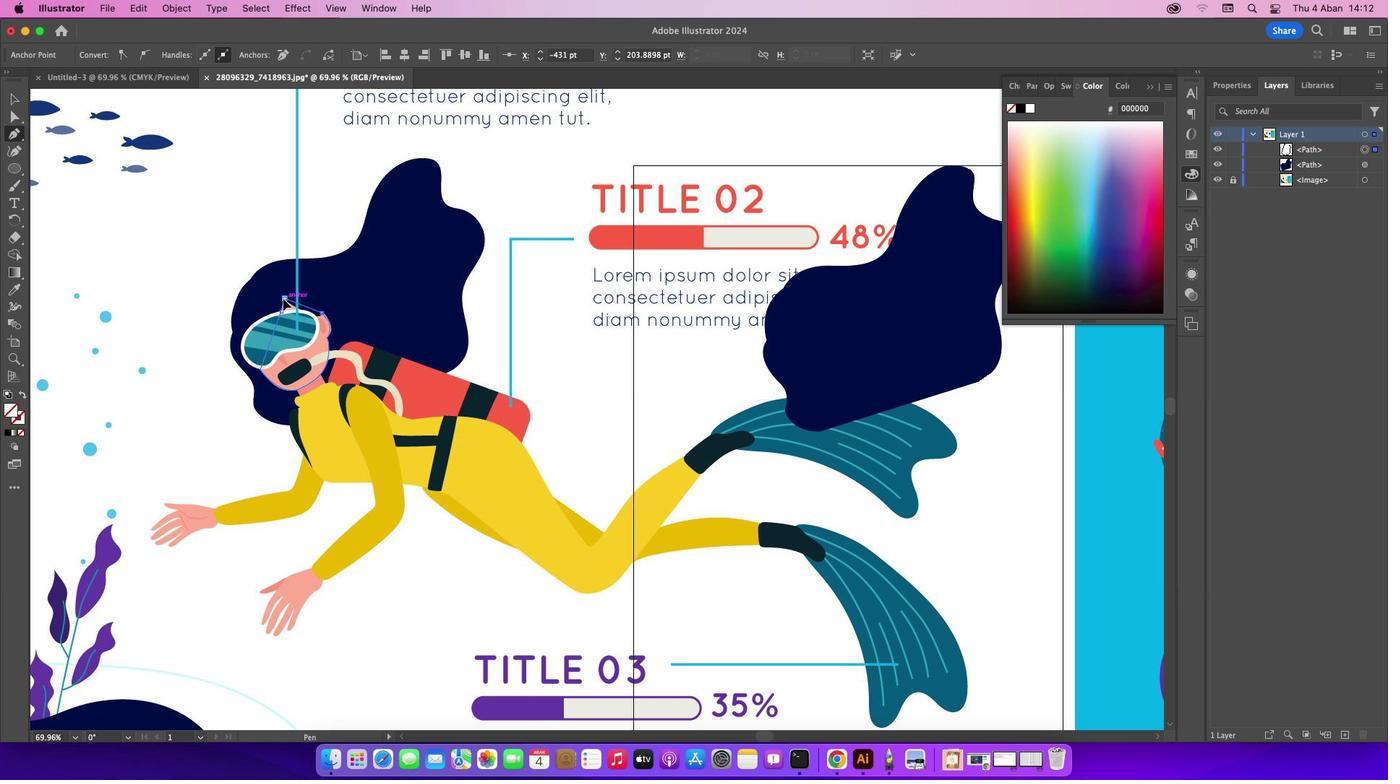 
Action: Mouse moved to (13, 94)
Screenshot: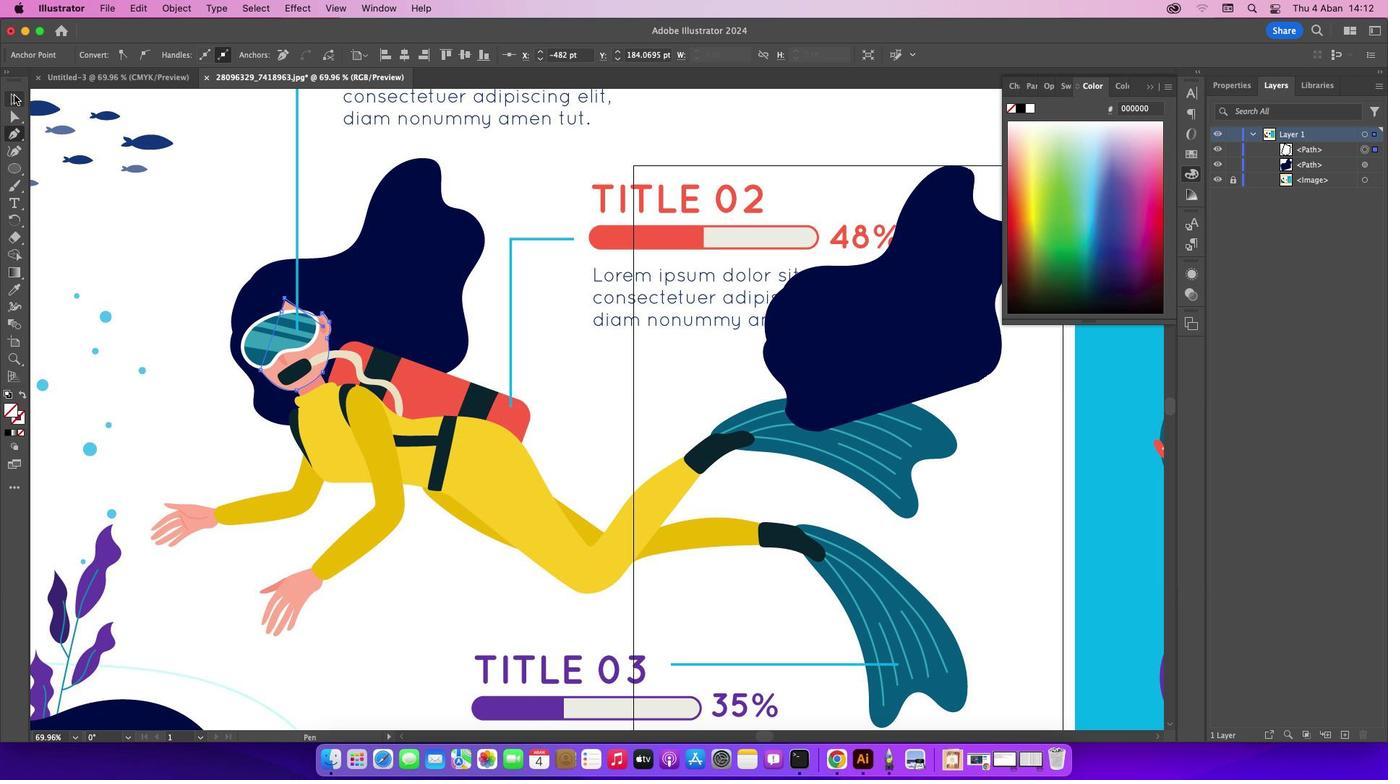 
Action: Mouse pressed left at (13, 94)
Screenshot: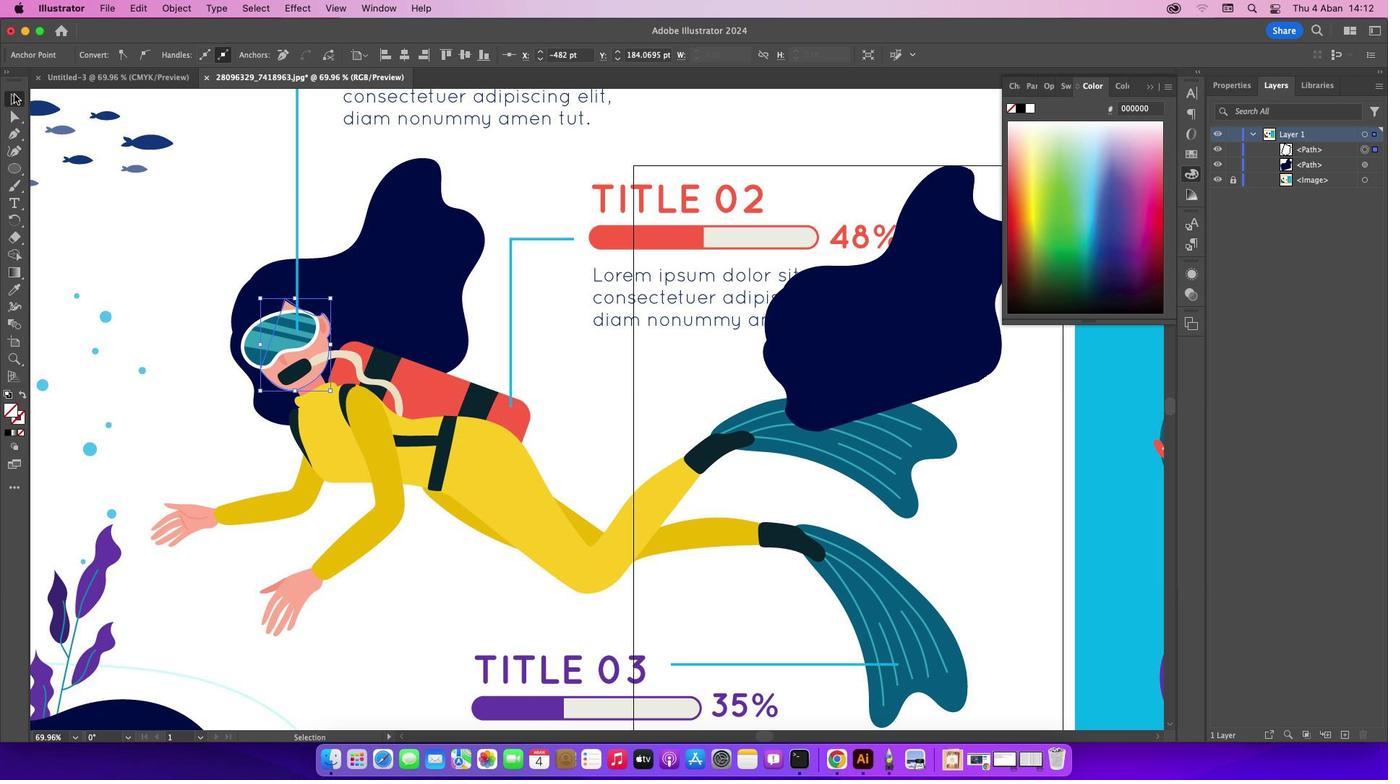 
Action: Mouse moved to (89, 164)
Screenshot: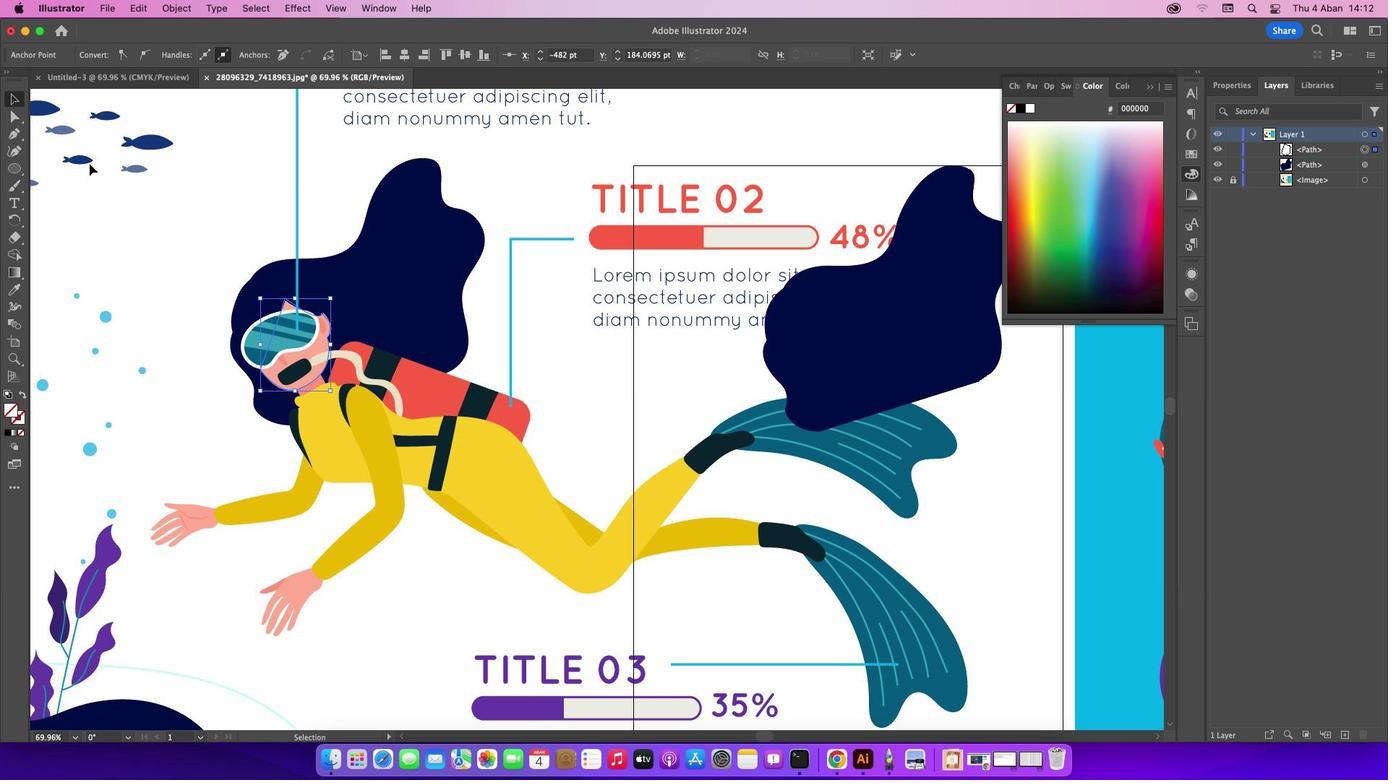 
Action: Mouse pressed left at (89, 164)
Screenshot: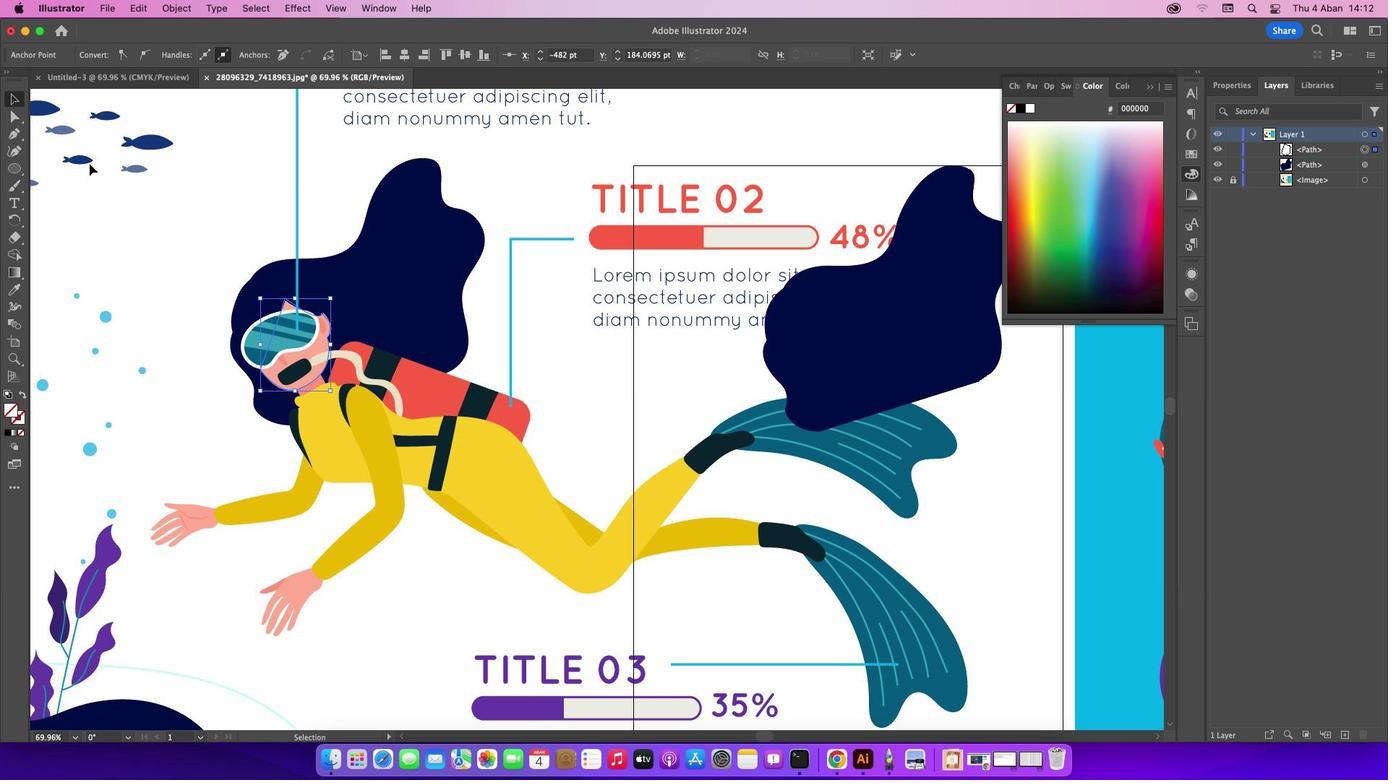 
Action: Mouse moved to (307, 310)
Screenshot: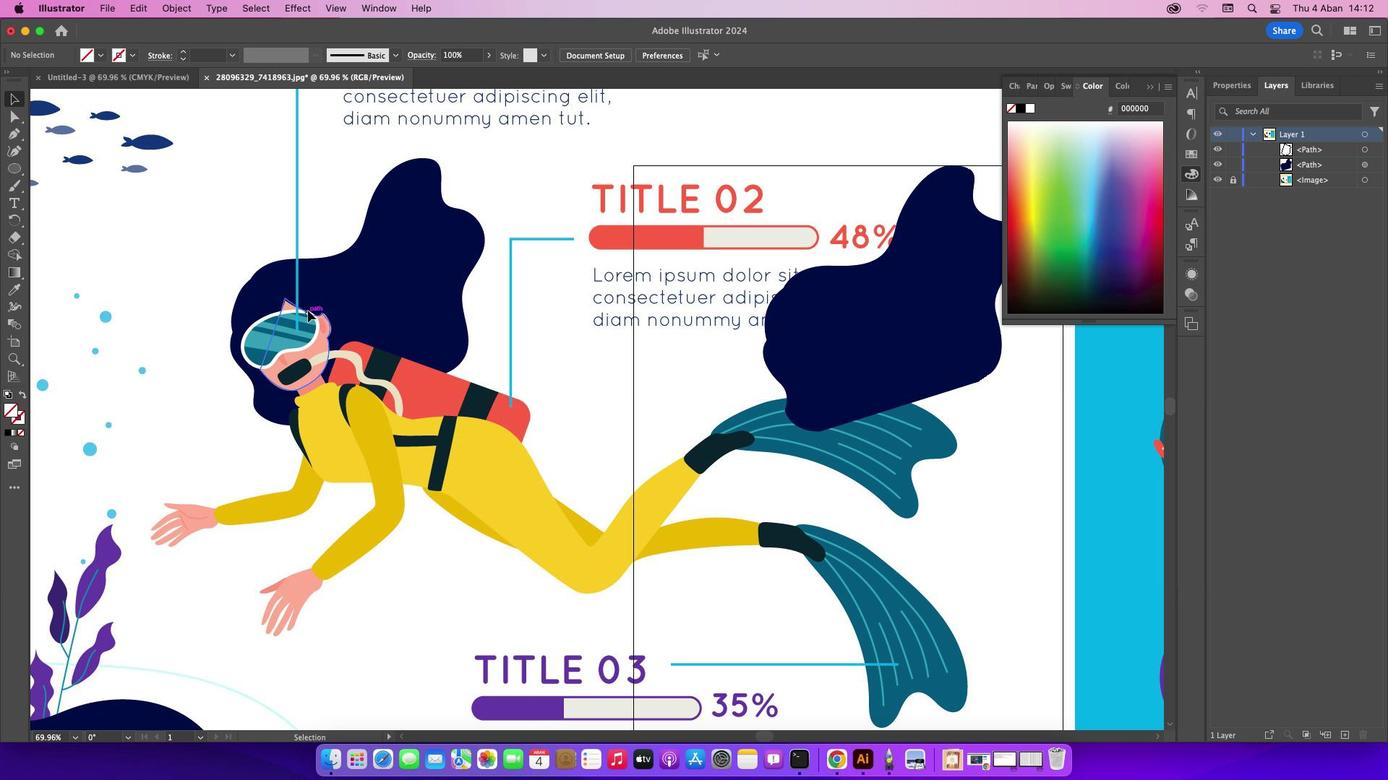 
Action: Mouse pressed left at (307, 310)
Screenshot: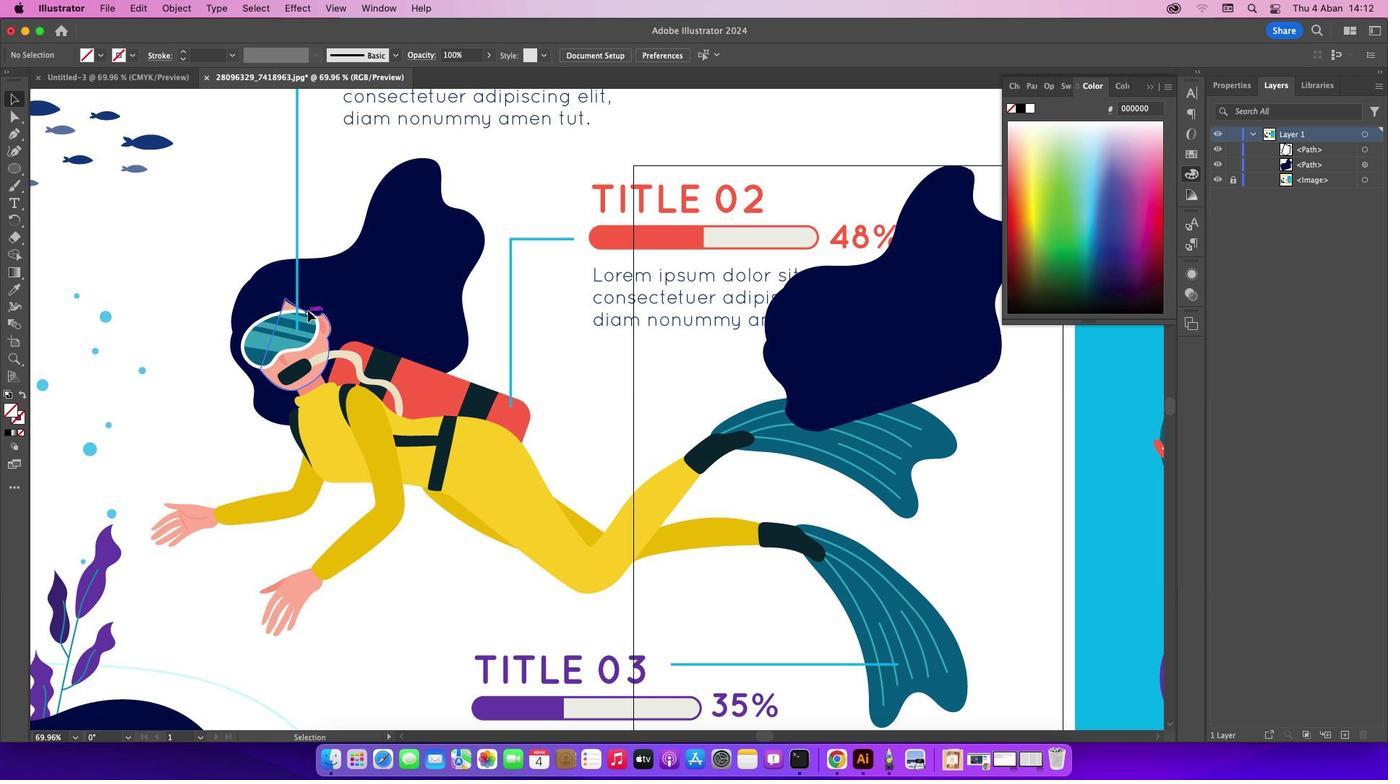 
Action: Mouse moved to (22, 284)
Screenshot: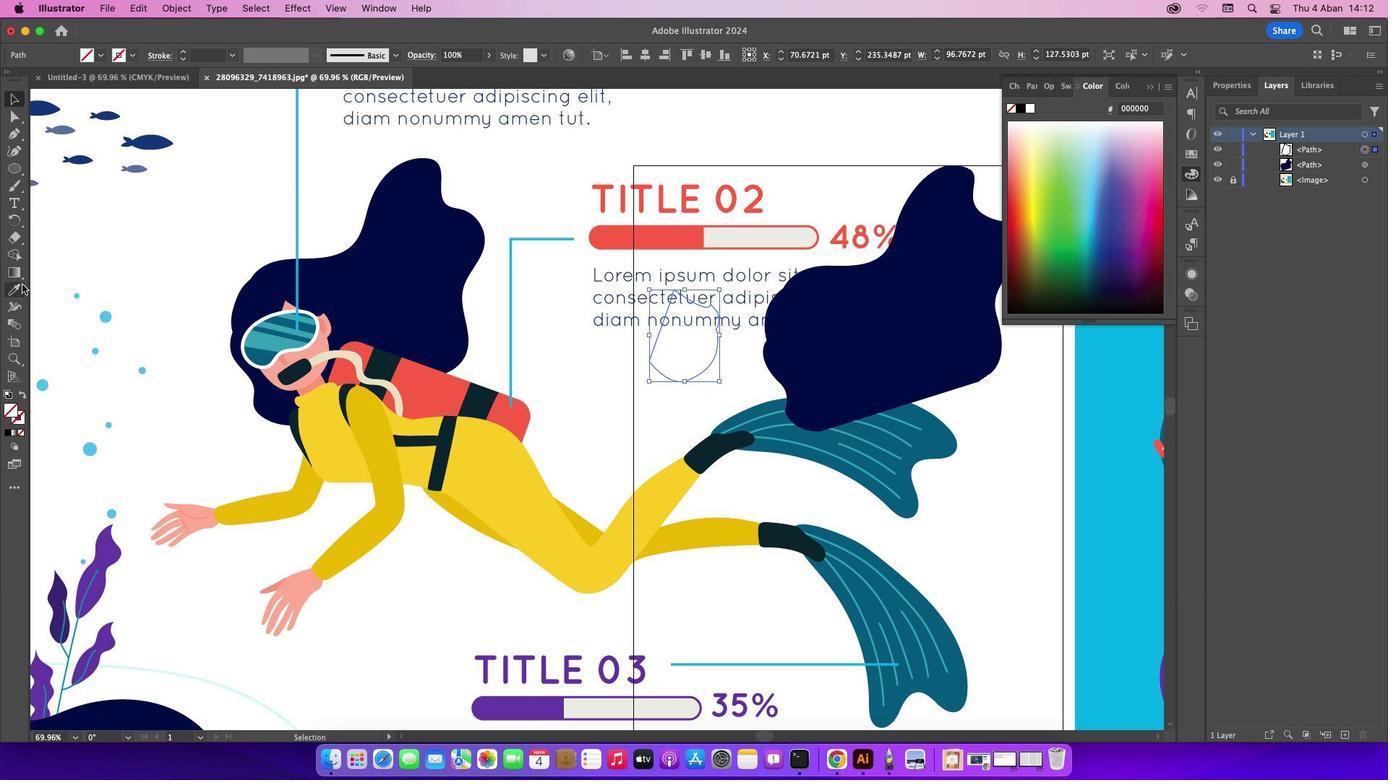 
Action: Mouse pressed left at (22, 284)
Screenshot: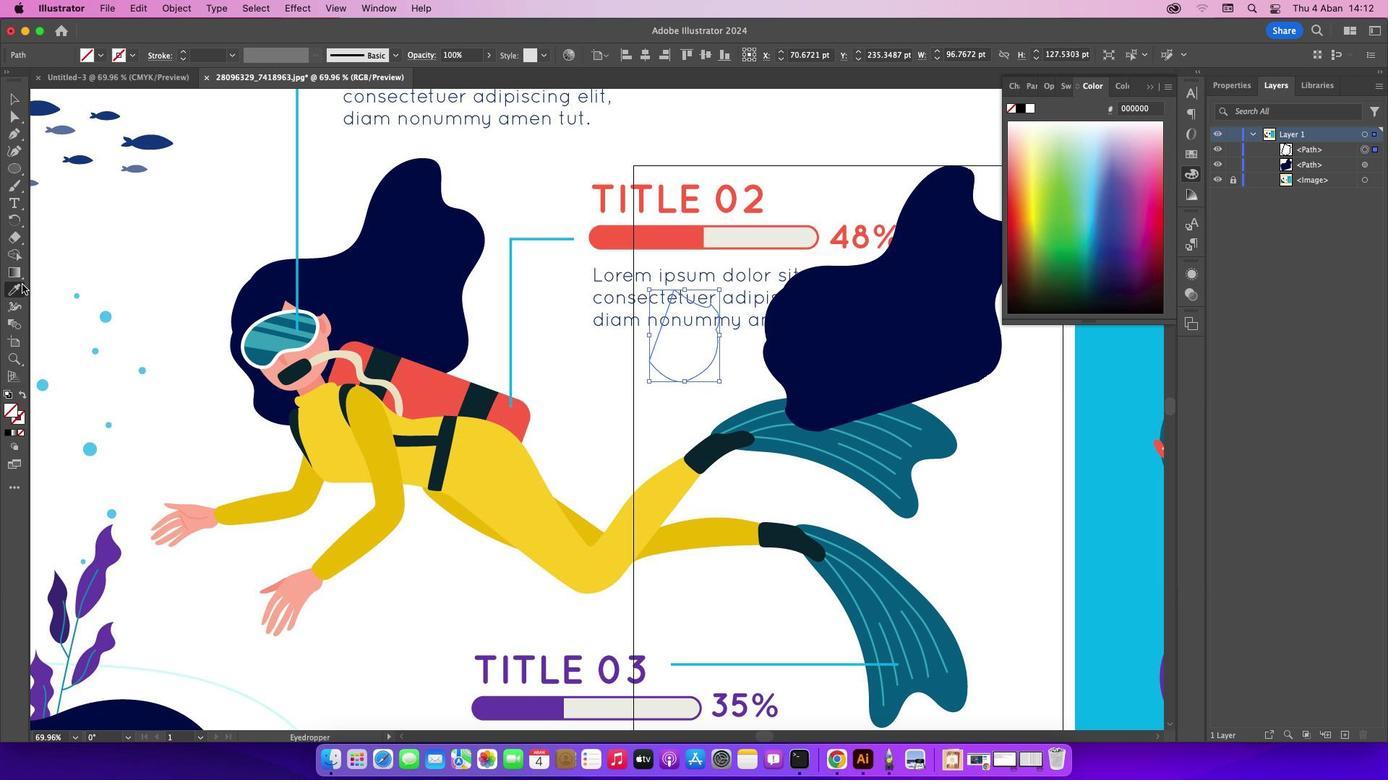 
Action: Mouse moved to (311, 347)
Screenshot: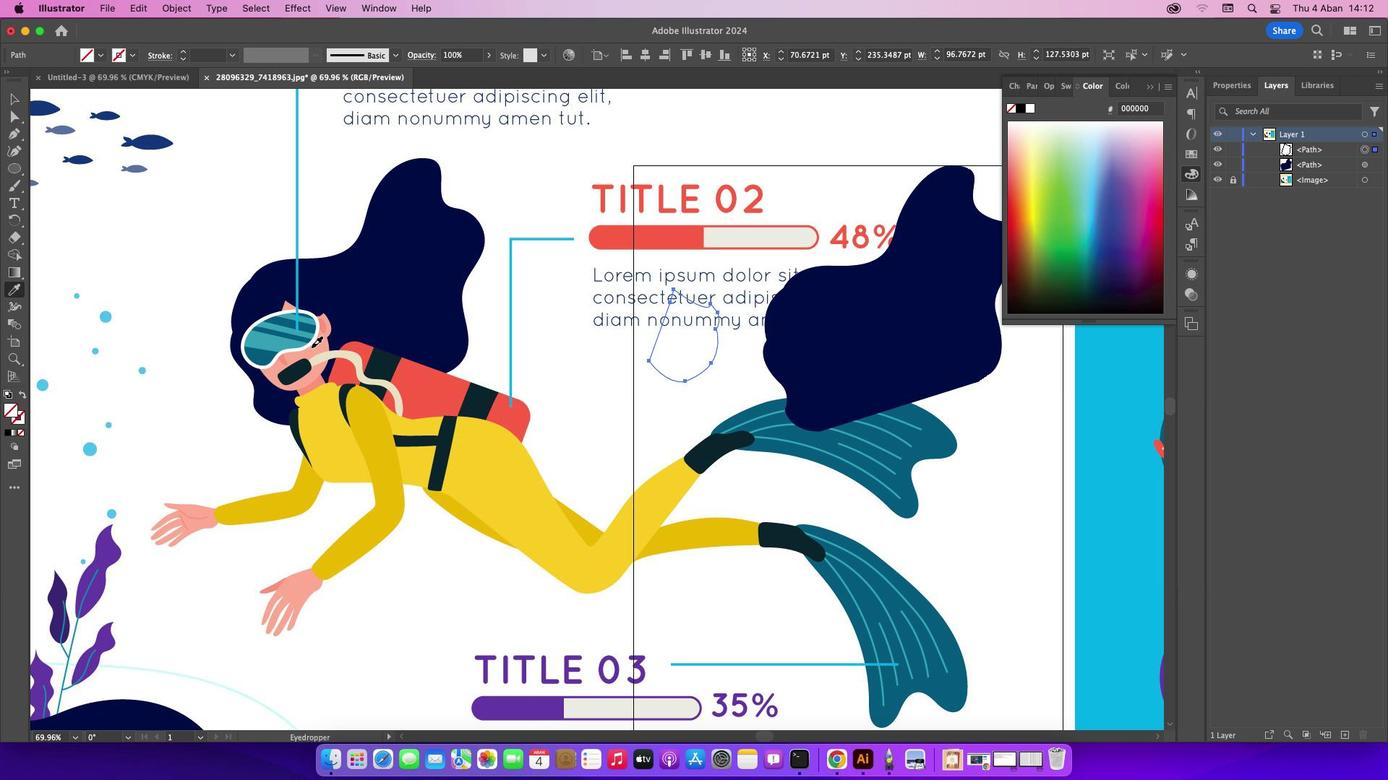 
Action: Mouse pressed left at (311, 347)
Screenshot: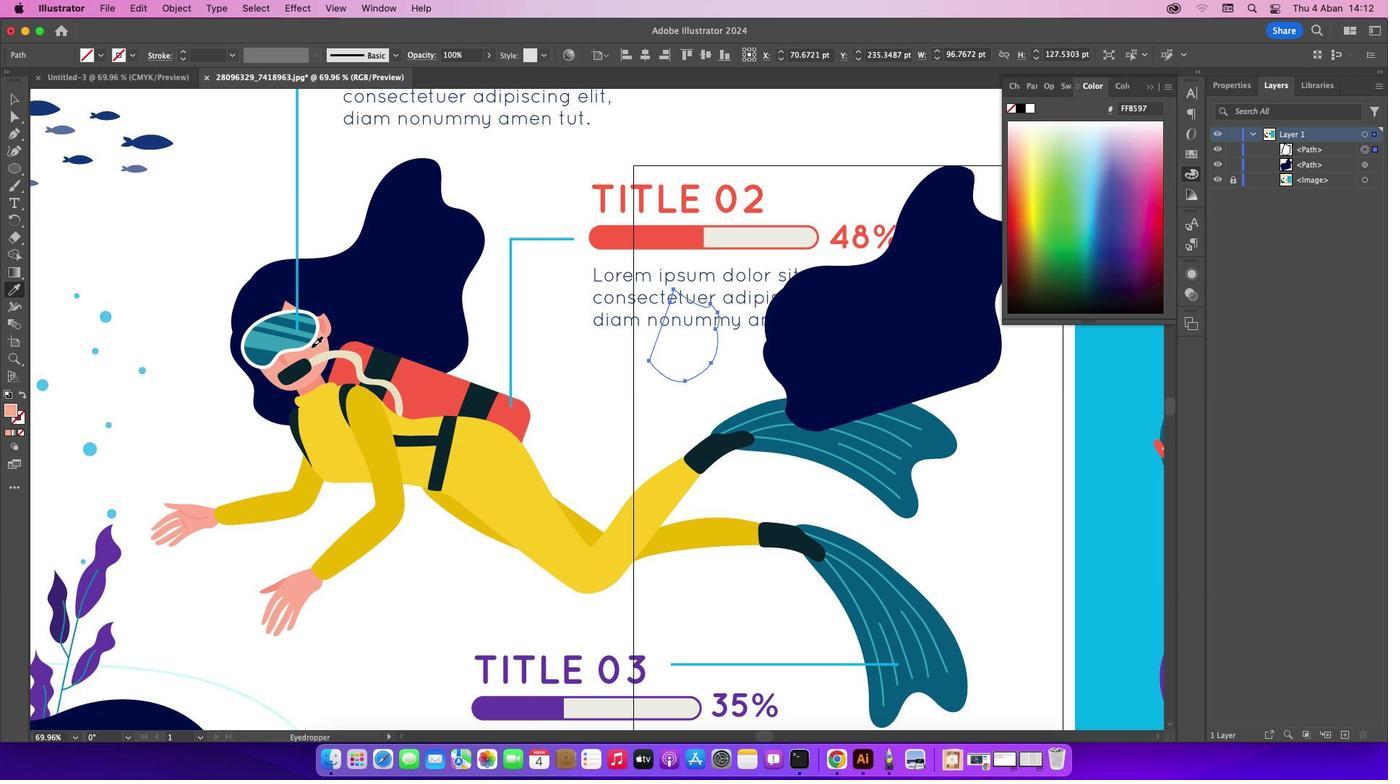 
Action: Mouse moved to (15, 97)
Screenshot: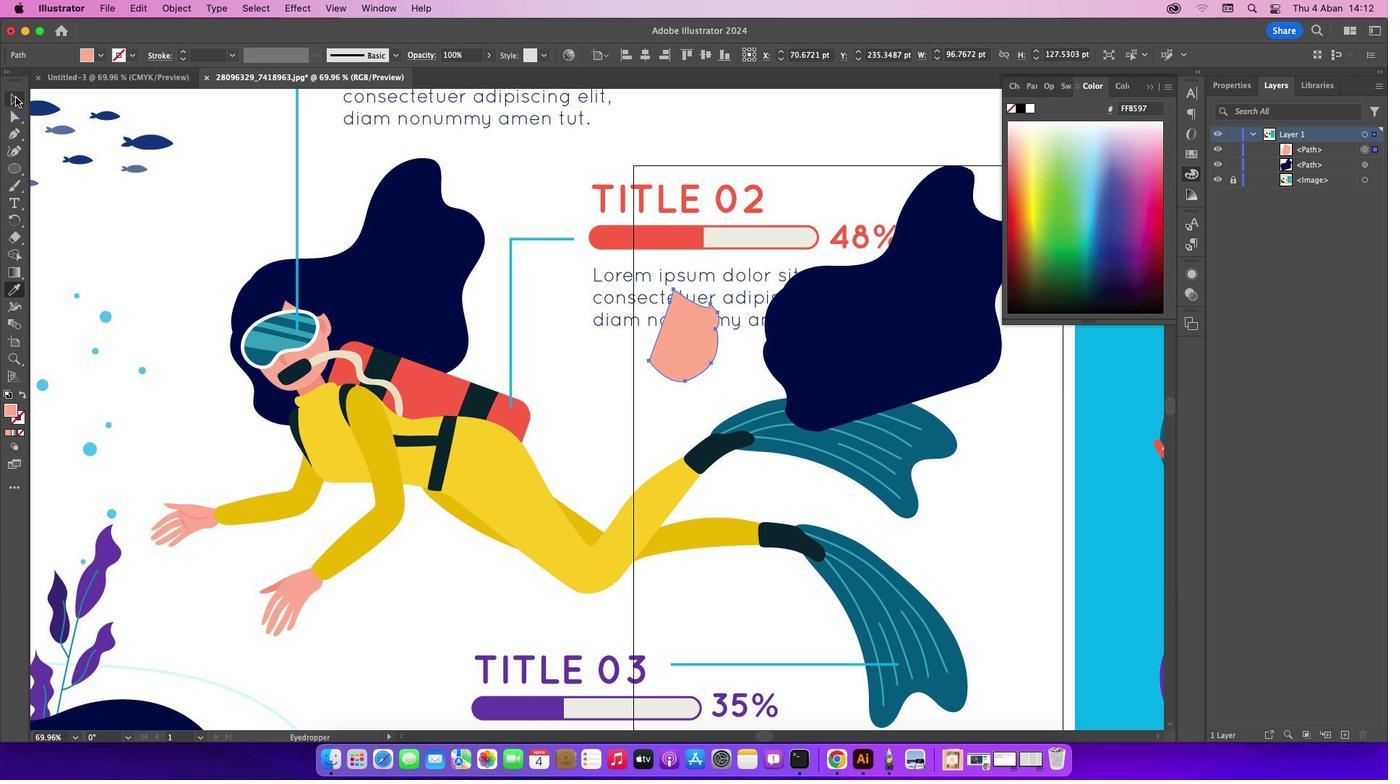 
Action: Mouse pressed left at (15, 97)
Screenshot: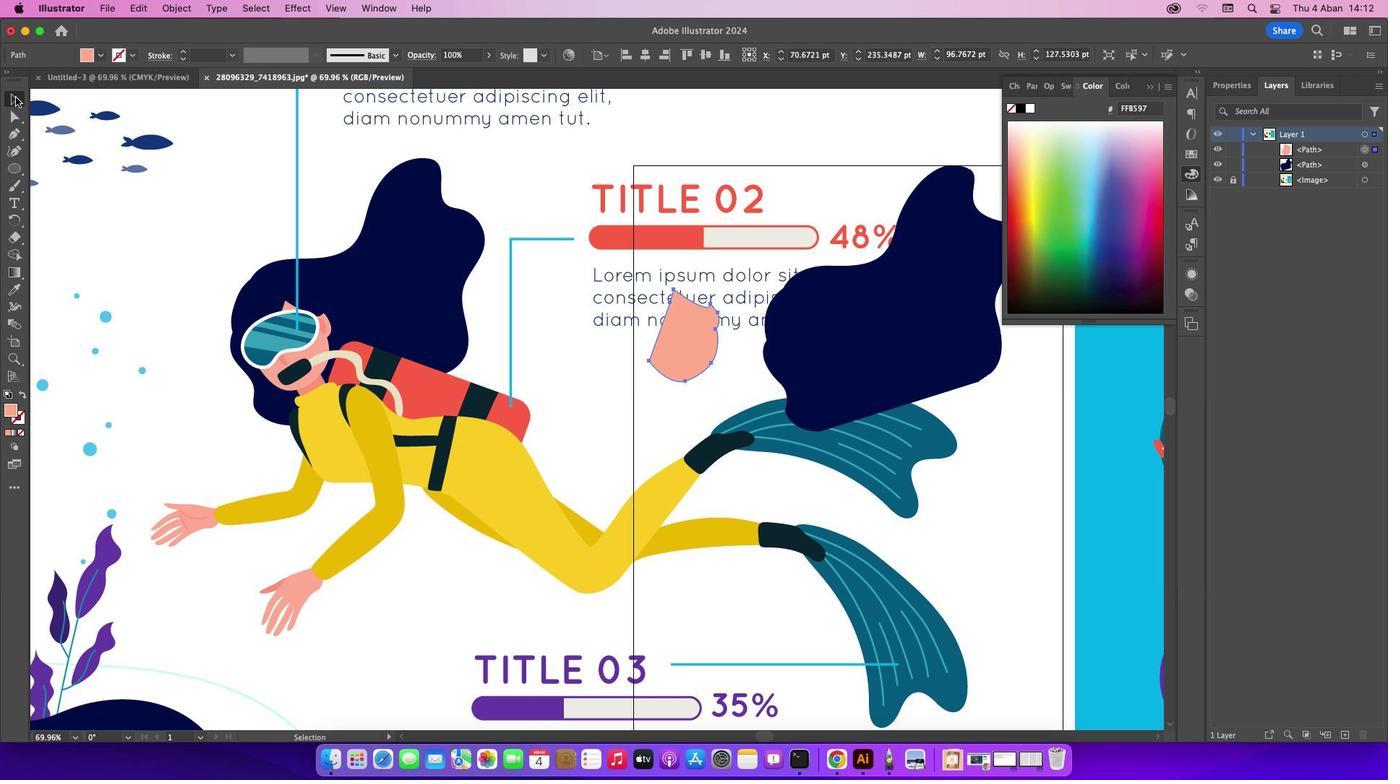 
Action: Mouse moved to (683, 331)
Screenshot: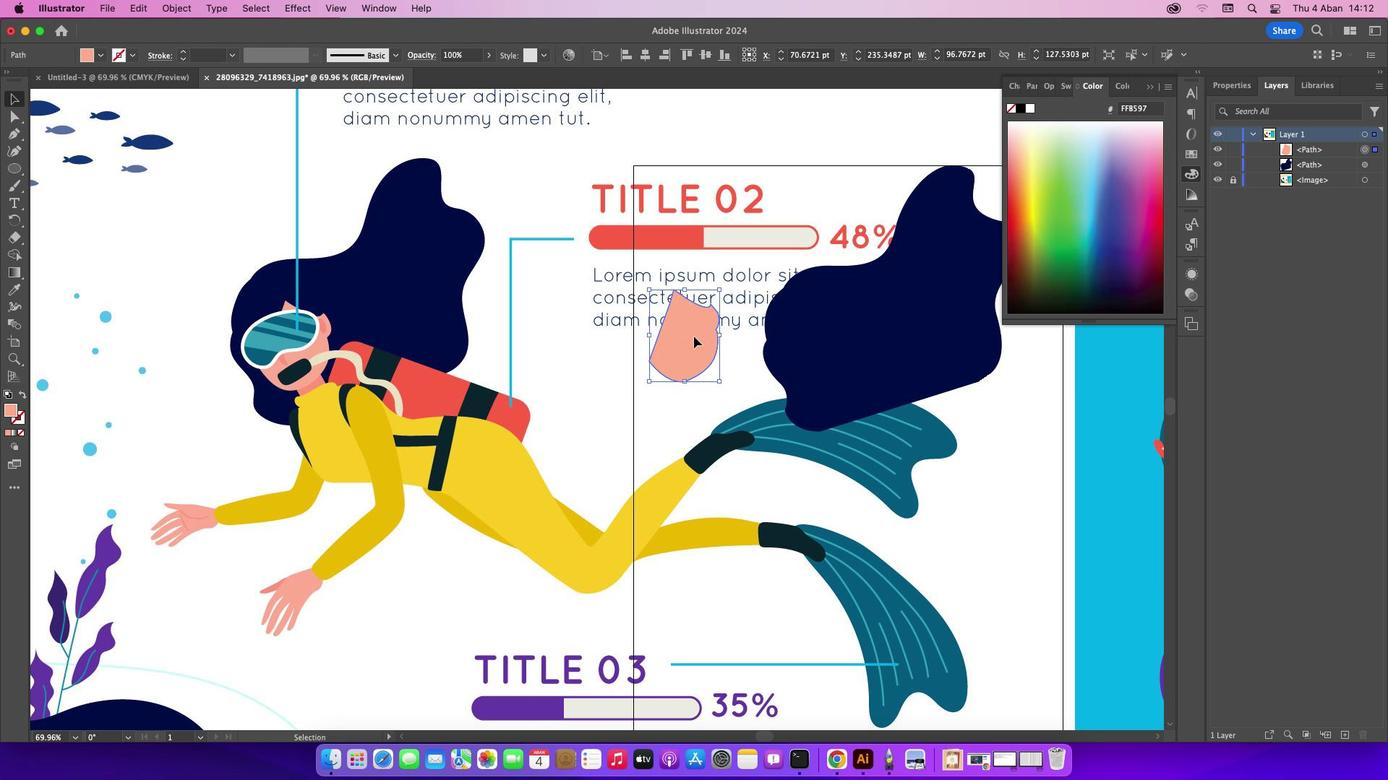 
Action: Mouse pressed left at (683, 331)
Screenshot: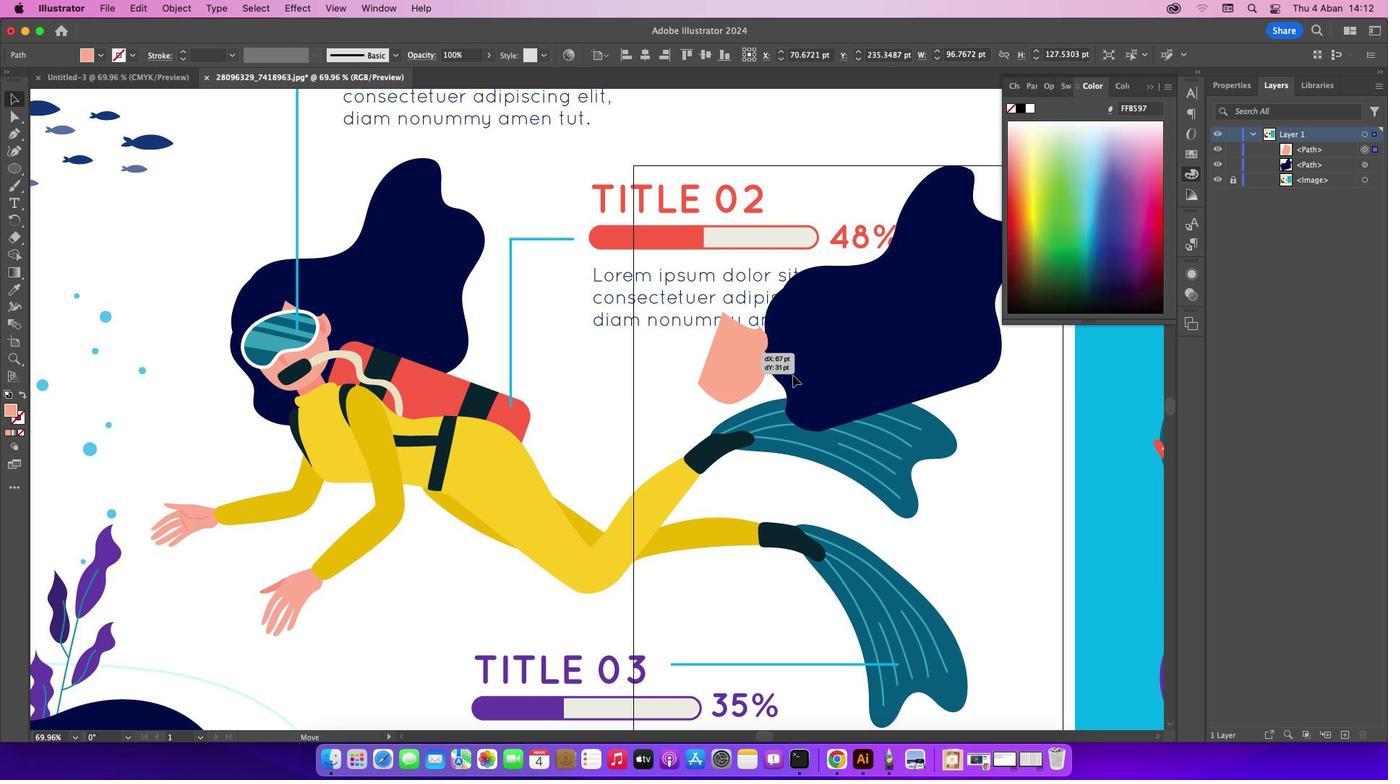 
Action: Mouse moved to (751, 170)
Screenshot: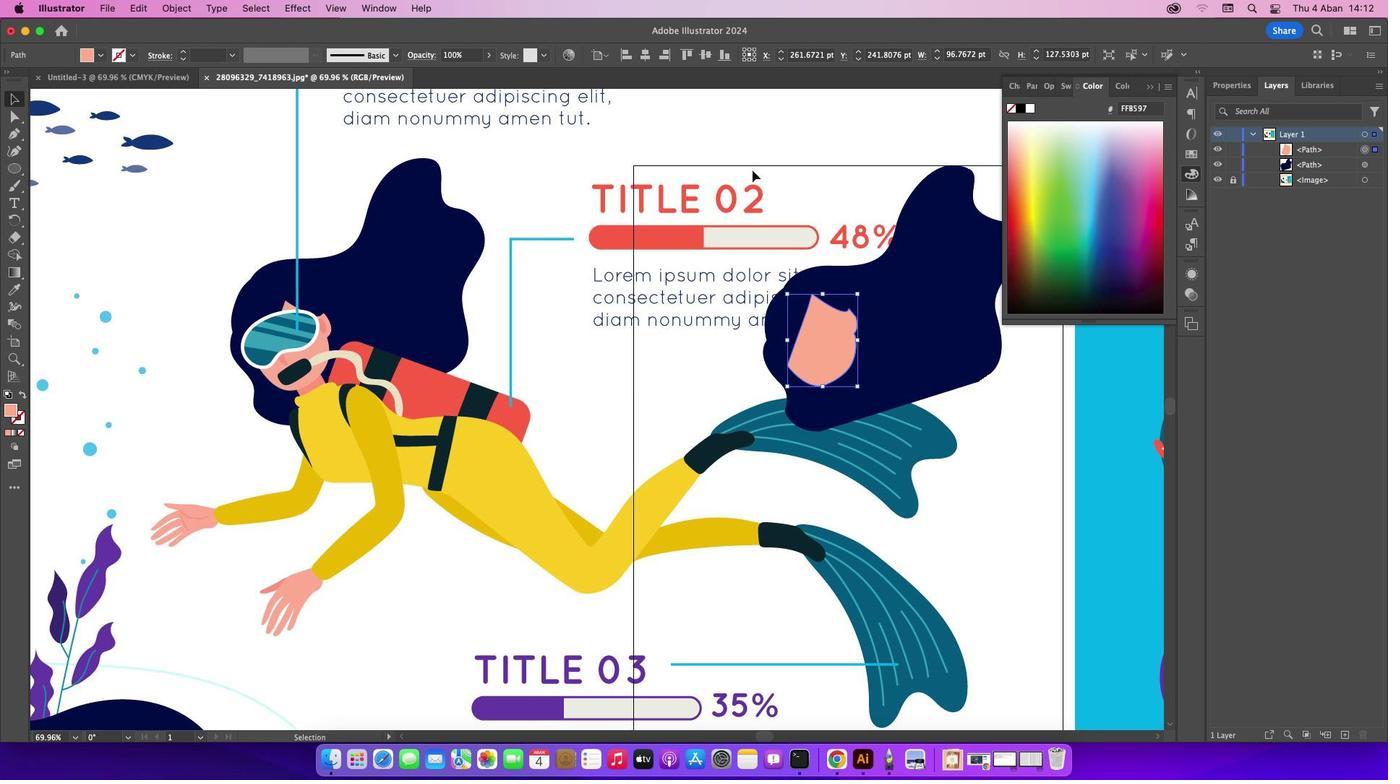
Action: Mouse pressed left at (751, 170)
Screenshot: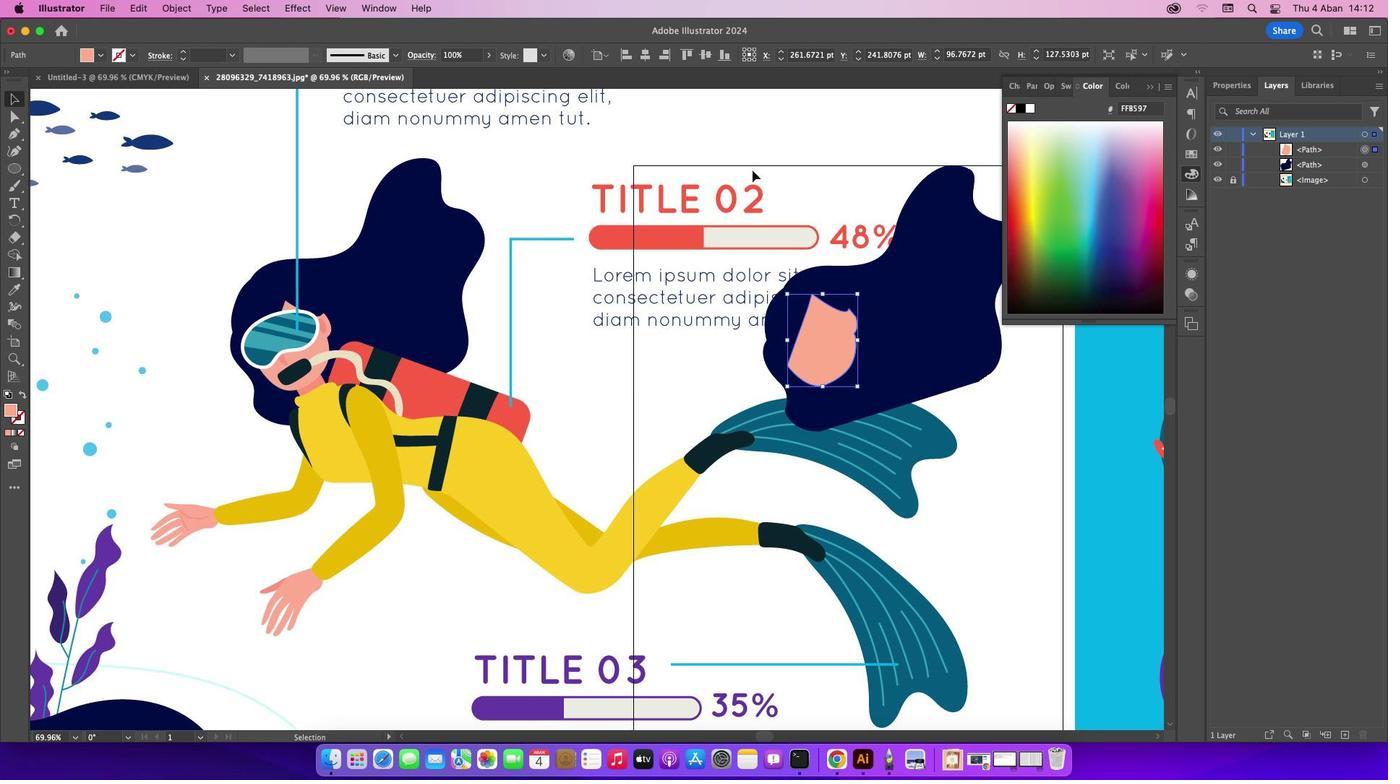
Action: Mouse moved to (22, 133)
Screenshot: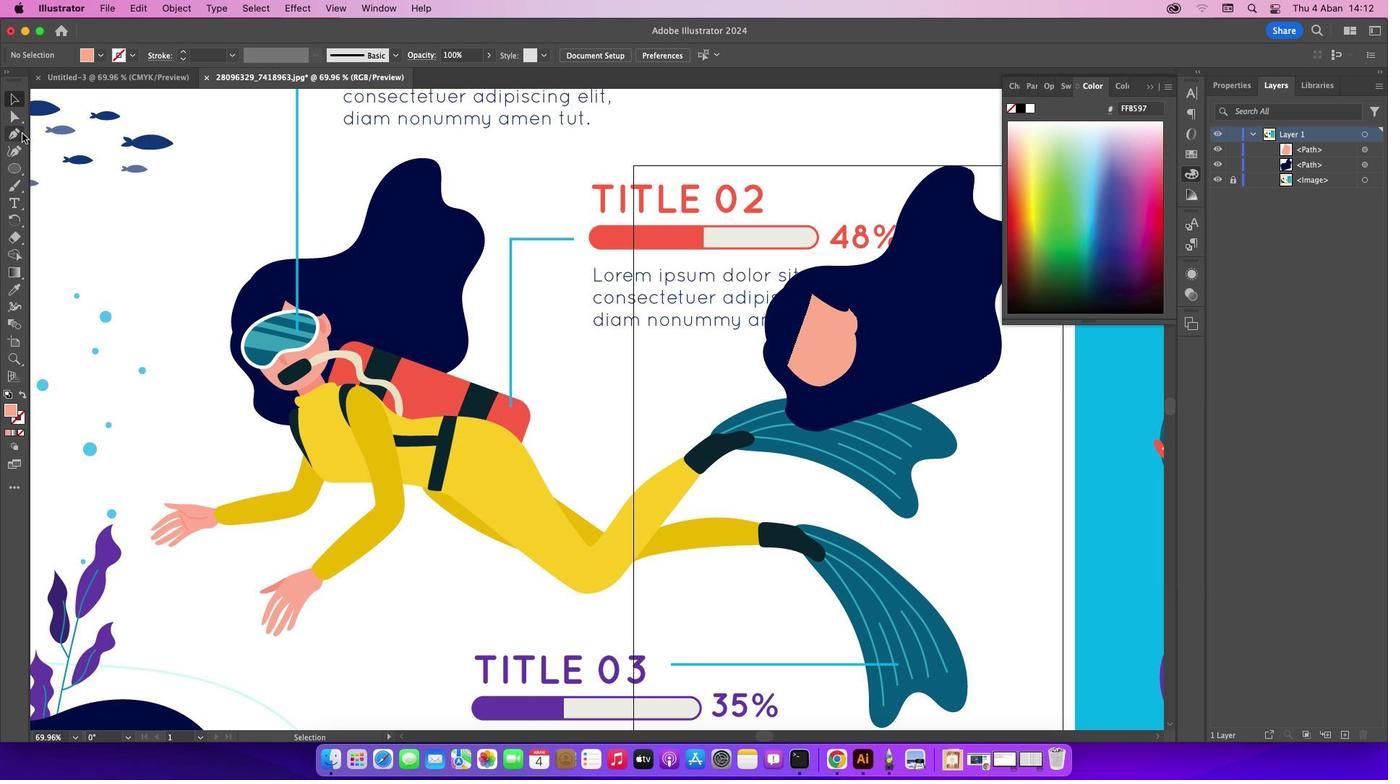 
Action: Mouse pressed left at (22, 133)
Screenshot: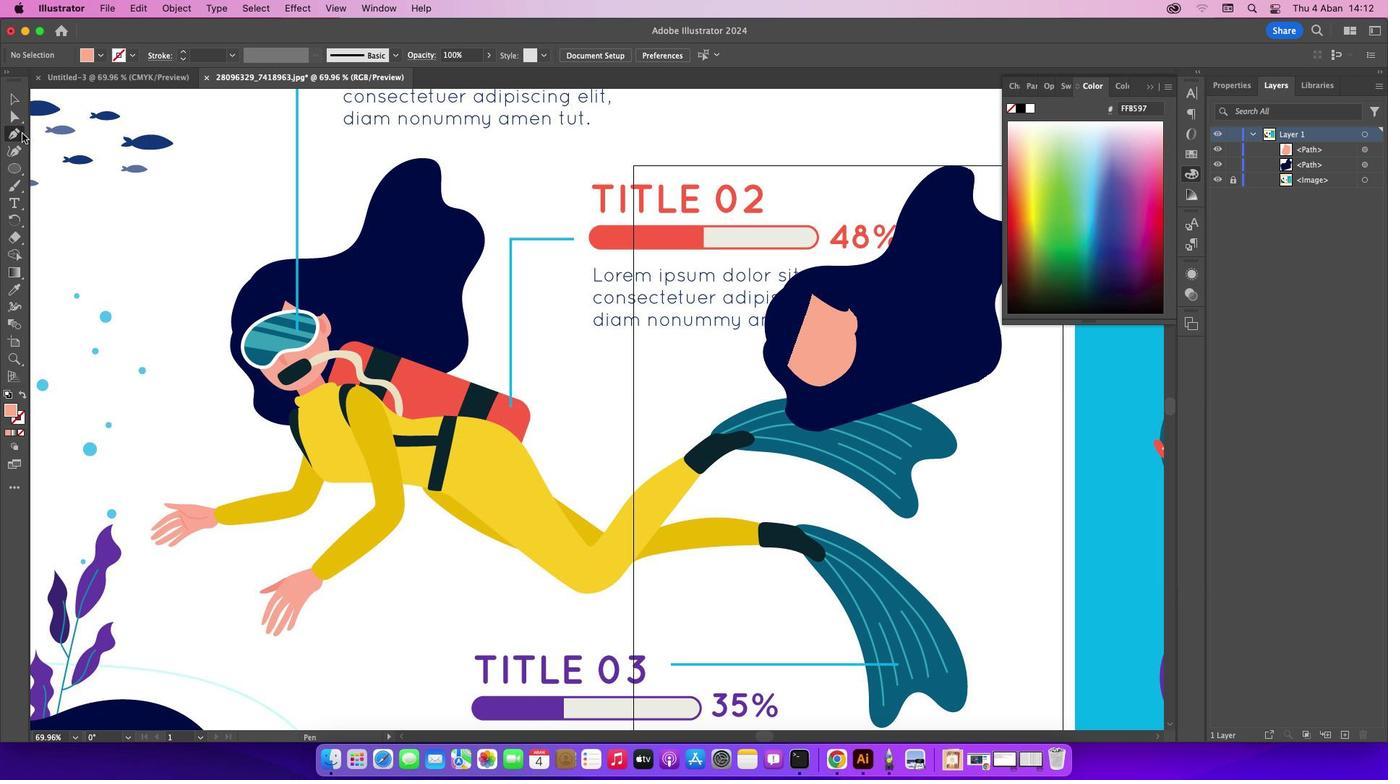 
Action: Mouse moved to (297, 390)
Screenshot: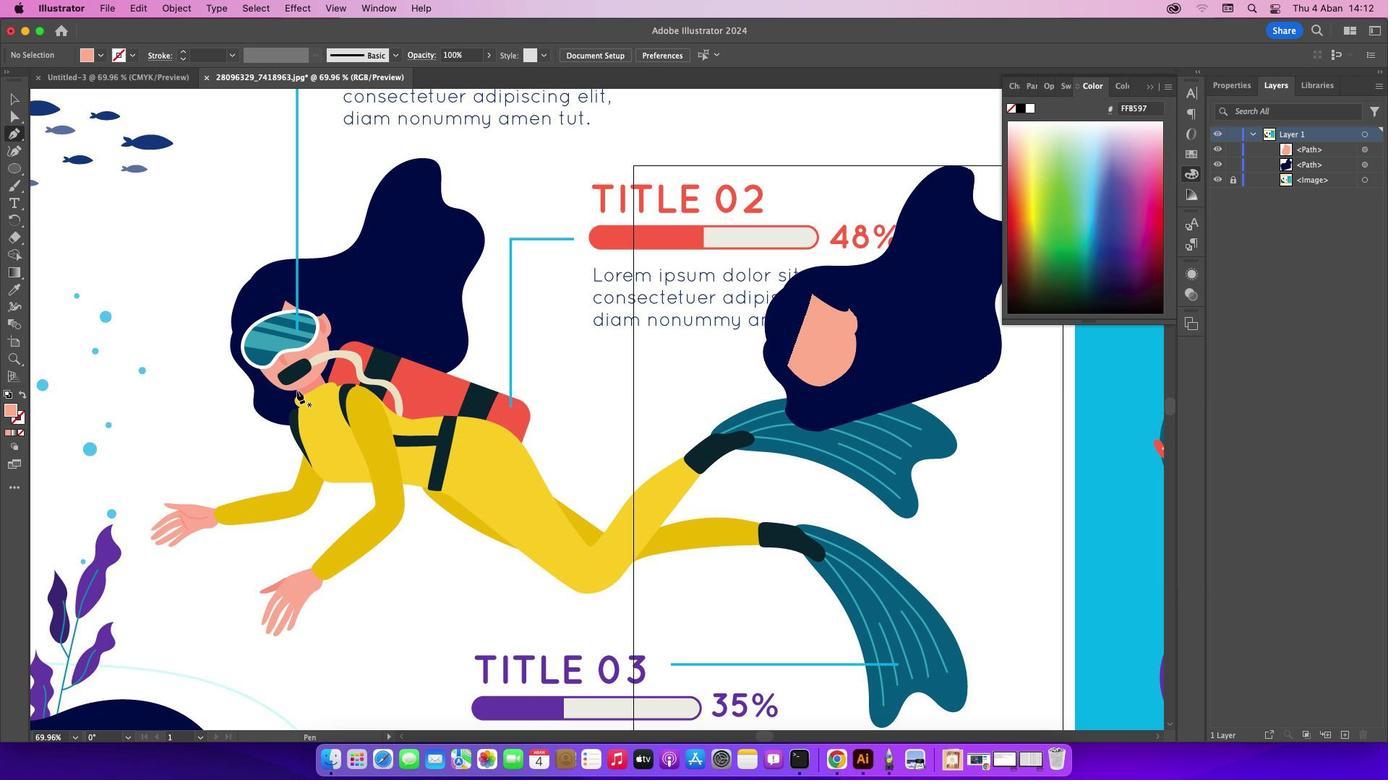 
Action: Mouse pressed left at (297, 390)
Screenshot: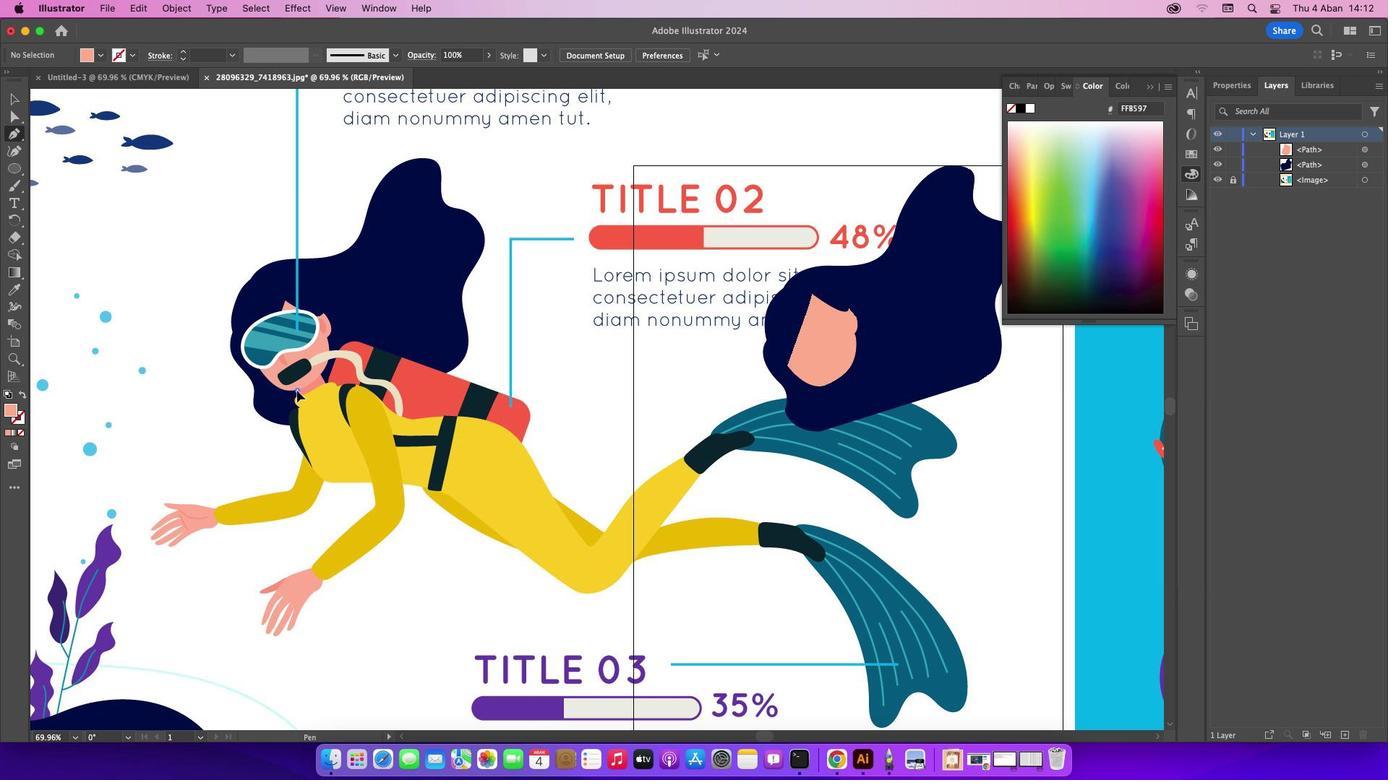 
Action: Mouse moved to (300, 396)
Screenshot: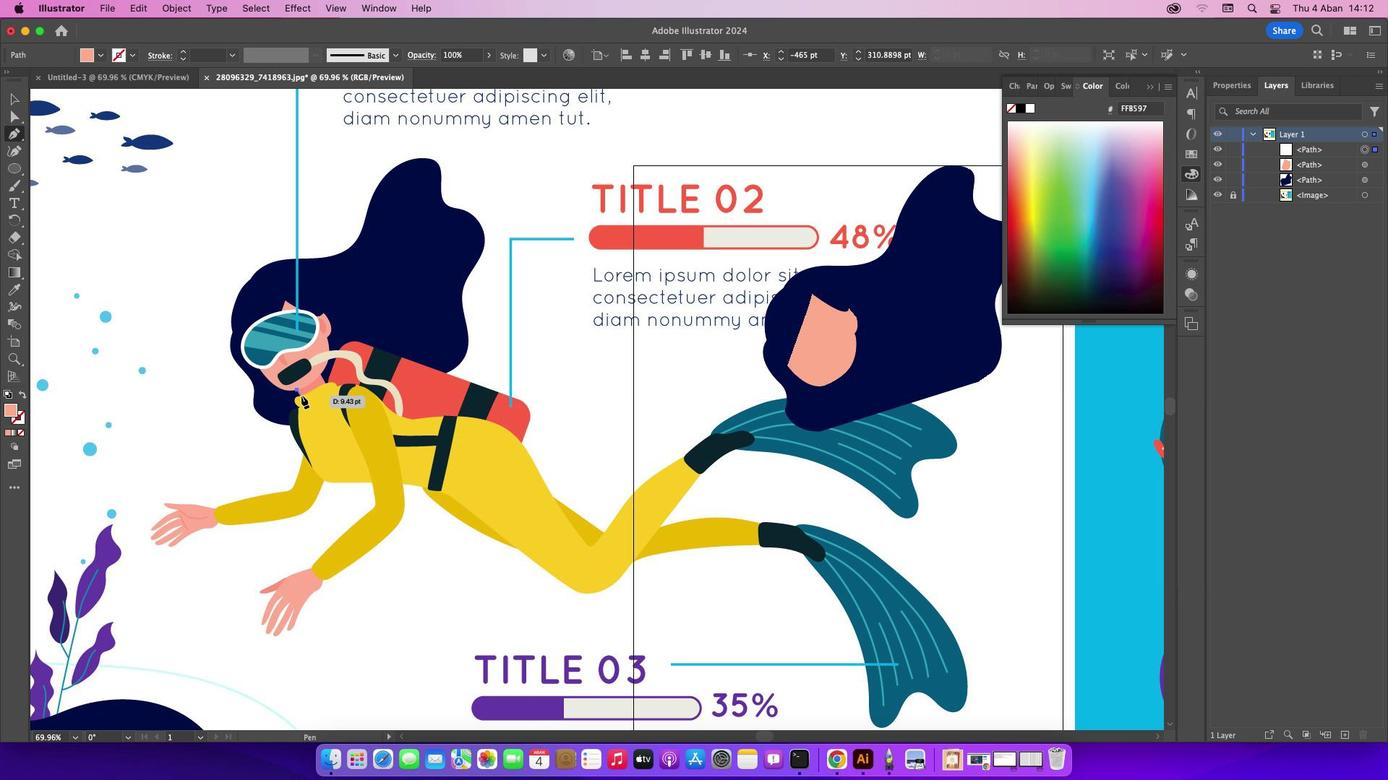 
Action: Mouse pressed left at (300, 396)
Screenshot: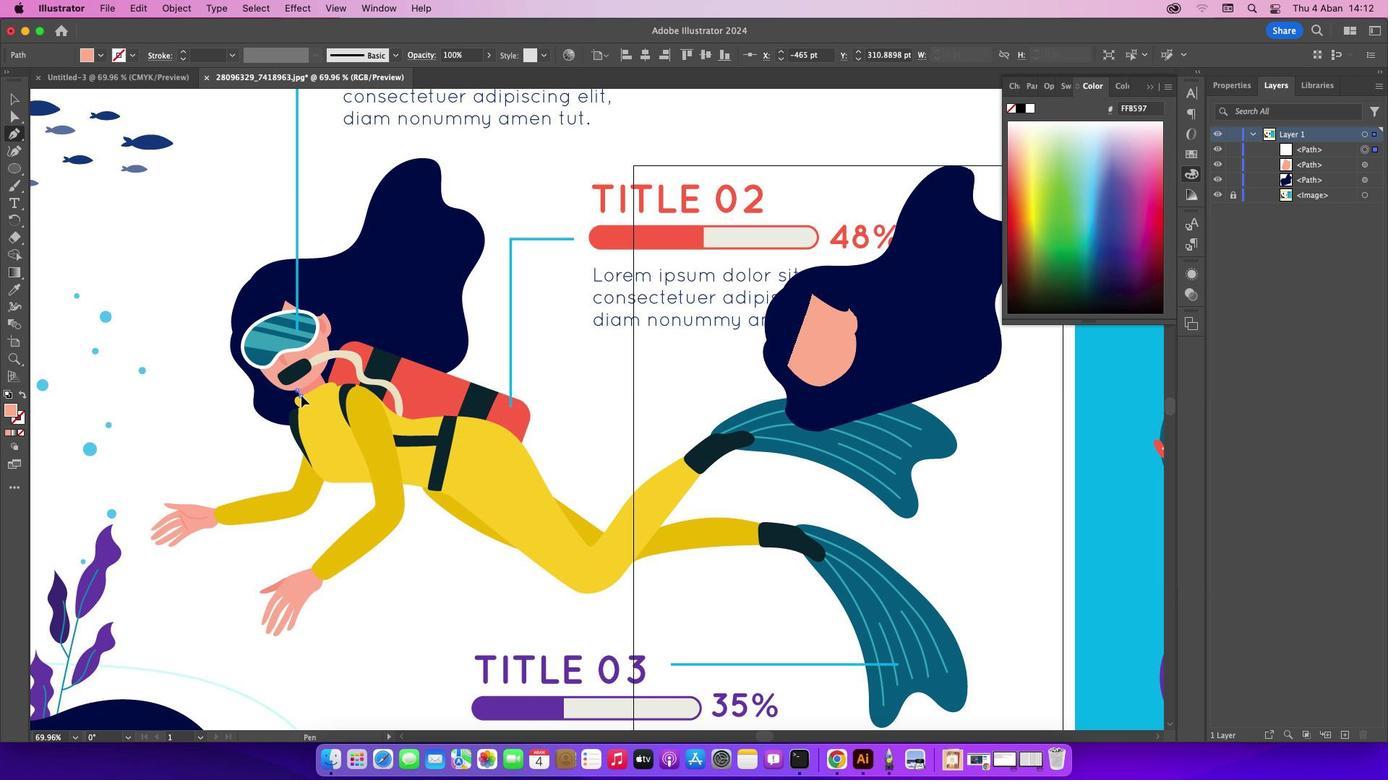 
Action: Mouse moved to (326, 383)
Screenshot: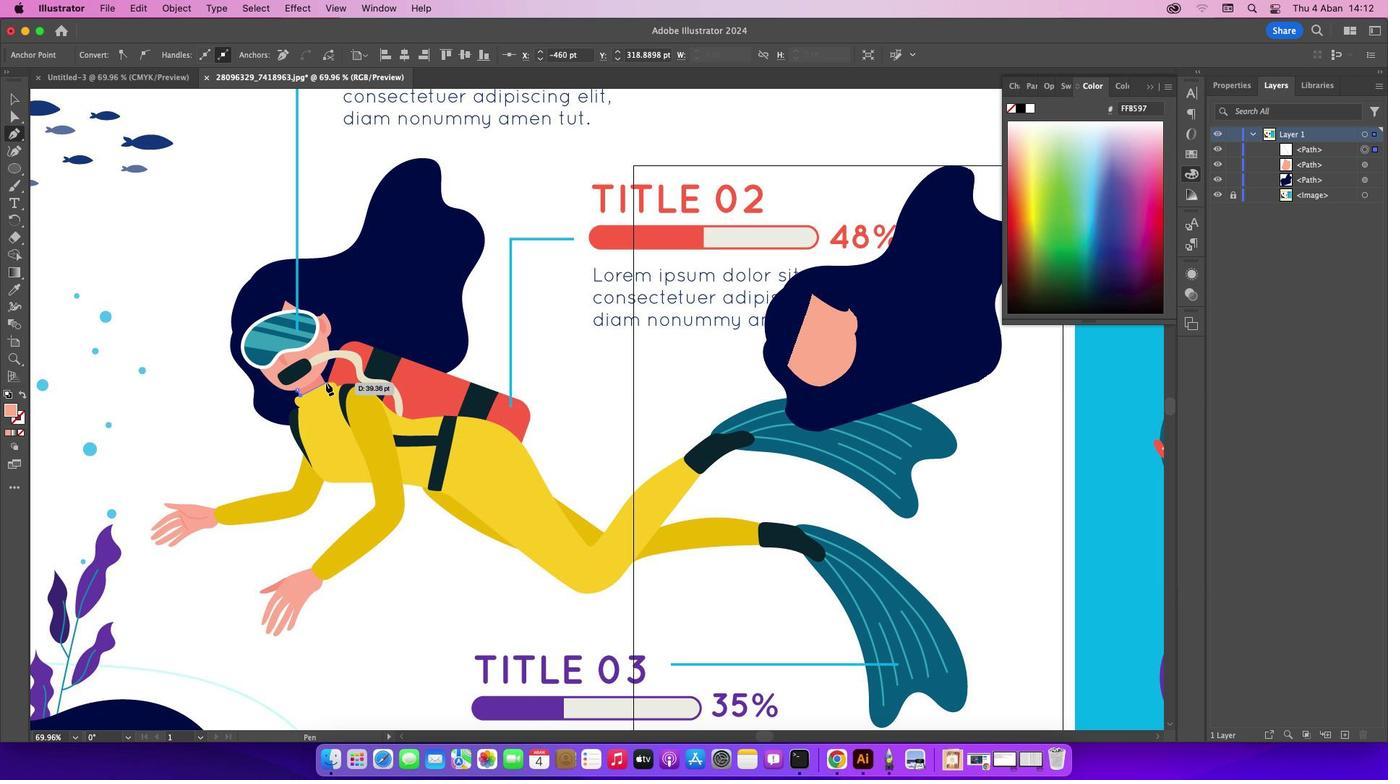 
Action: Mouse pressed left at (326, 383)
Screenshot: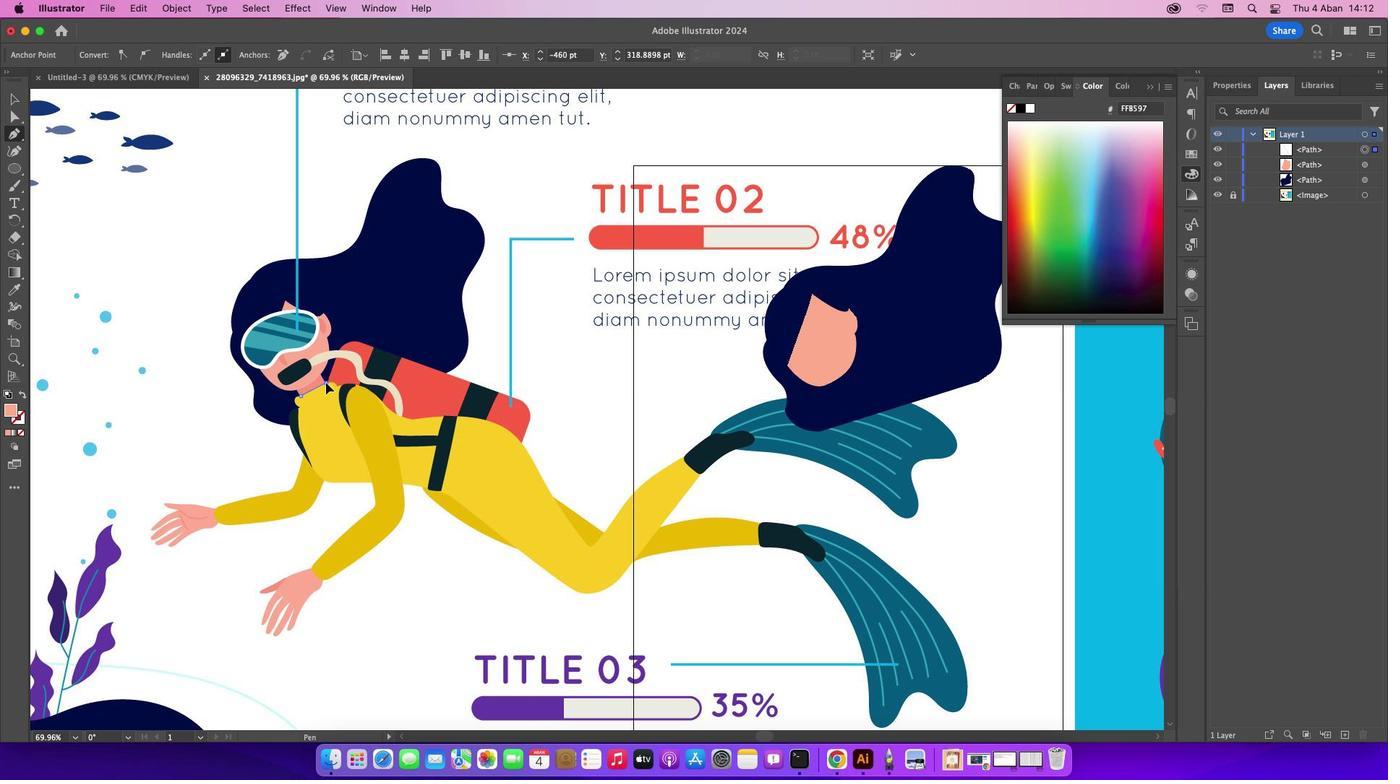 
Action: Mouse moved to (320, 373)
Screenshot: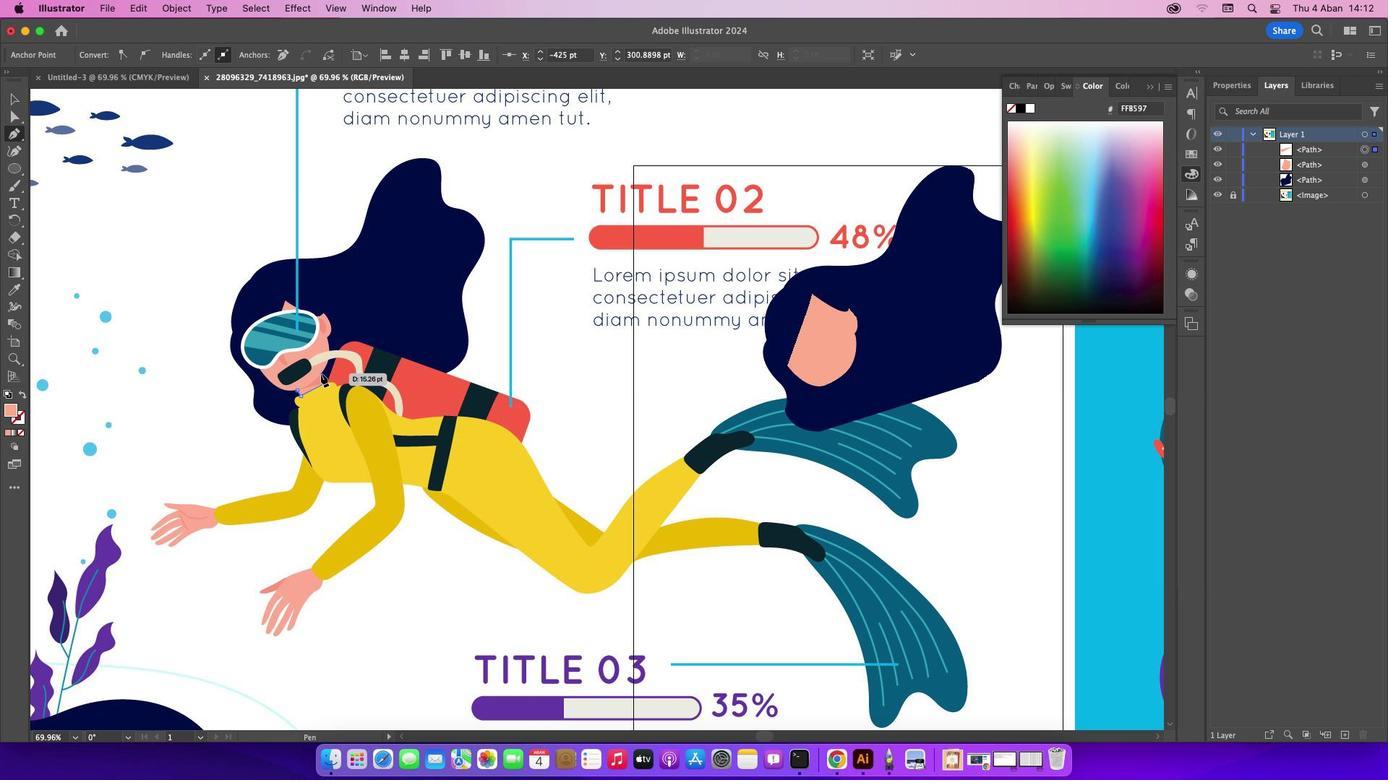 
Action: Mouse pressed left at (320, 373)
Screenshot: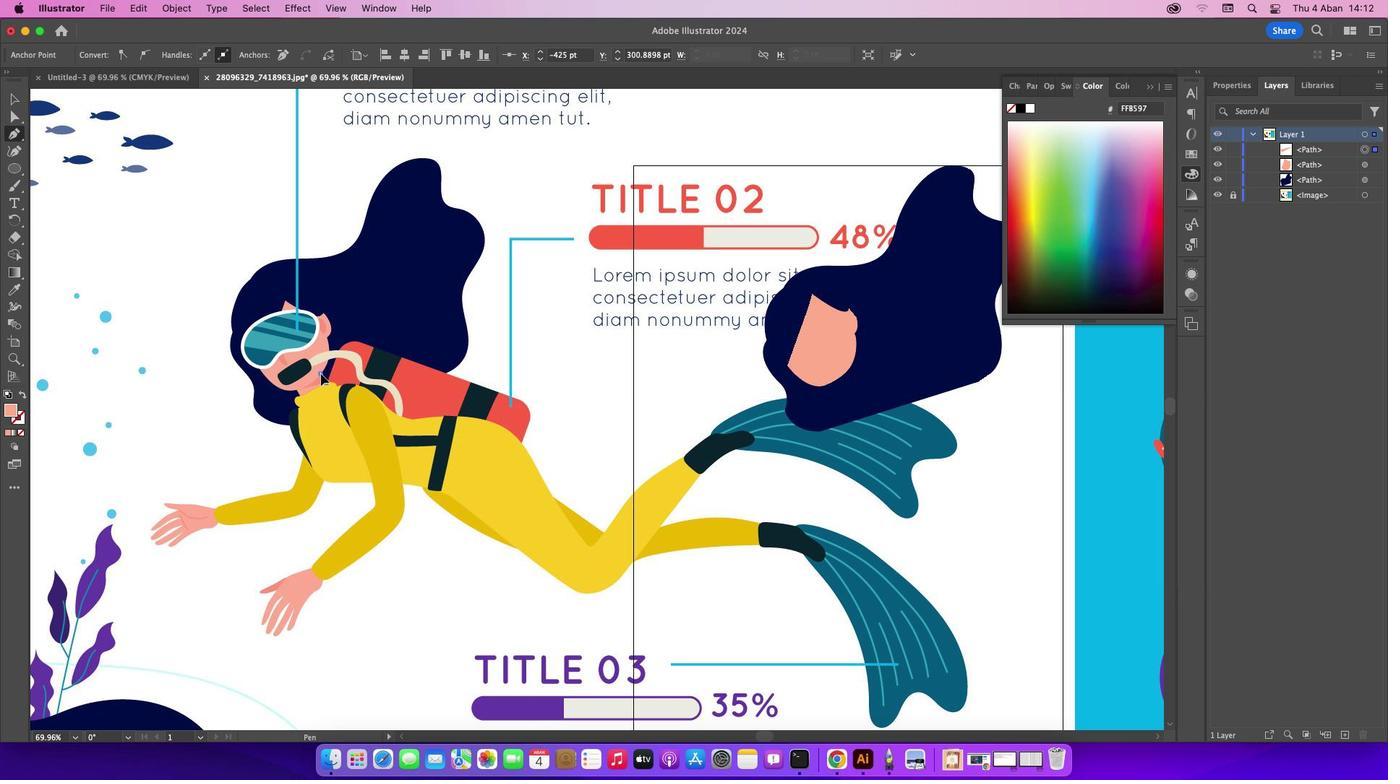 
Action: Mouse moved to (20, 435)
Screenshot: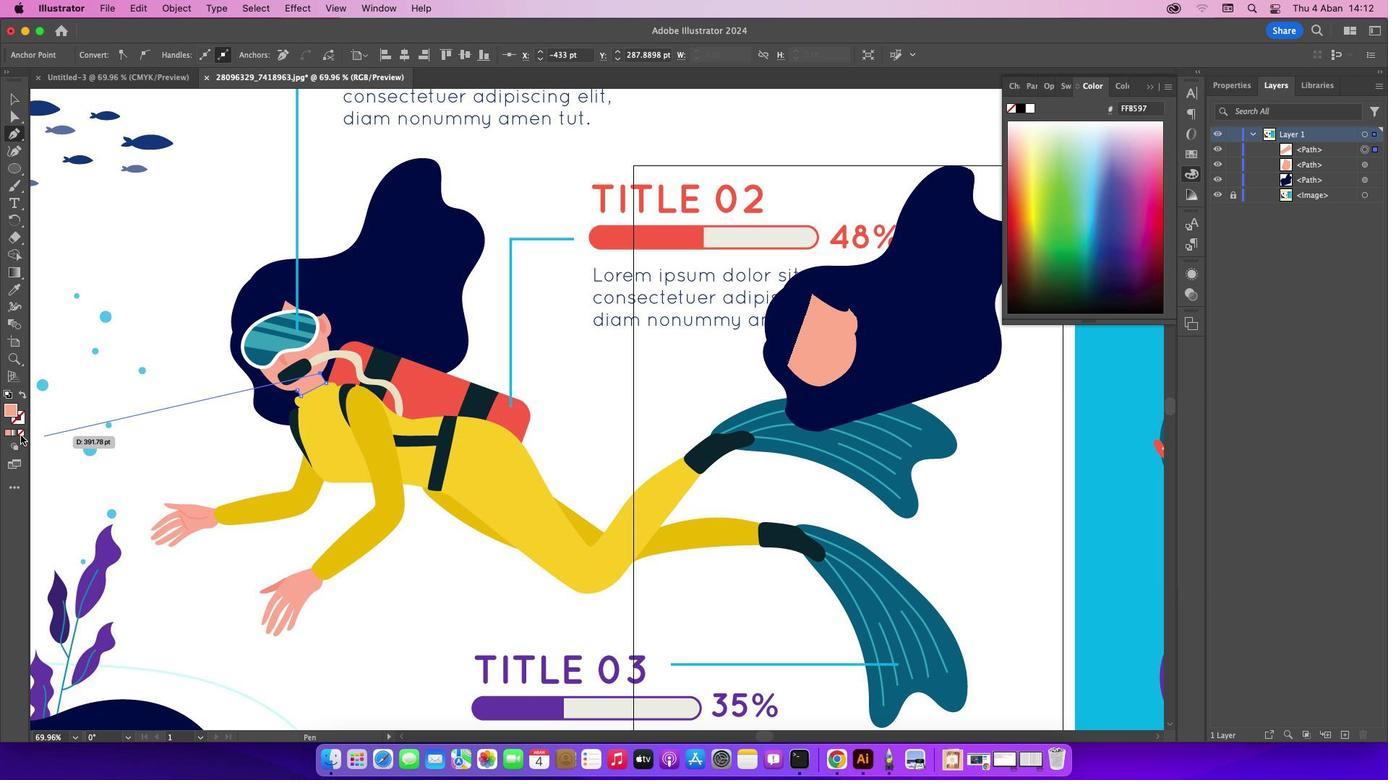 
Action: Mouse pressed left at (20, 435)
Screenshot: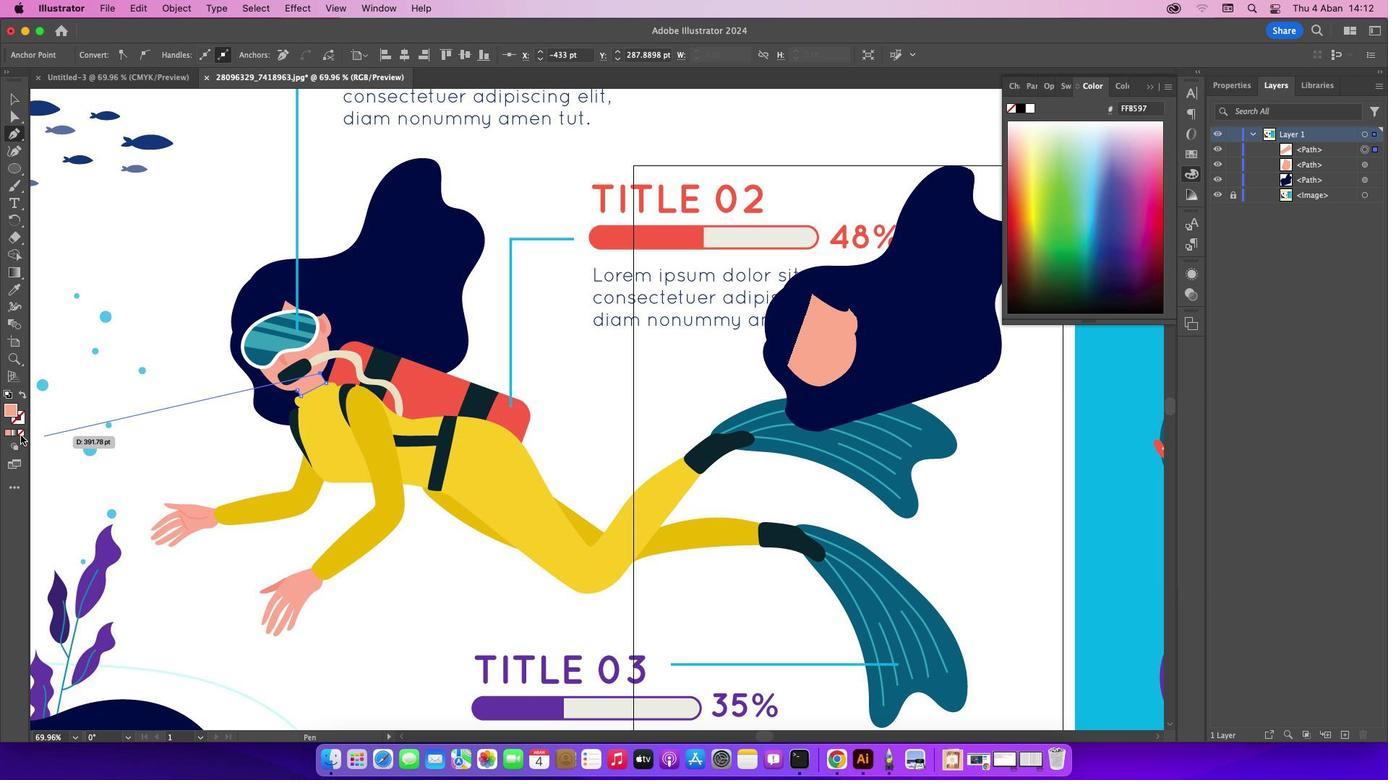 
Action: Mouse moved to (296, 388)
Screenshot: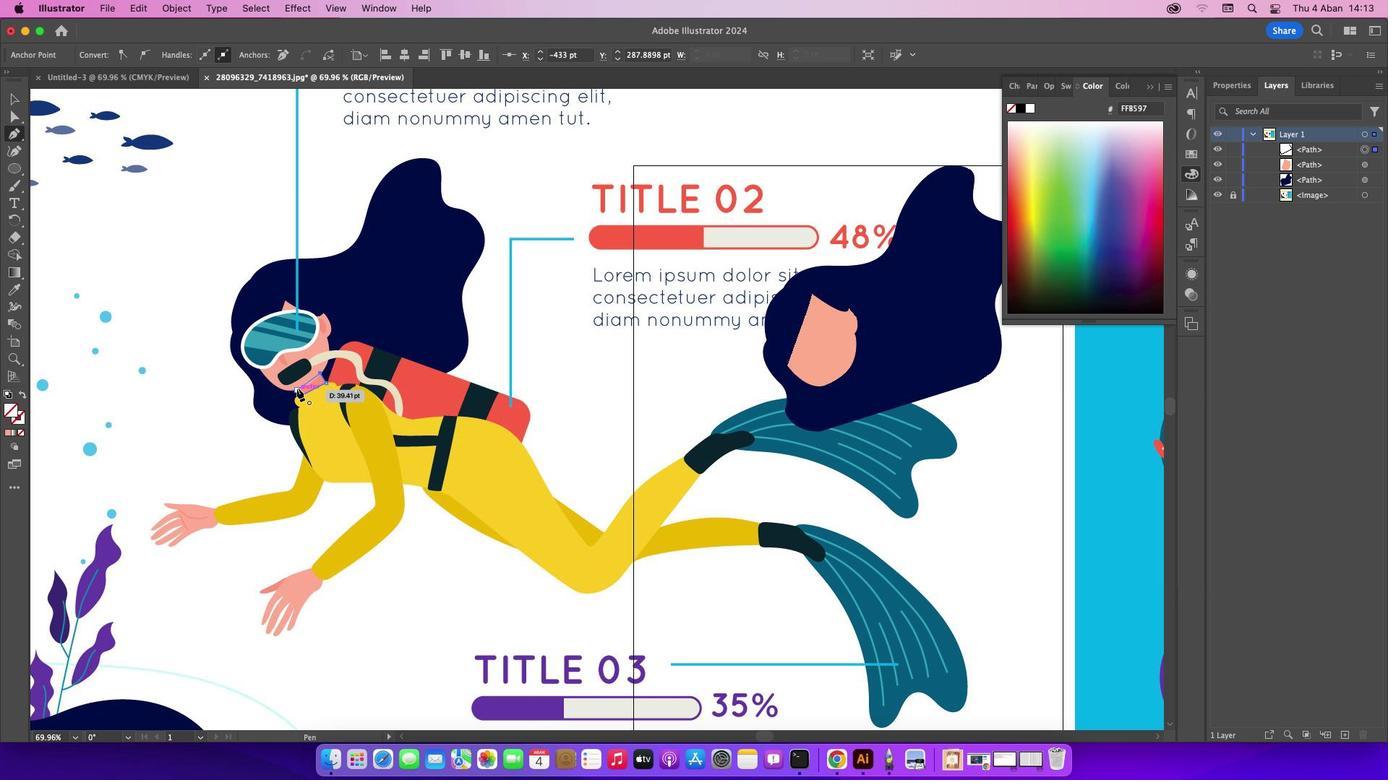 
Action: Mouse pressed left at (296, 388)
Screenshot: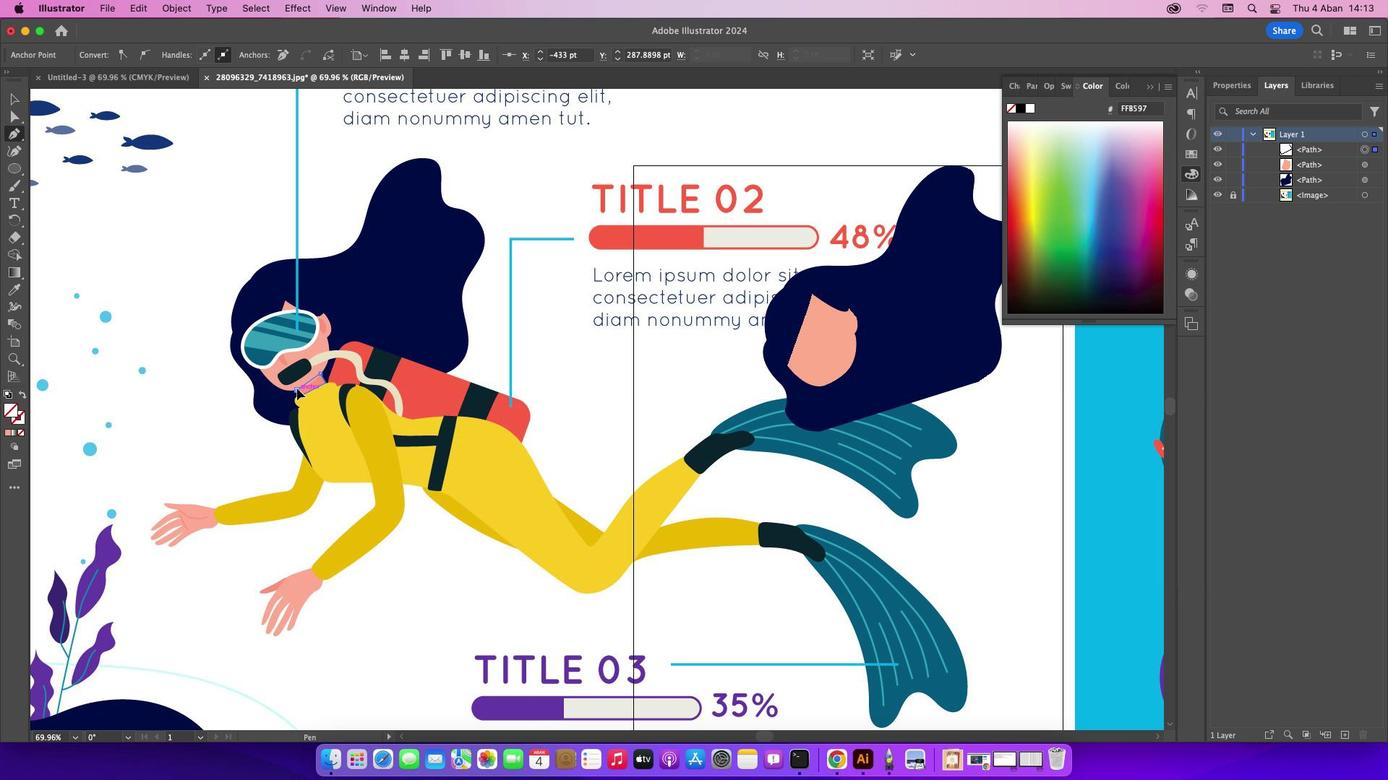 
Action: Mouse moved to (13, 106)
Screenshot: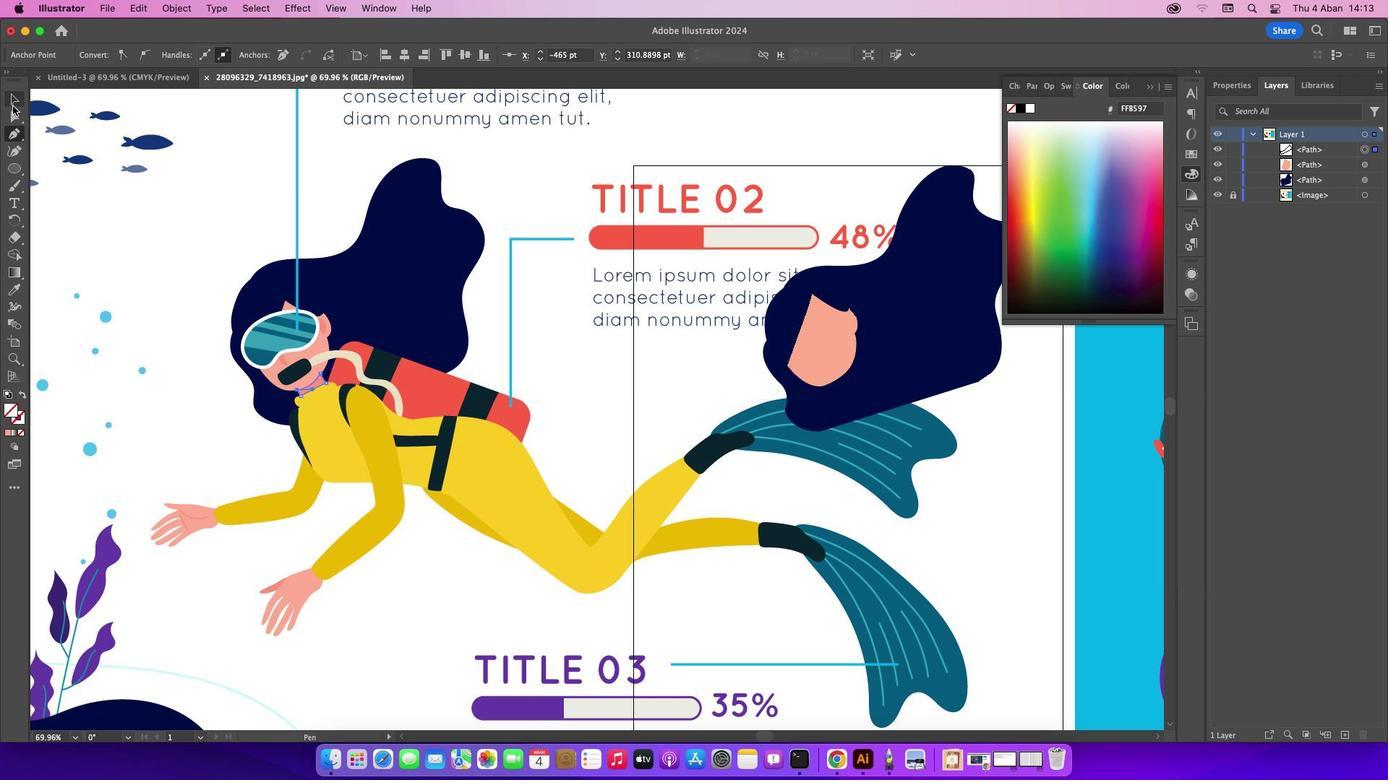 
Action: Mouse pressed left at (13, 106)
Screenshot: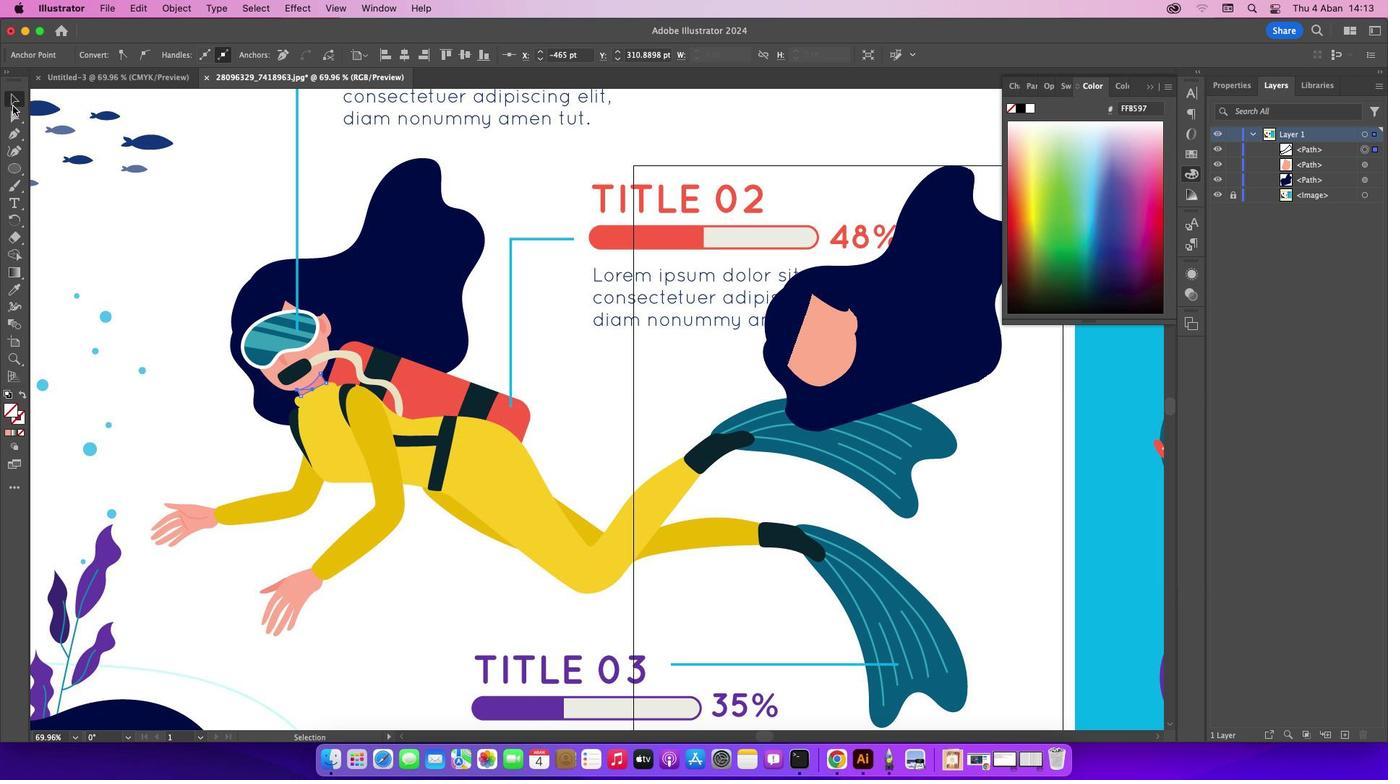 
Action: Mouse moved to (108, 167)
Screenshot: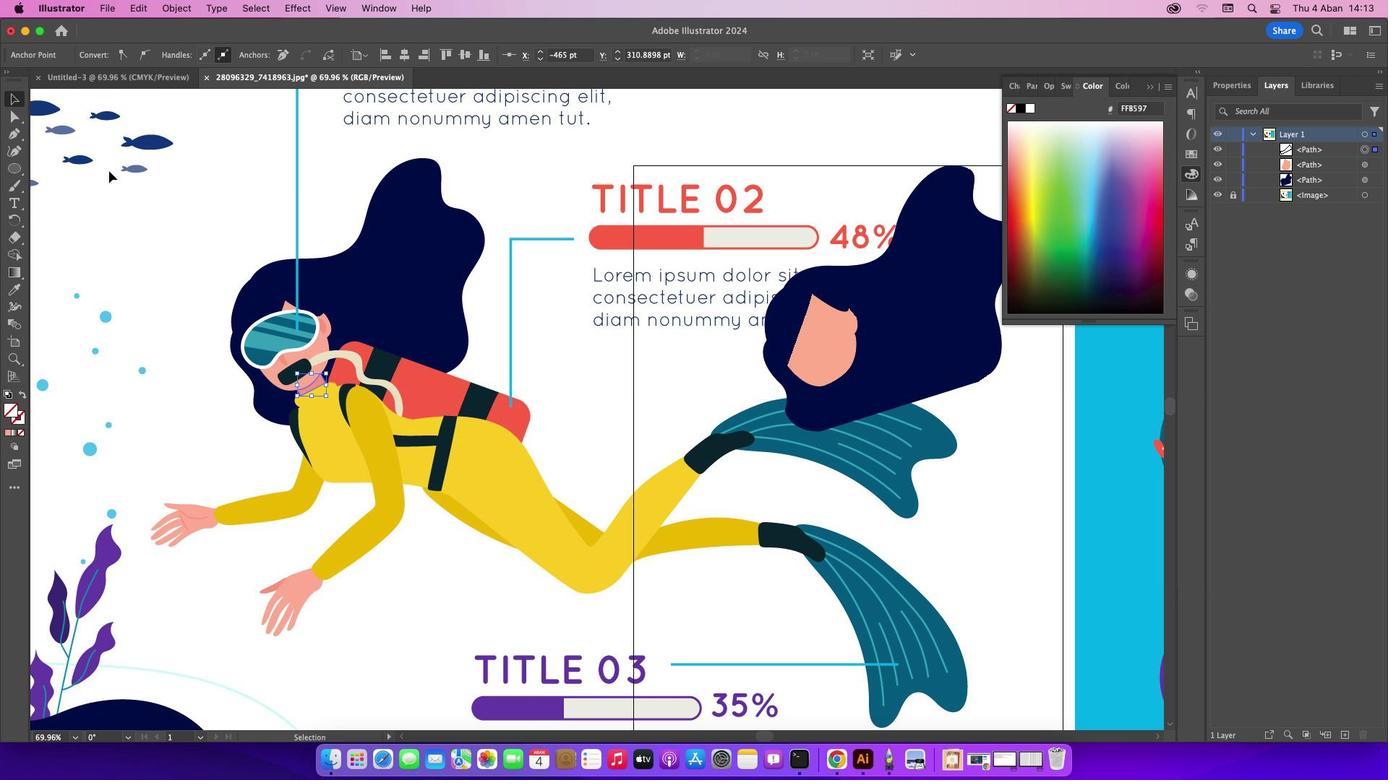 
Action: Mouse pressed left at (108, 167)
Screenshot: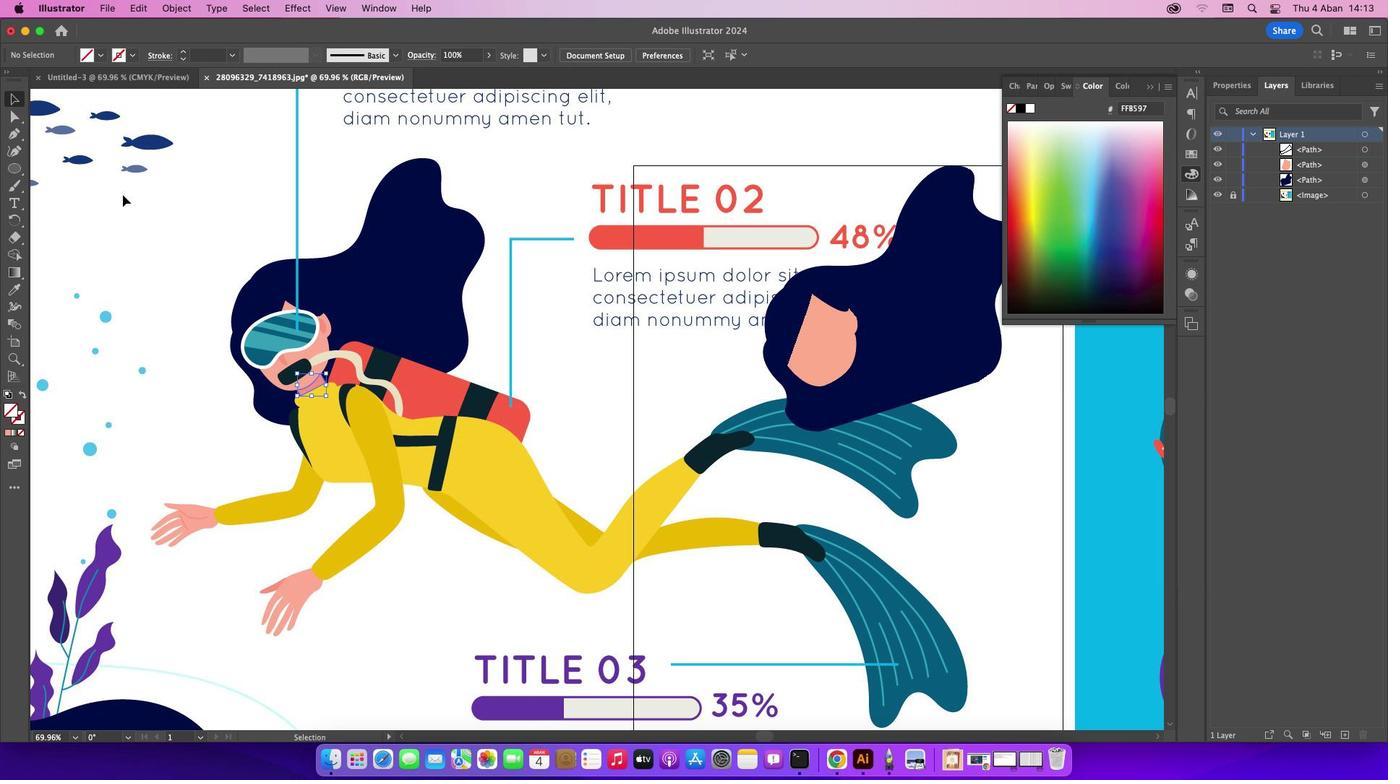 
Action: Mouse moved to (308, 391)
Screenshot: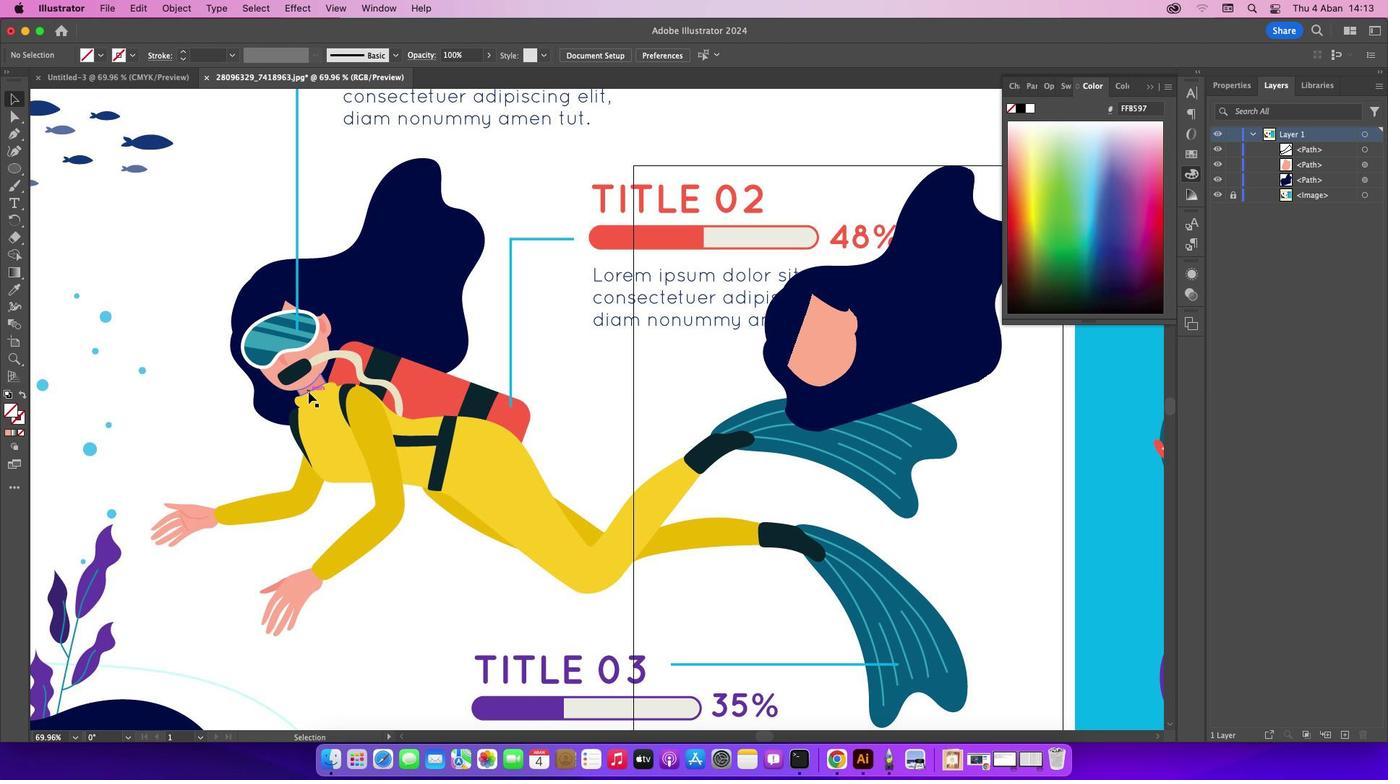 
Action: Mouse pressed left at (308, 391)
Screenshot: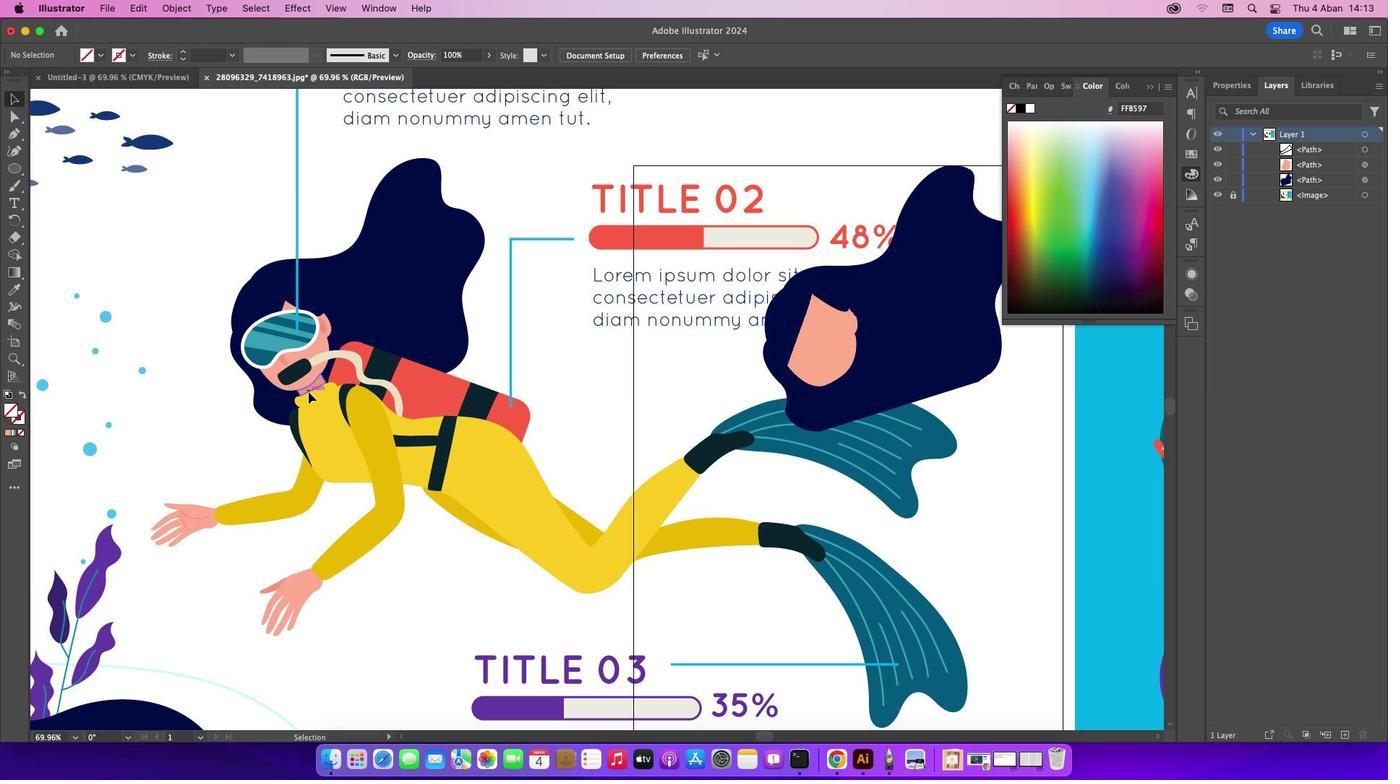 
Action: Mouse moved to (16, 286)
Screenshot: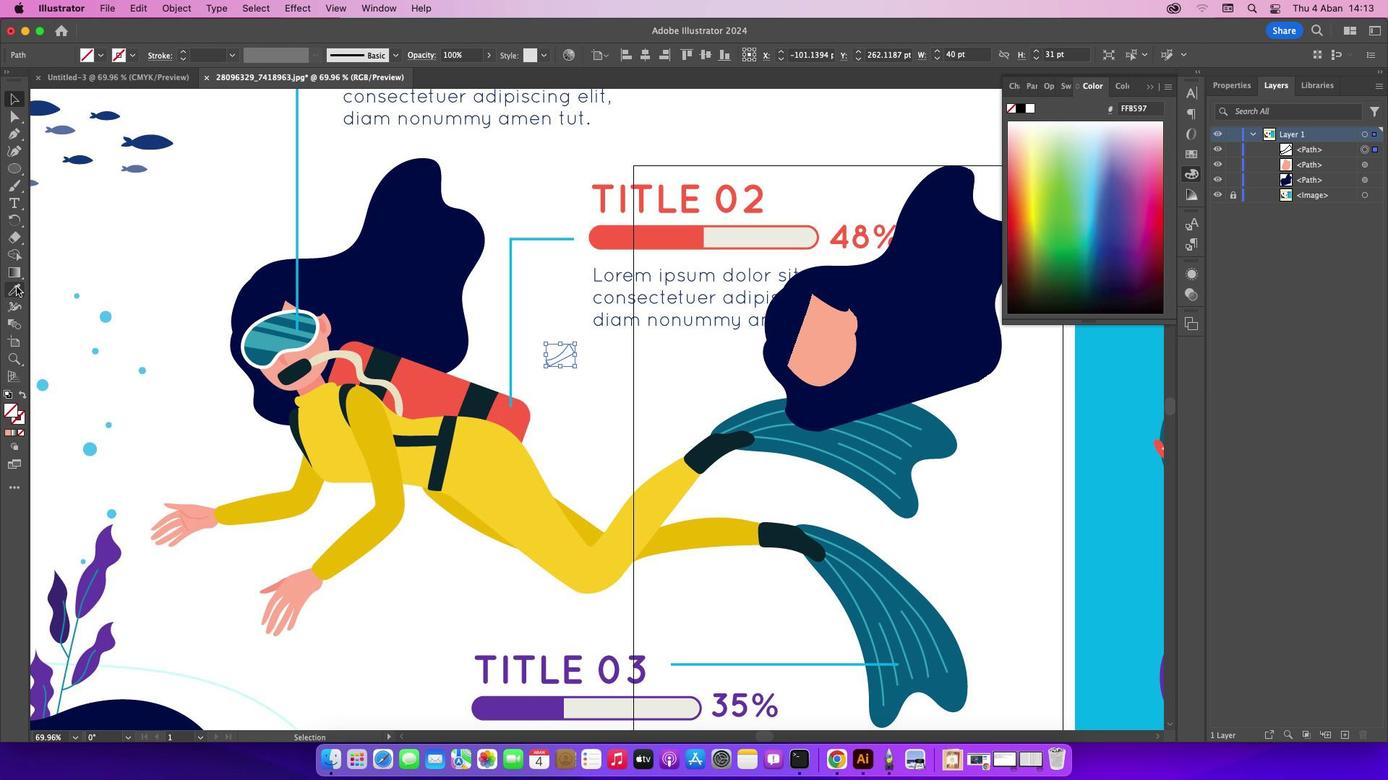 
Action: Mouse pressed left at (16, 286)
Screenshot: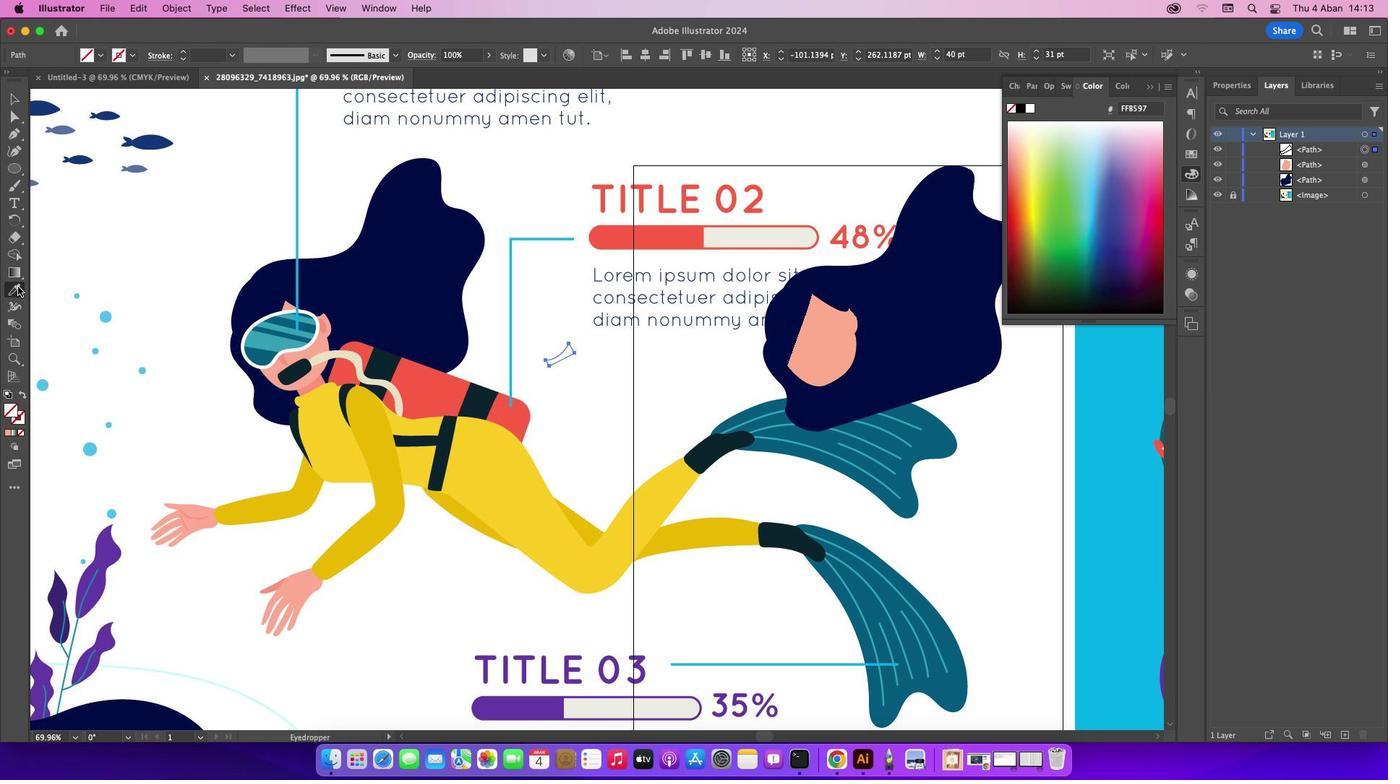 
Action: Mouse moved to (320, 380)
Screenshot: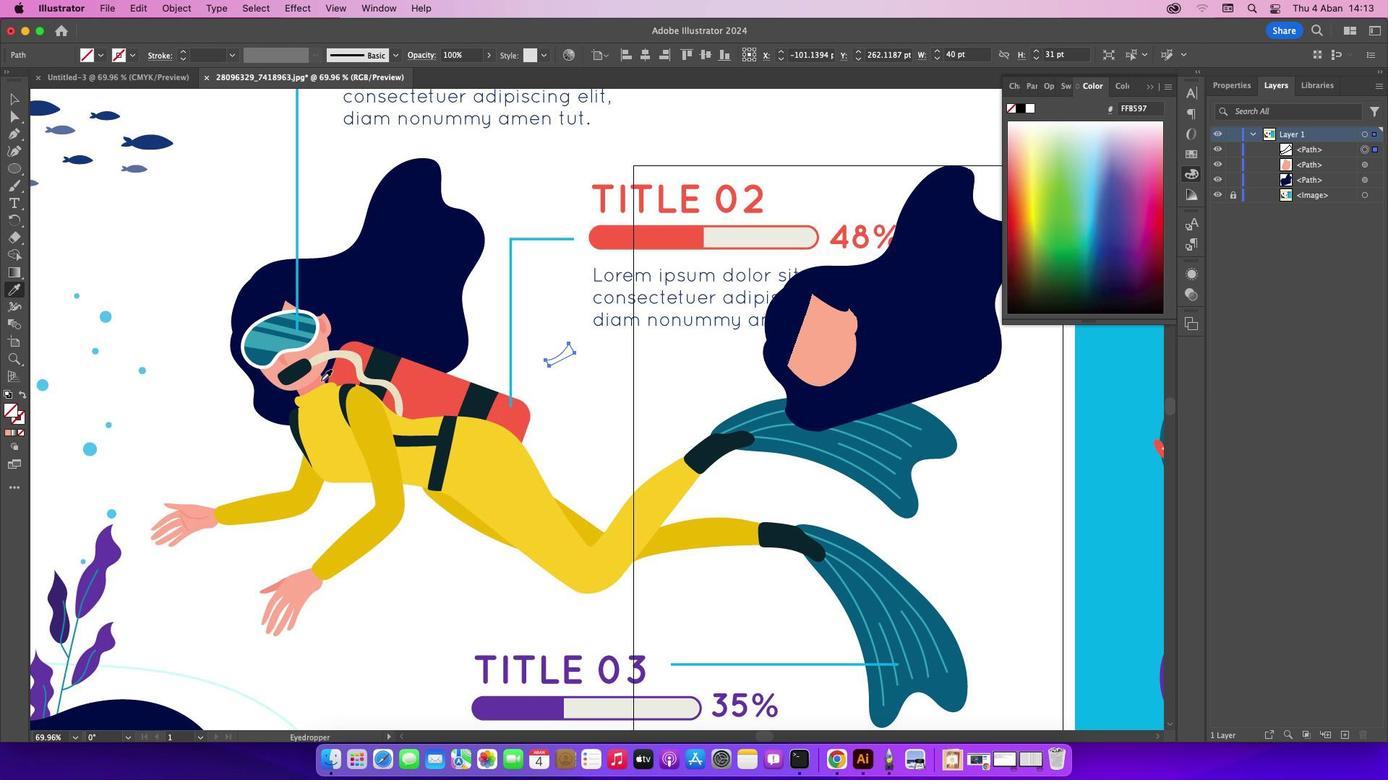 
Action: Mouse pressed left at (320, 380)
Screenshot: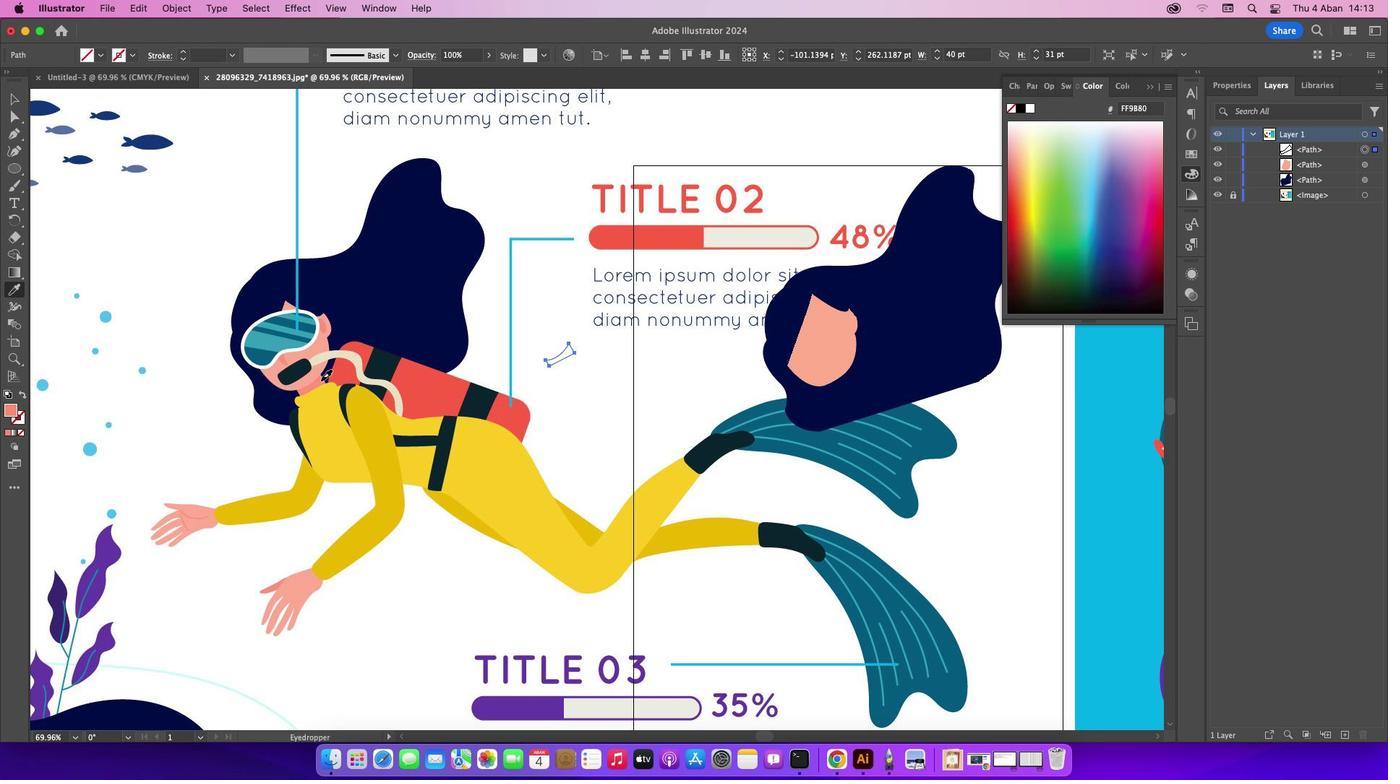
Action: Mouse moved to (11, 93)
Screenshot: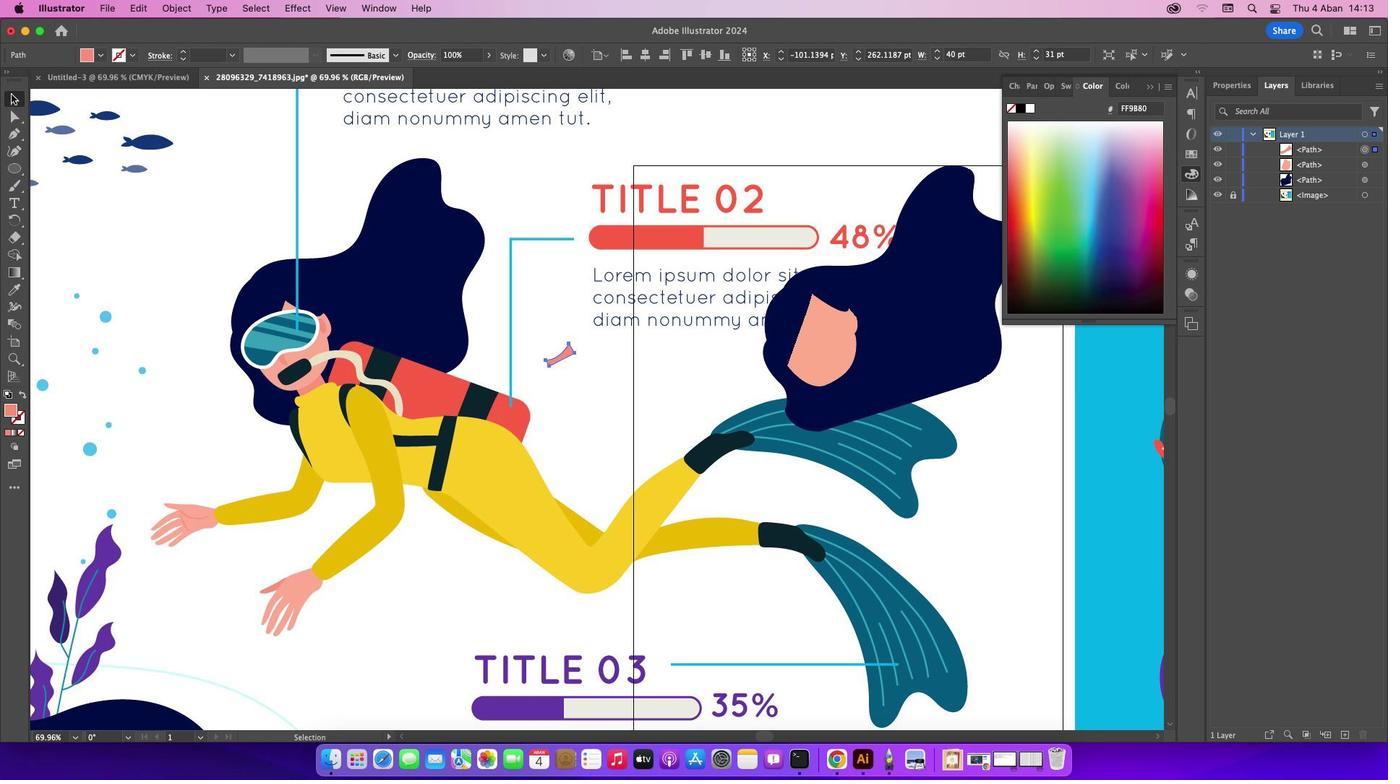 
Action: Mouse pressed left at (11, 93)
Screenshot: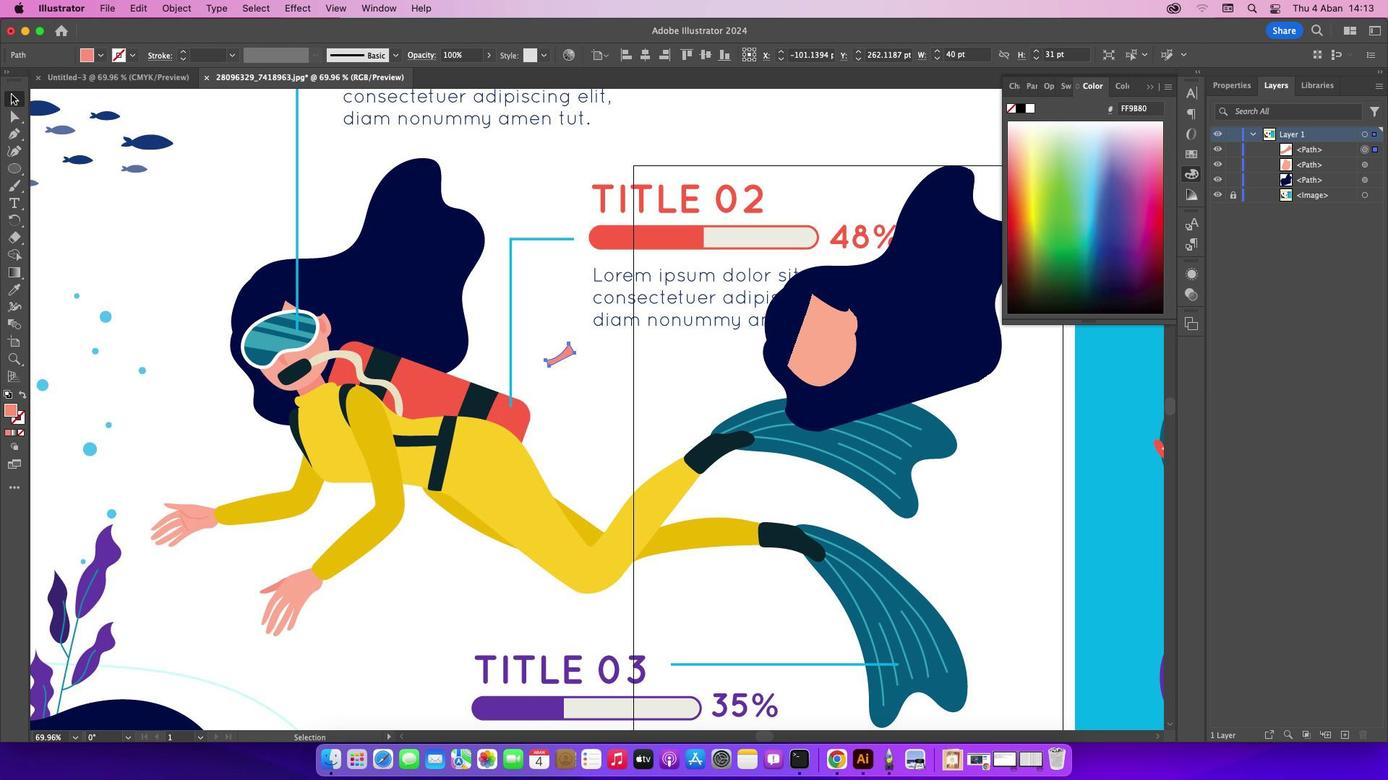 
Action: Mouse moved to (548, 320)
Screenshot: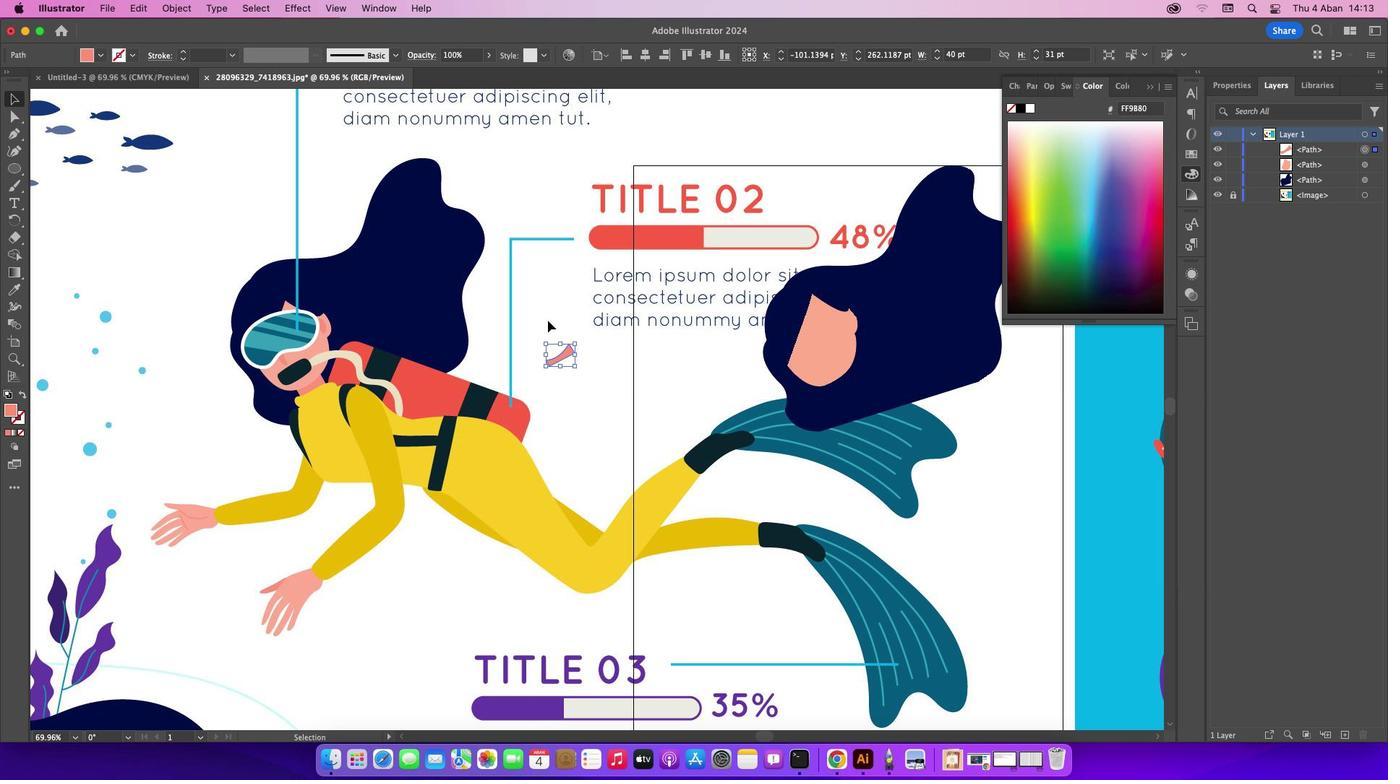 
Action: Mouse pressed left at (548, 320)
Screenshot: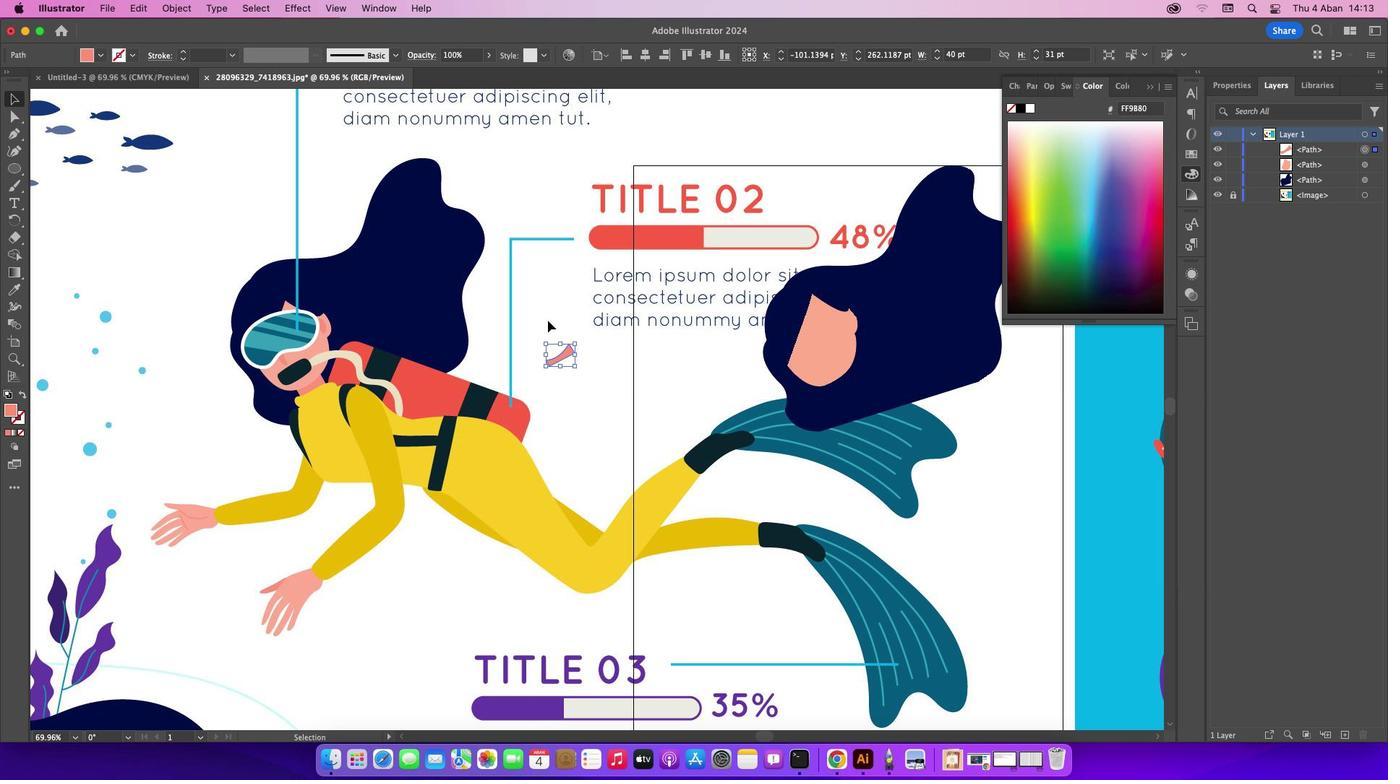 
Action: Mouse moved to (566, 357)
Screenshot: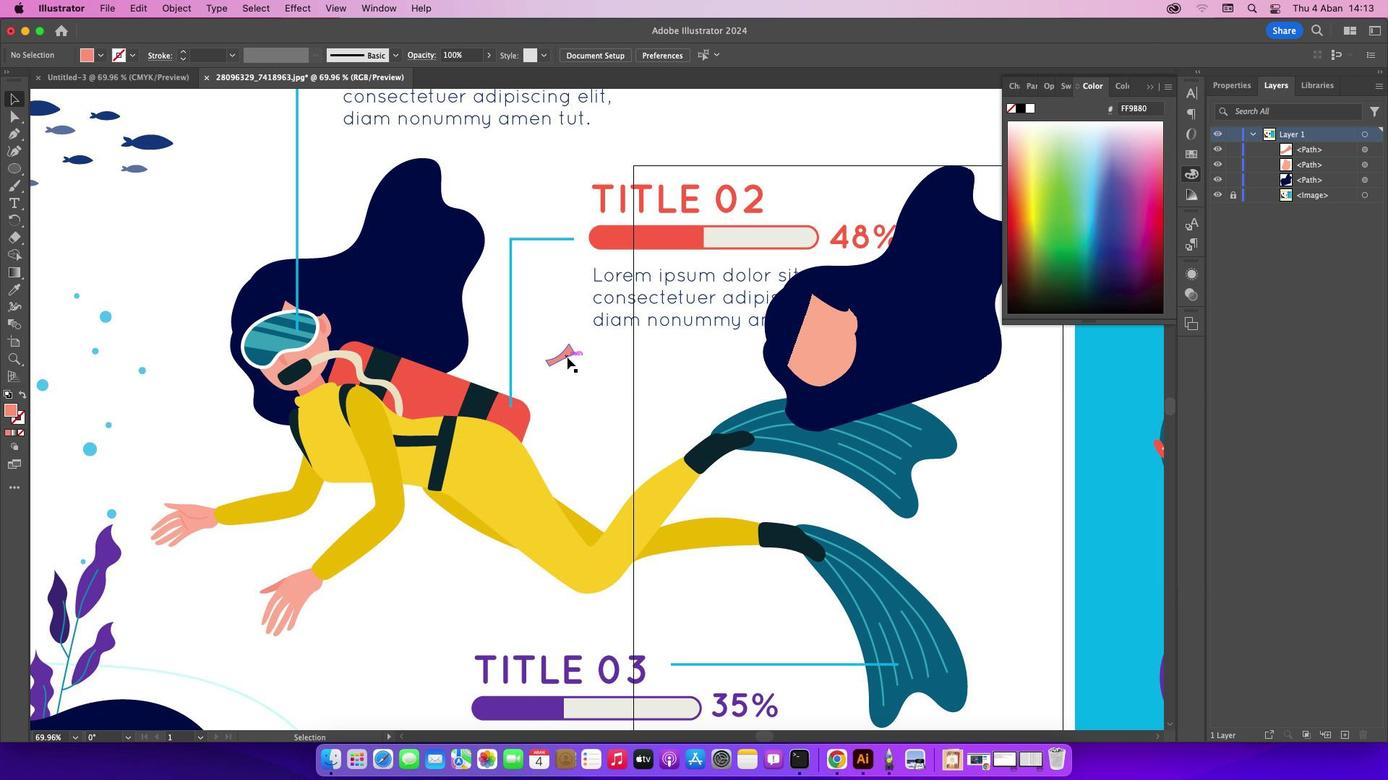 
Action: Mouse pressed left at (566, 357)
Screenshot: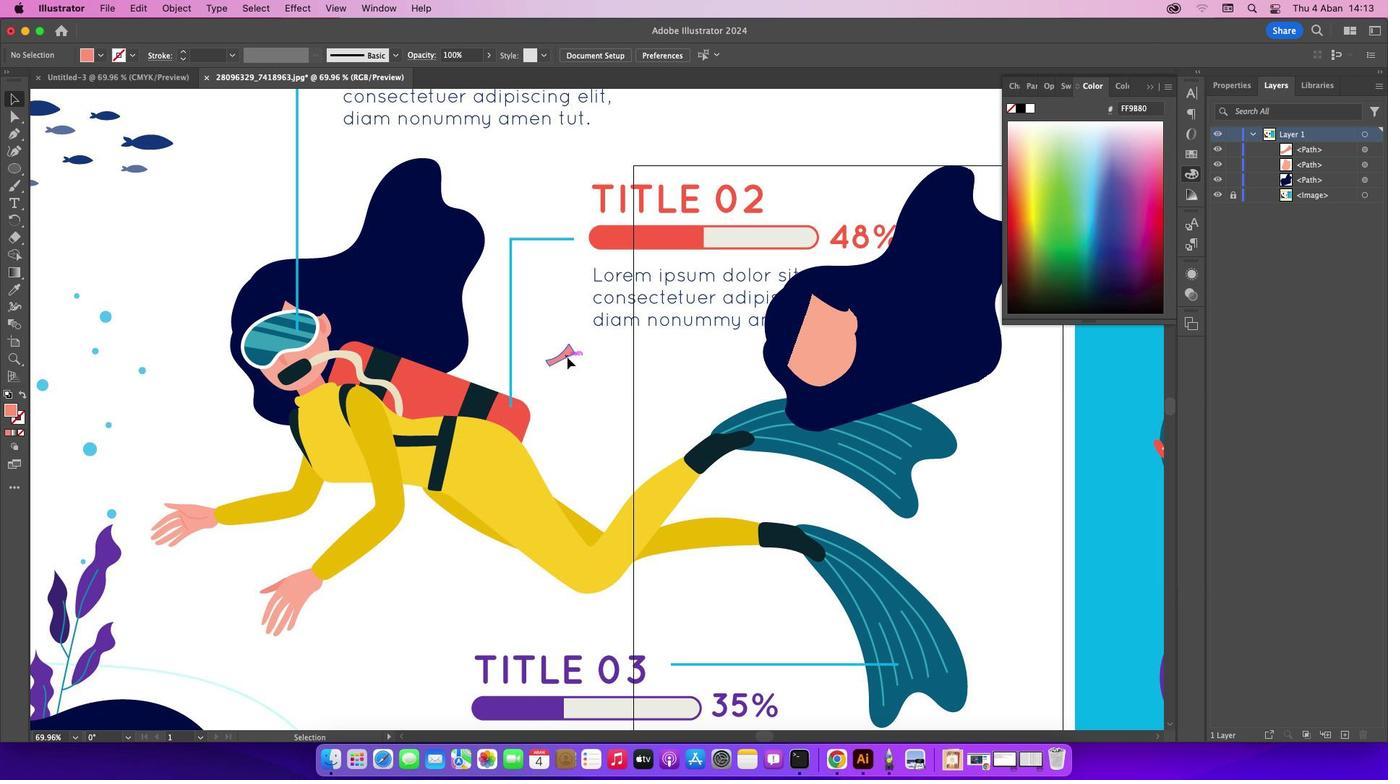 
Action: Mouse moved to (814, 328)
Screenshot: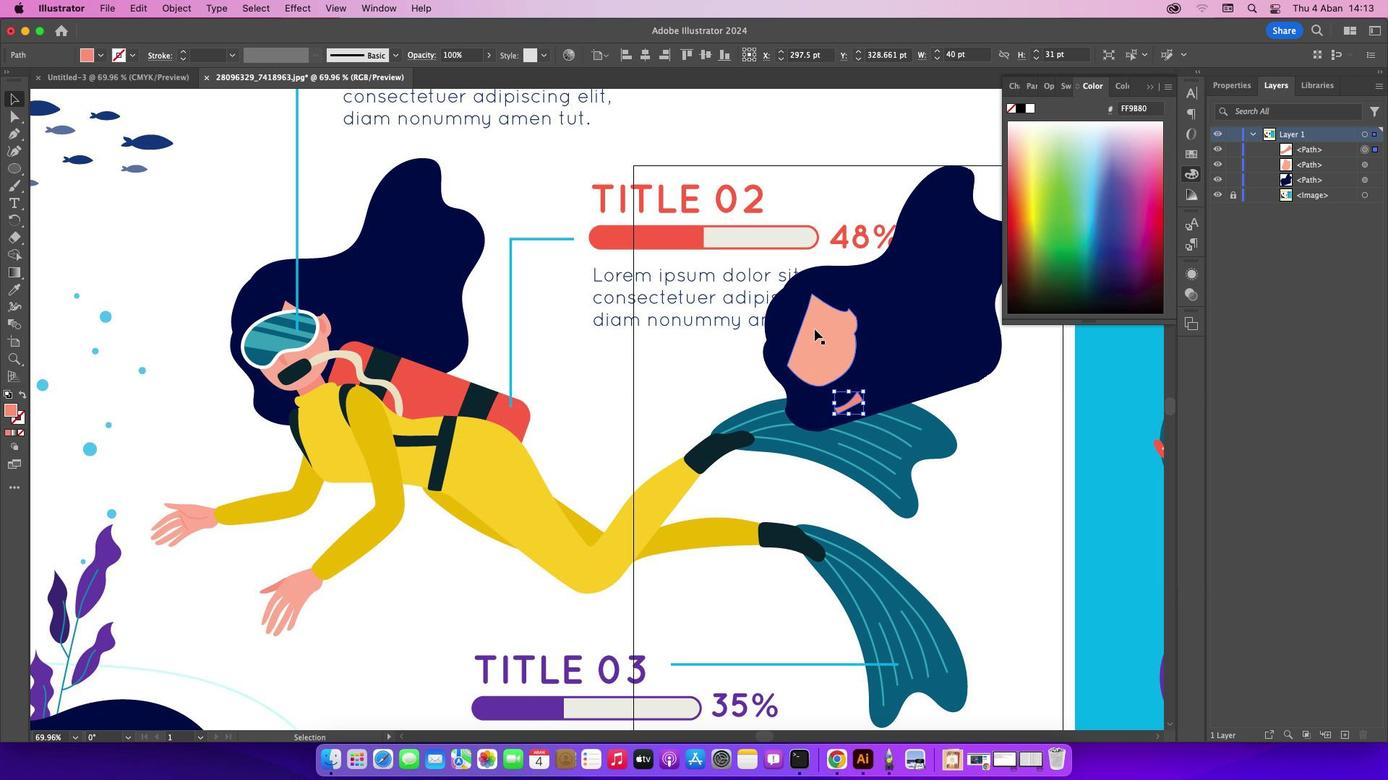 
Action: Mouse pressed left at (814, 328)
Screenshot: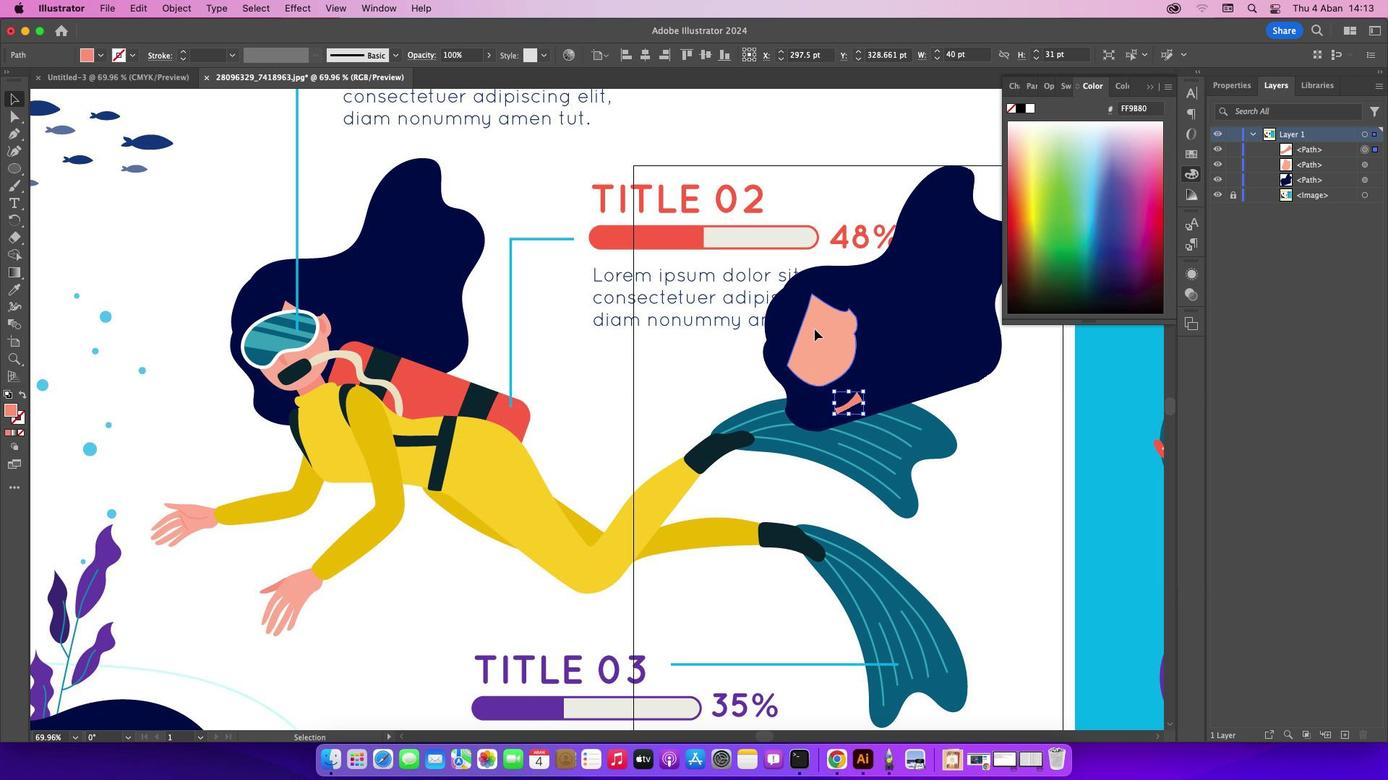 
Action: Mouse moved to (841, 409)
Screenshot: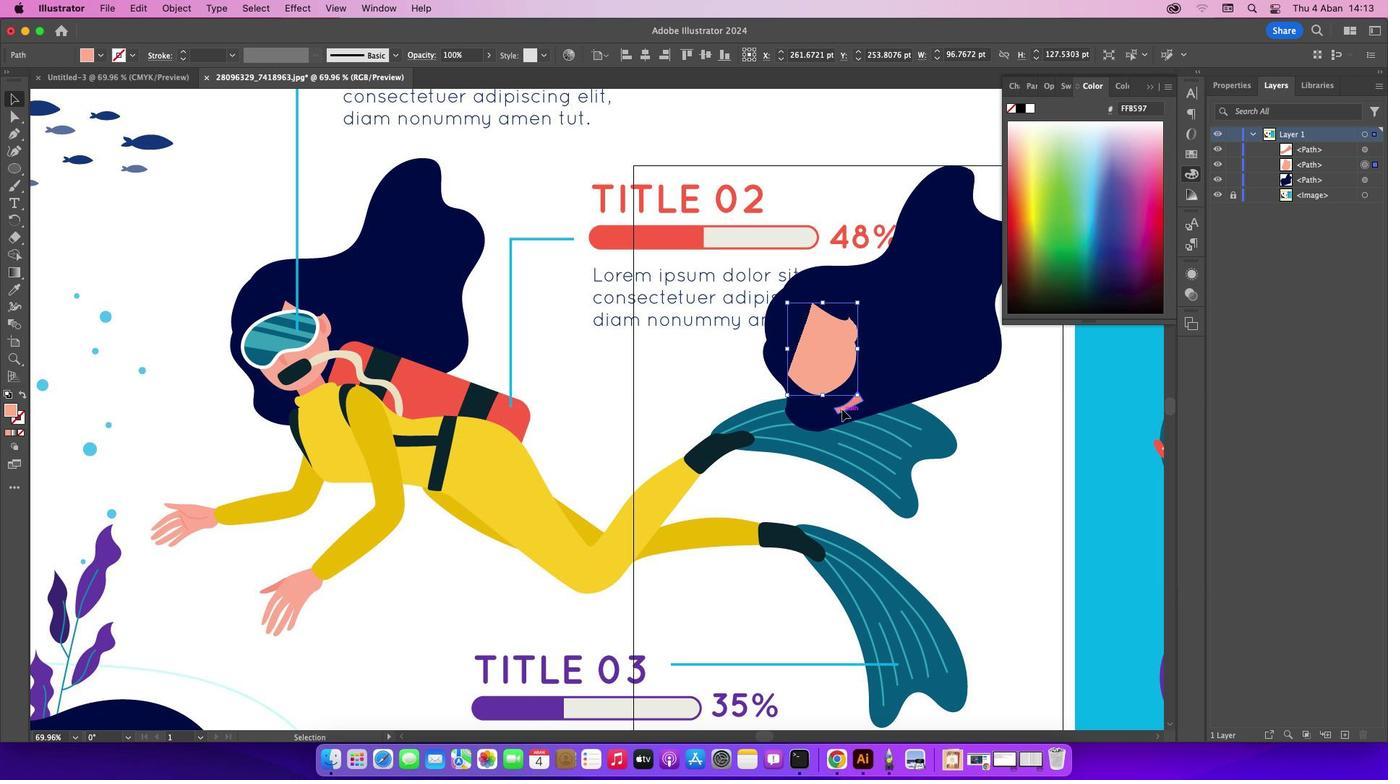 
Action: Mouse pressed left at (841, 409)
Screenshot: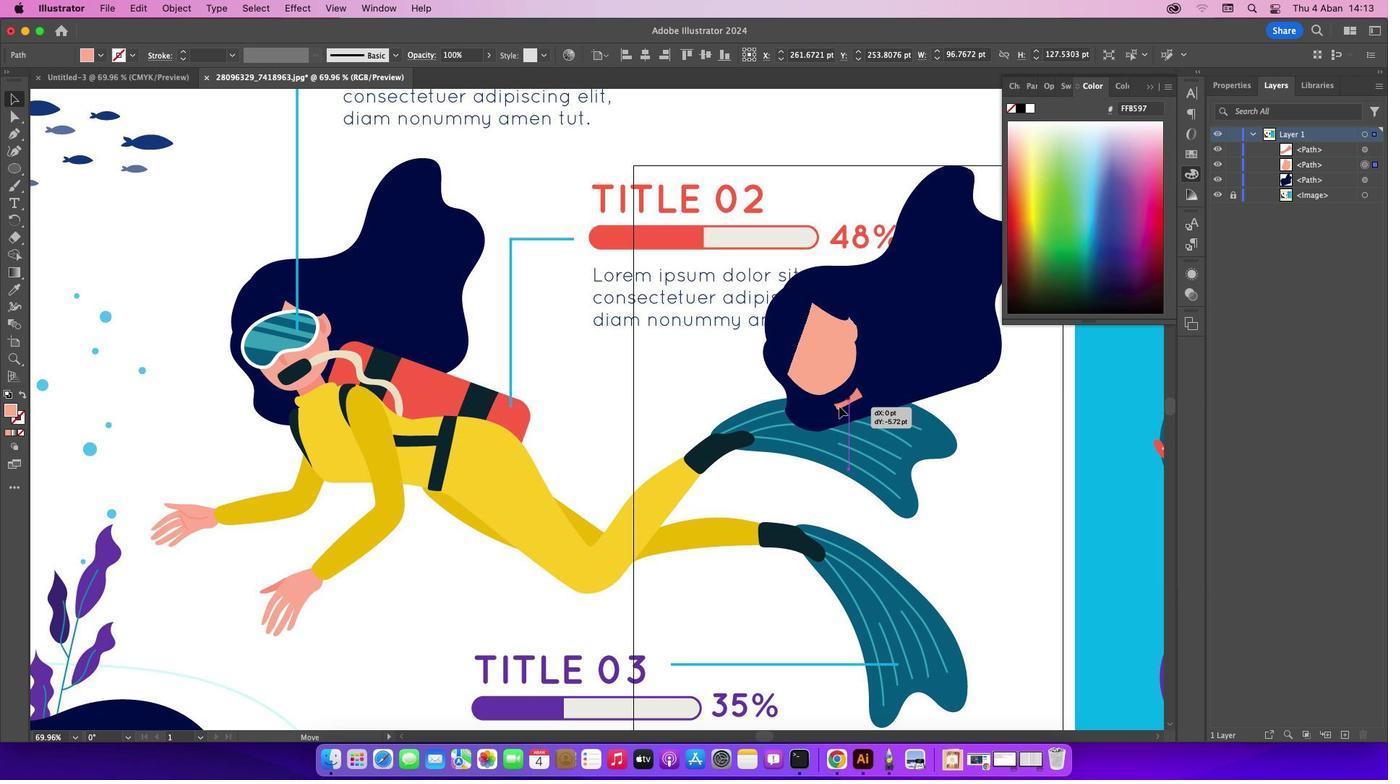 
Action: Mouse moved to (987, 501)
Screenshot: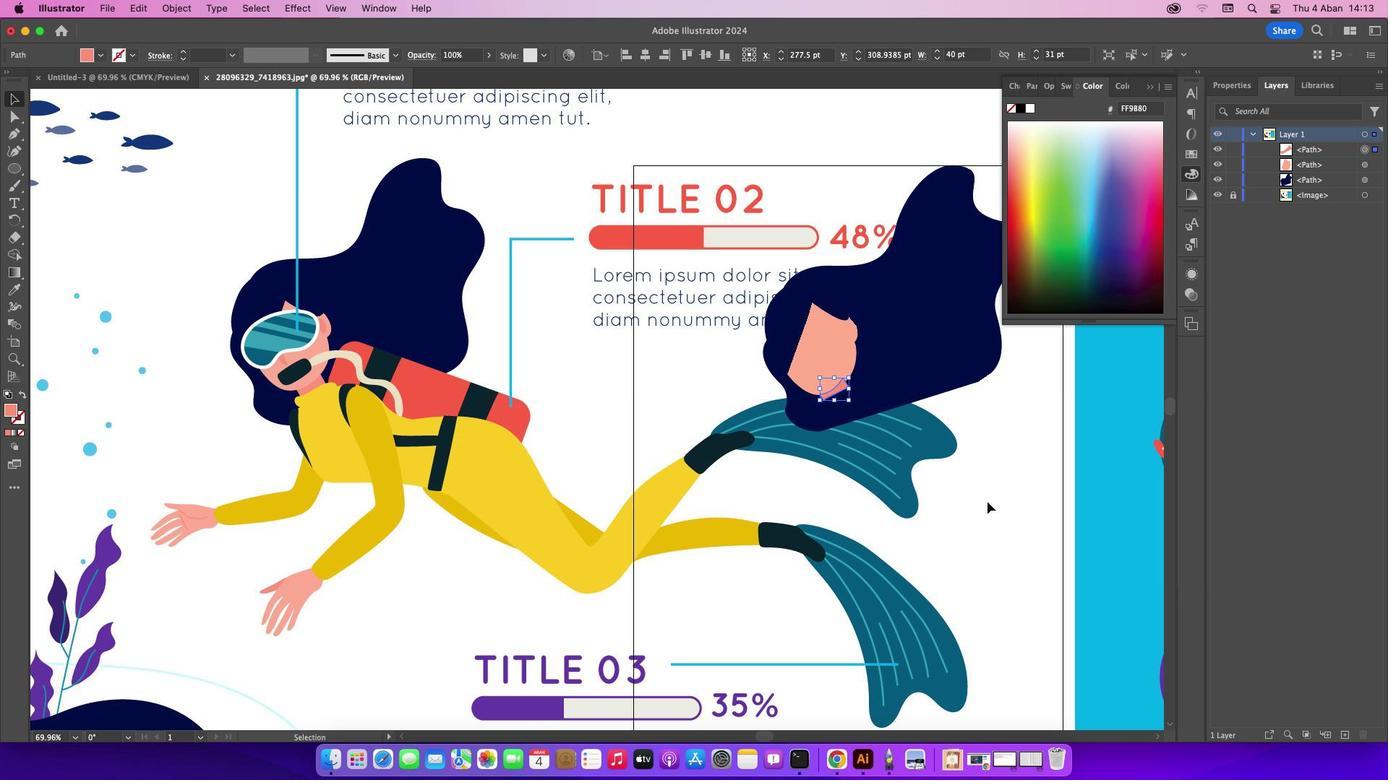 
Action: Mouse pressed left at (987, 501)
Screenshot: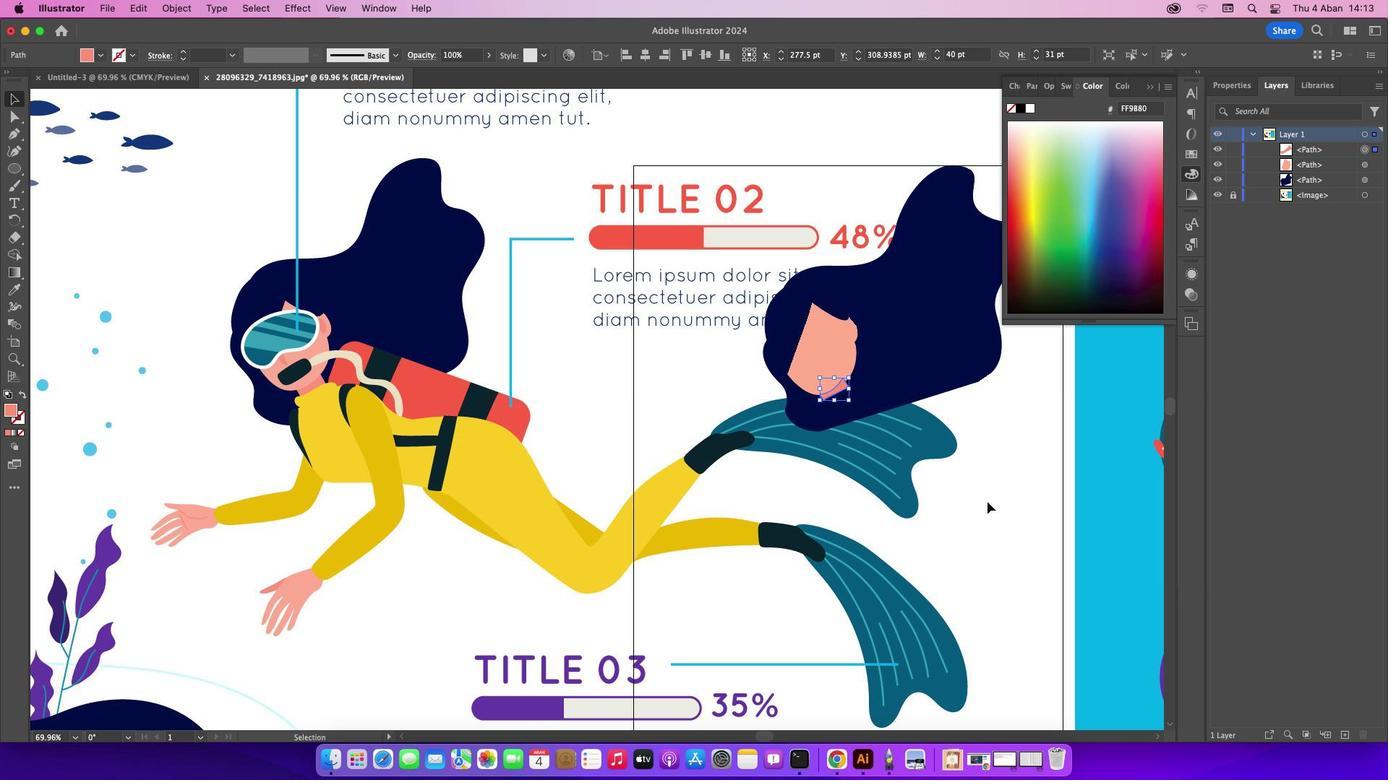 
Action: Mouse moved to (16, 129)
Screenshot: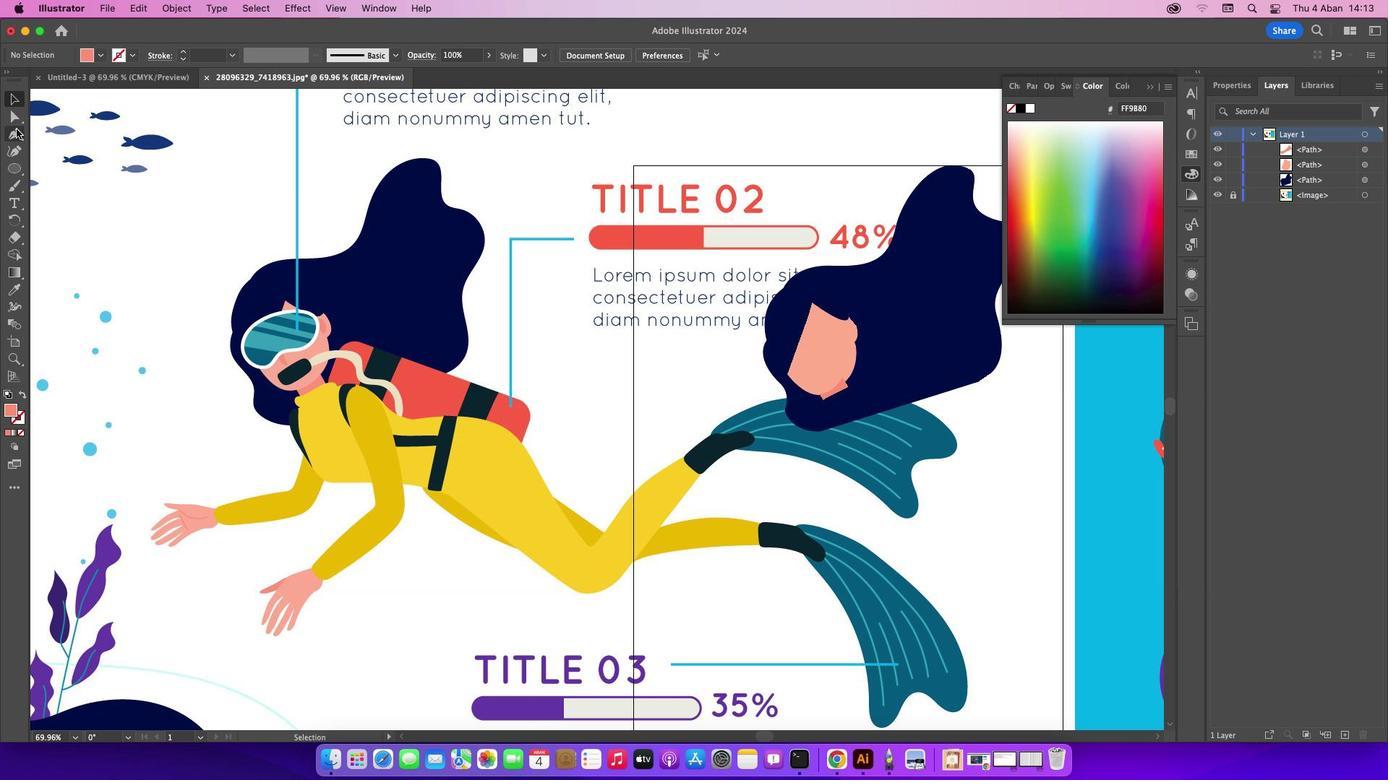 
Action: Mouse pressed left at (16, 129)
Screenshot: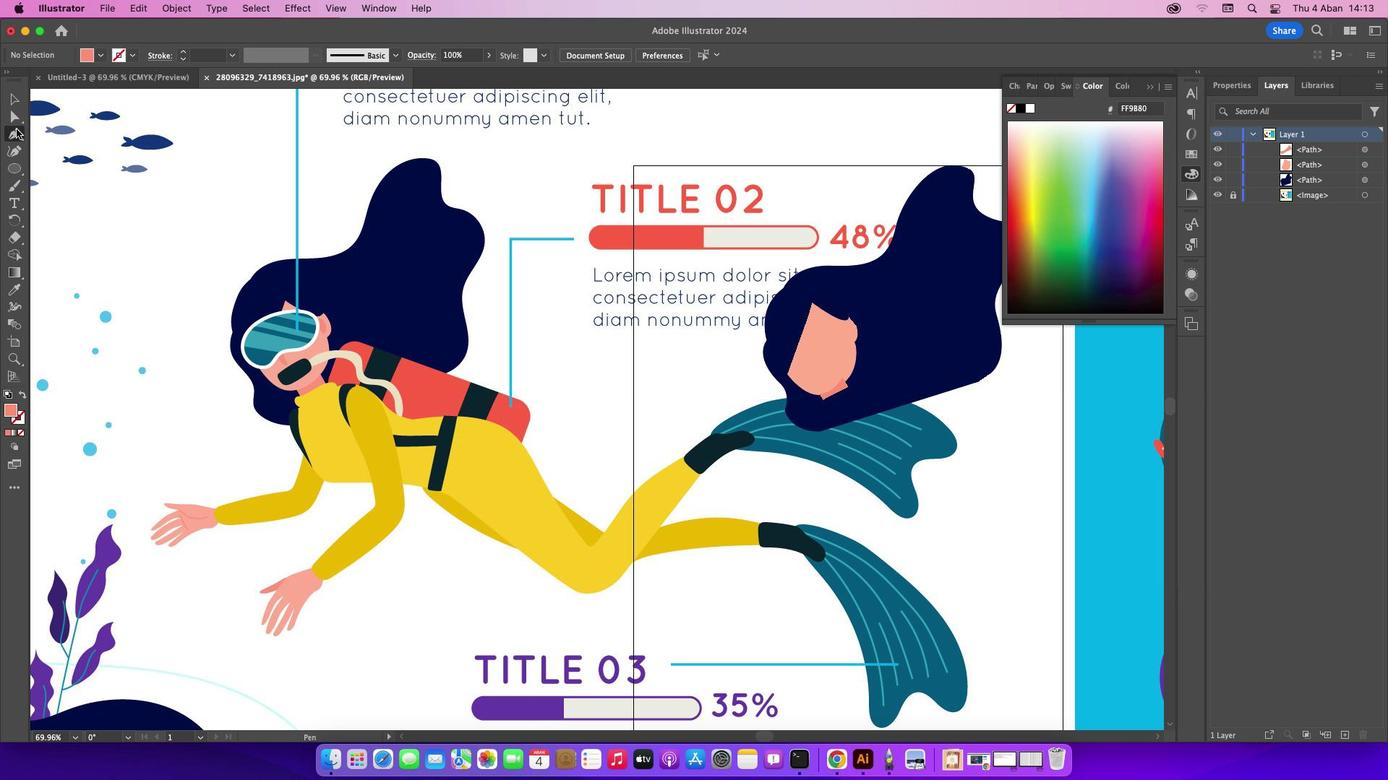 
Action: Mouse moved to (299, 407)
Screenshot: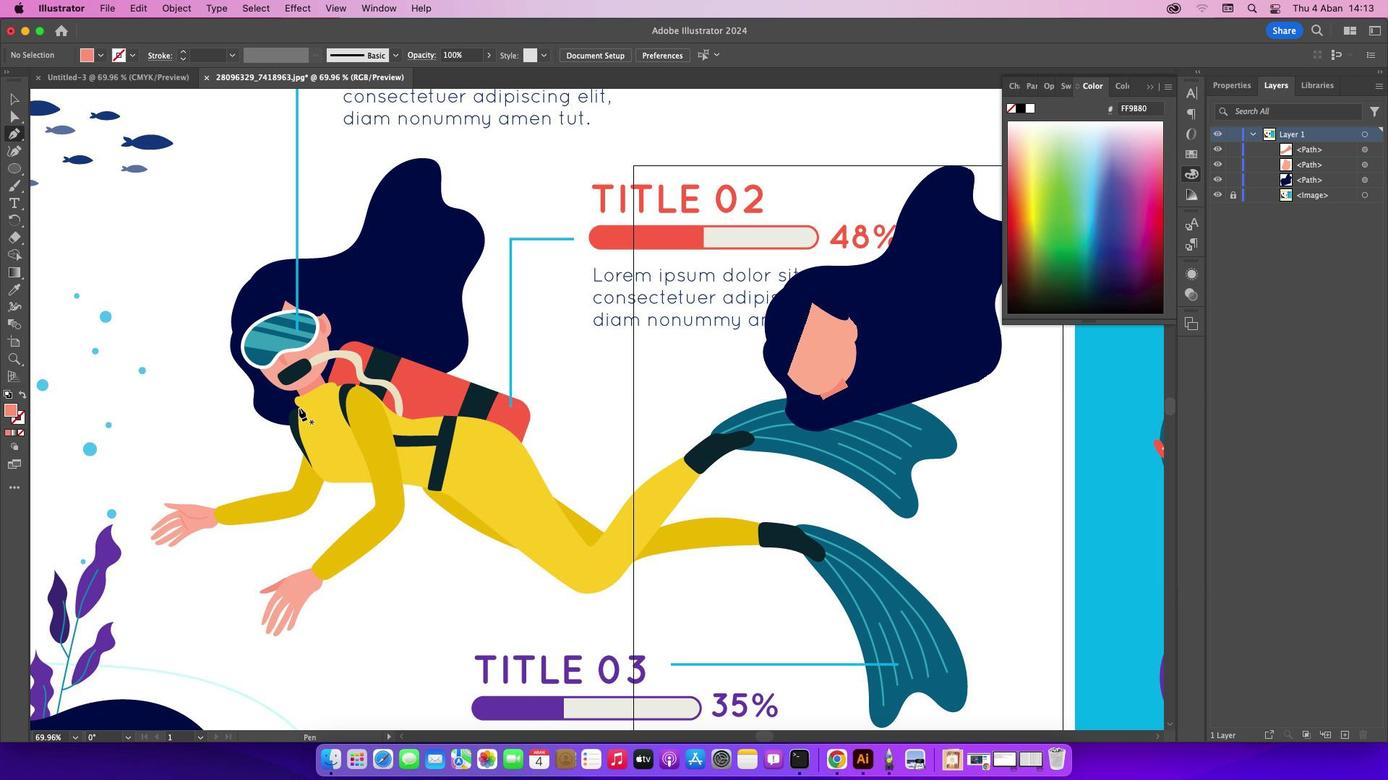 
Action: Mouse pressed left at (299, 407)
Screenshot: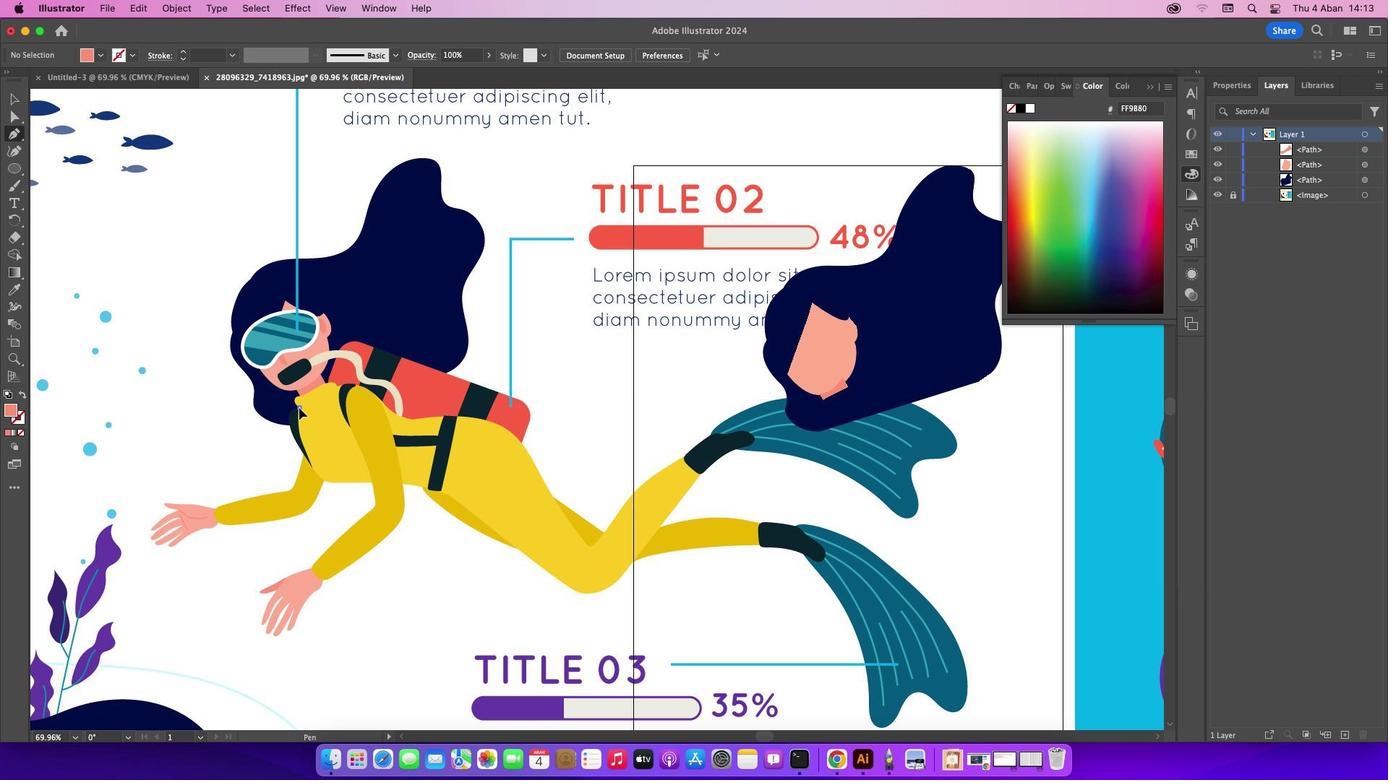
Action: Mouse moved to (299, 396)
Screenshot: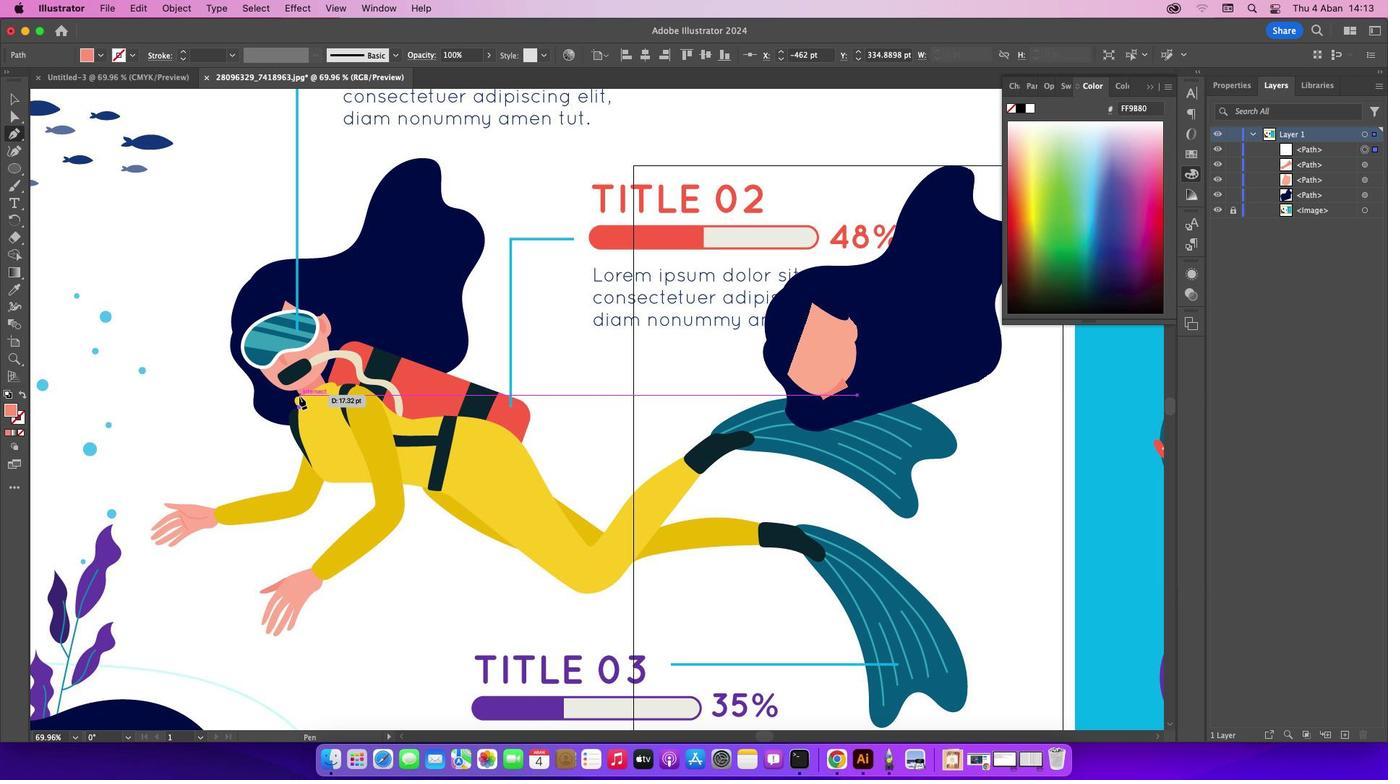 
Action: Mouse pressed left at (299, 396)
Screenshot: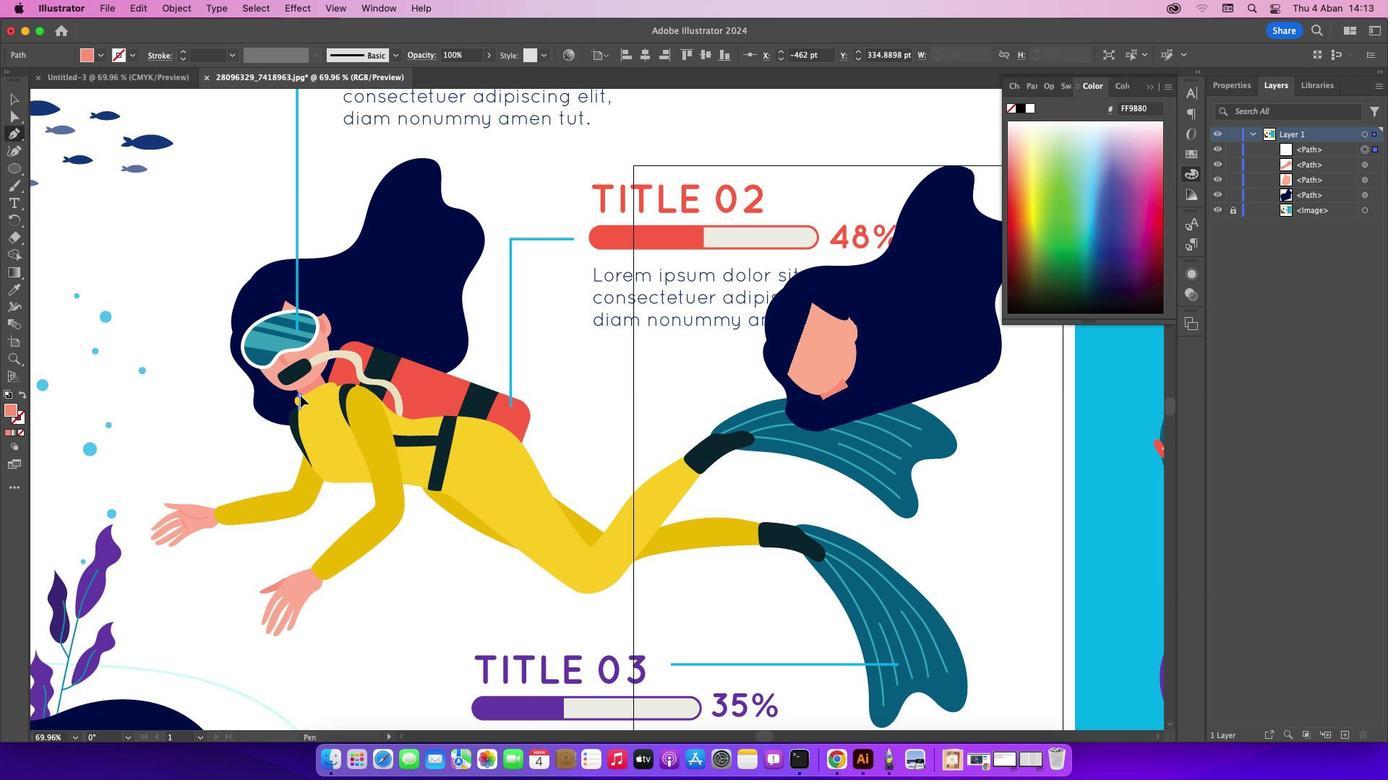 
Action: Mouse moved to (325, 383)
Screenshot: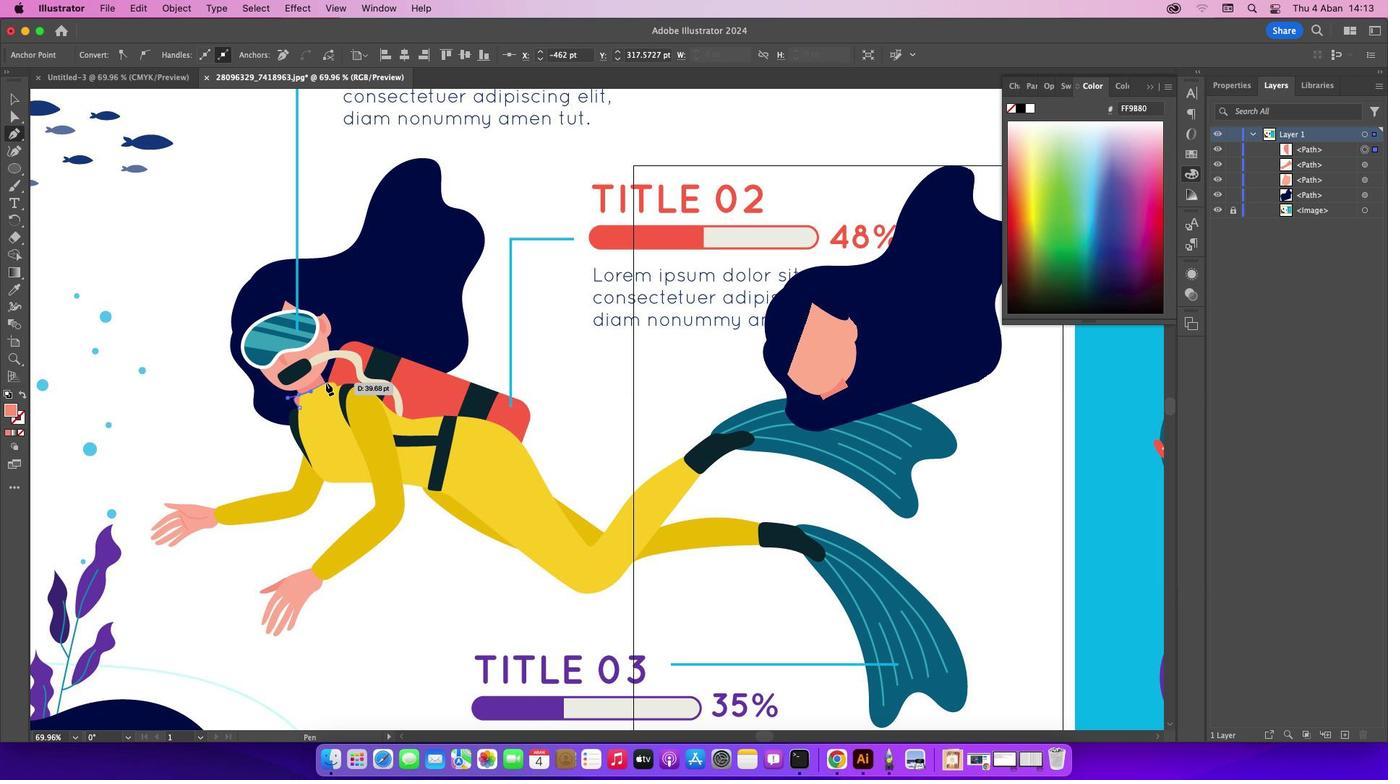 
Action: Mouse pressed left at (325, 383)
Screenshot: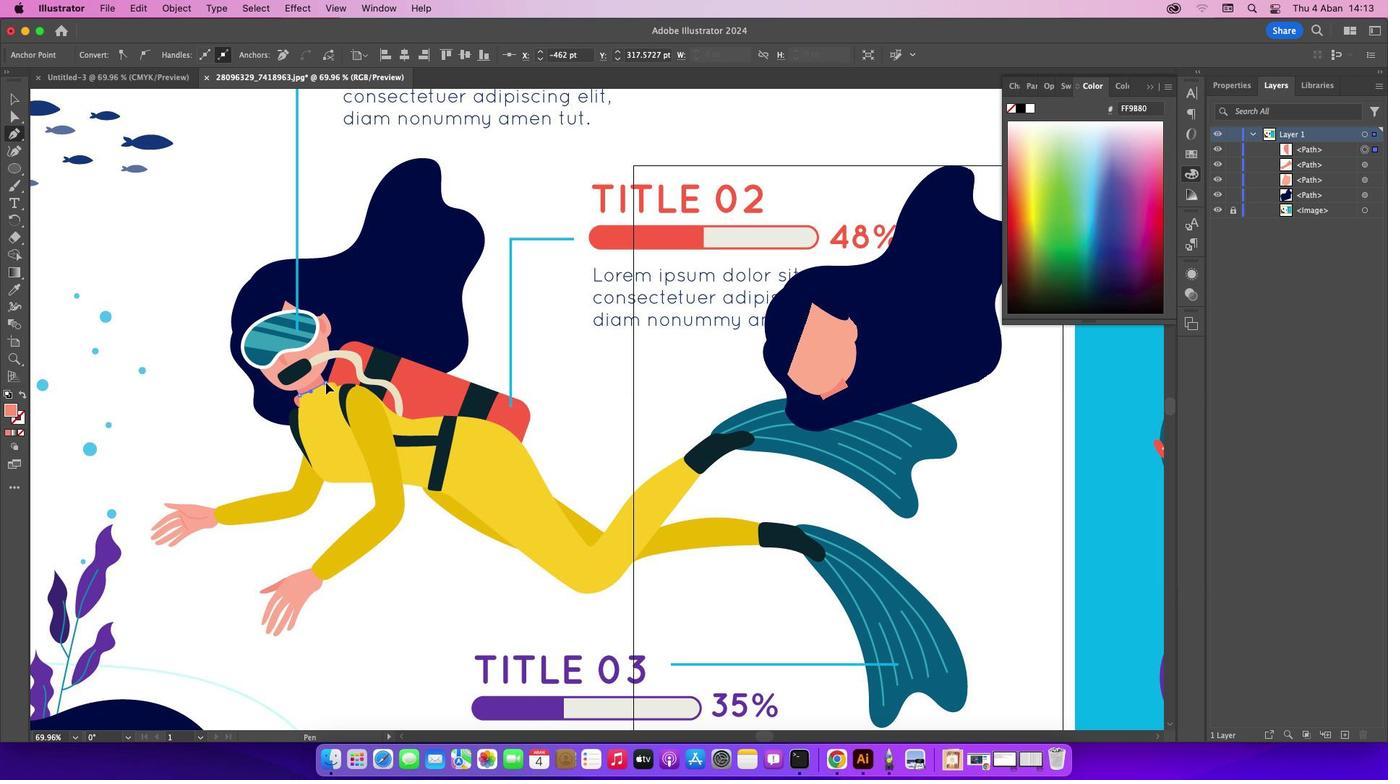 
Action: Mouse moved to (336, 386)
Screenshot: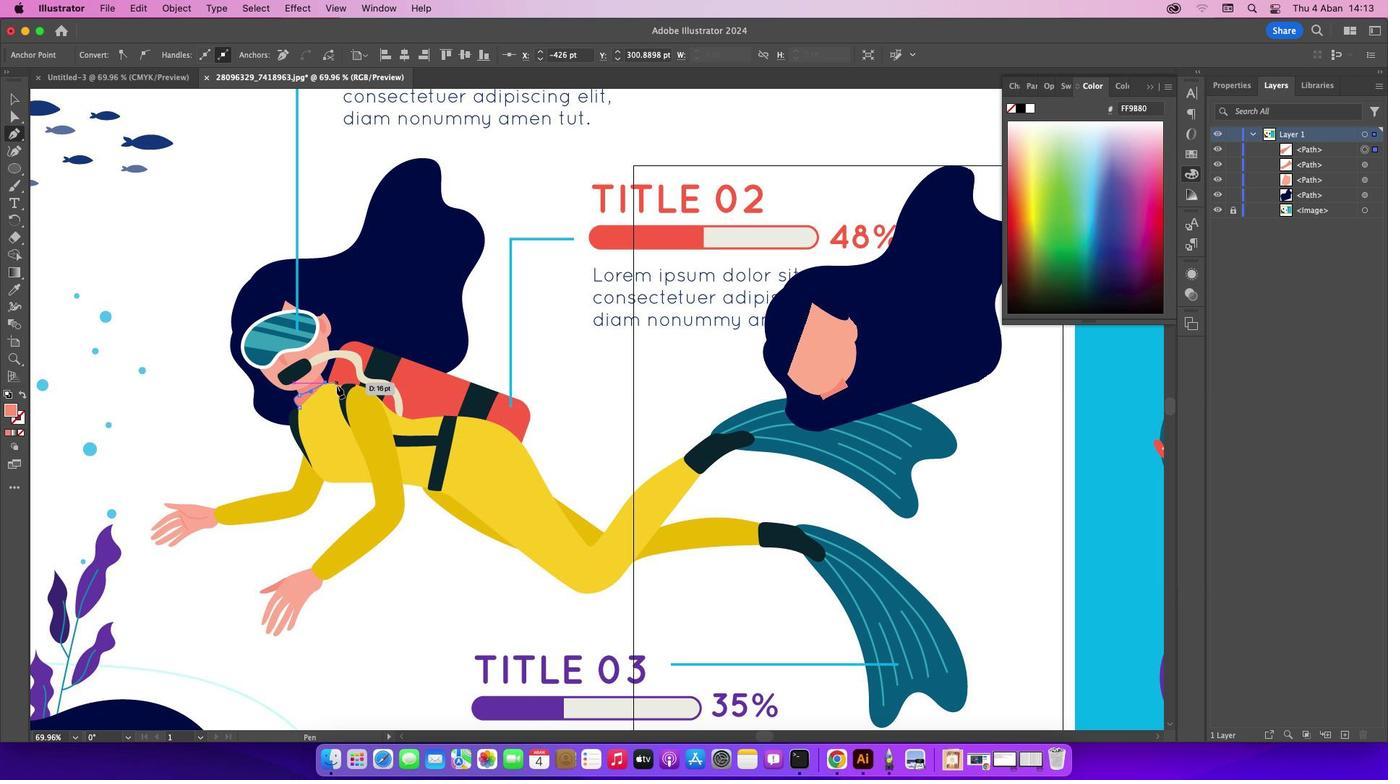 
Action: Mouse pressed left at (336, 386)
Screenshot: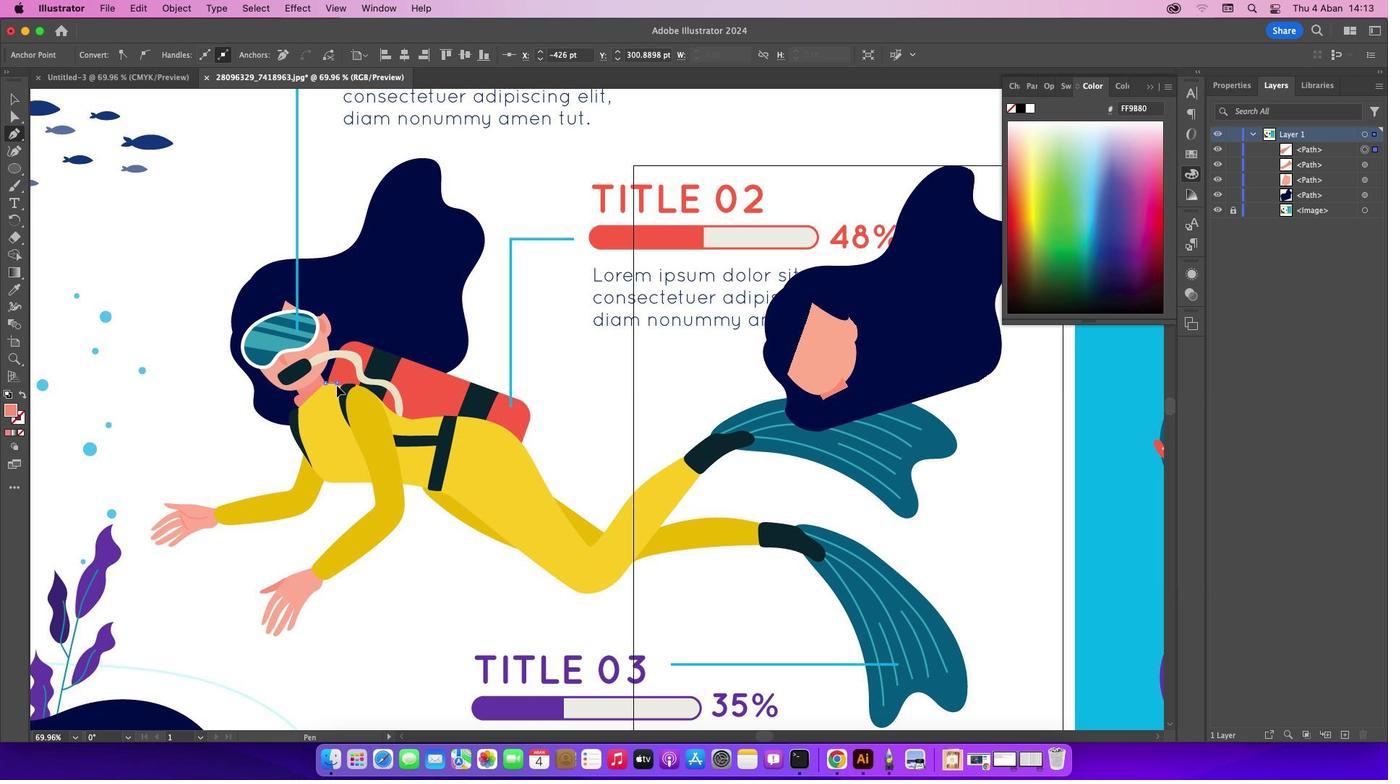 
Action: Mouse moved to (337, 384)
Screenshot: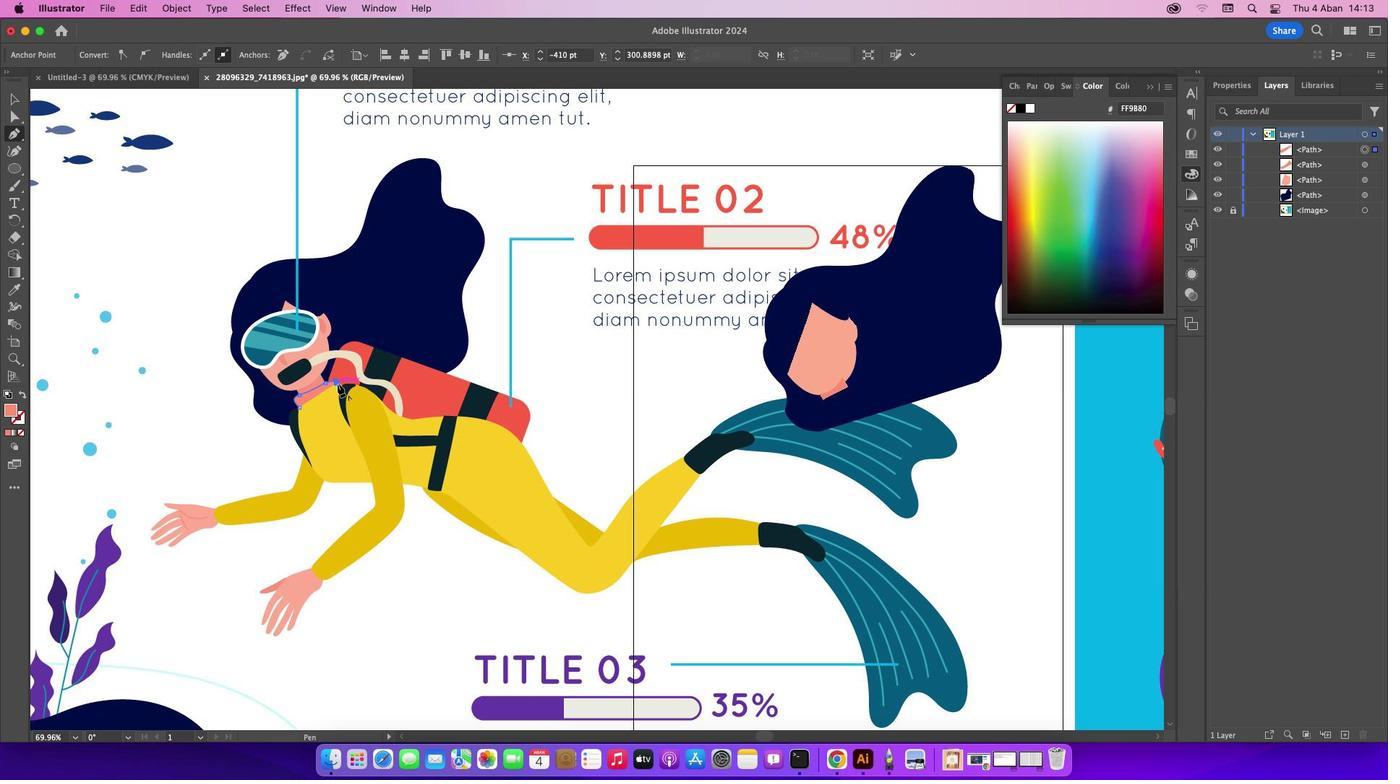 
Action: Mouse pressed left at (337, 384)
Screenshot: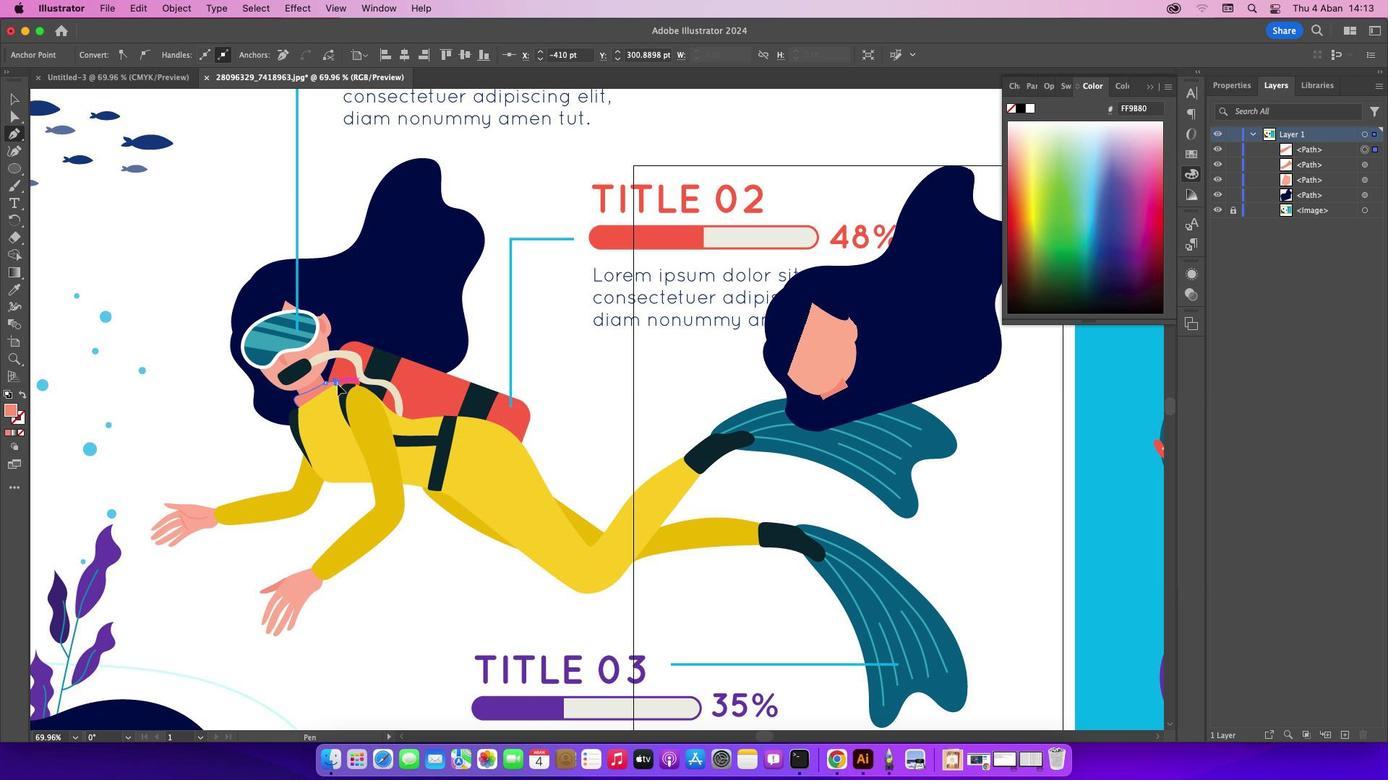
Action: Mouse moved to (20, 433)
Screenshot: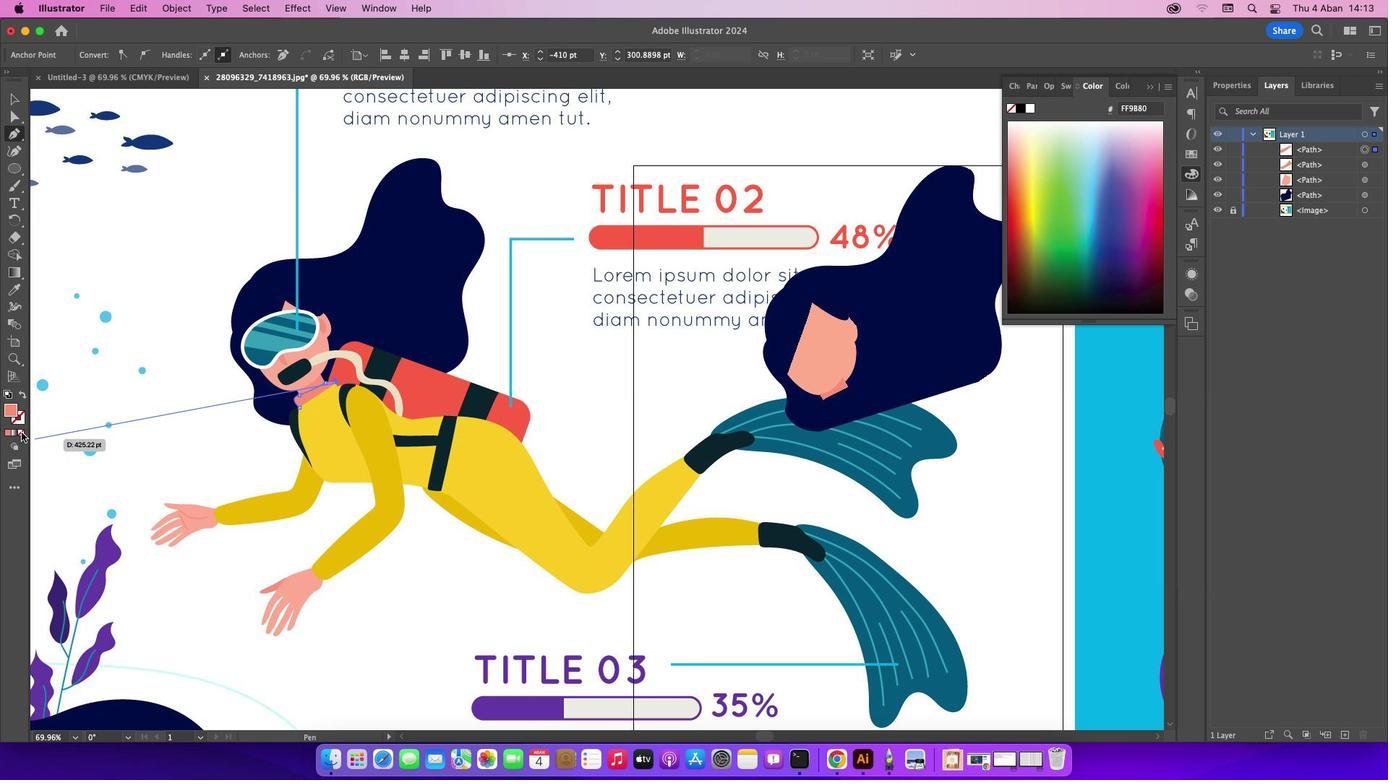 
Action: Mouse pressed left at (20, 433)
Screenshot: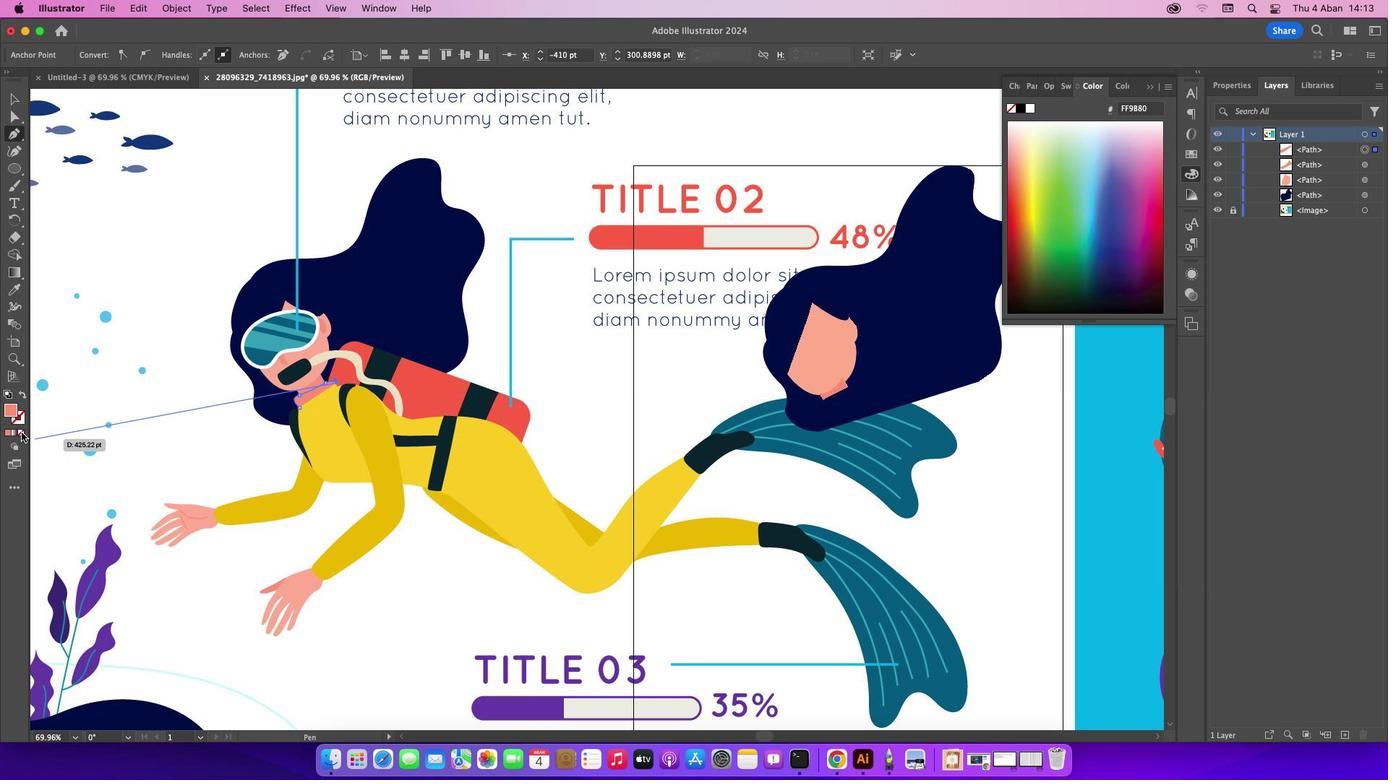 
Action: Mouse moved to (339, 387)
Screenshot: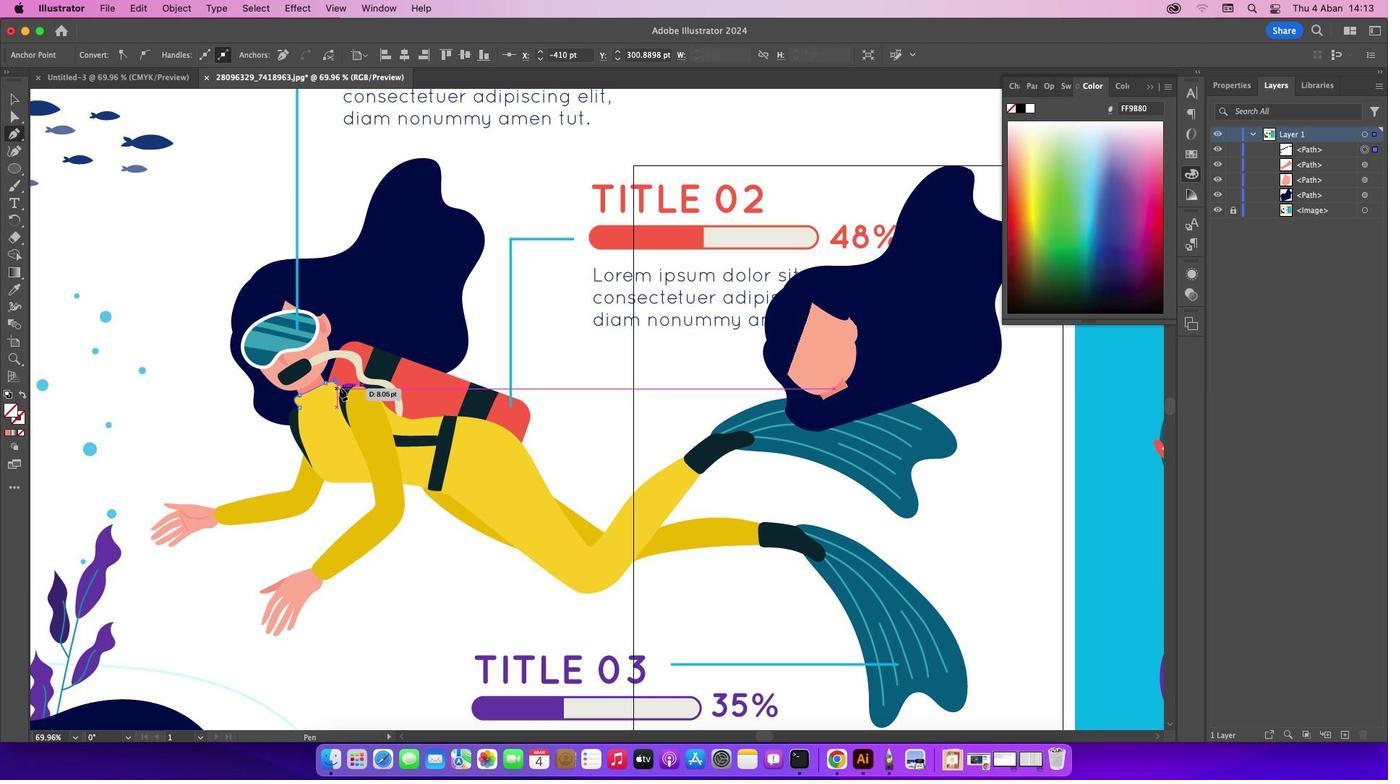 
Action: Mouse pressed left at (339, 387)
Screenshot: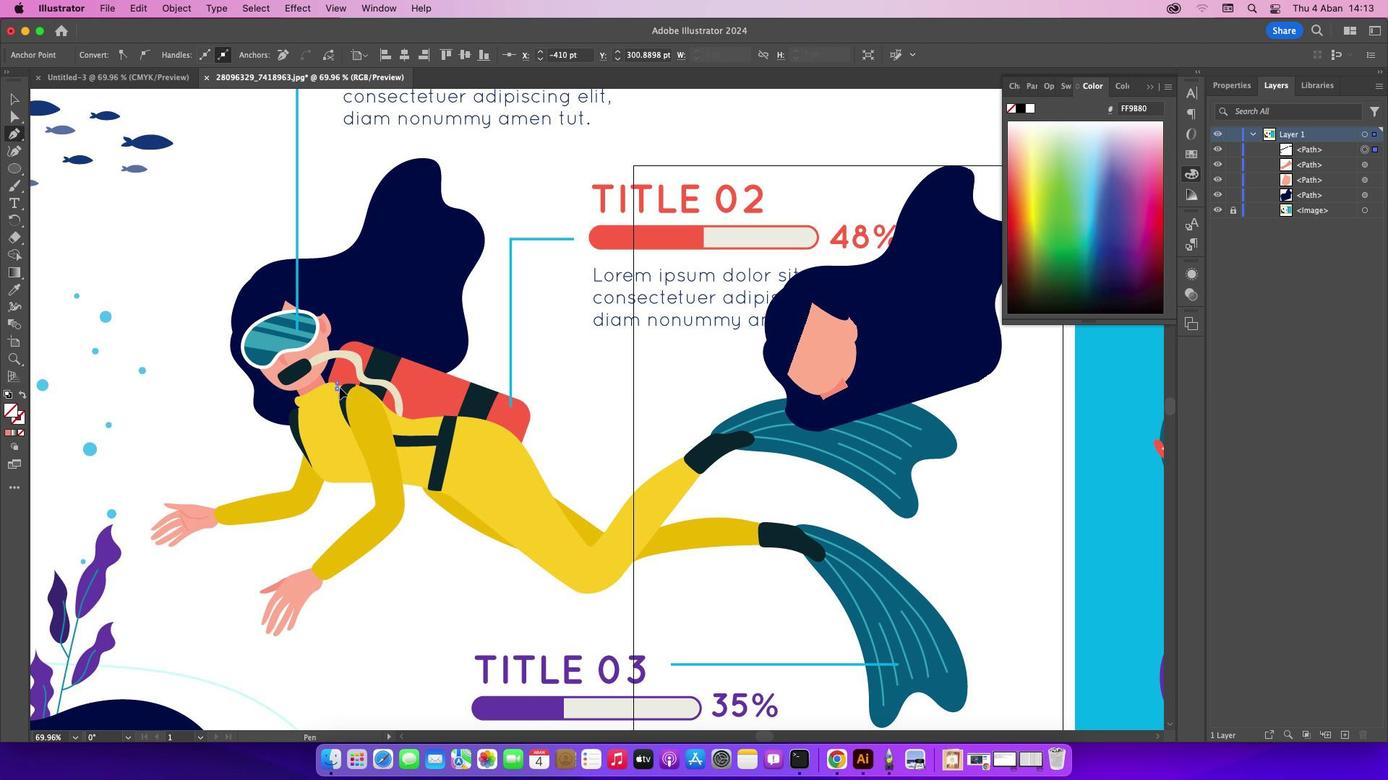 
Action: Mouse moved to (378, 397)
Screenshot: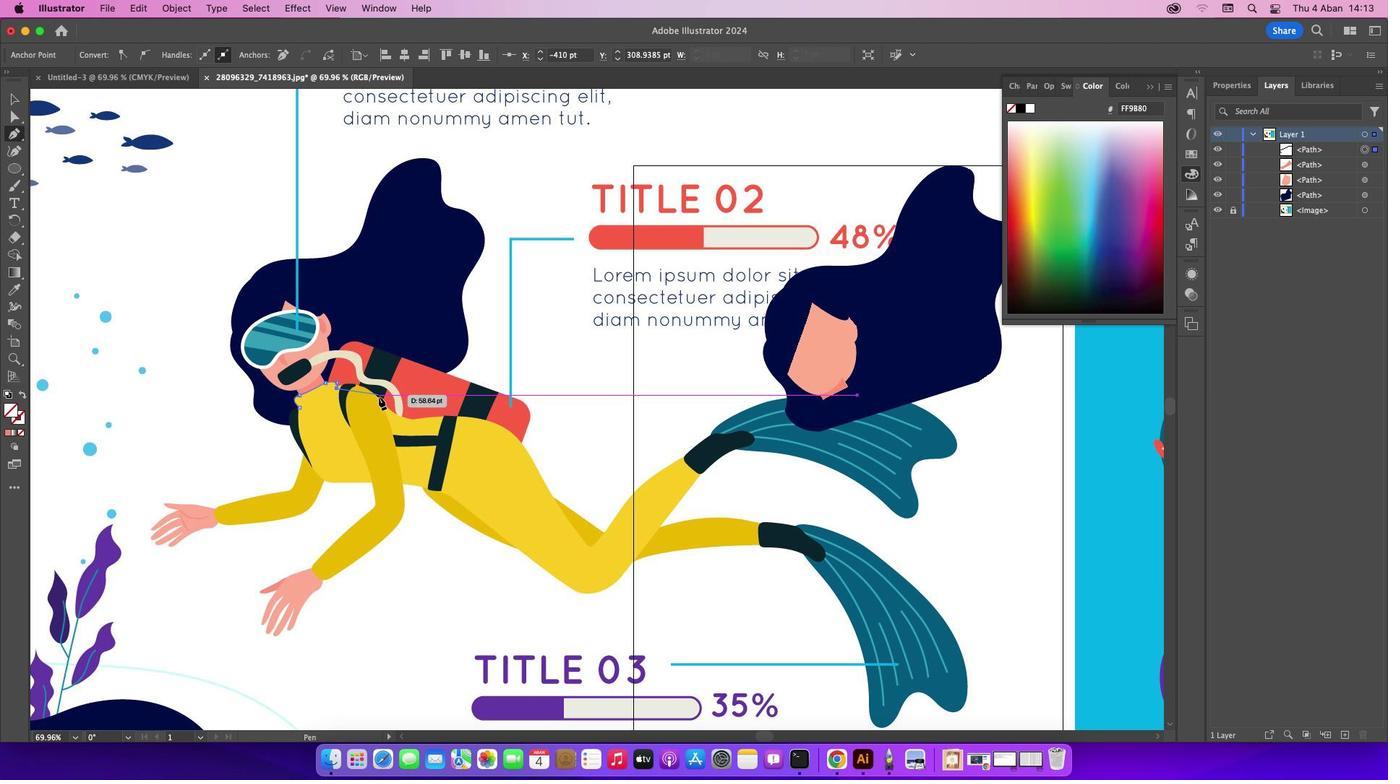 
Action: Mouse pressed left at (378, 397)
Screenshot: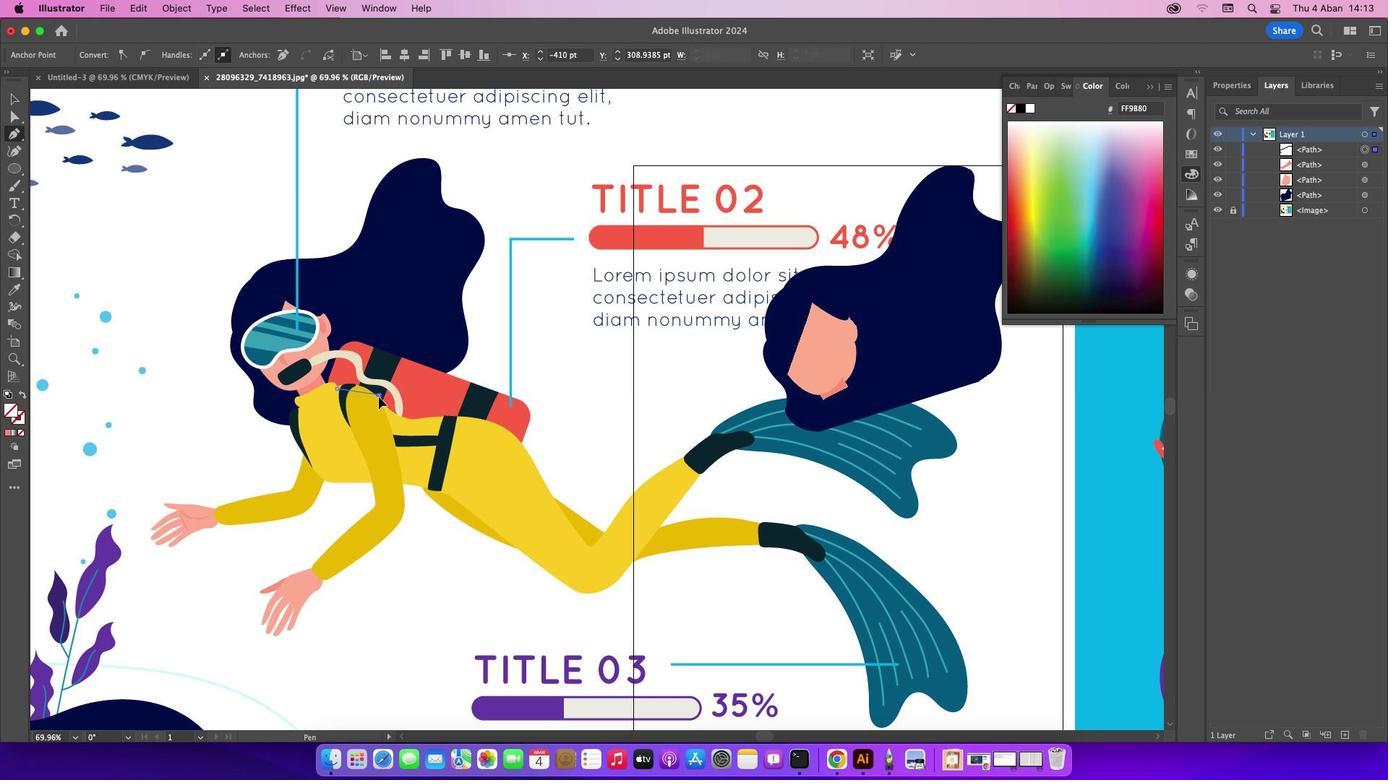 
Action: Mouse moved to (378, 396)
Screenshot: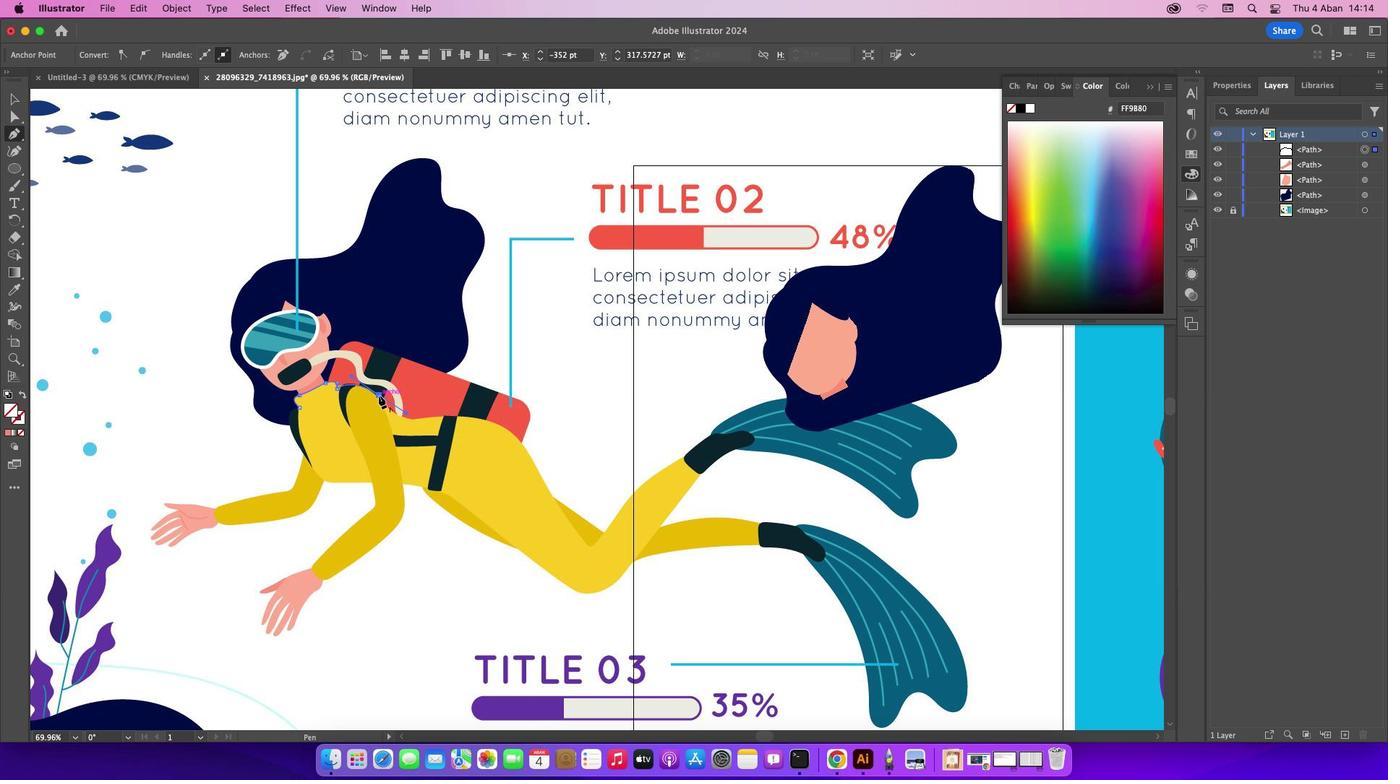 
Action: Mouse pressed left at (378, 396)
Screenshot: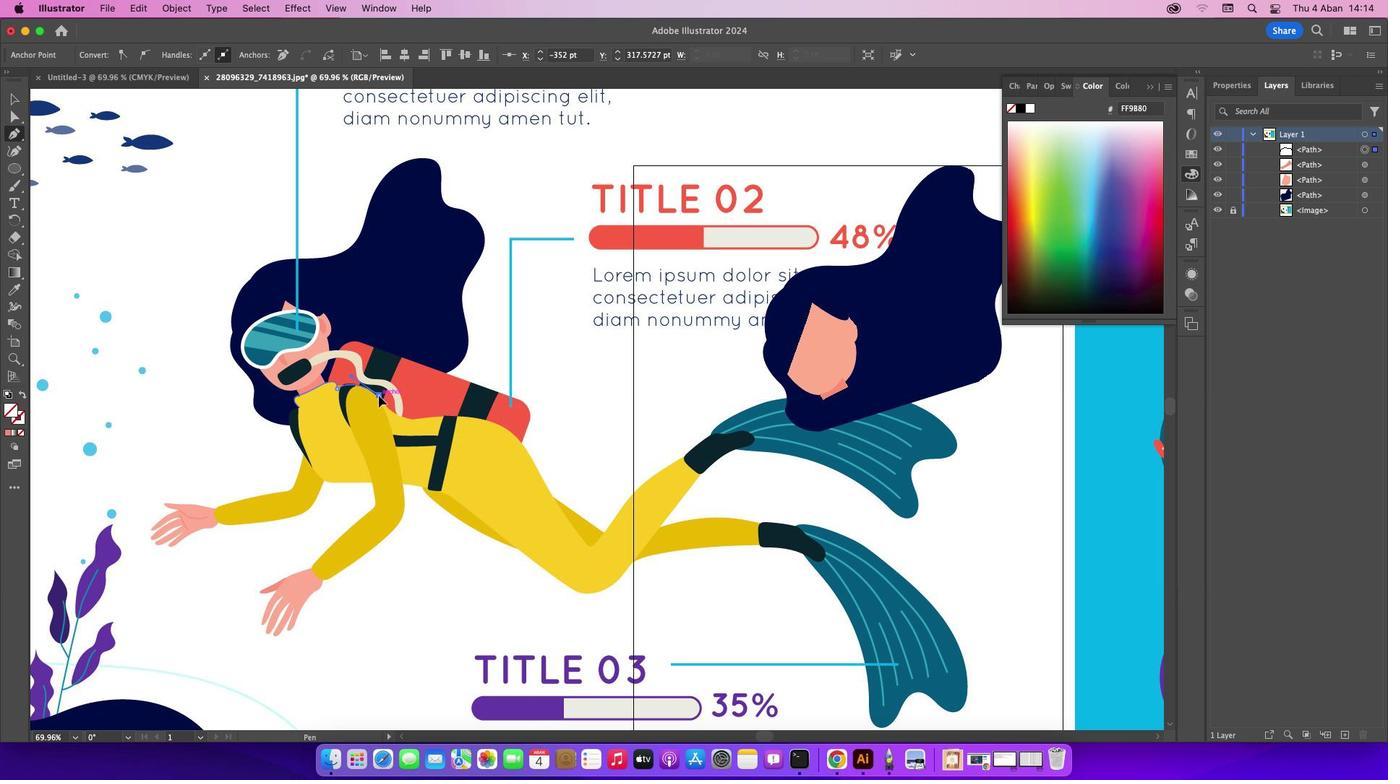 
Action: Mouse moved to (388, 413)
Screenshot: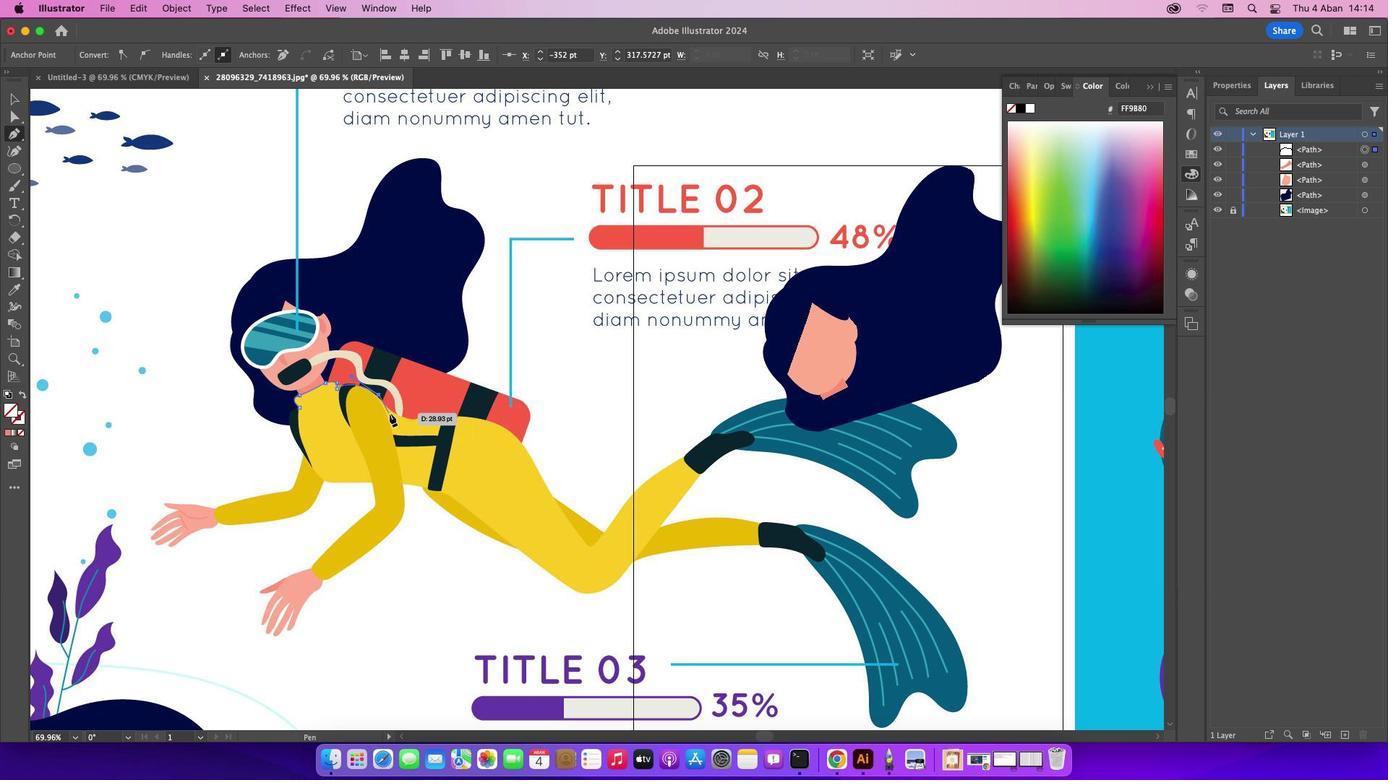 
Action: Key pressed Key.cmd'z''z'
Screenshot: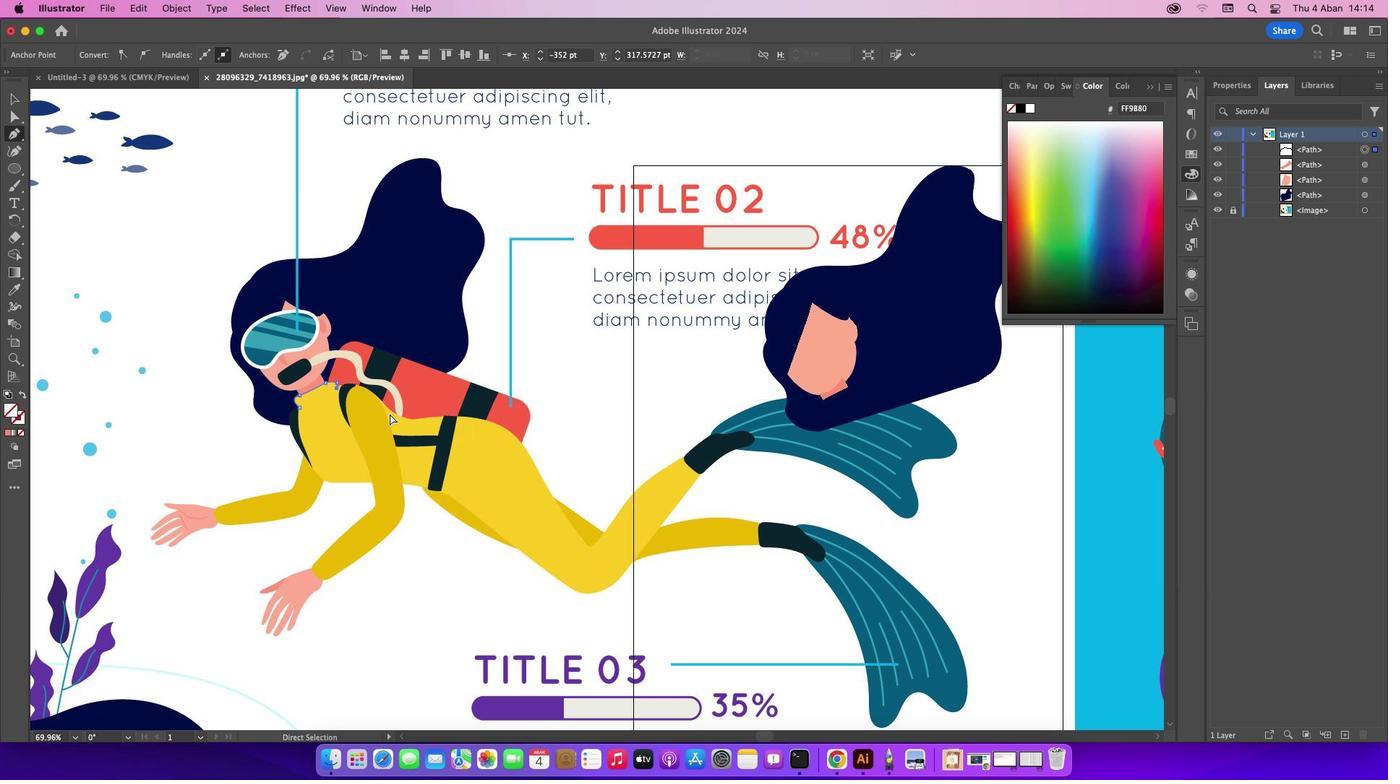 
Action: Mouse moved to (342, 385)
Screenshot: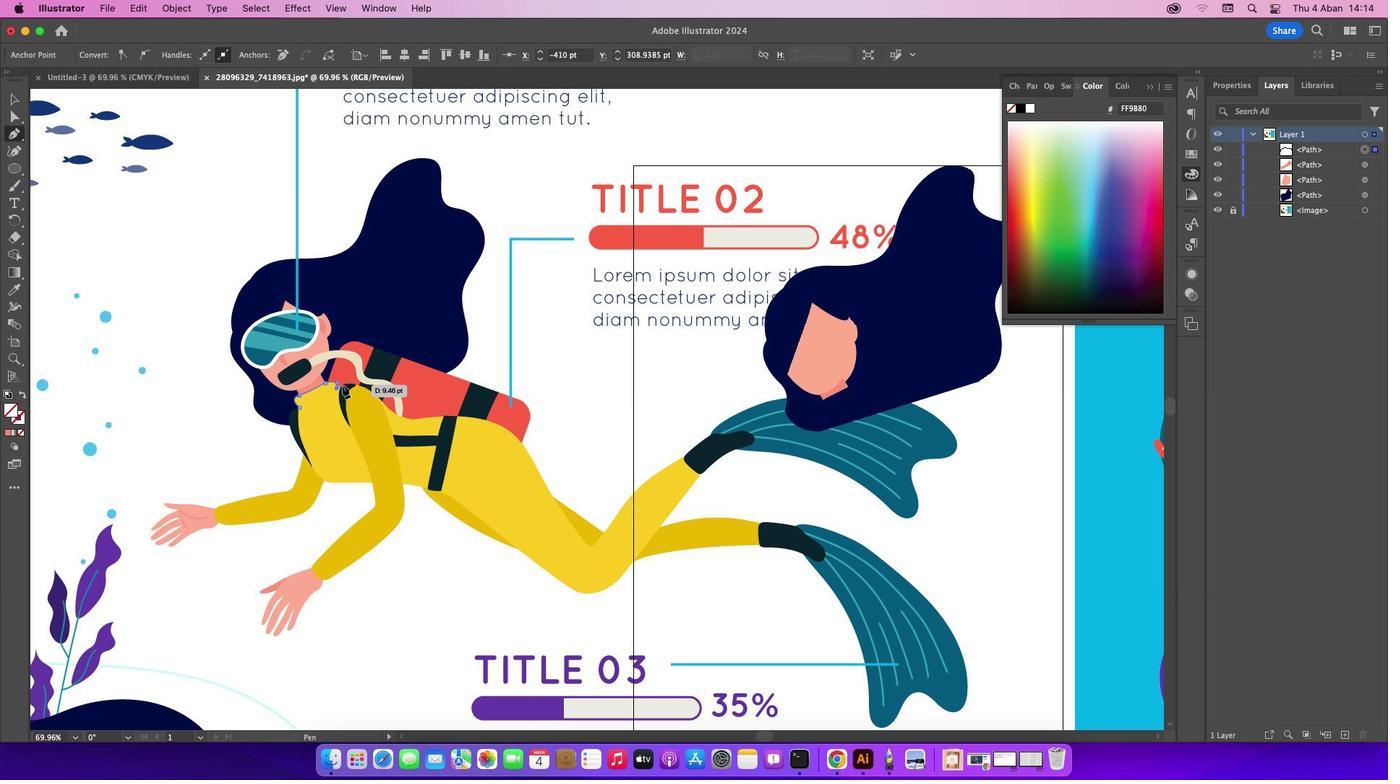 
Action: Mouse pressed left at (342, 385)
Screenshot: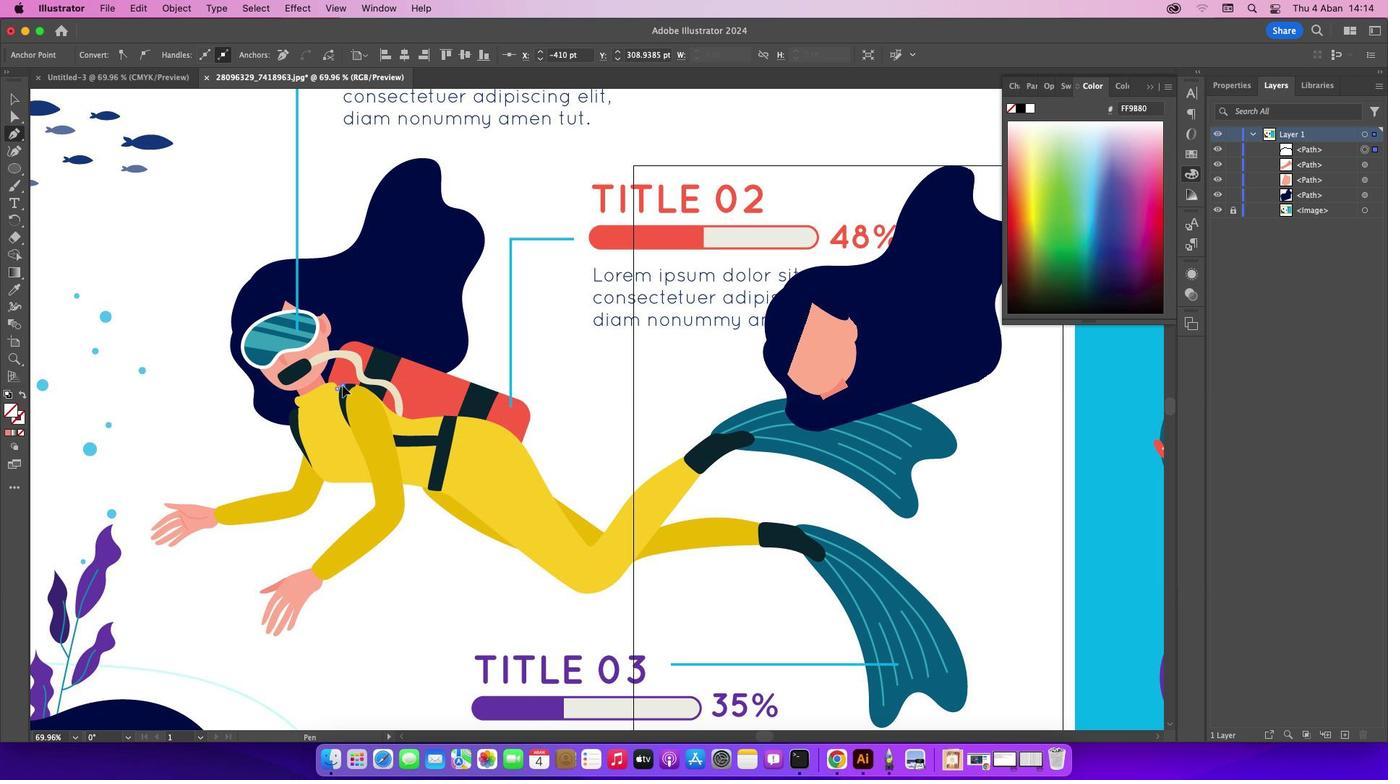 
Action: Mouse moved to (351, 427)
Screenshot: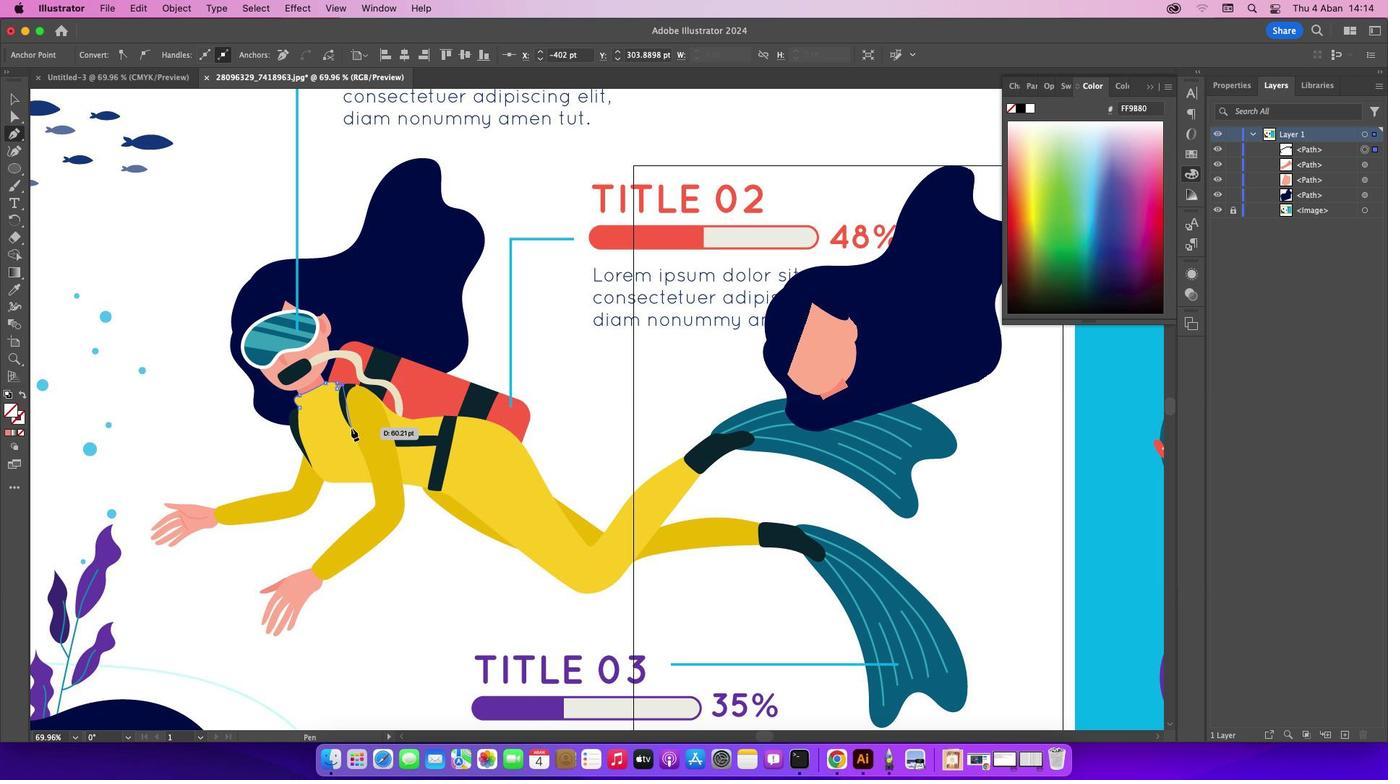 
Action: Mouse pressed left at (351, 427)
Screenshot: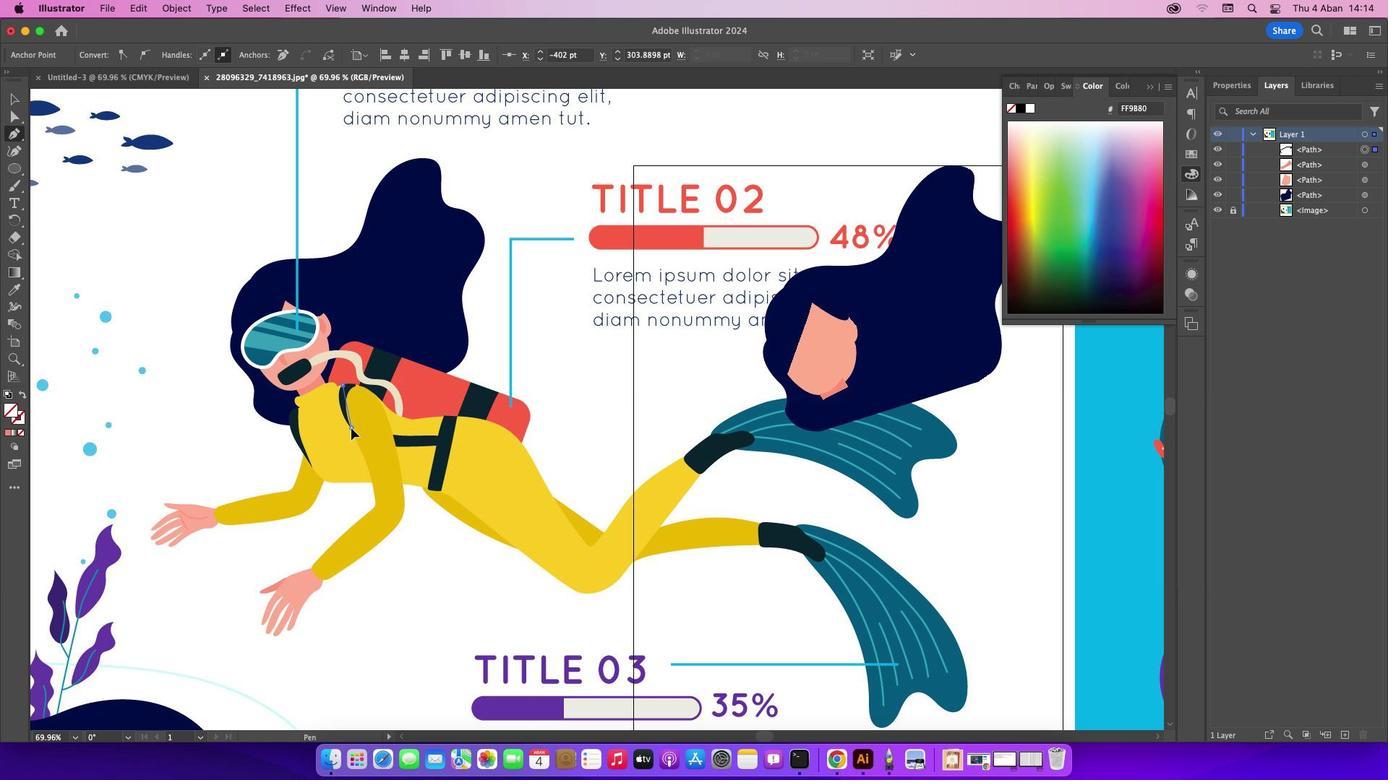 
Action: Mouse moved to (352, 427)
Screenshot: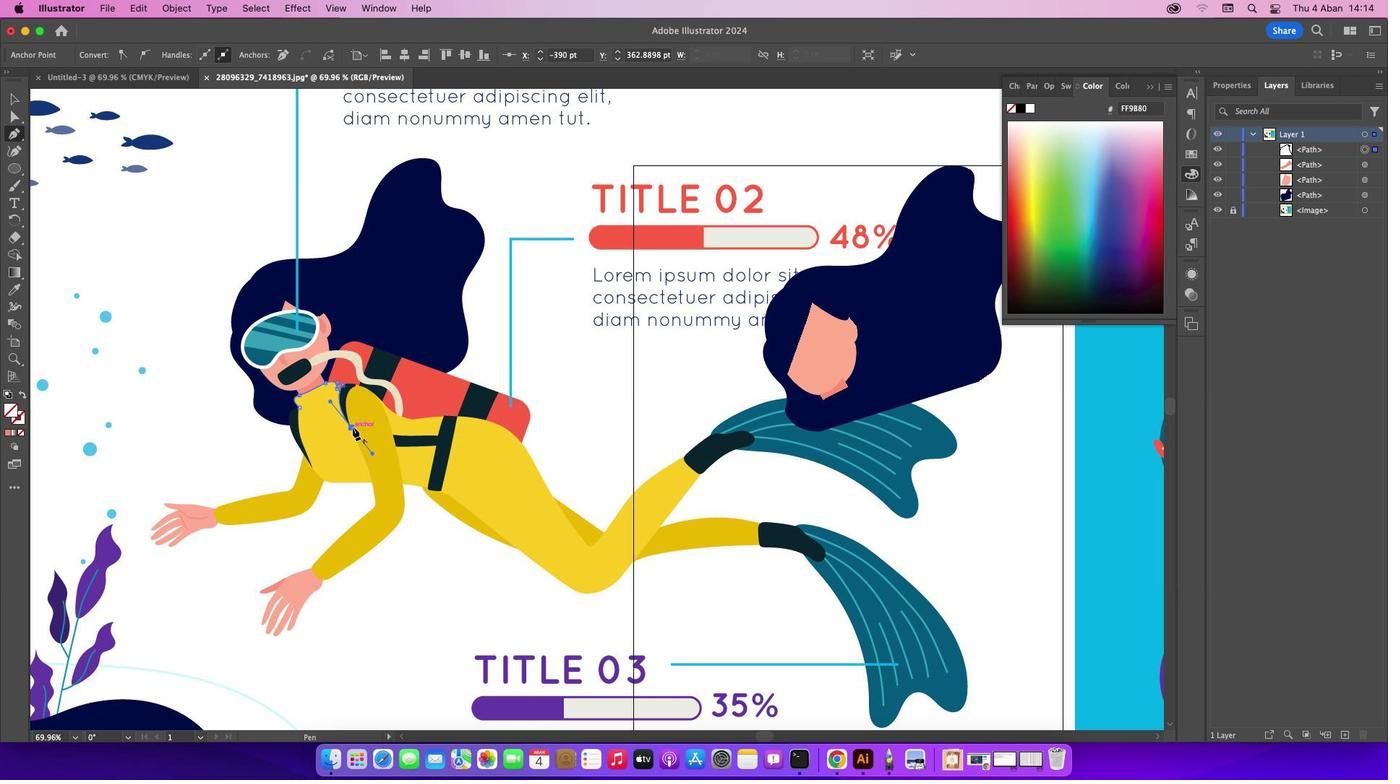 
Action: Mouse pressed left at (352, 427)
Screenshot: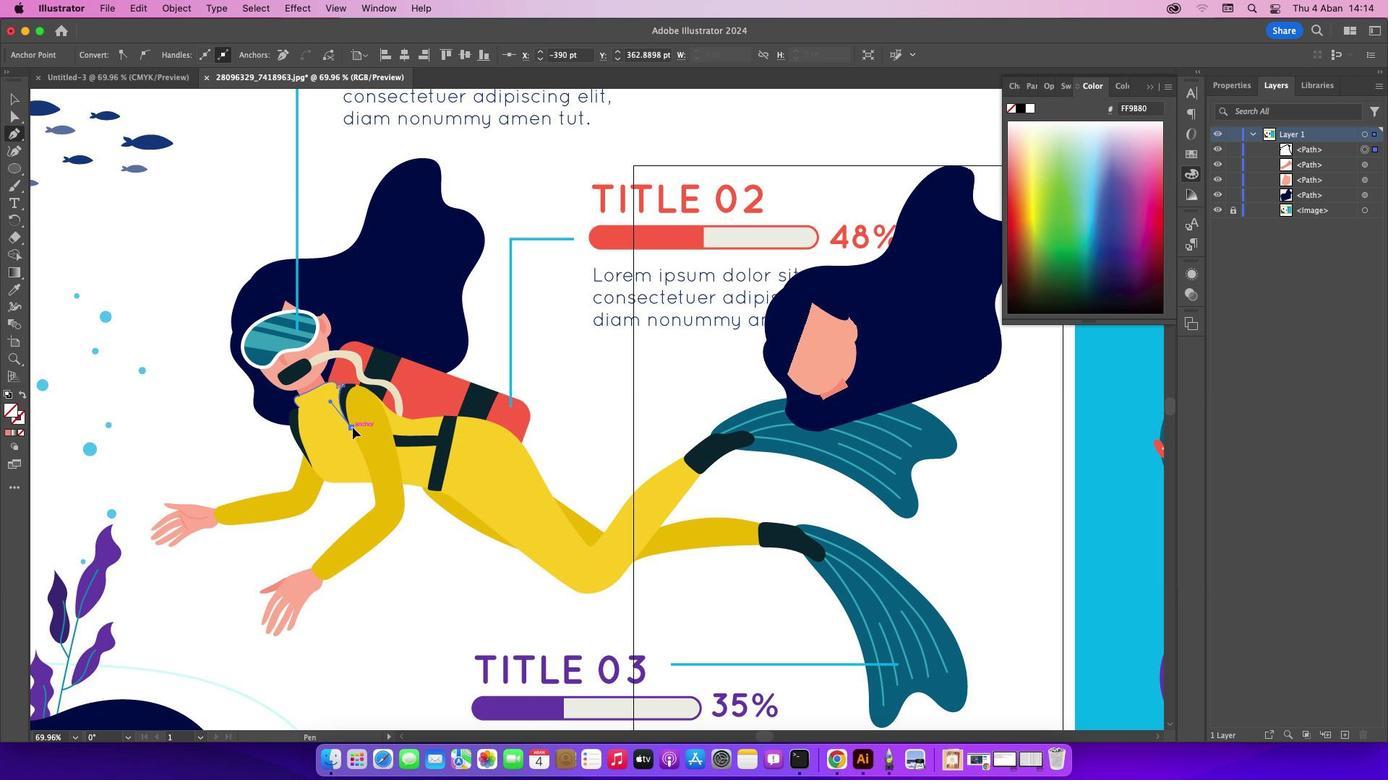 
Action: Mouse moved to (371, 481)
Screenshot: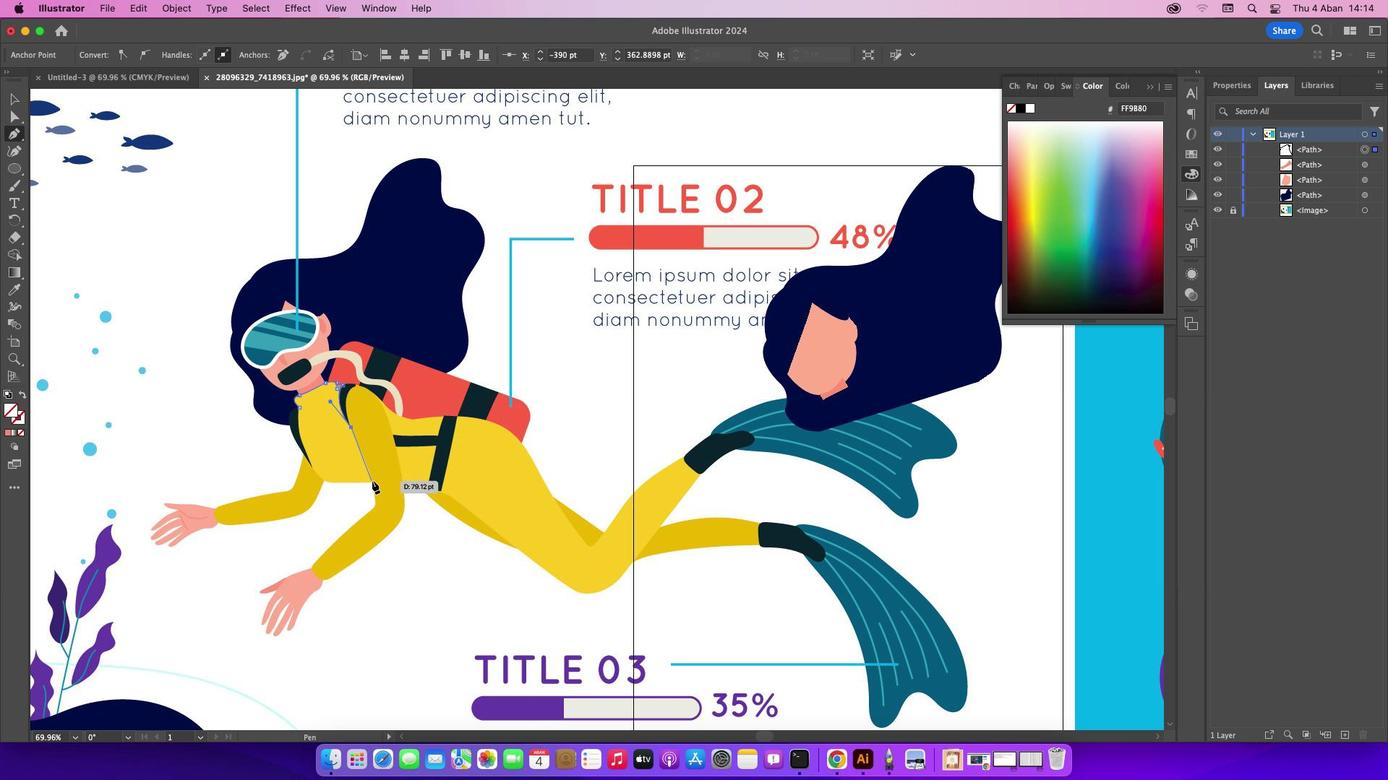 
Action: Mouse pressed left at (371, 481)
Screenshot: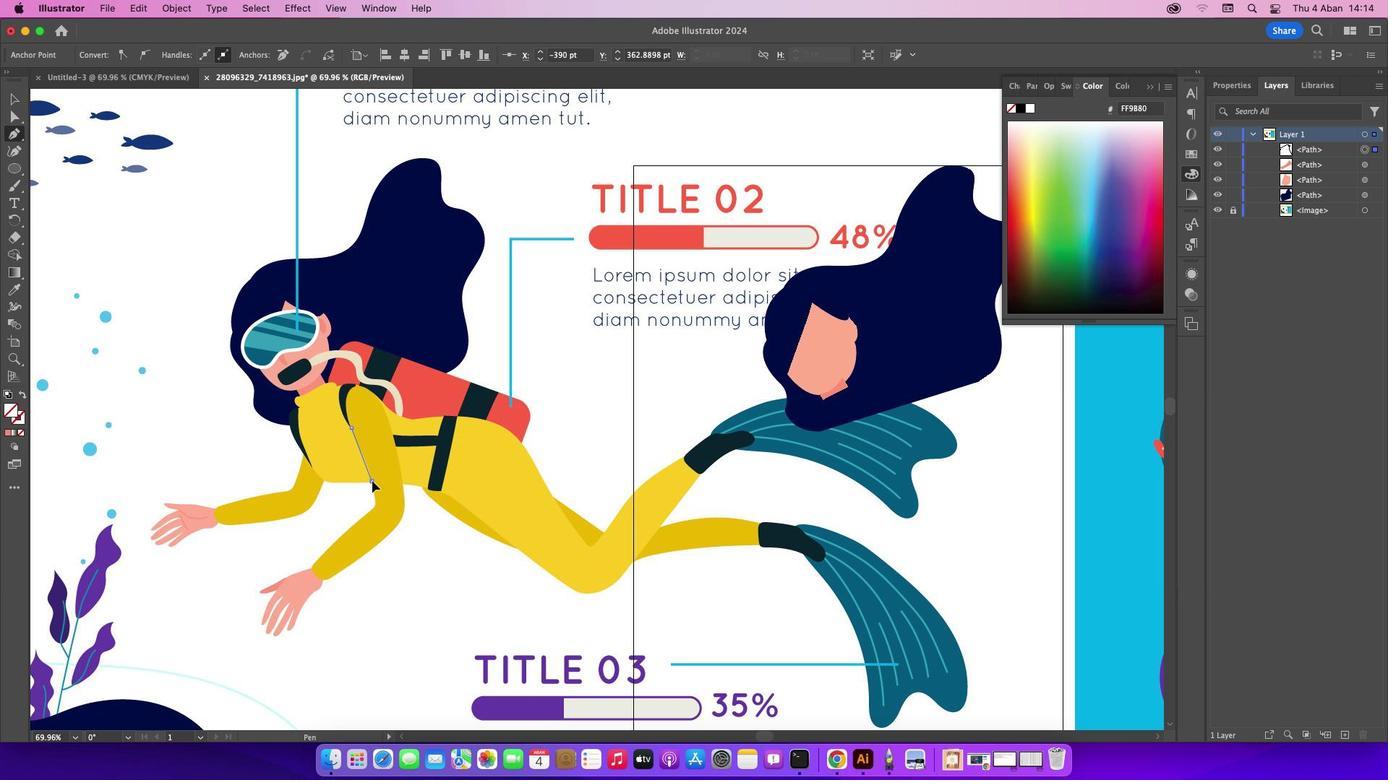 
Action: Mouse moved to (372, 482)
Screenshot: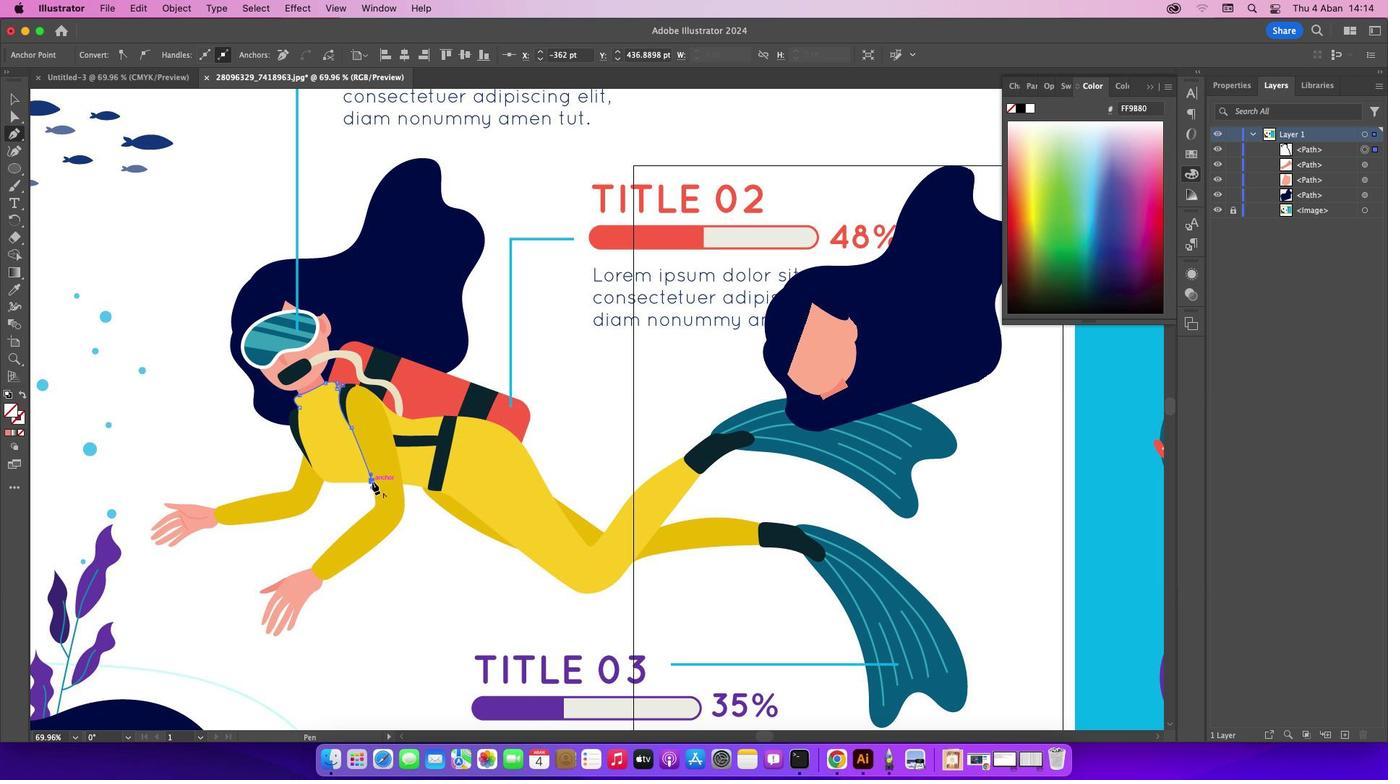 
Action: Mouse pressed left at (372, 482)
Screenshot: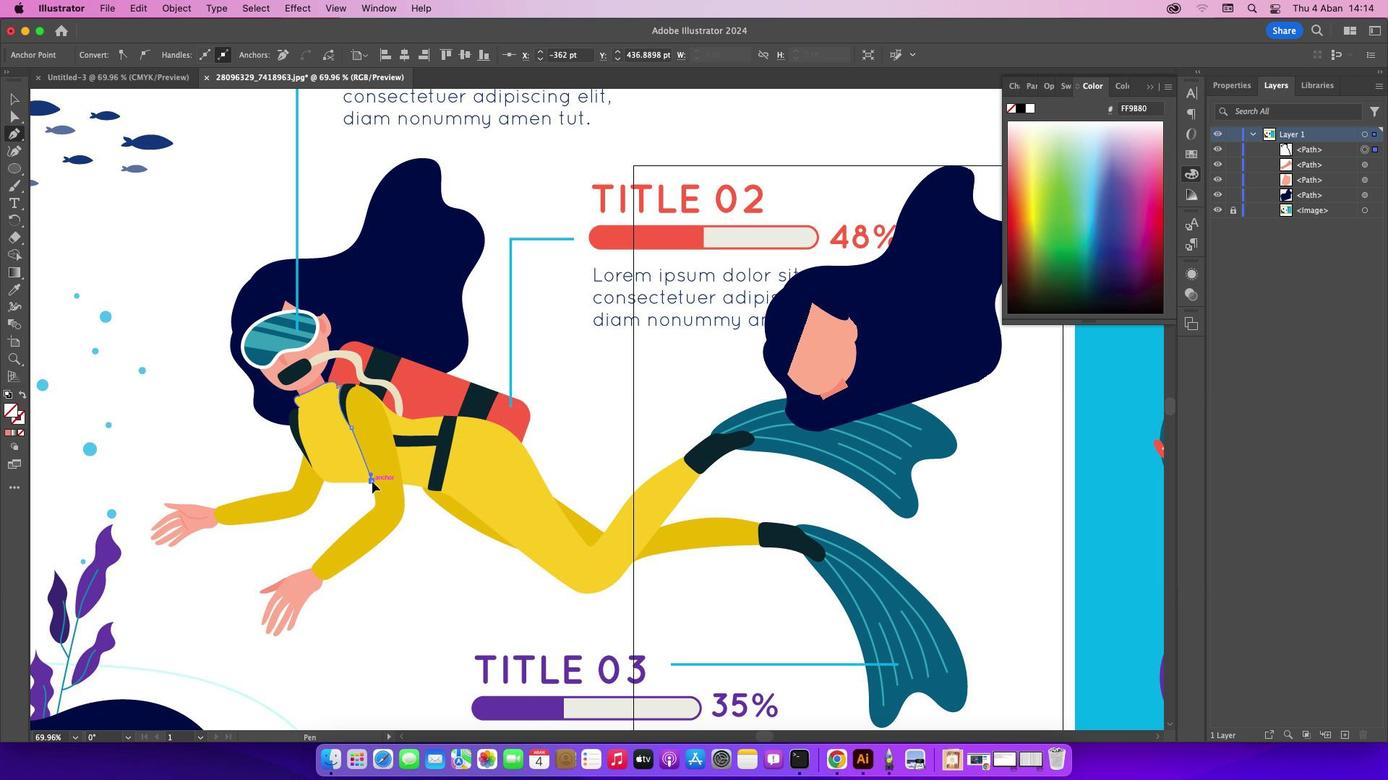 
Action: Mouse moved to (327, 483)
Screenshot: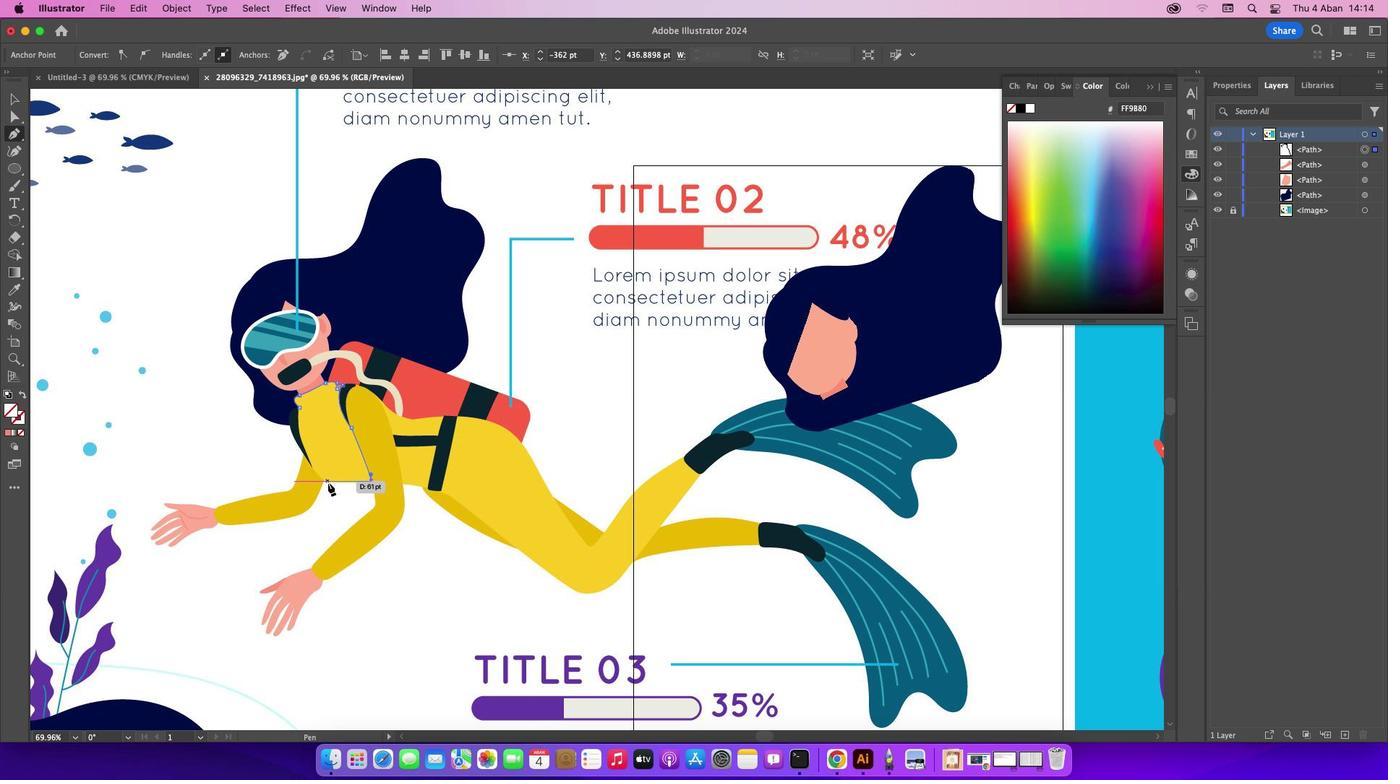 
Action: Mouse pressed left at (327, 483)
Screenshot: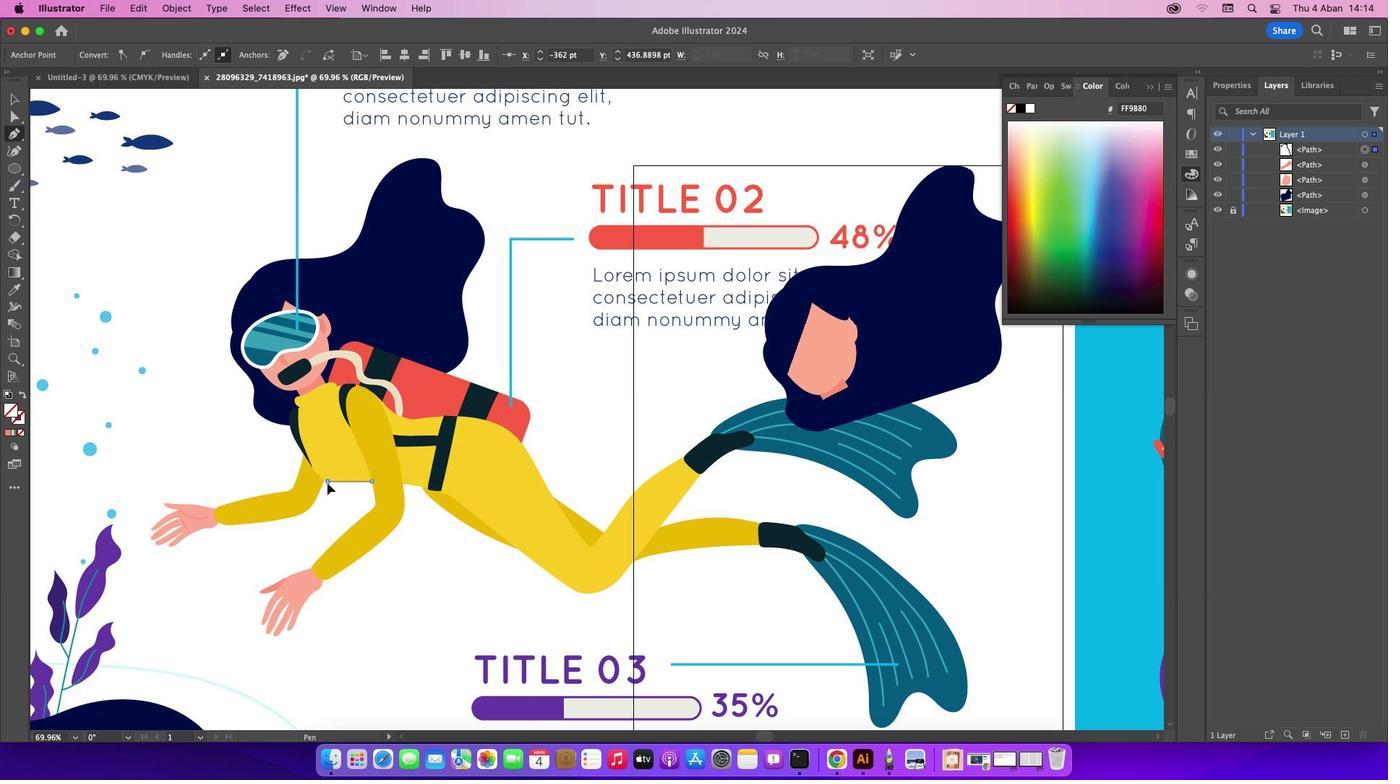 
Action: Mouse moved to (305, 455)
Screenshot: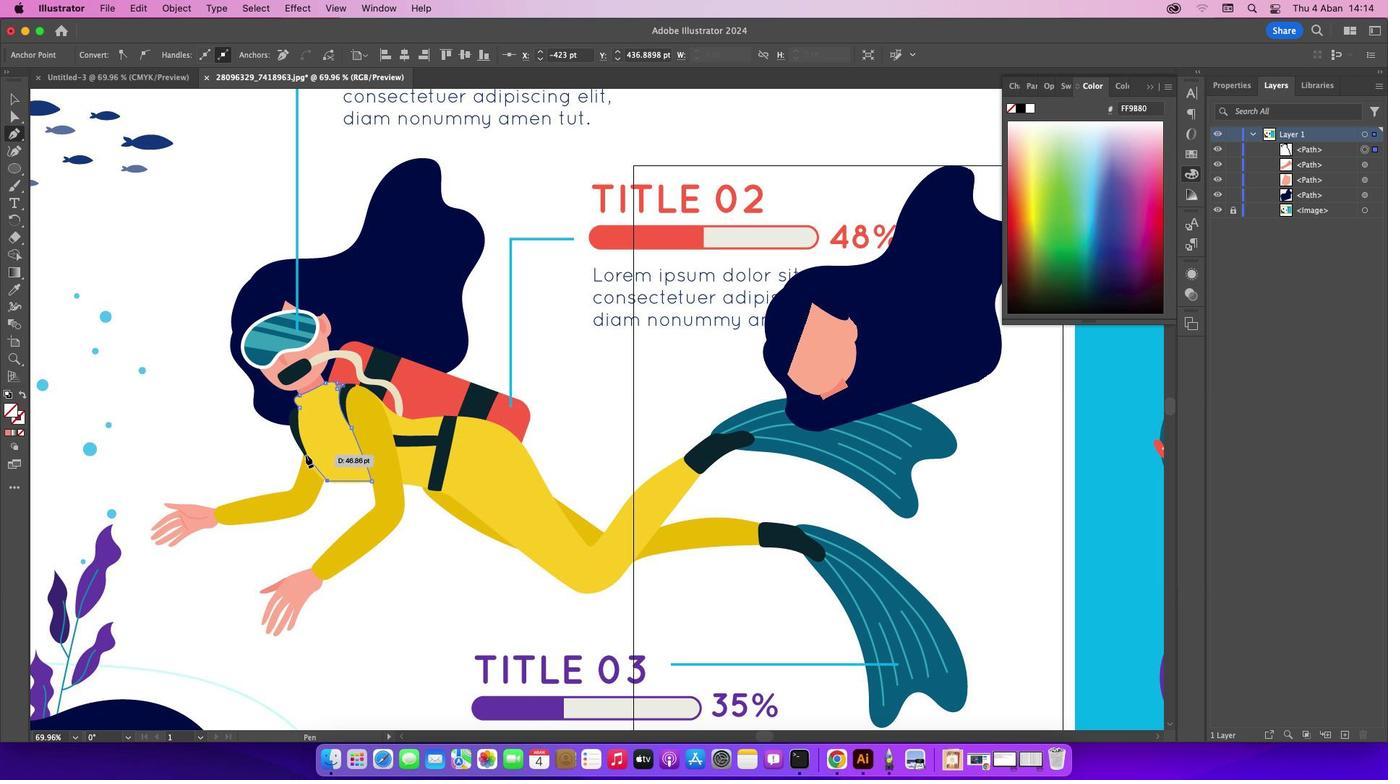 
Action: Mouse pressed left at (305, 455)
Screenshot: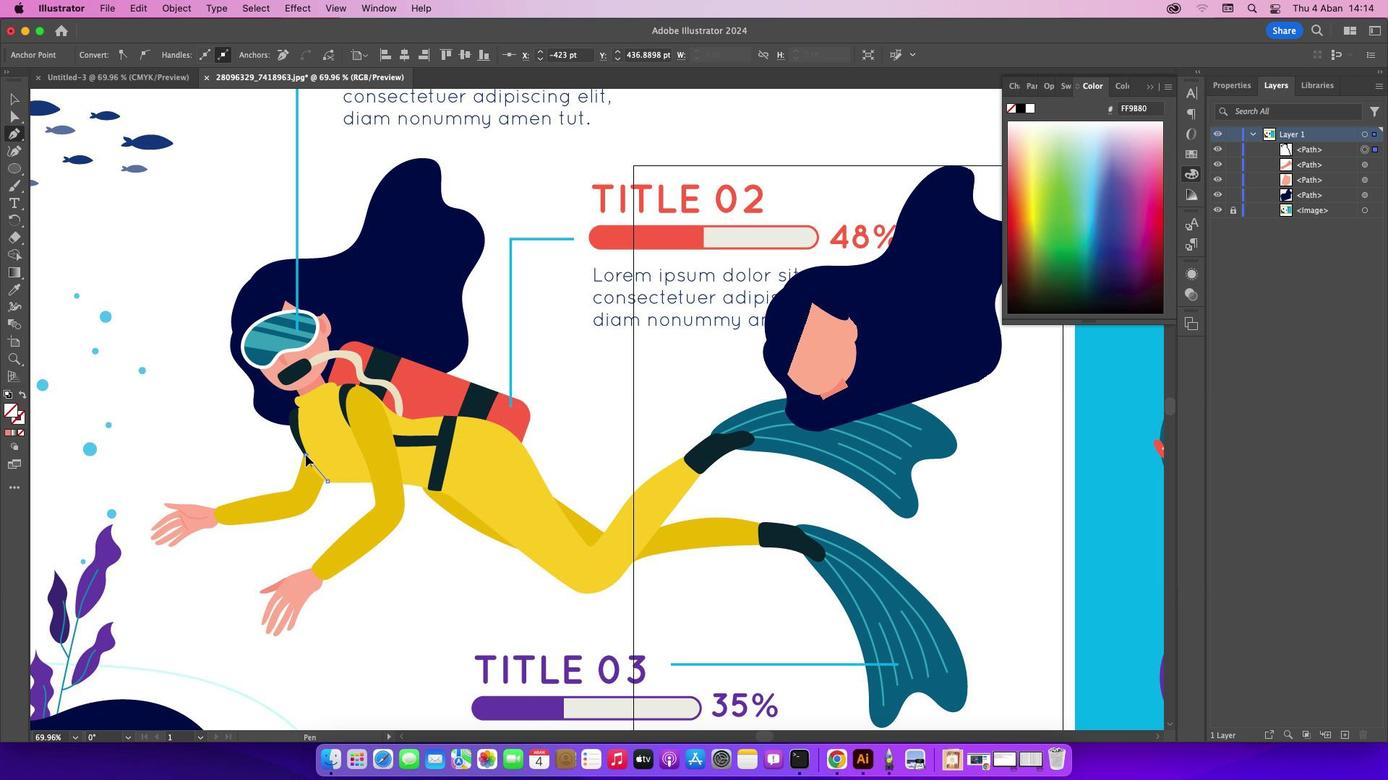 
Action: Mouse moved to (306, 454)
Screenshot: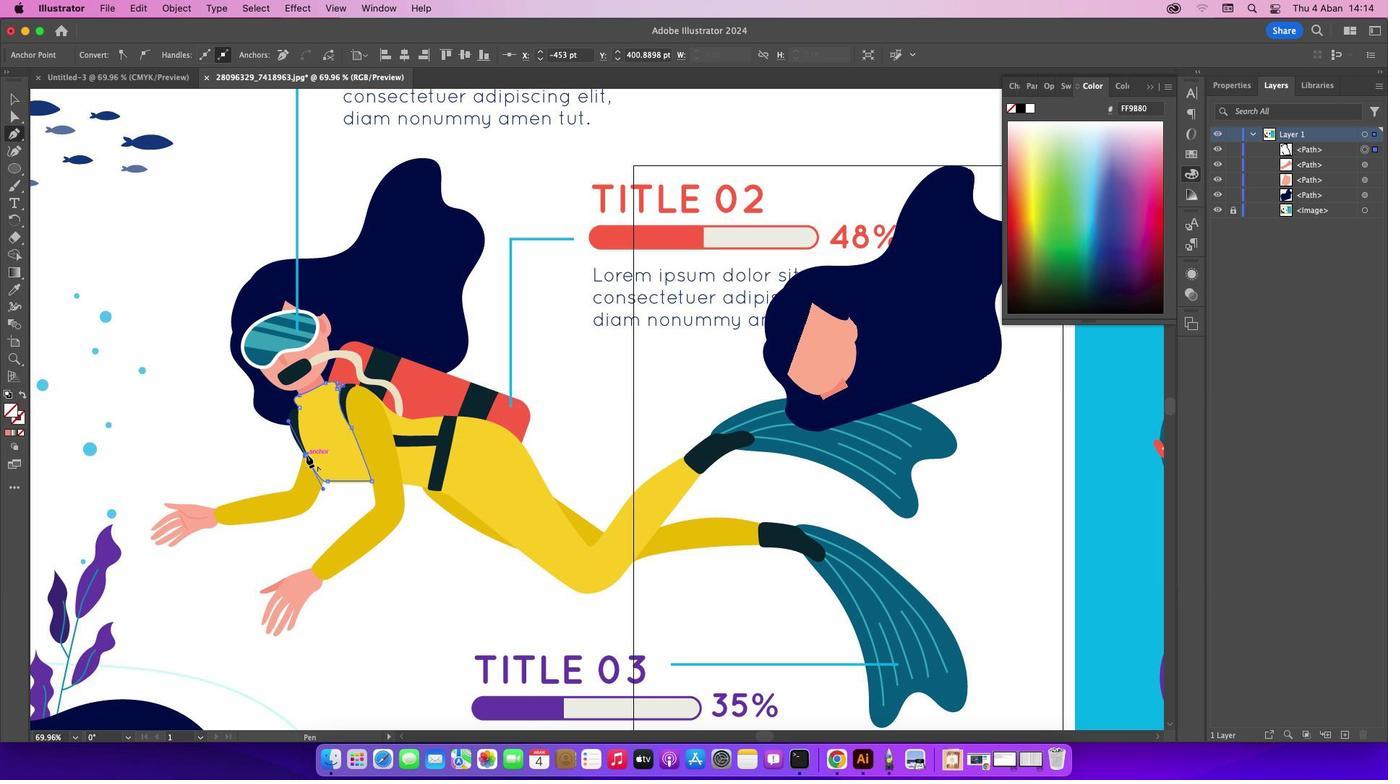 
Action: Mouse pressed left at (306, 454)
Screenshot: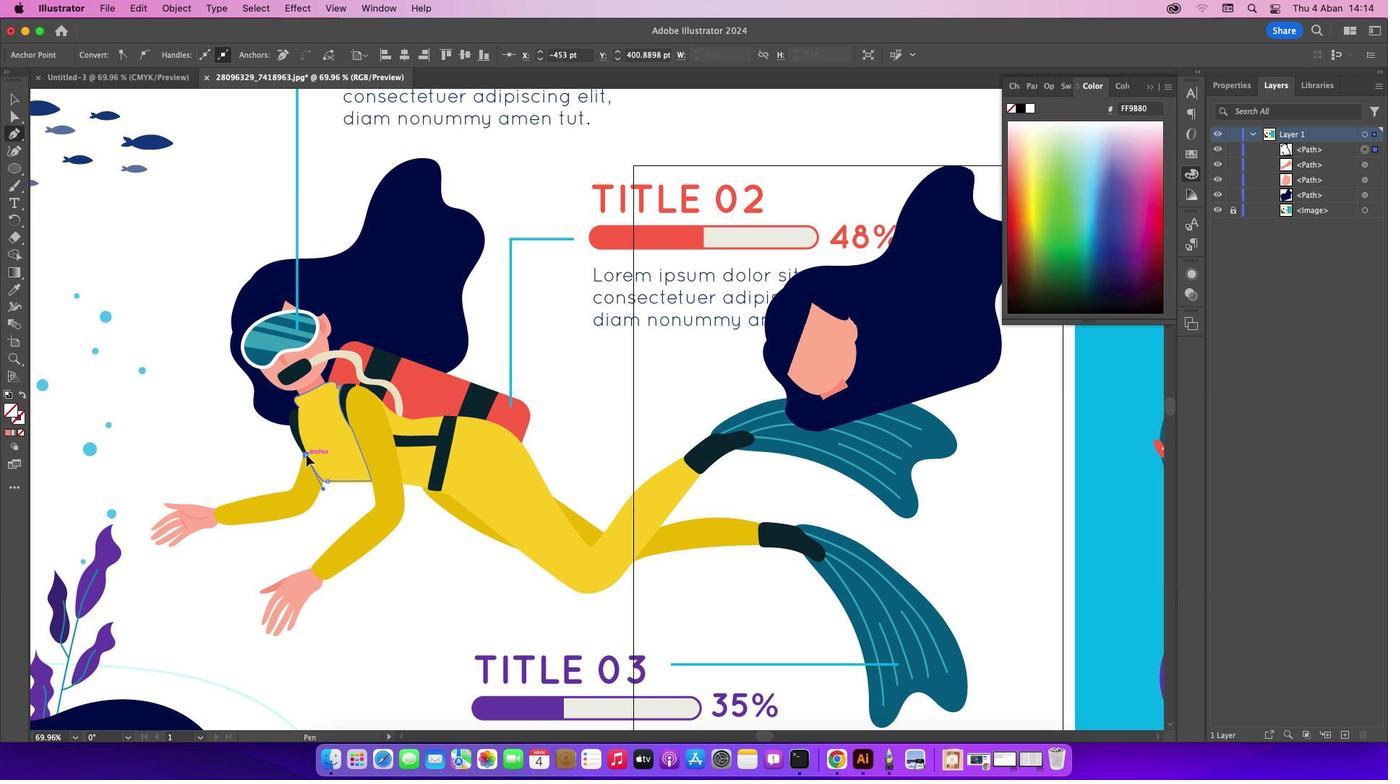 
Action: Mouse moved to (299, 408)
Screenshot: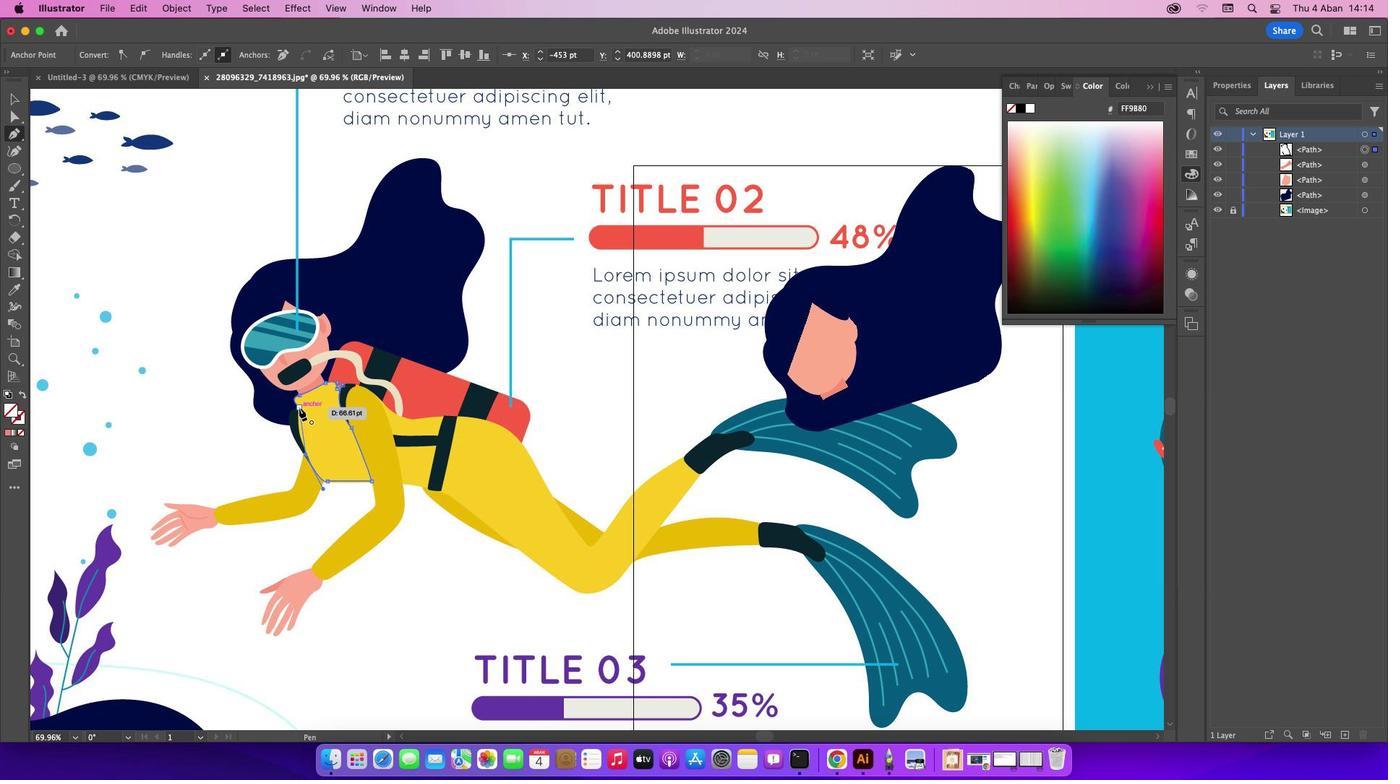 
Action: Mouse pressed left at (299, 408)
Screenshot: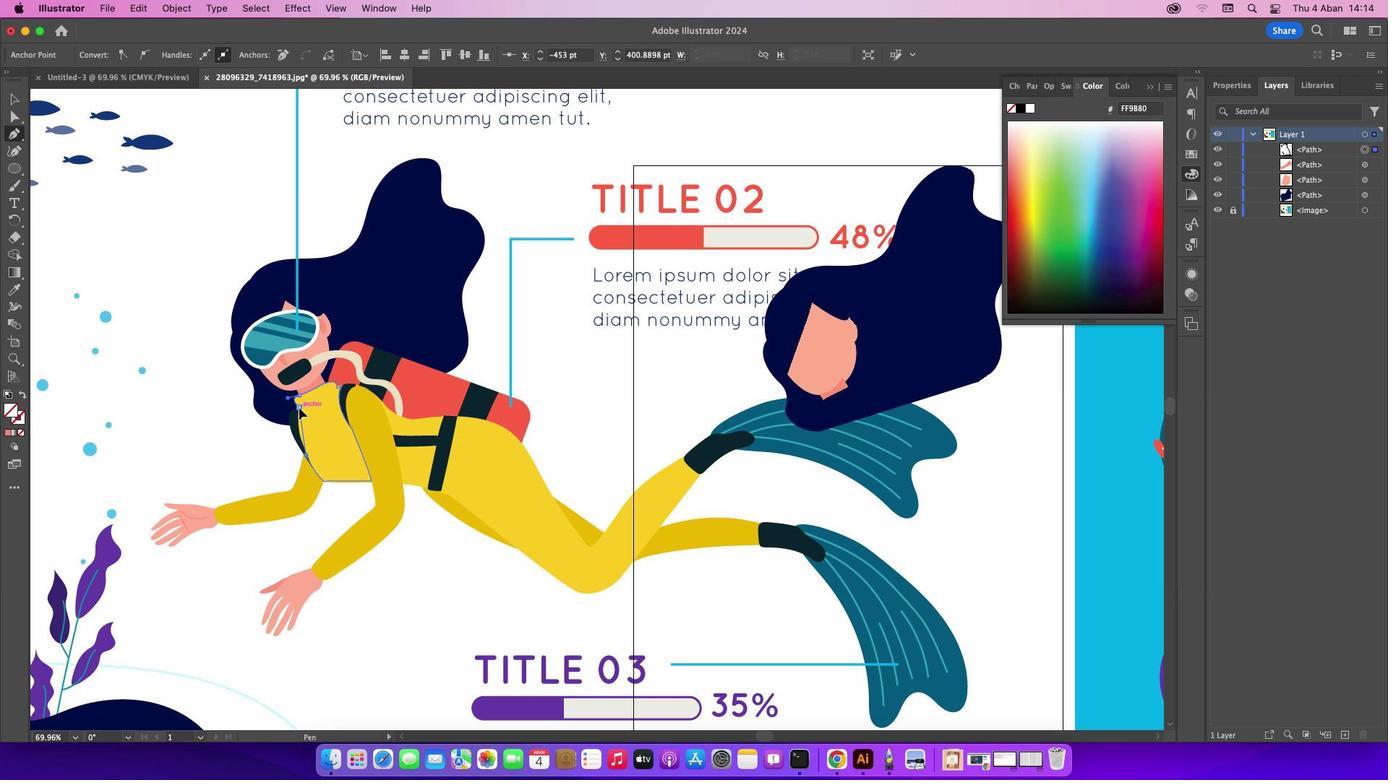 
Action: Mouse moved to (10, 96)
Screenshot: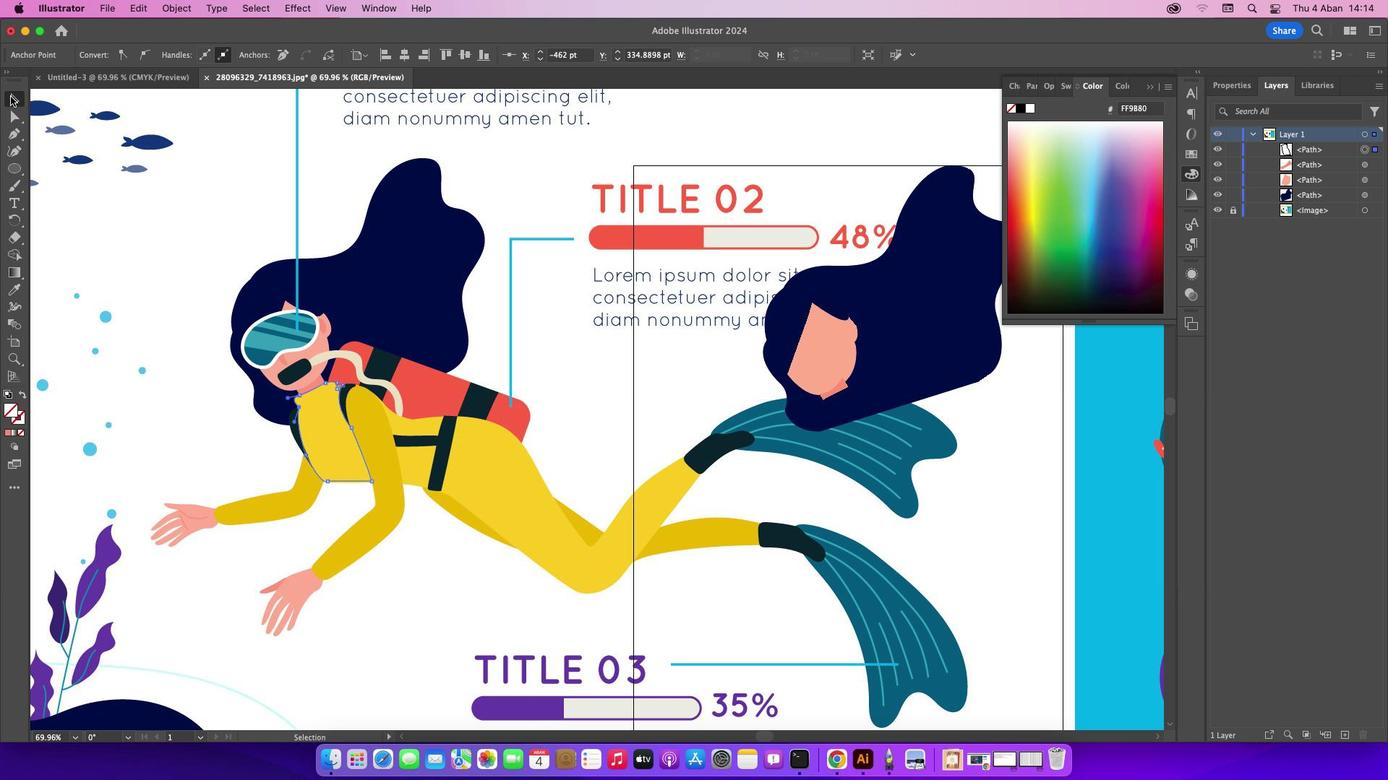 
Action: Mouse pressed left at (10, 96)
Screenshot: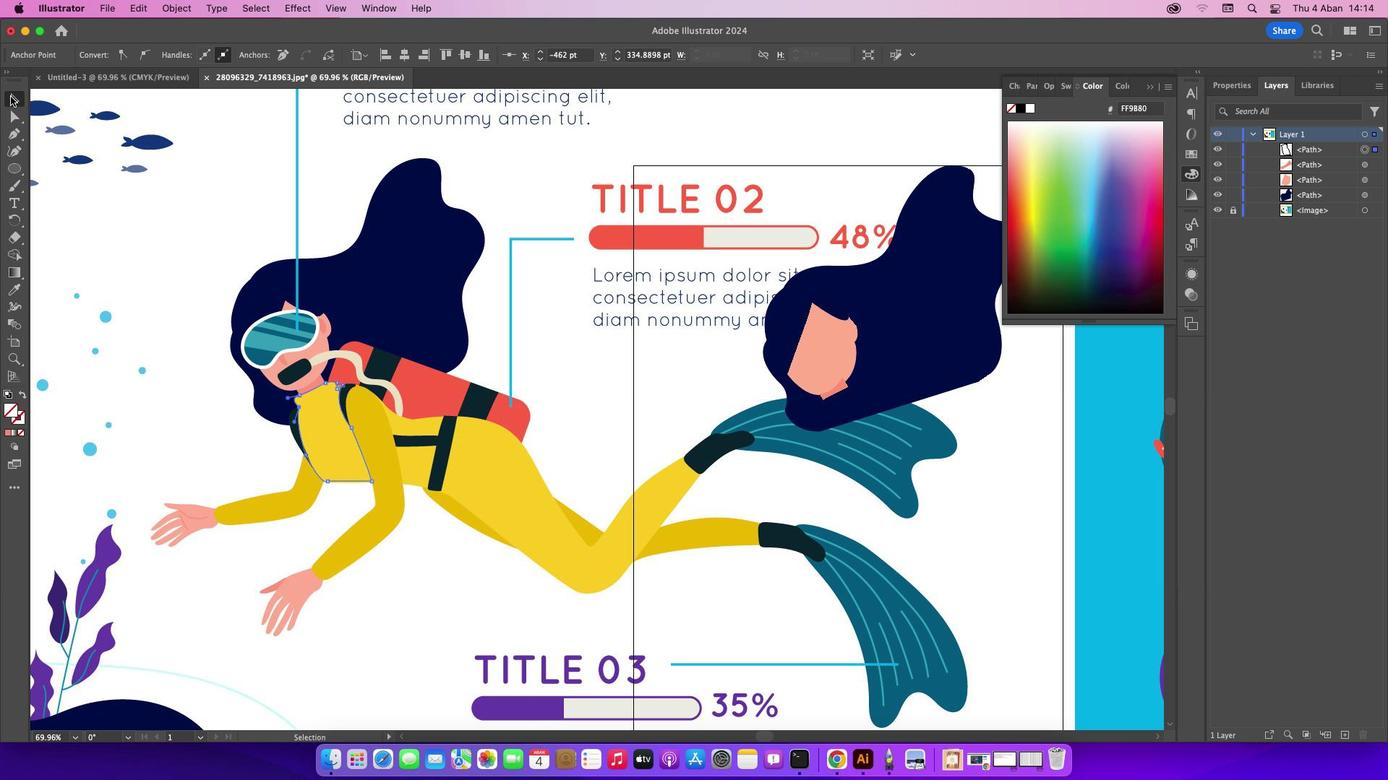 
Action: Mouse moved to (124, 208)
Screenshot: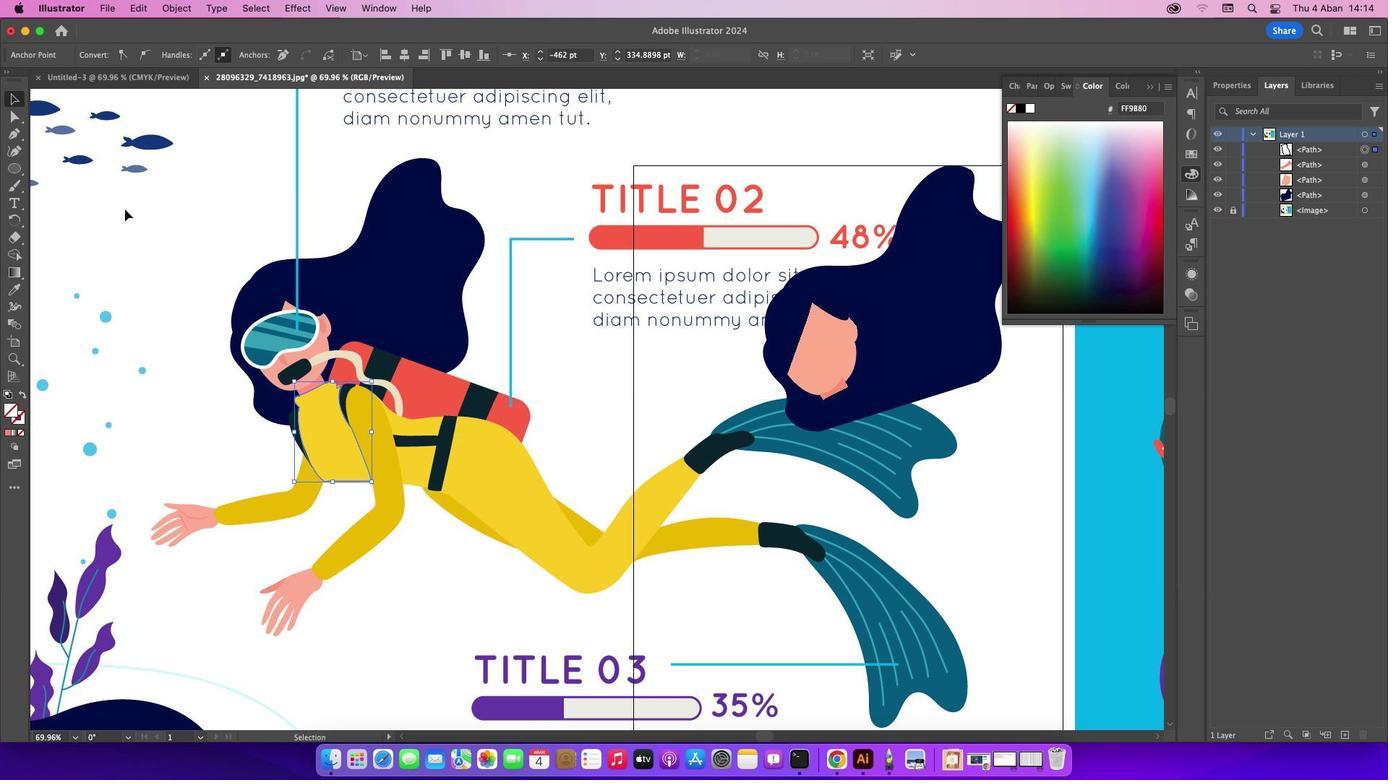 
Action: Mouse pressed left at (124, 208)
Screenshot: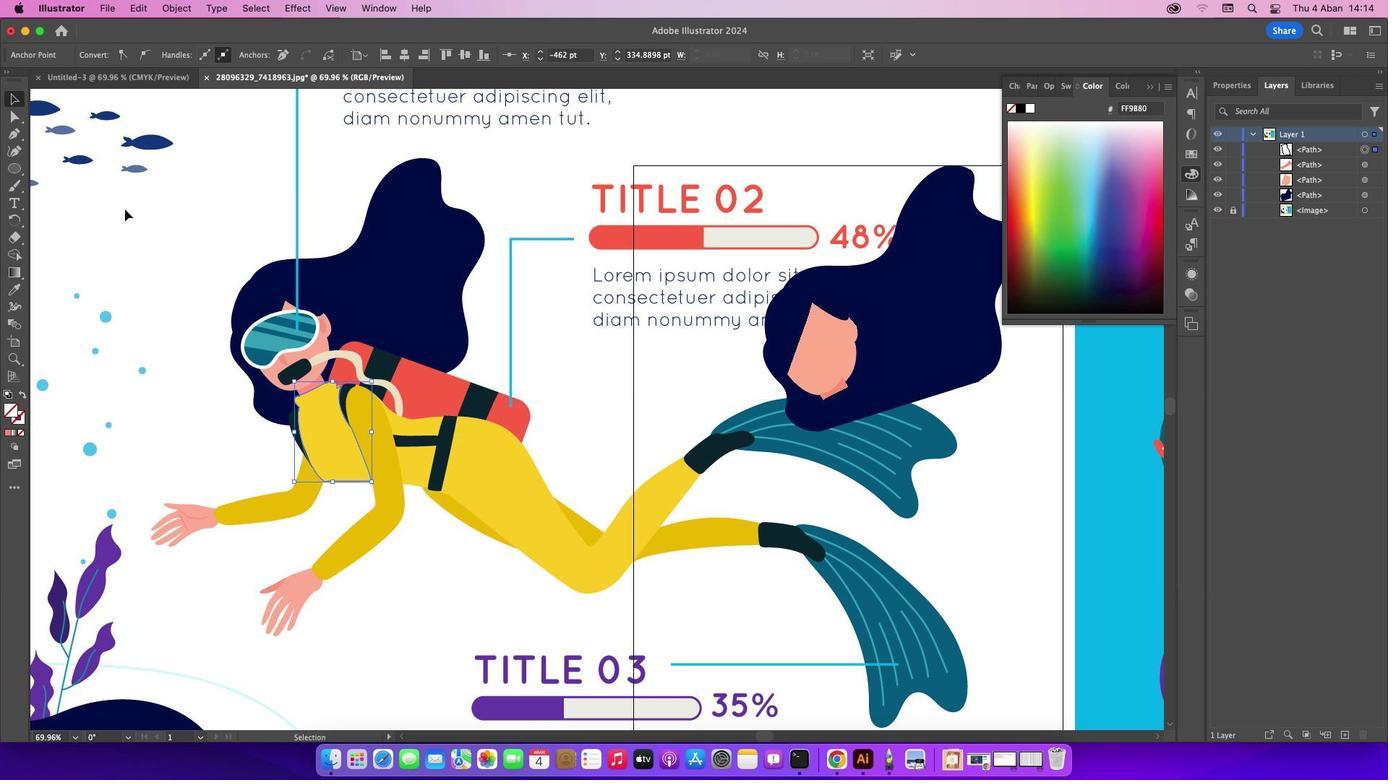 
Action: Mouse moved to (300, 416)
Screenshot: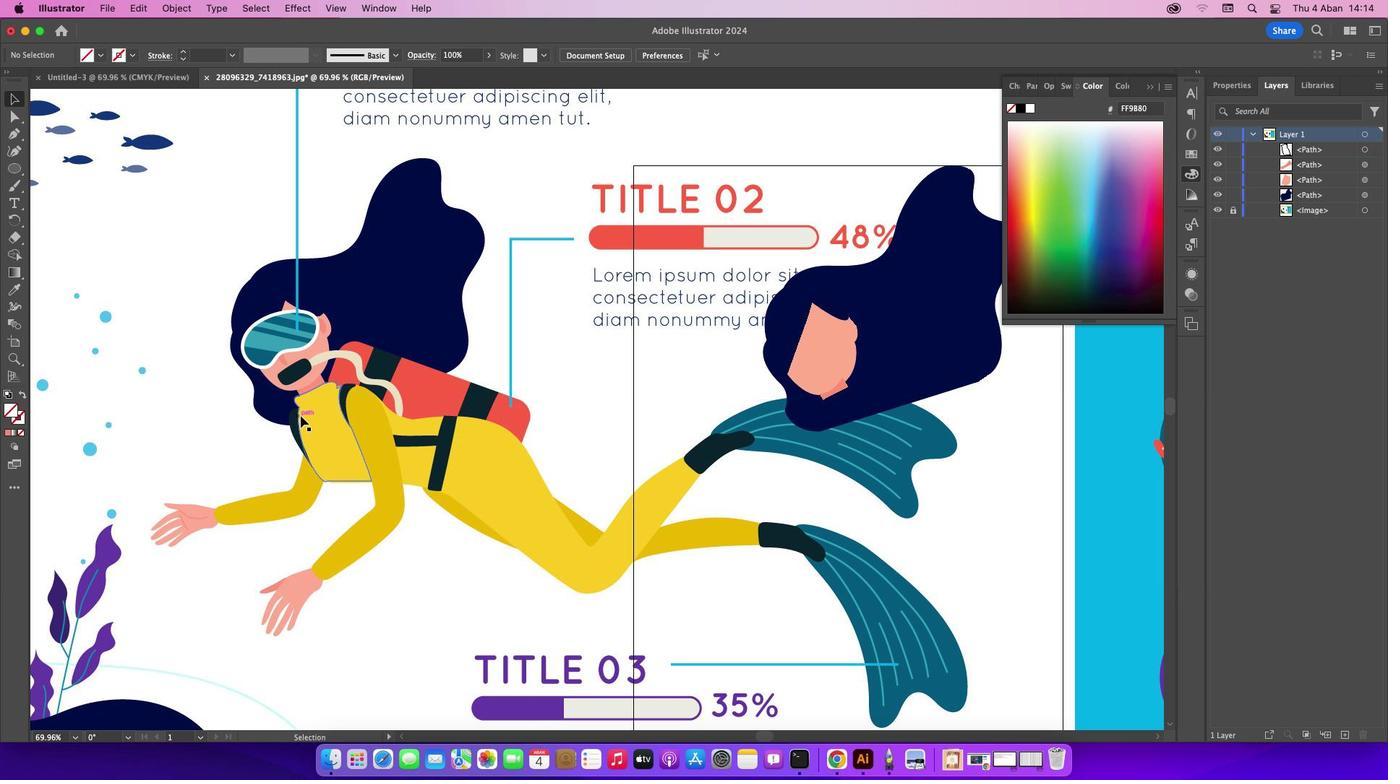
Action: Mouse pressed left at (300, 416)
Screenshot: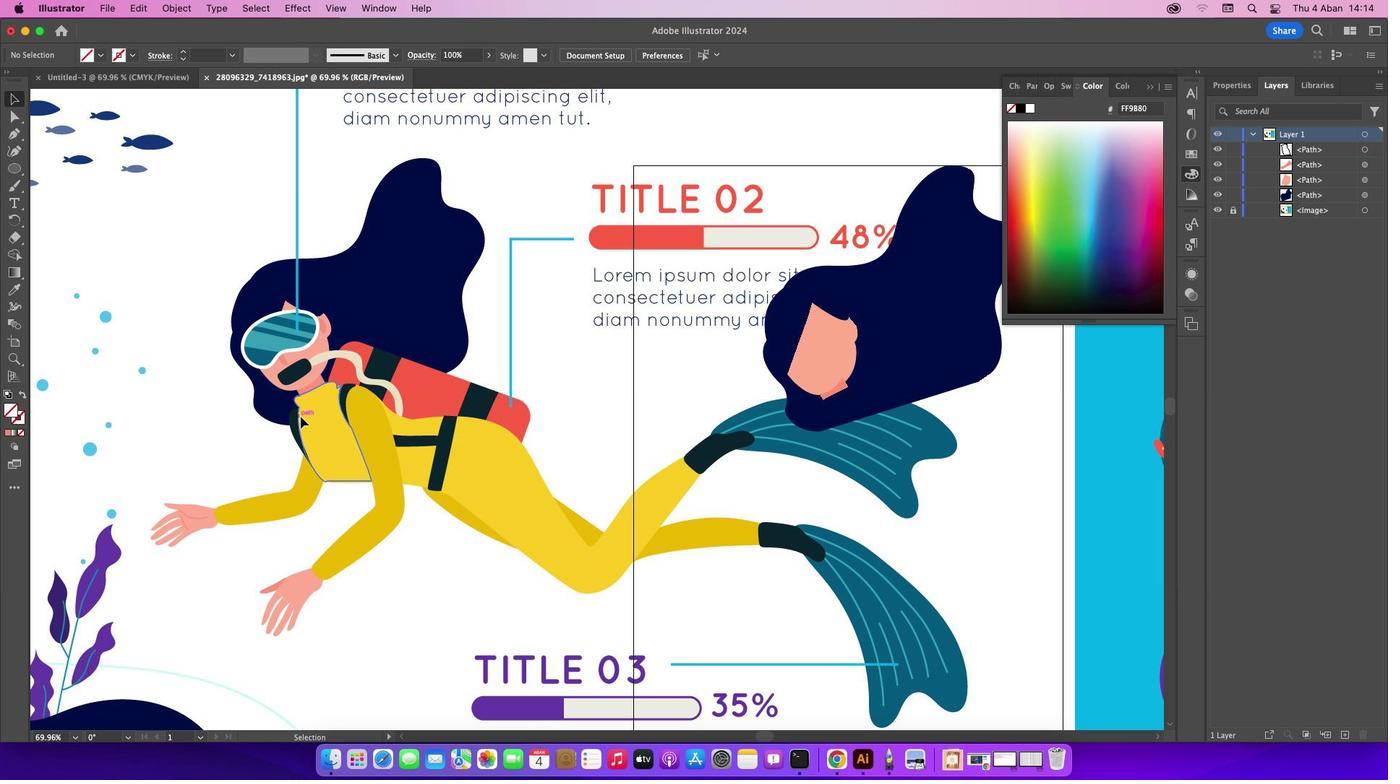 
Action: Mouse moved to (13, 294)
Screenshot: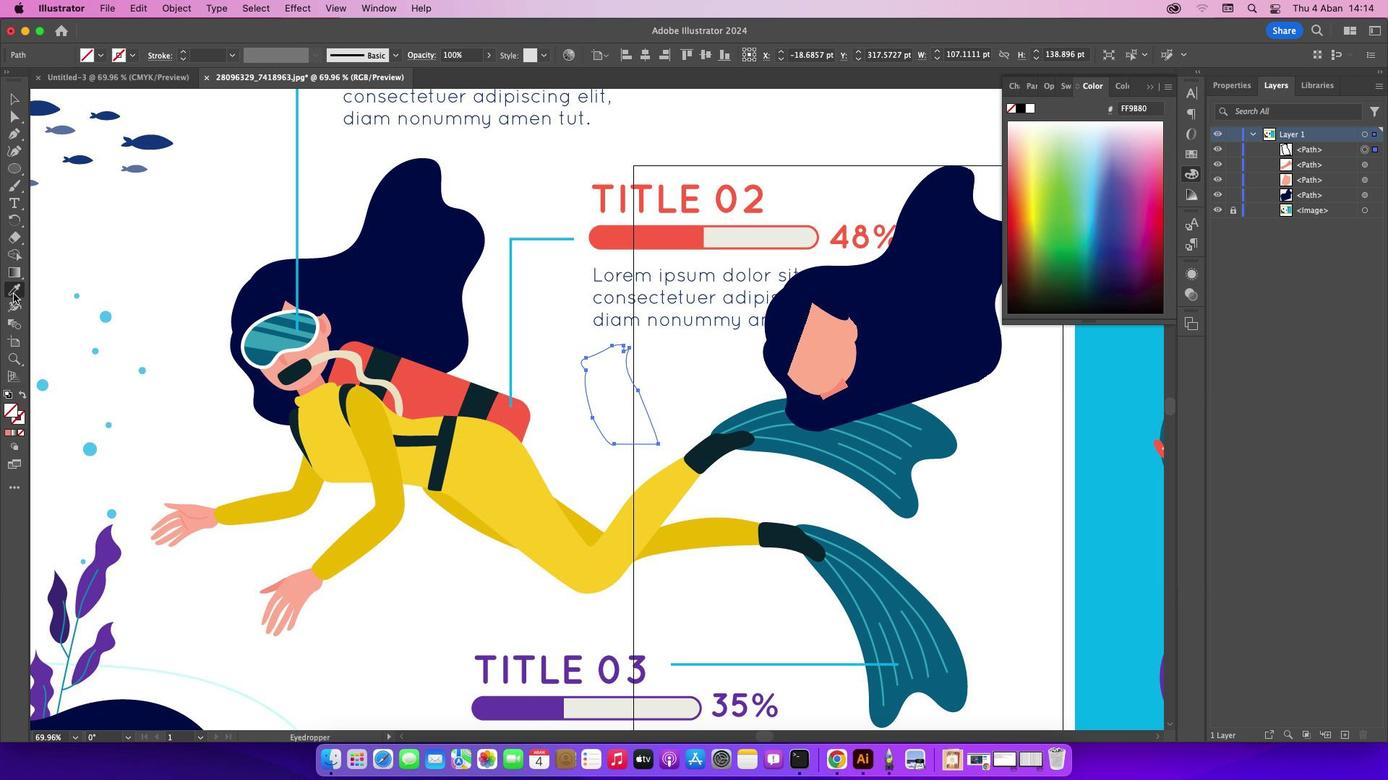 
Action: Mouse pressed left at (13, 294)
Screenshot: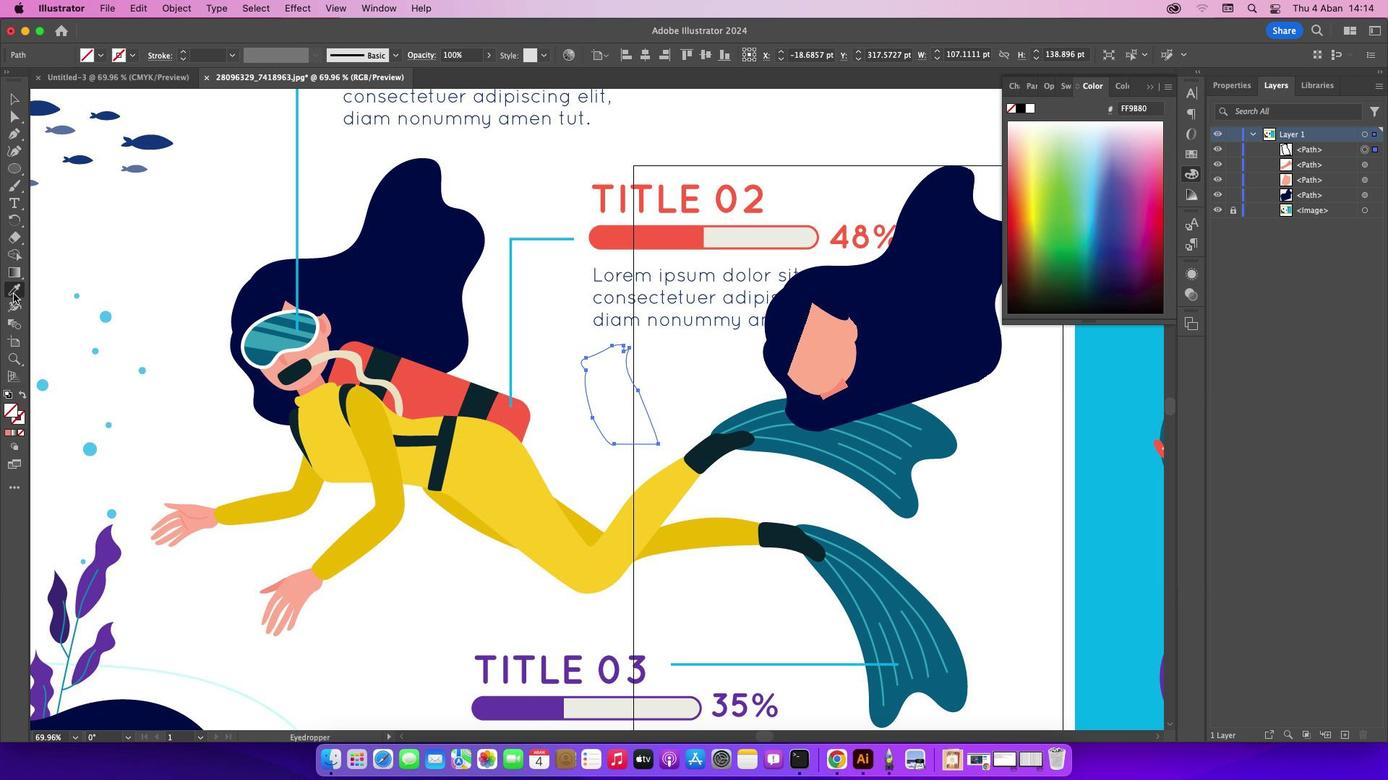 
Action: Mouse moved to (320, 422)
Screenshot: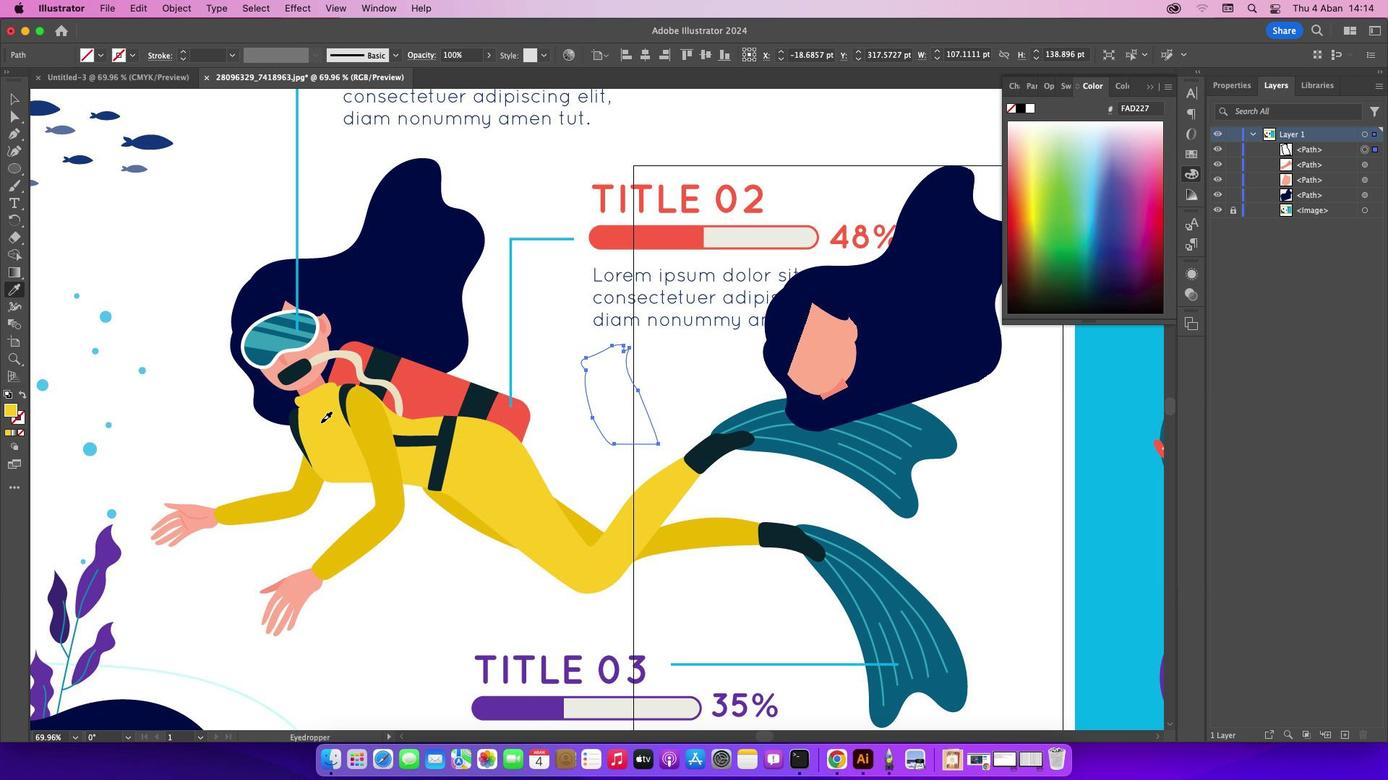 
Action: Mouse pressed left at (320, 422)
Screenshot: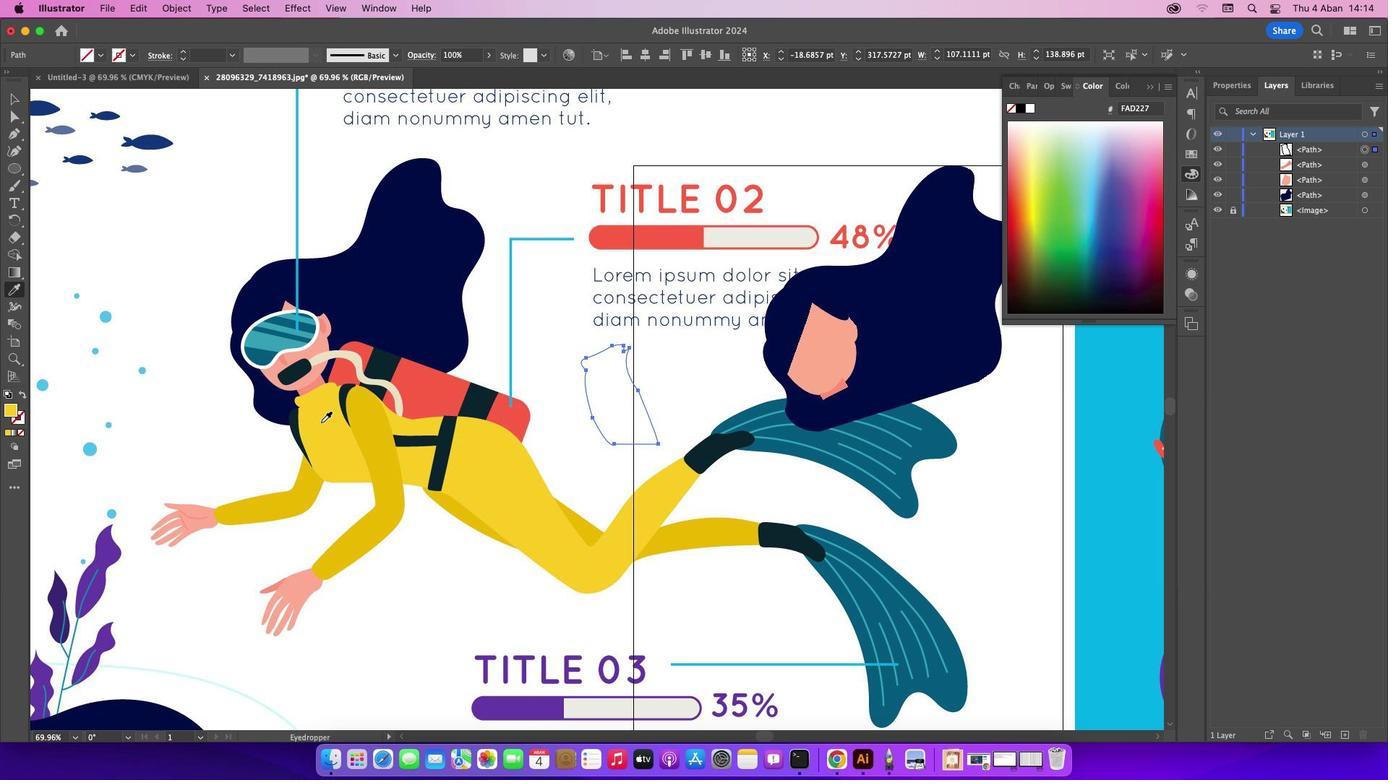 
Action: Mouse moved to (11, 106)
Screenshot: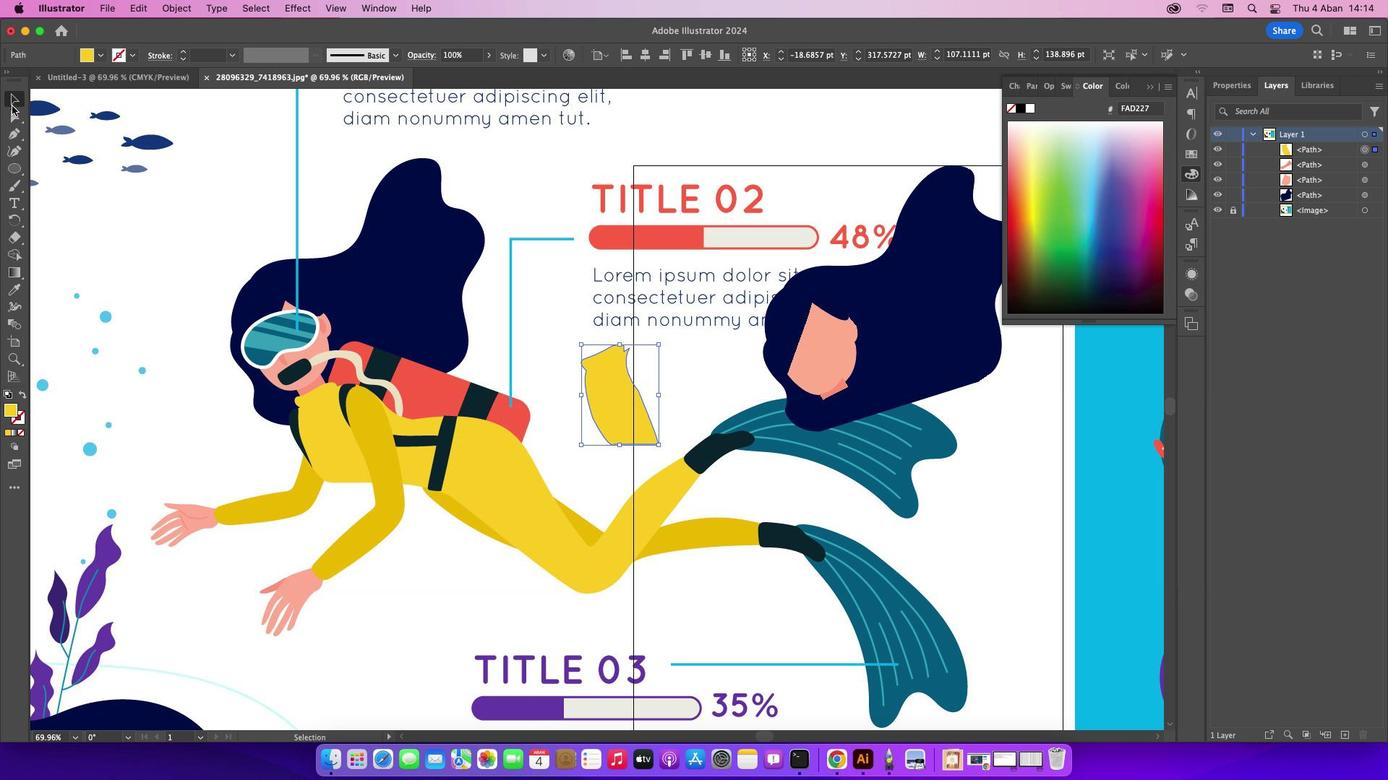 
Action: Mouse pressed left at (11, 106)
Screenshot: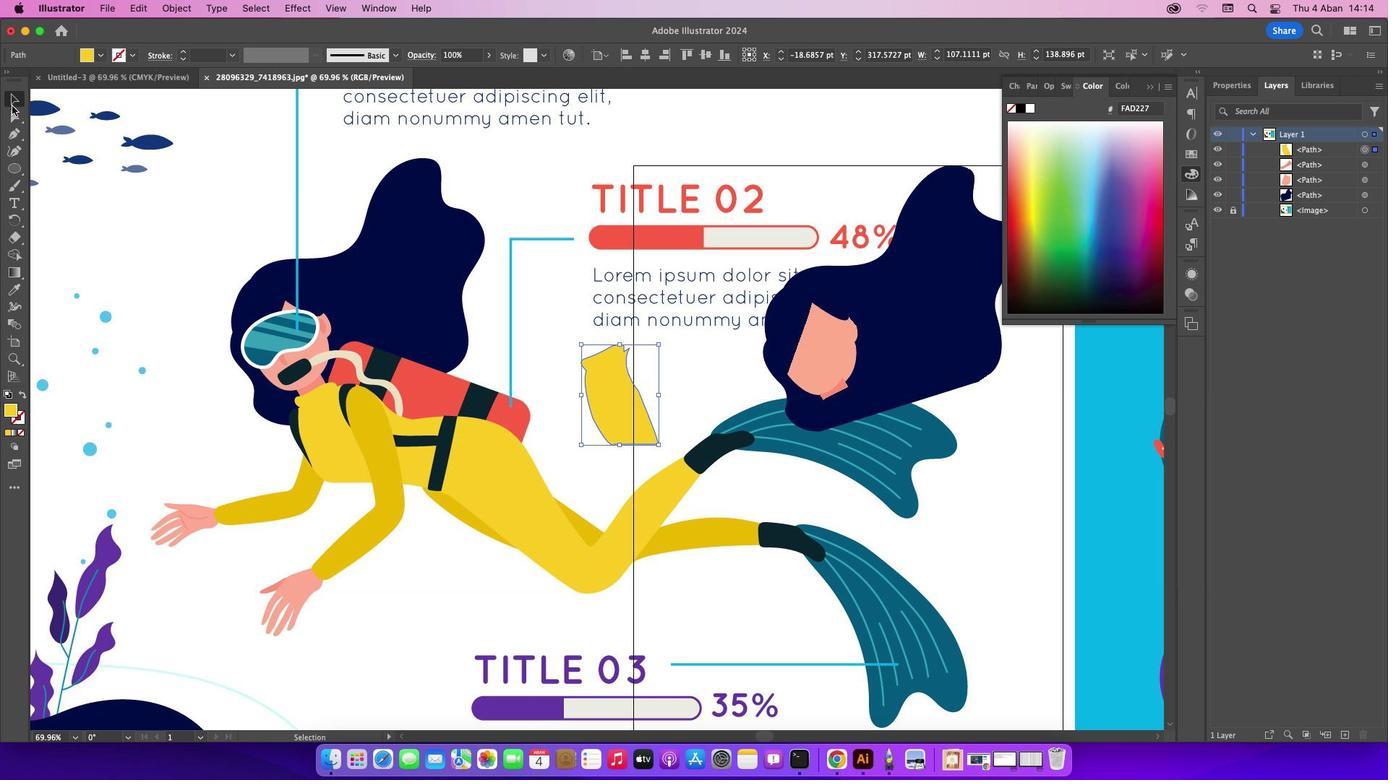
Action: Mouse moved to (182, 185)
Screenshot: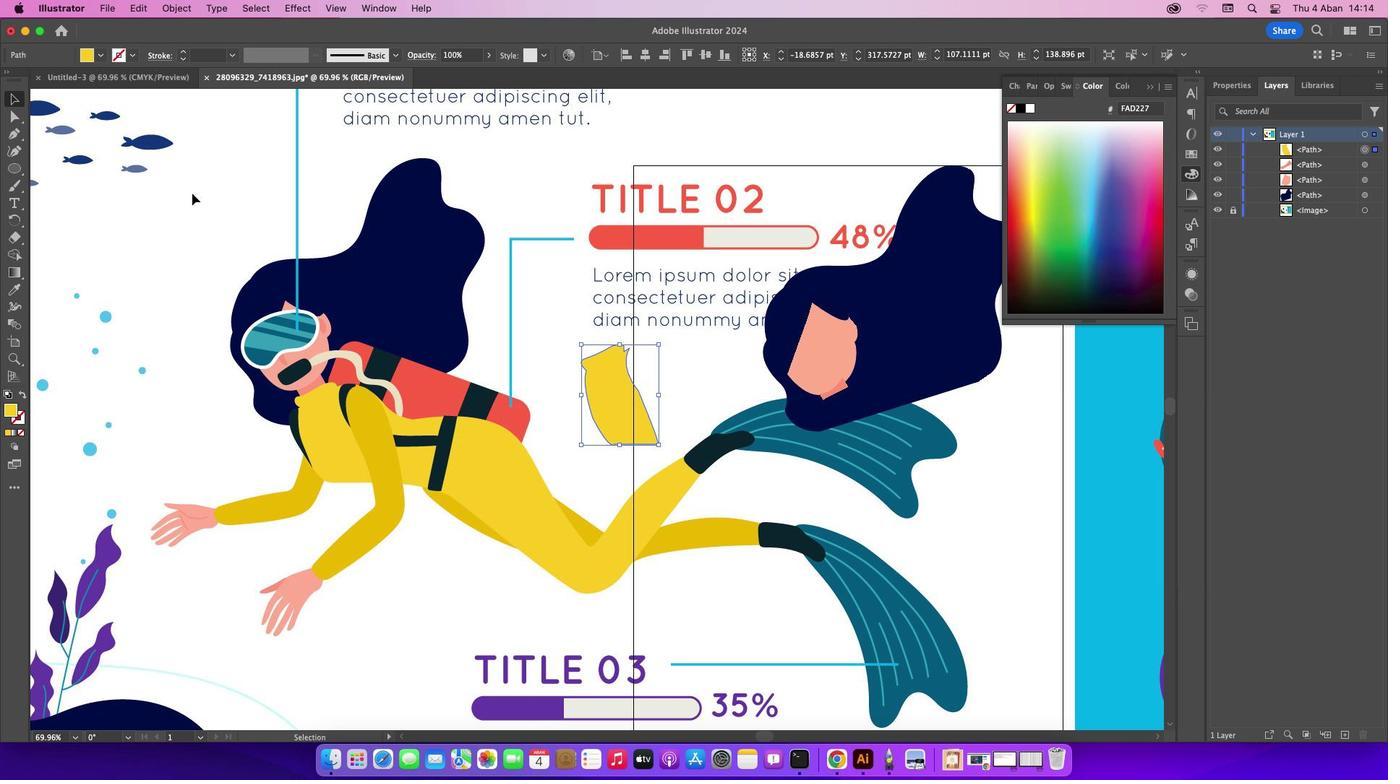 
Action: Mouse pressed left at (182, 185)
Screenshot: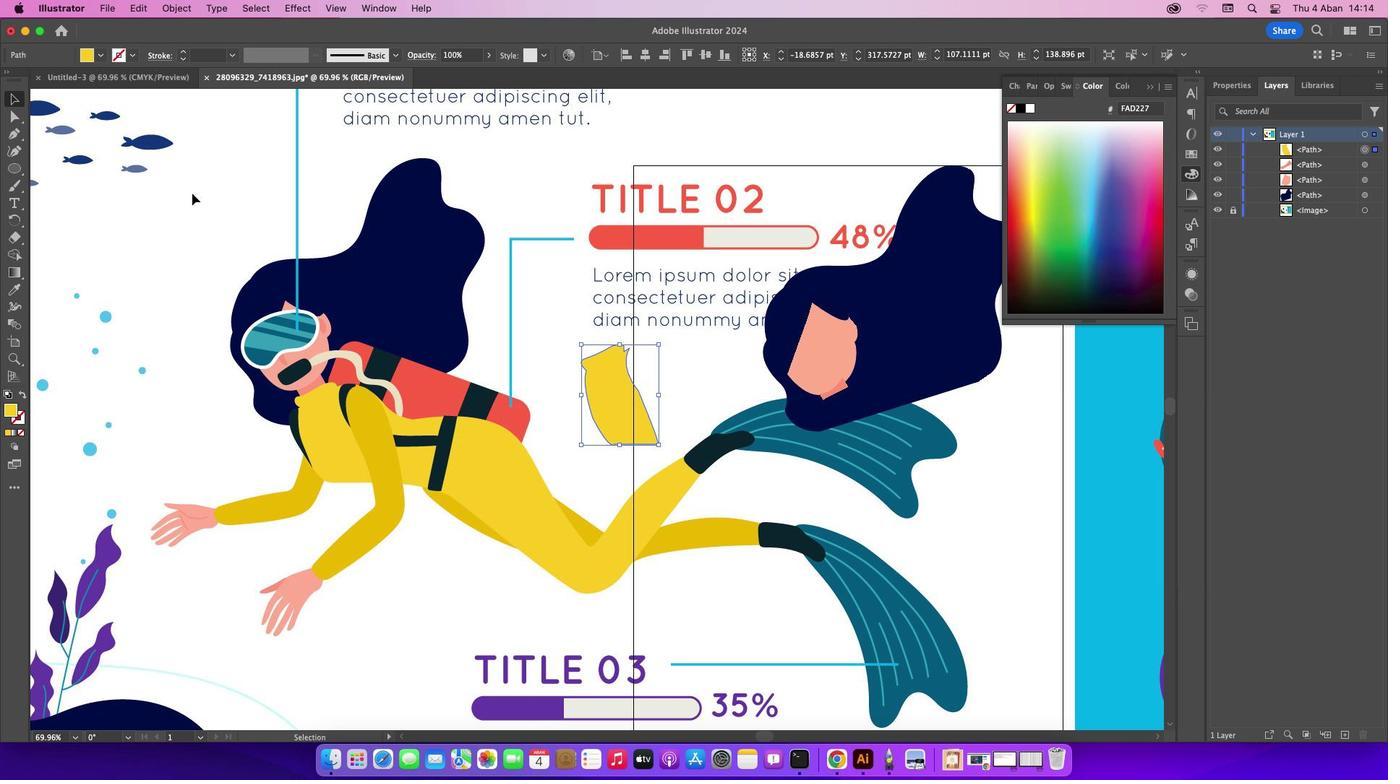 
Action: Mouse moved to (611, 397)
Screenshot: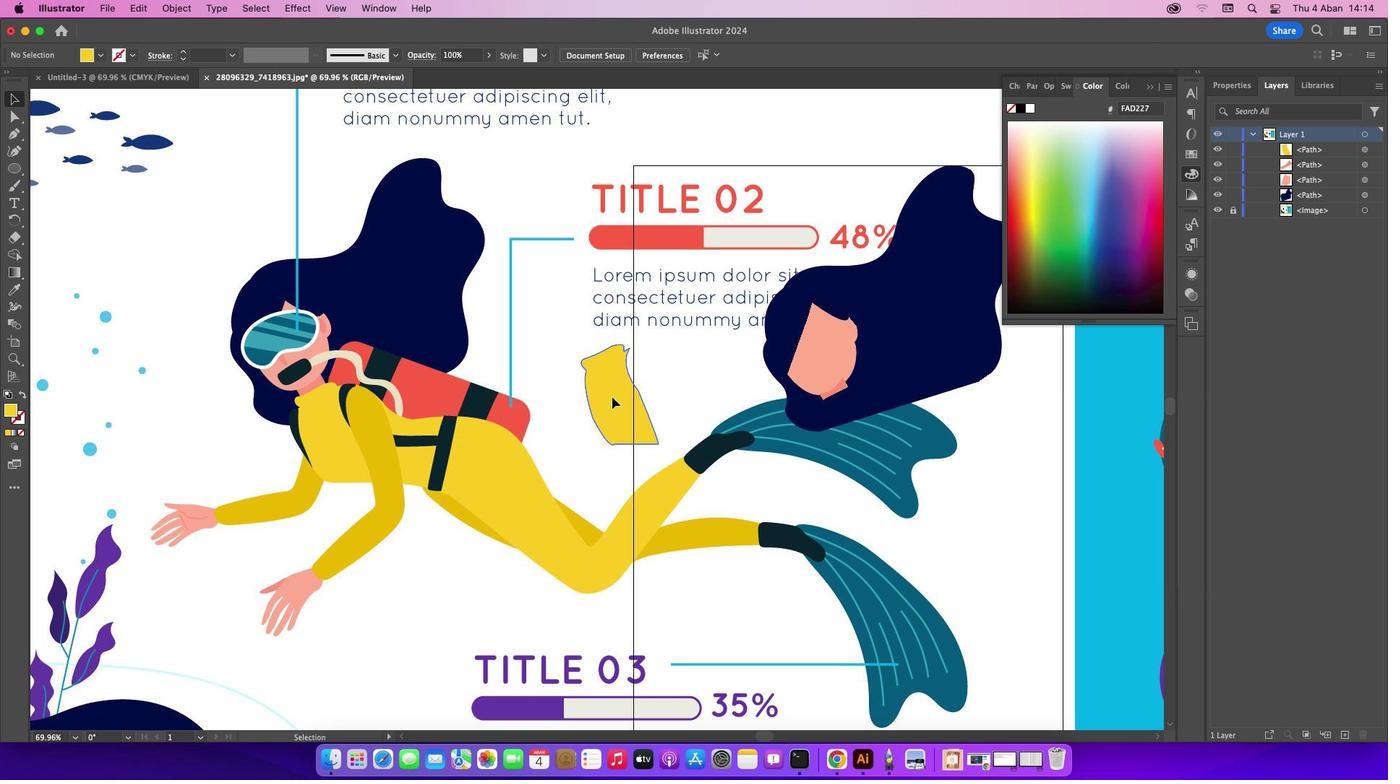 
Action: Mouse pressed left at (611, 397)
Screenshot: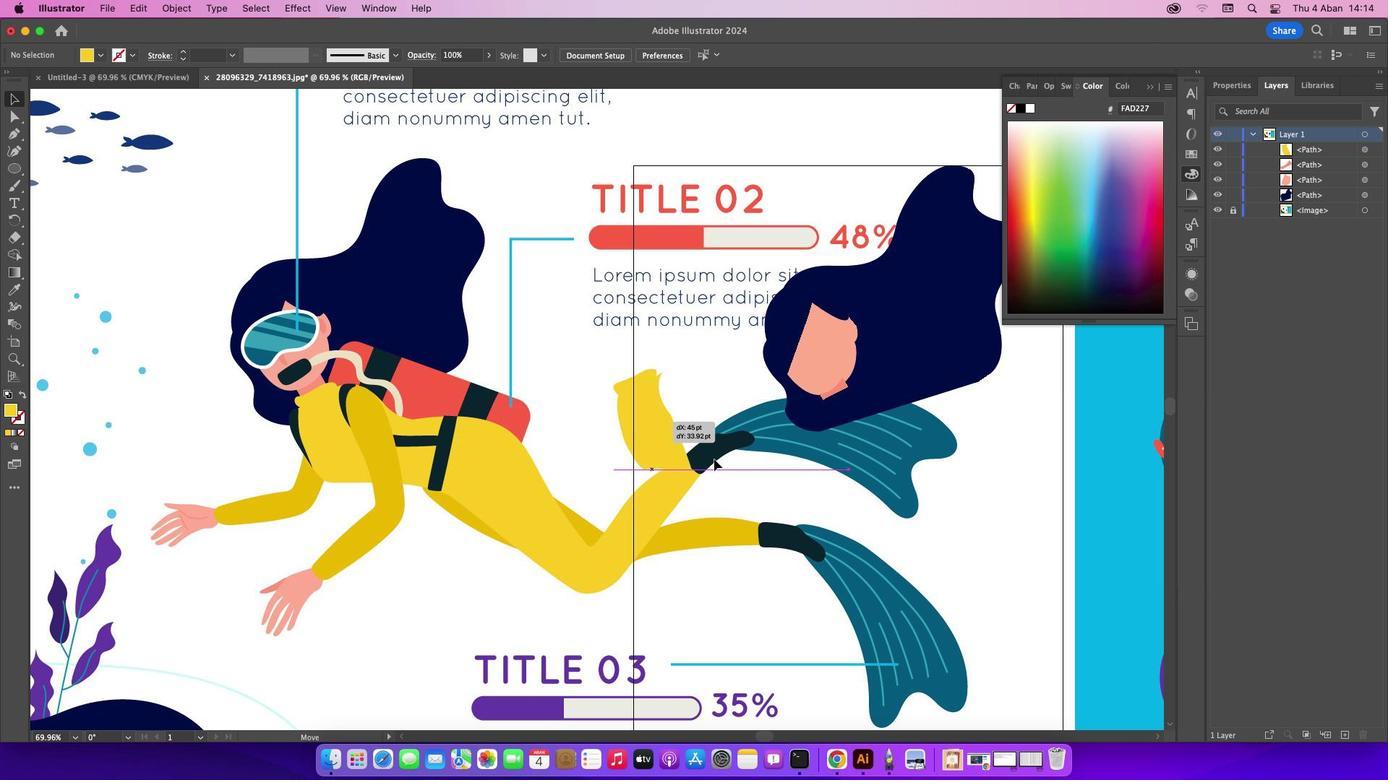
Action: Mouse moved to (748, 485)
Screenshot: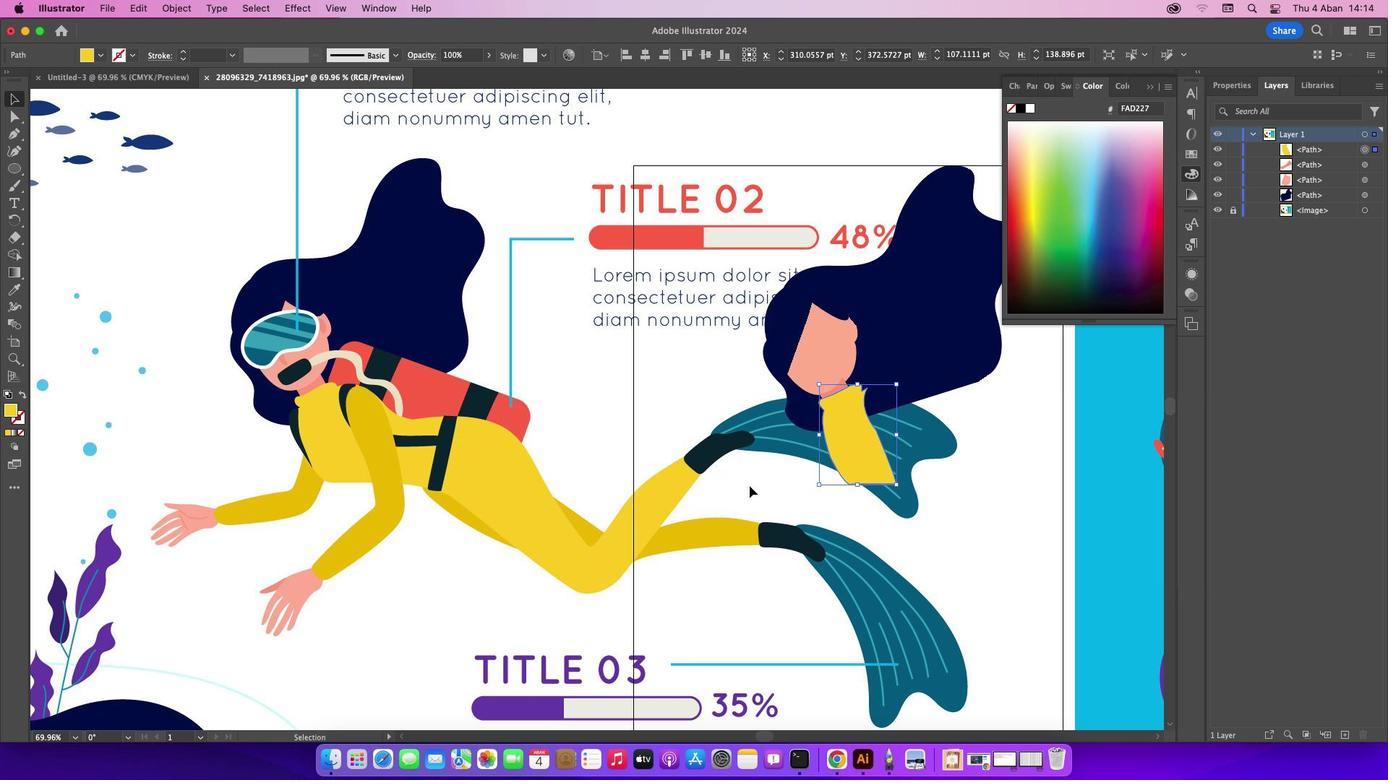 
Action: Mouse pressed left at (748, 485)
Screenshot: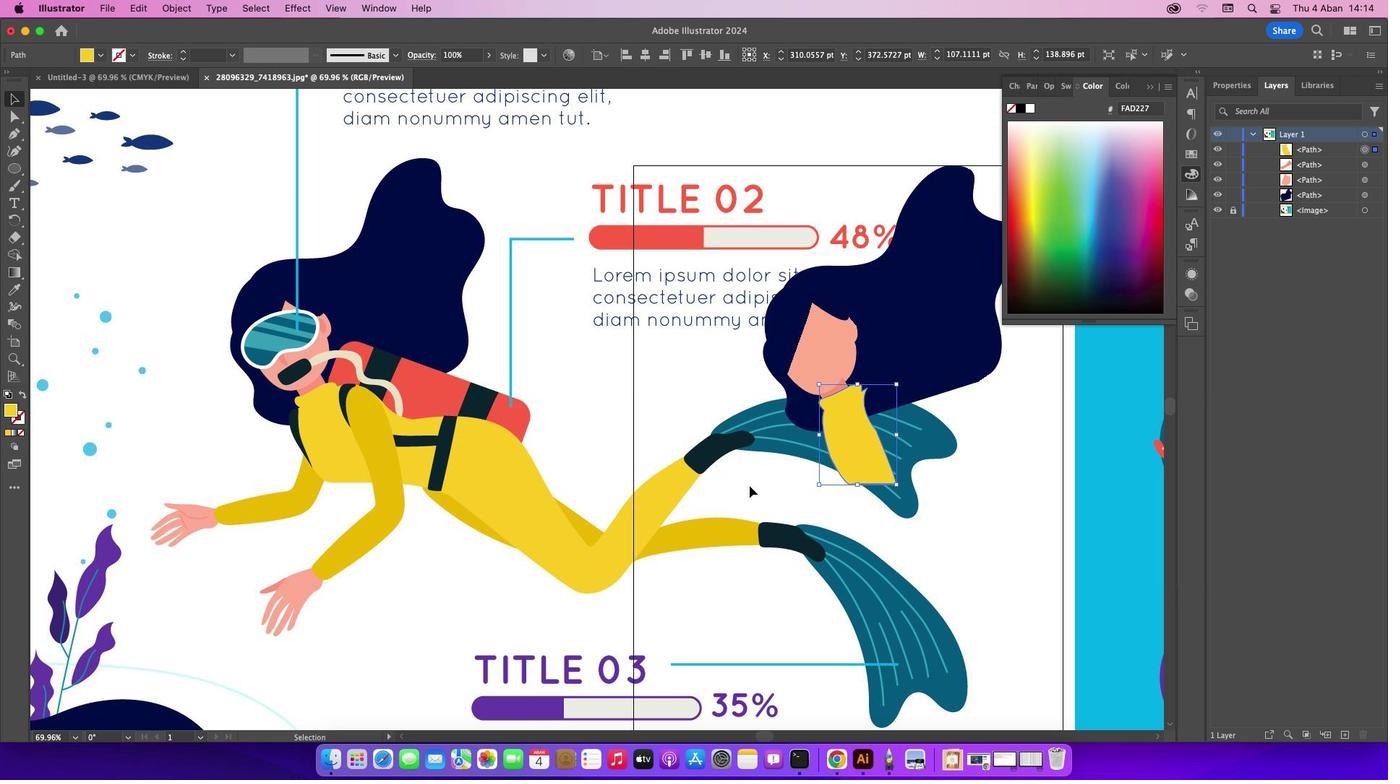 
Action: Mouse moved to (22, 137)
Screenshot: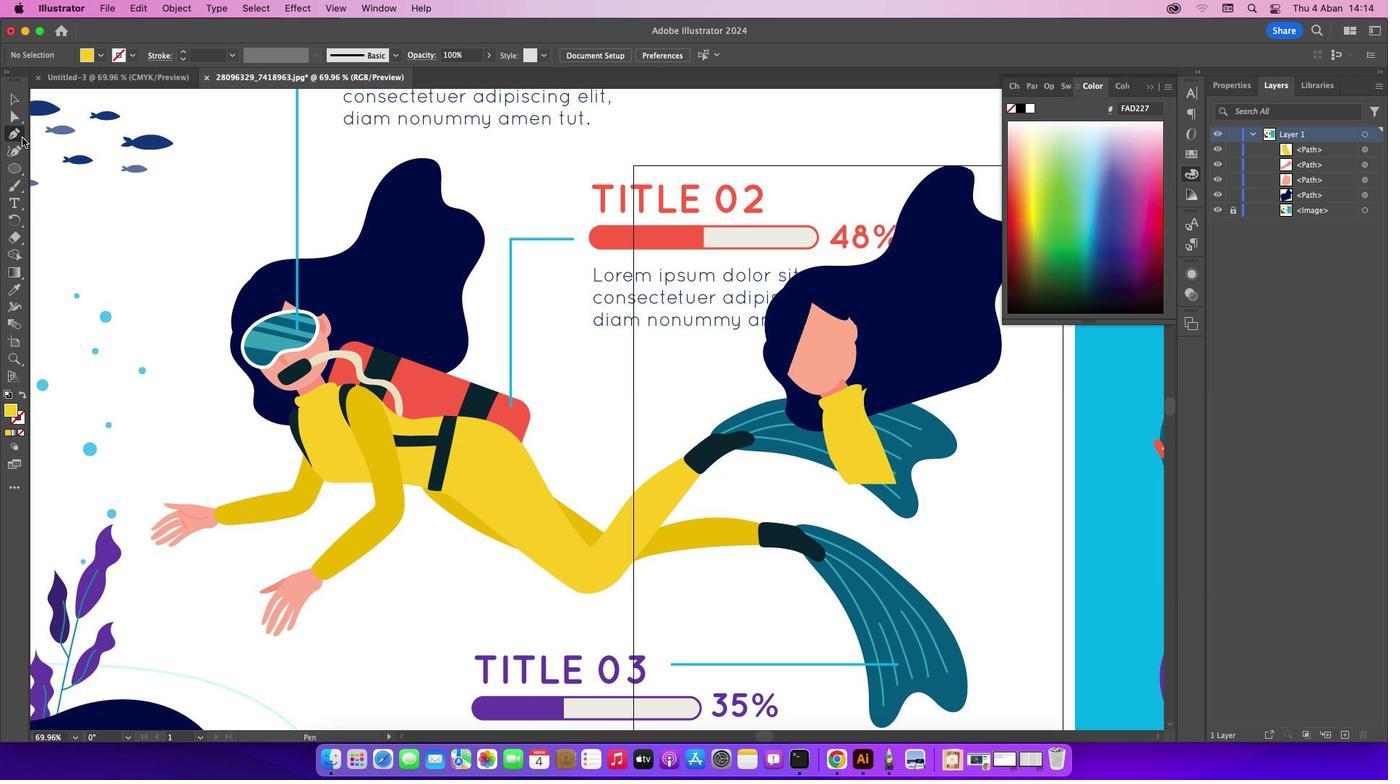 
Action: Mouse pressed left at (22, 137)
Screenshot: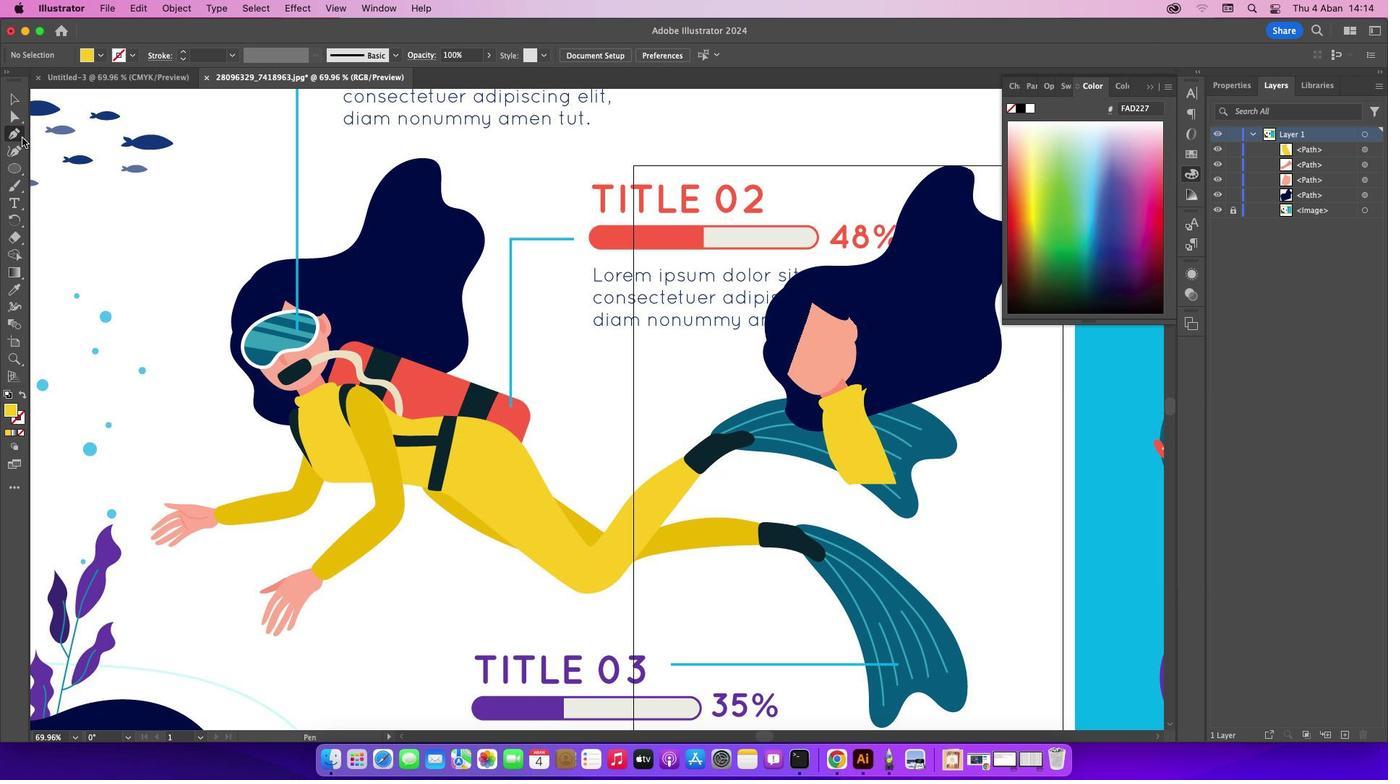 
Action: Mouse moved to (298, 407)
Screenshot: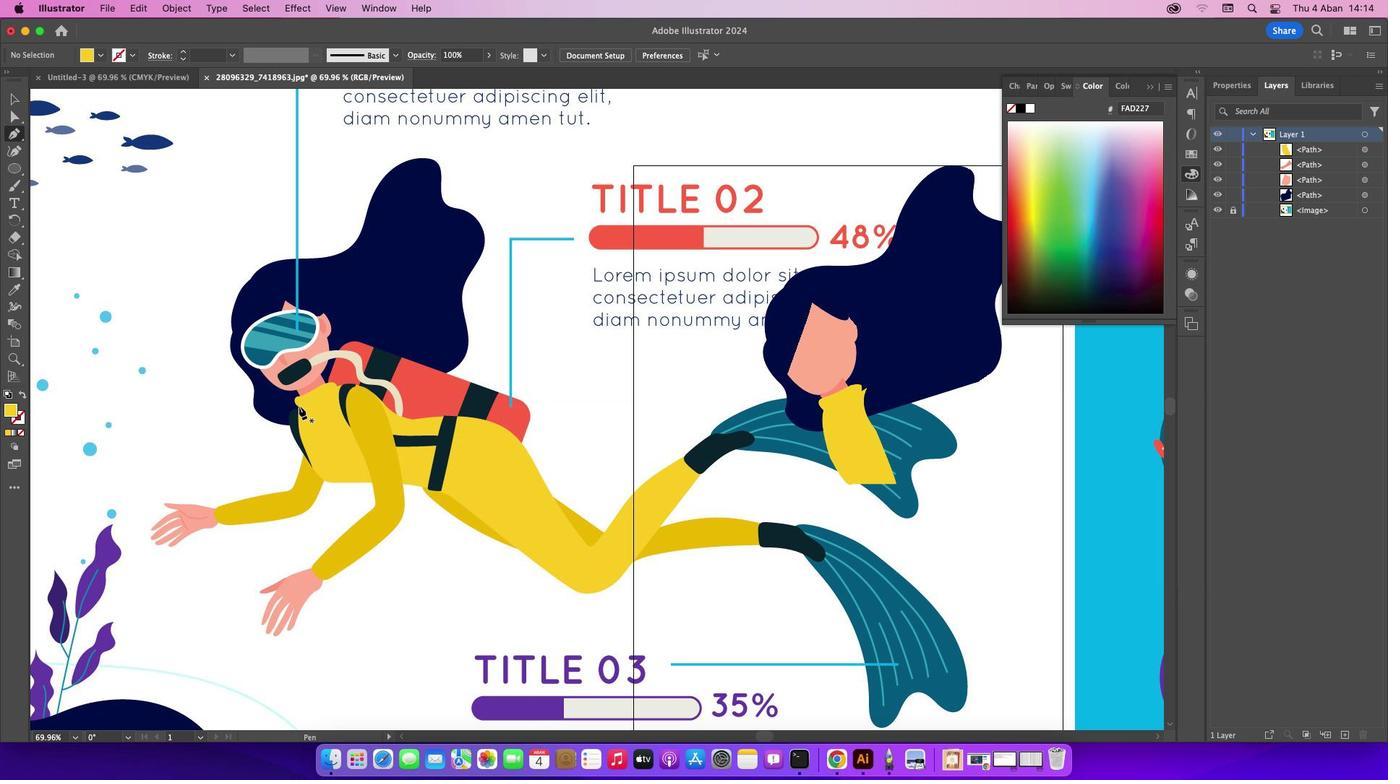 
Action: Mouse pressed left at (298, 407)
Screenshot: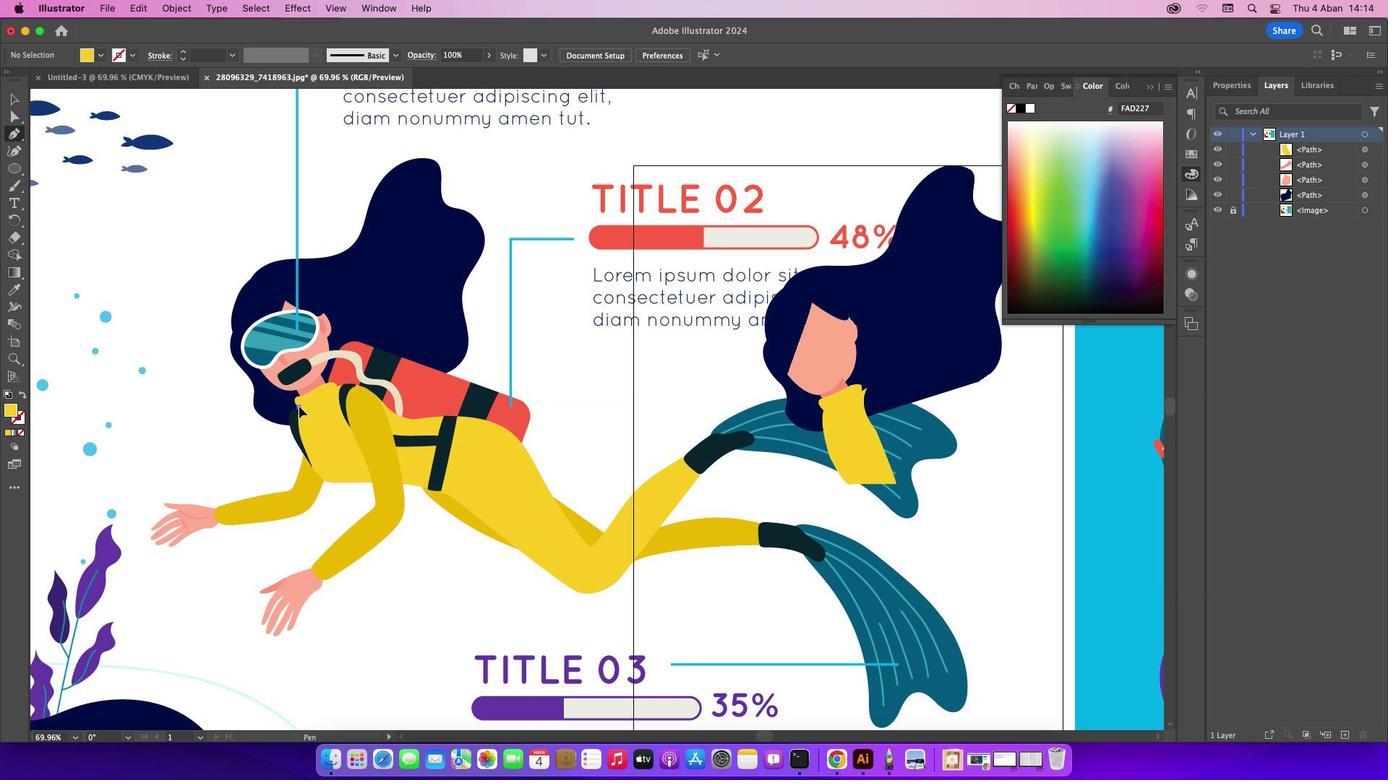 
Action: Mouse moved to (297, 432)
Screenshot: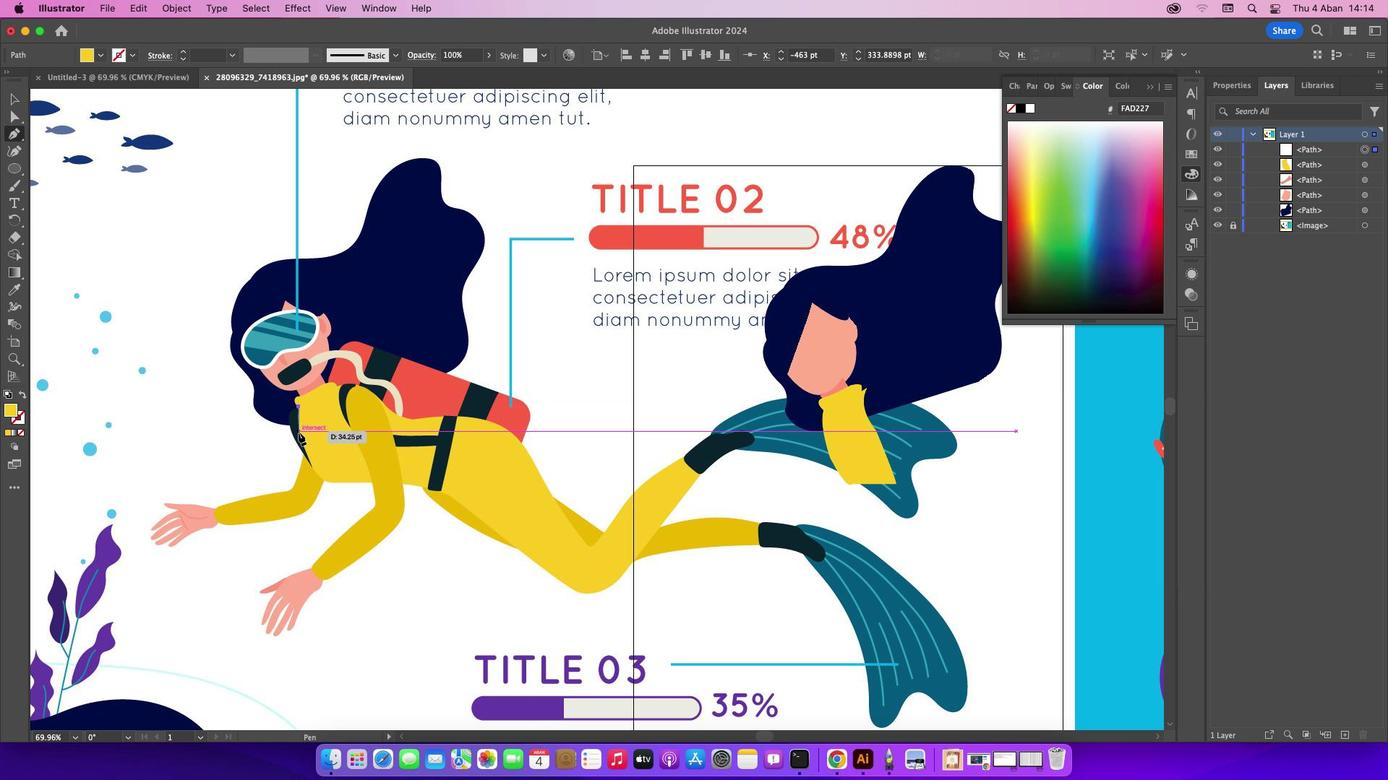 
Action: Mouse pressed left at (297, 432)
Screenshot: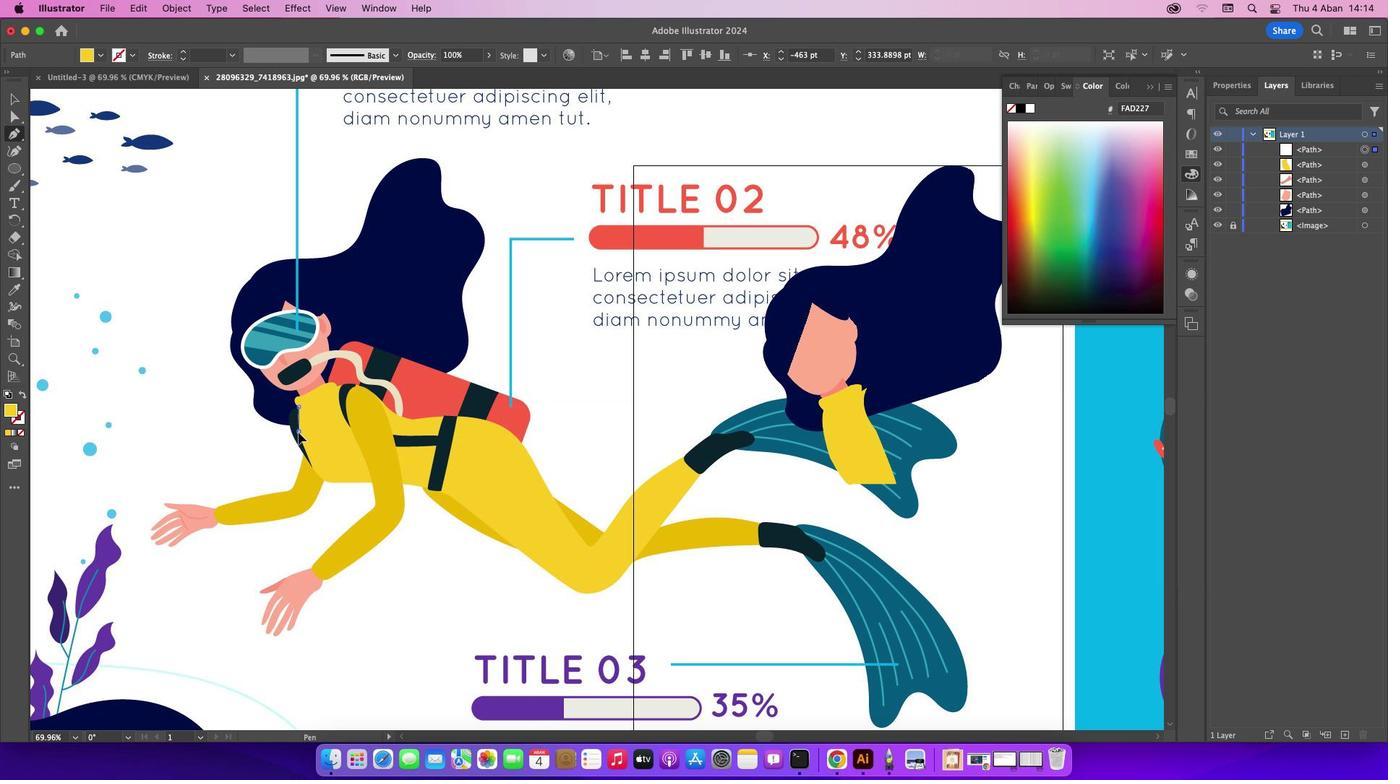 
Action: Mouse moved to (313, 468)
Screenshot: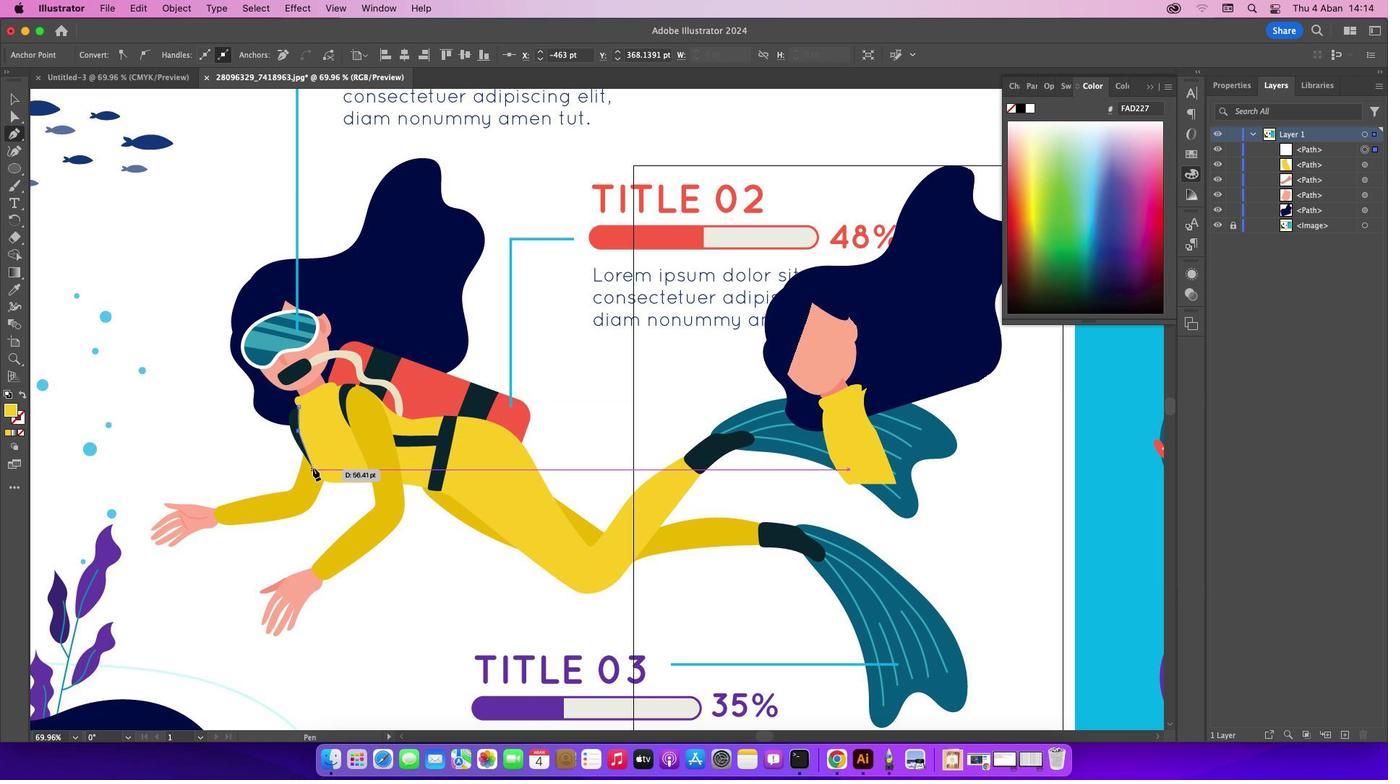 
Action: Mouse pressed left at (313, 468)
Screenshot: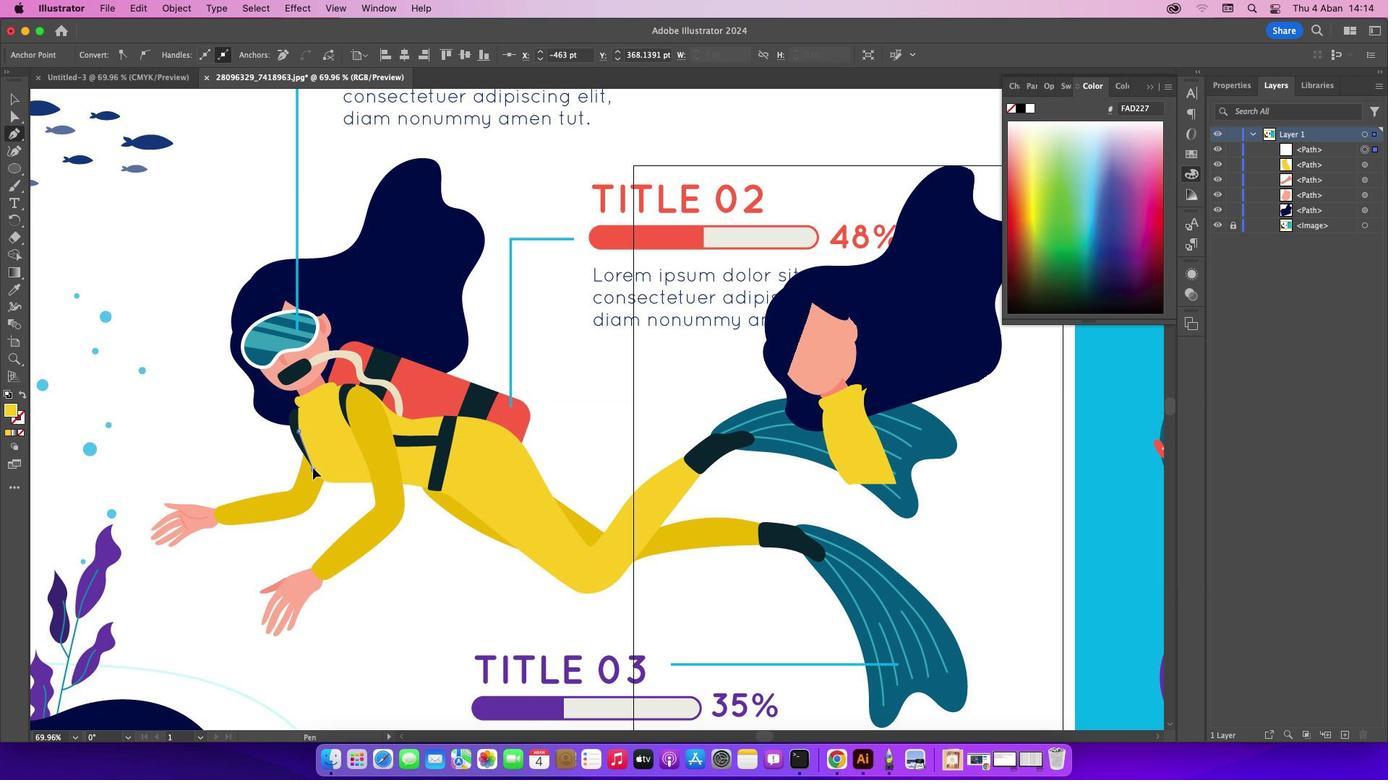 
Action: Mouse moved to (287, 422)
Screenshot: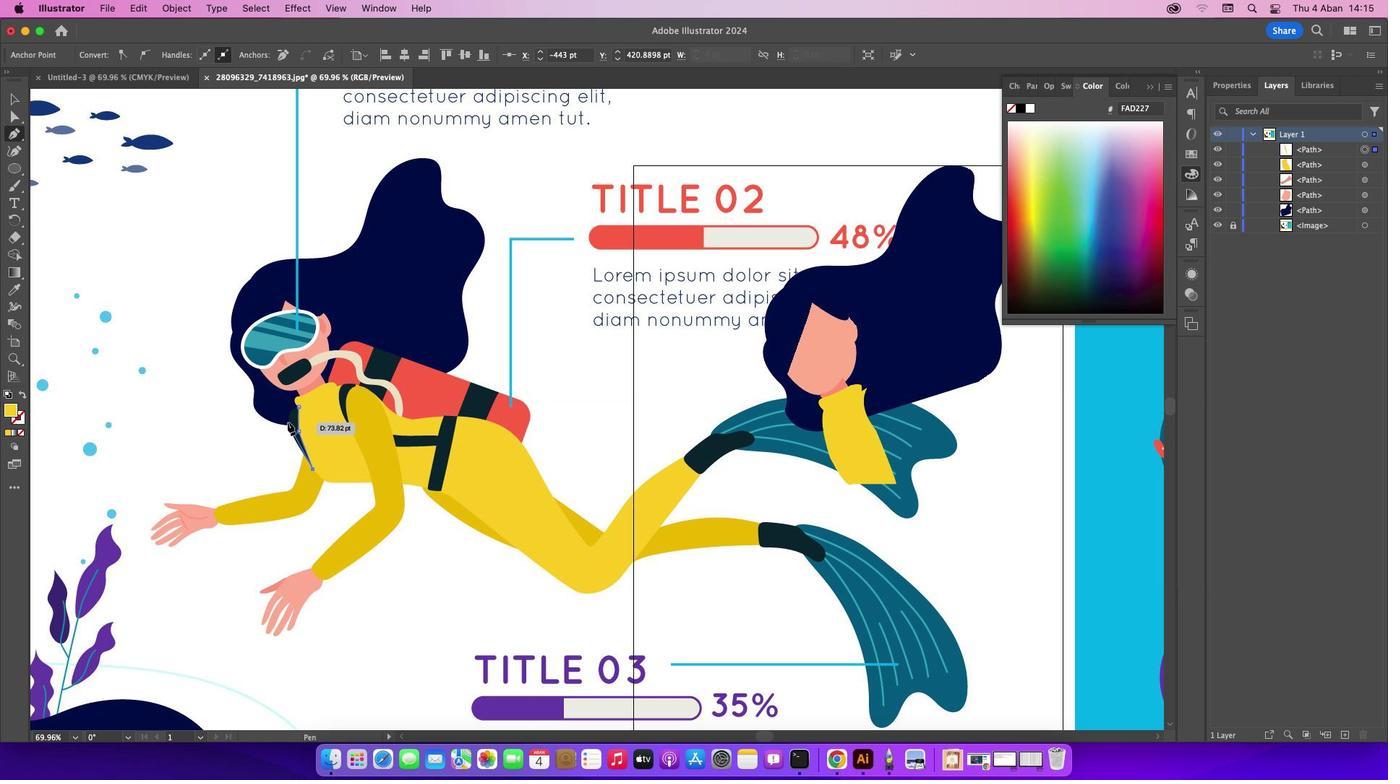 
Action: Mouse pressed left at (287, 422)
